 Task: Create a business concept web template.
Action: Mouse moved to (374, 241)
Screenshot: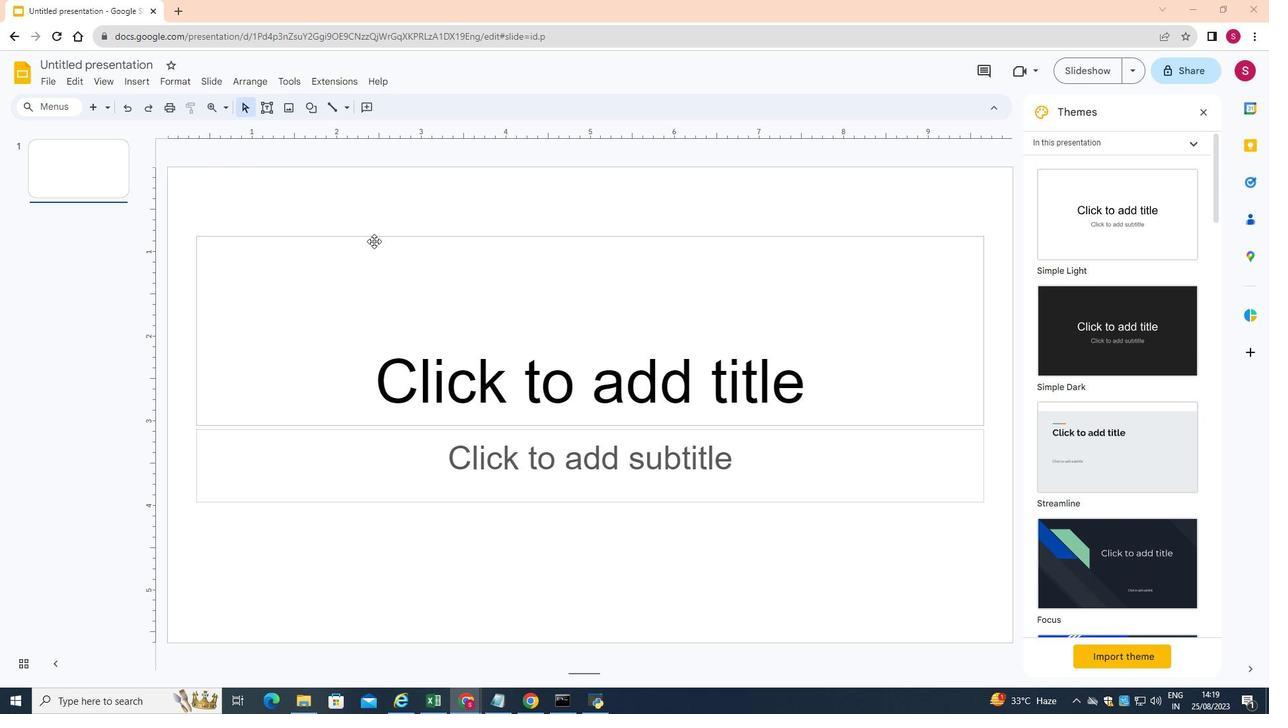 
Action: Mouse pressed left at (374, 241)
Screenshot: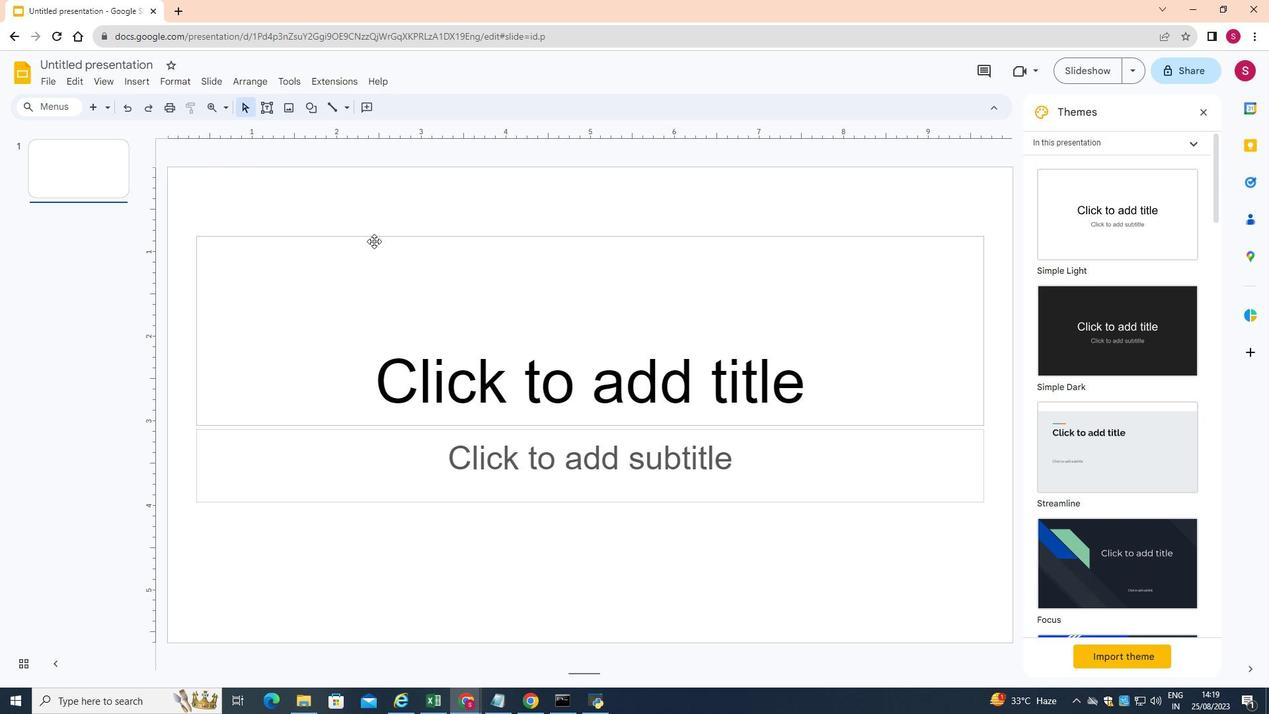 
Action: Mouse moved to (375, 237)
Screenshot: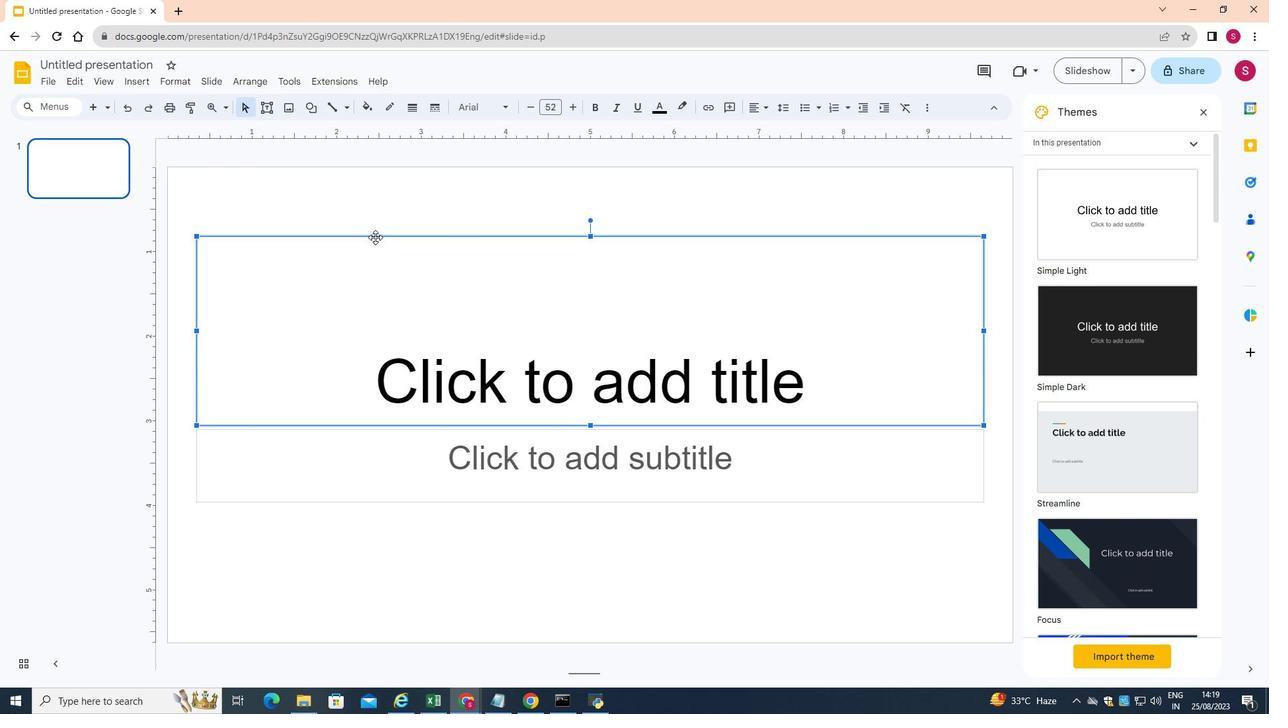 
Action: Key pressed <Key.delete>
Screenshot: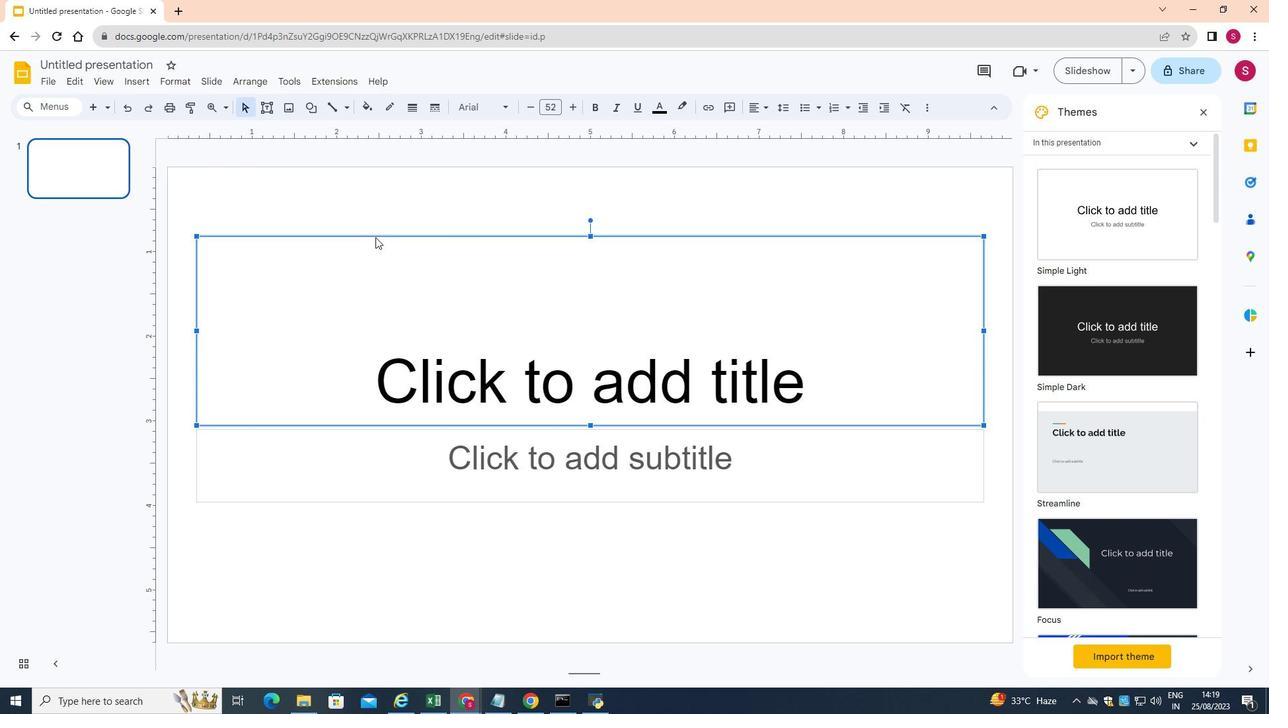 
Action: Mouse moved to (355, 426)
Screenshot: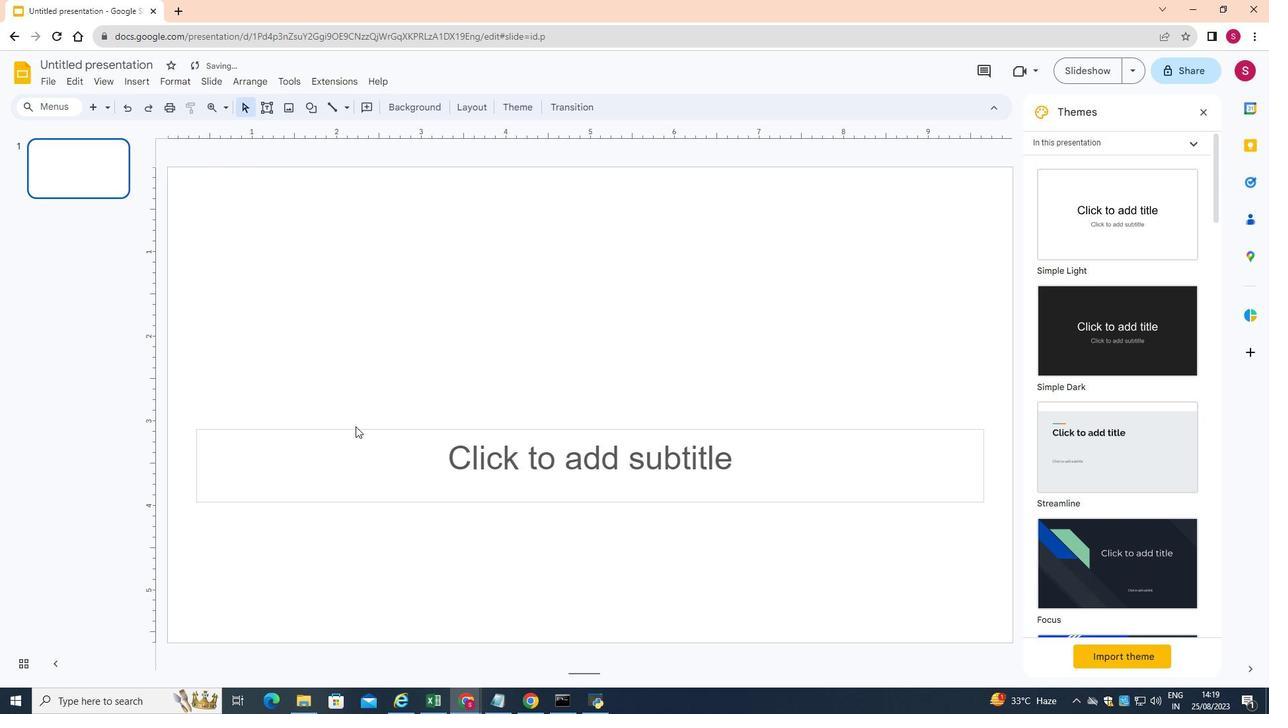 
Action: Mouse pressed left at (355, 426)
Screenshot: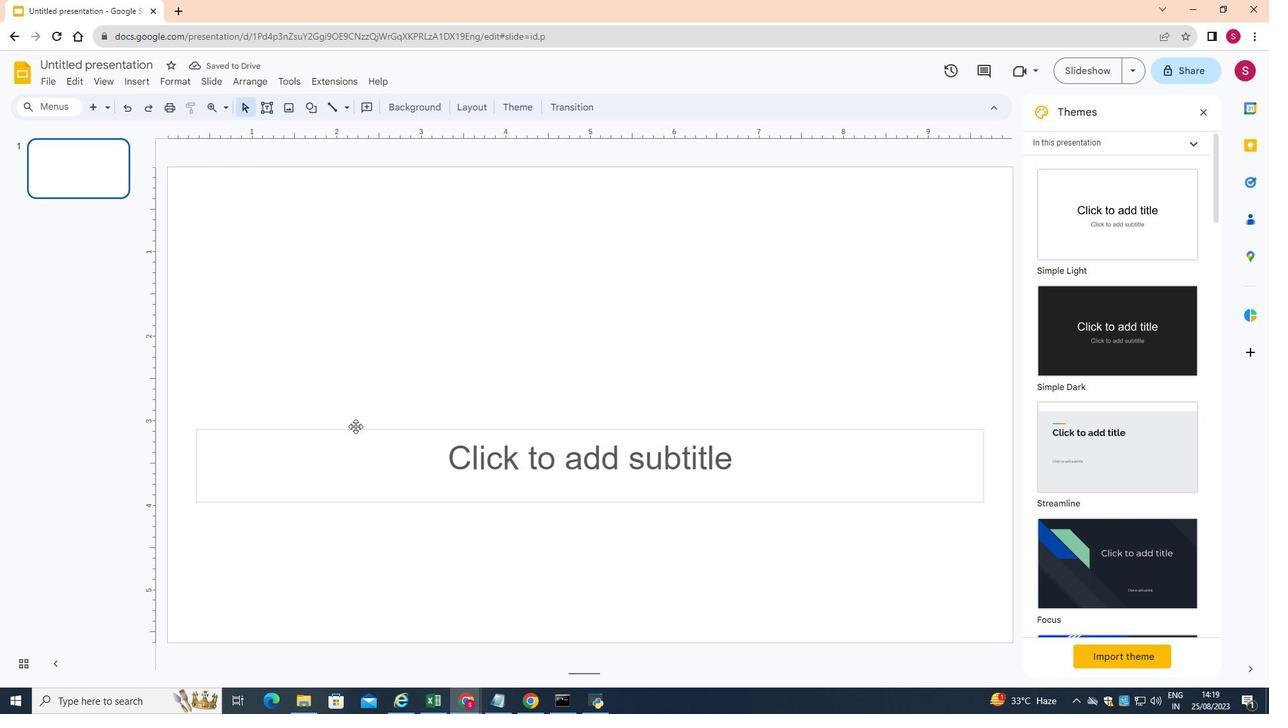
Action: Mouse moved to (359, 419)
Screenshot: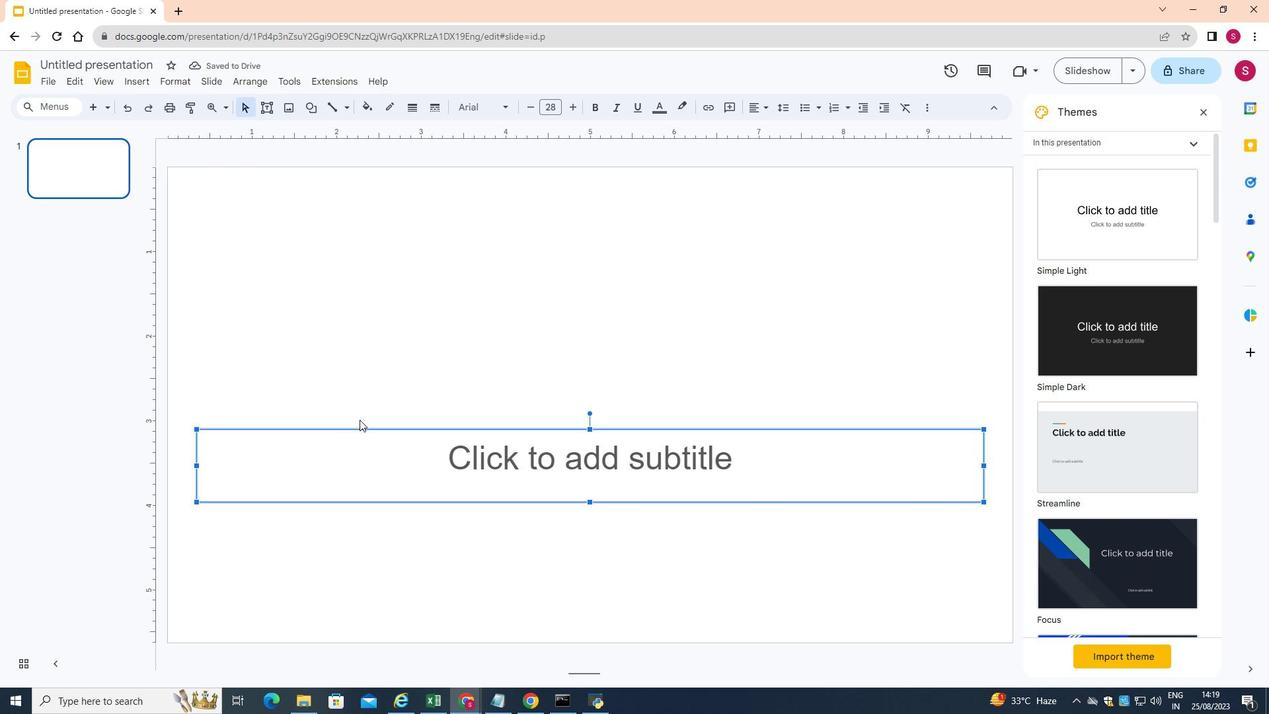 
Action: Key pressed <Key.delete>
Screenshot: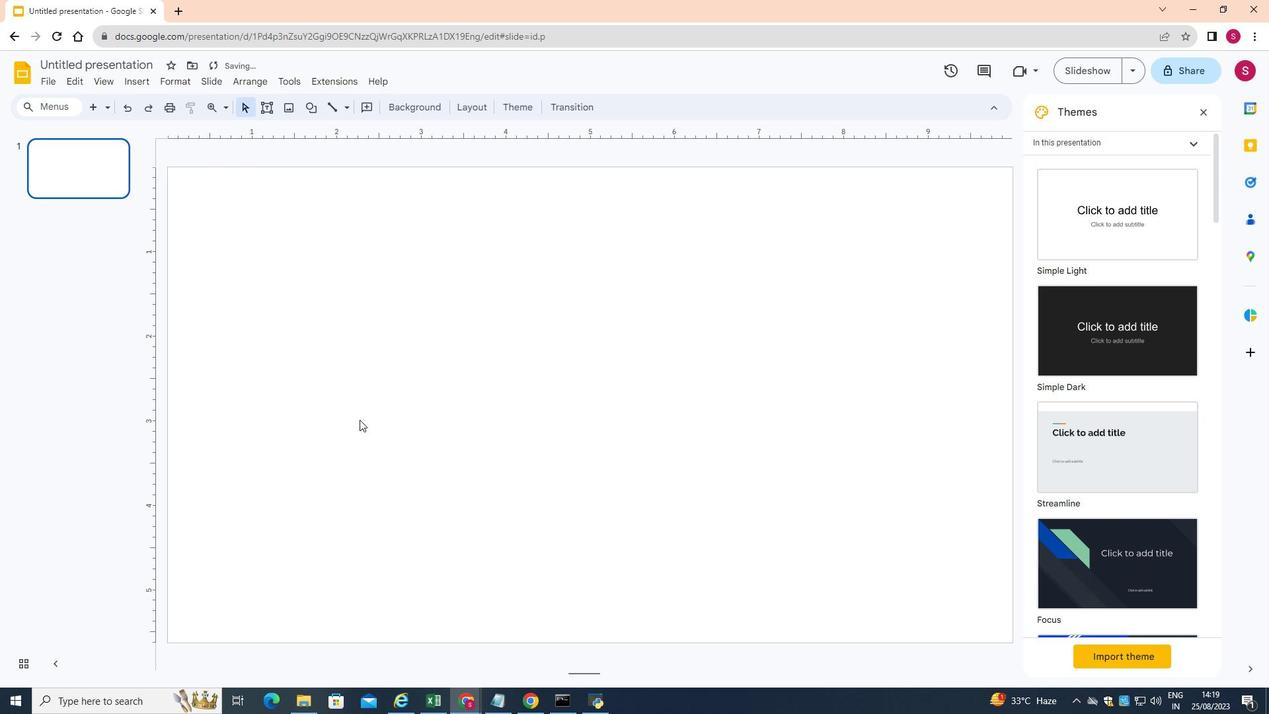
Action: Mouse moved to (235, 245)
Screenshot: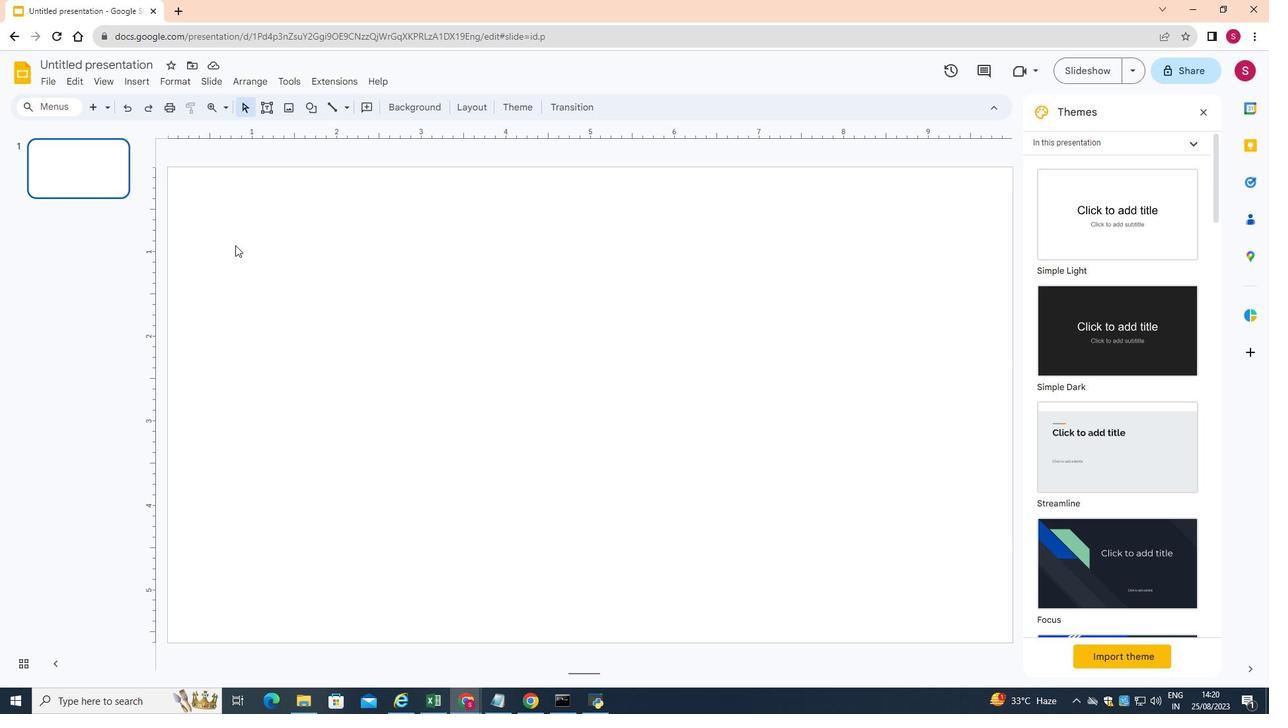 
Action: Mouse pressed left at (235, 245)
Screenshot: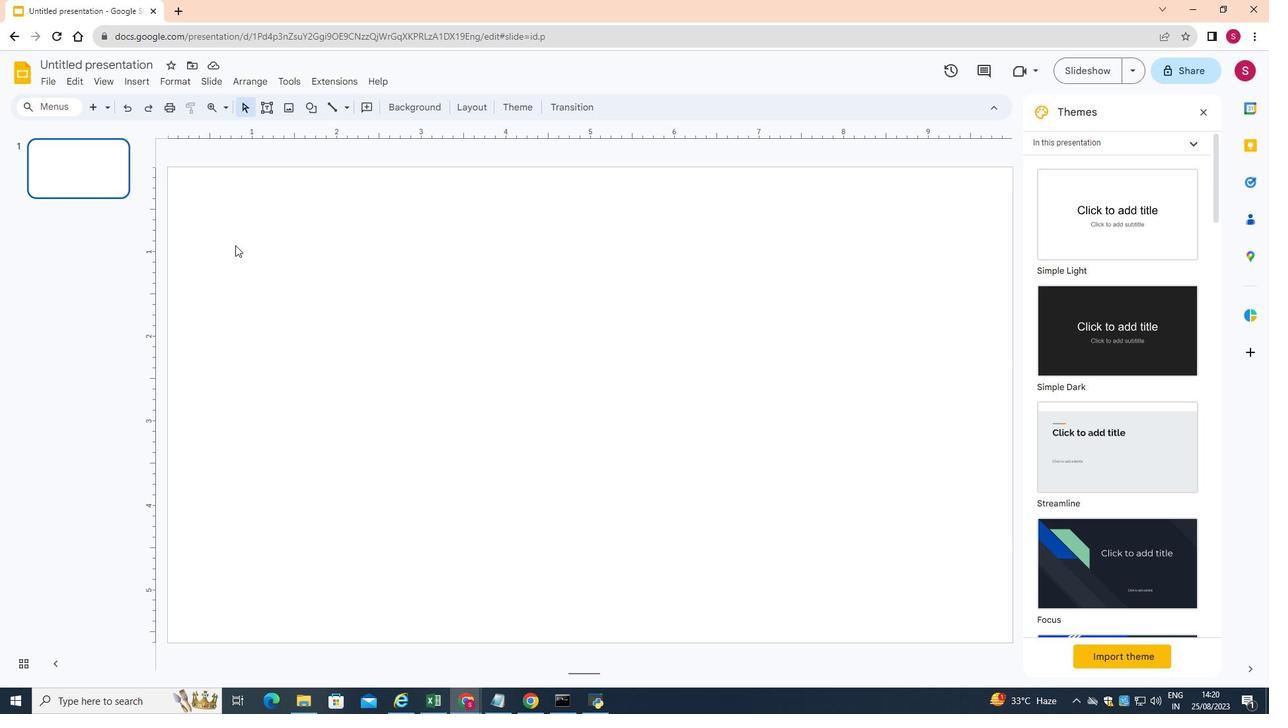 
Action: Mouse moved to (128, 79)
Screenshot: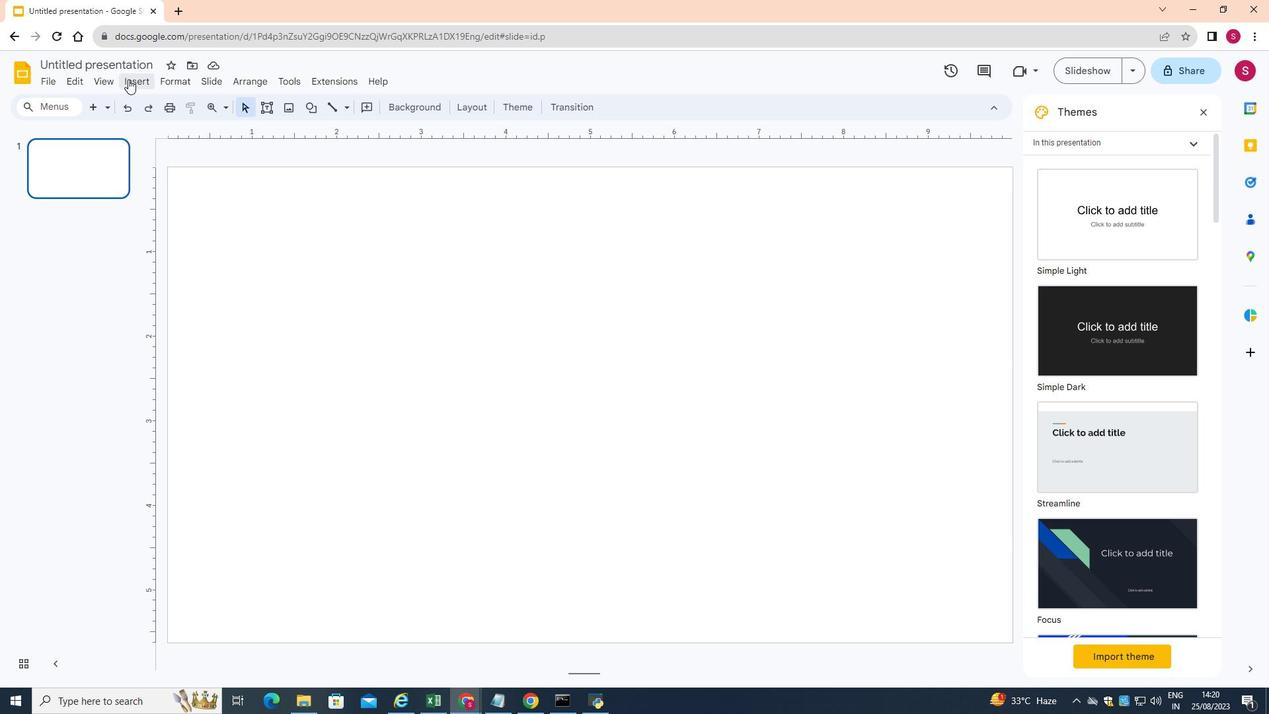 
Action: Mouse pressed left at (128, 79)
Screenshot: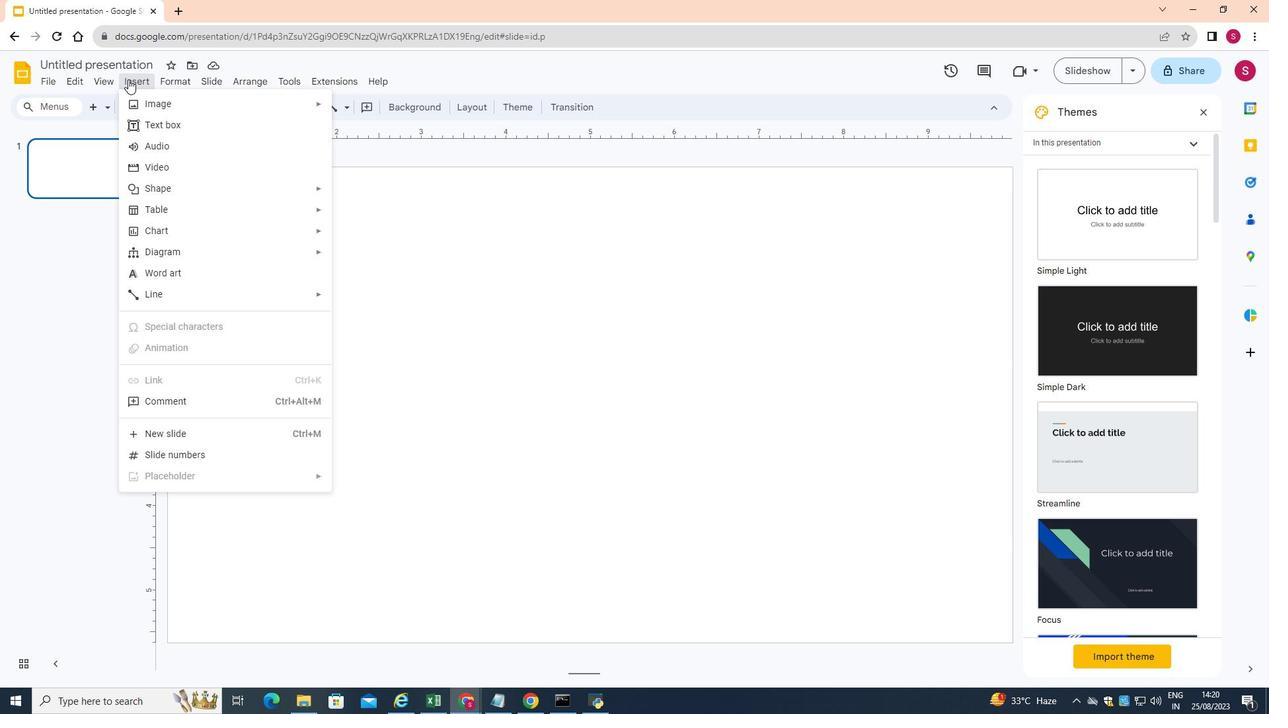 
Action: Mouse moved to (183, 188)
Screenshot: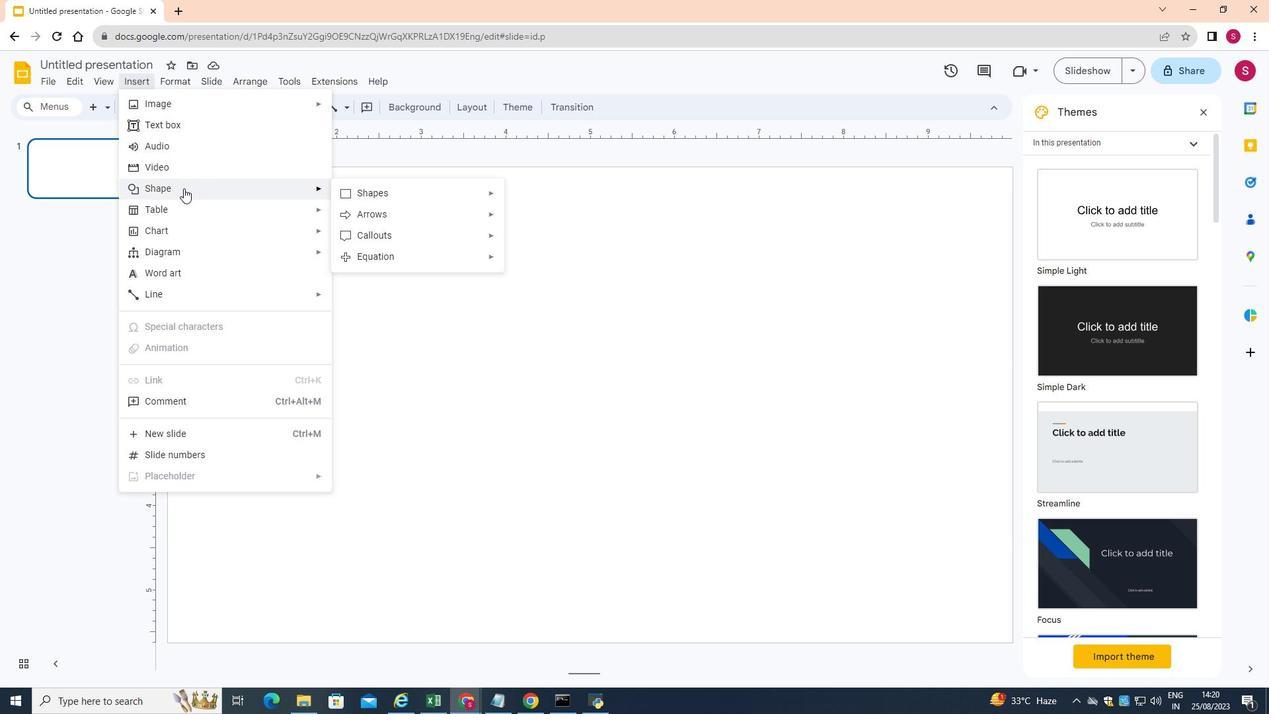 
Action: Mouse pressed left at (183, 188)
Screenshot: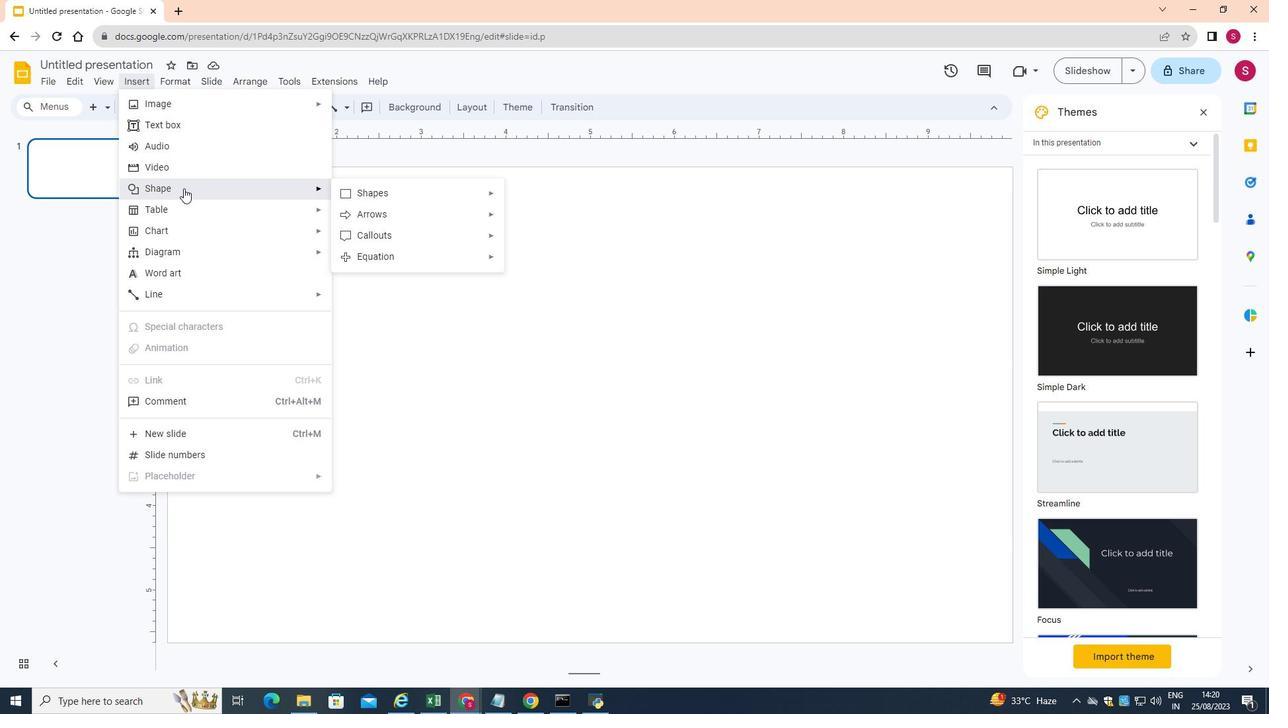 
Action: Mouse moved to (380, 193)
Screenshot: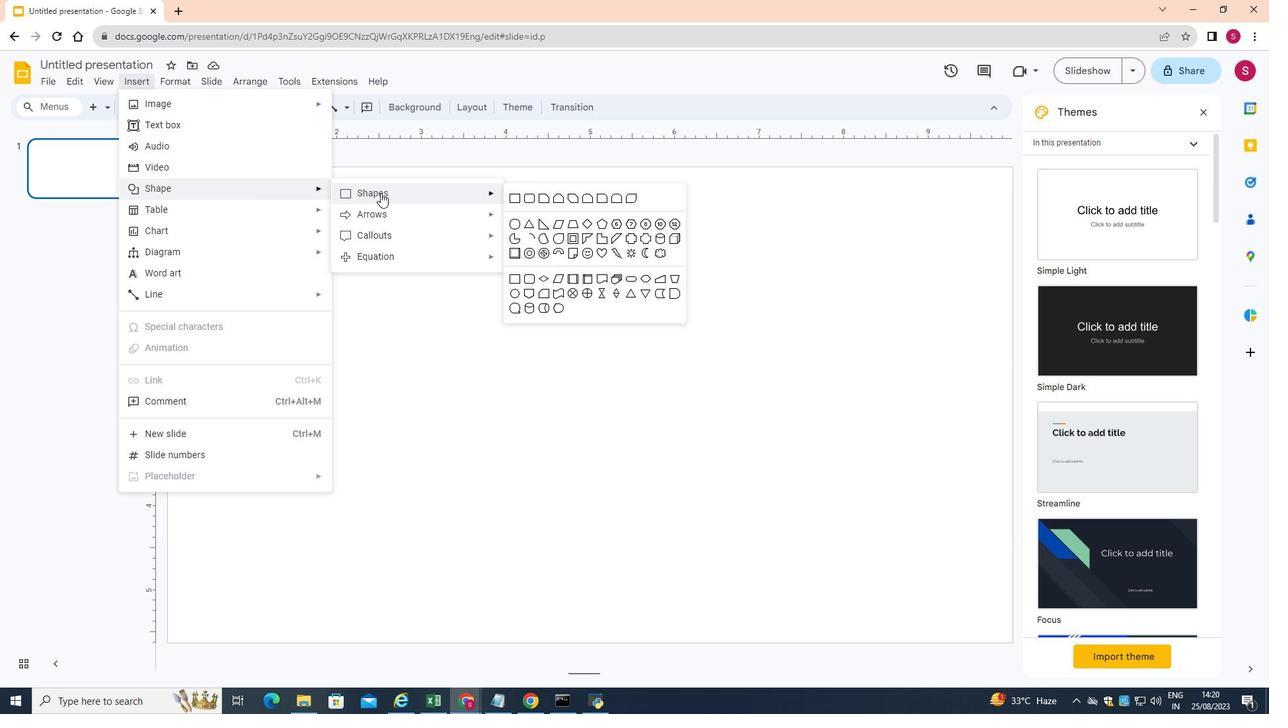 
Action: Mouse pressed left at (380, 193)
Screenshot: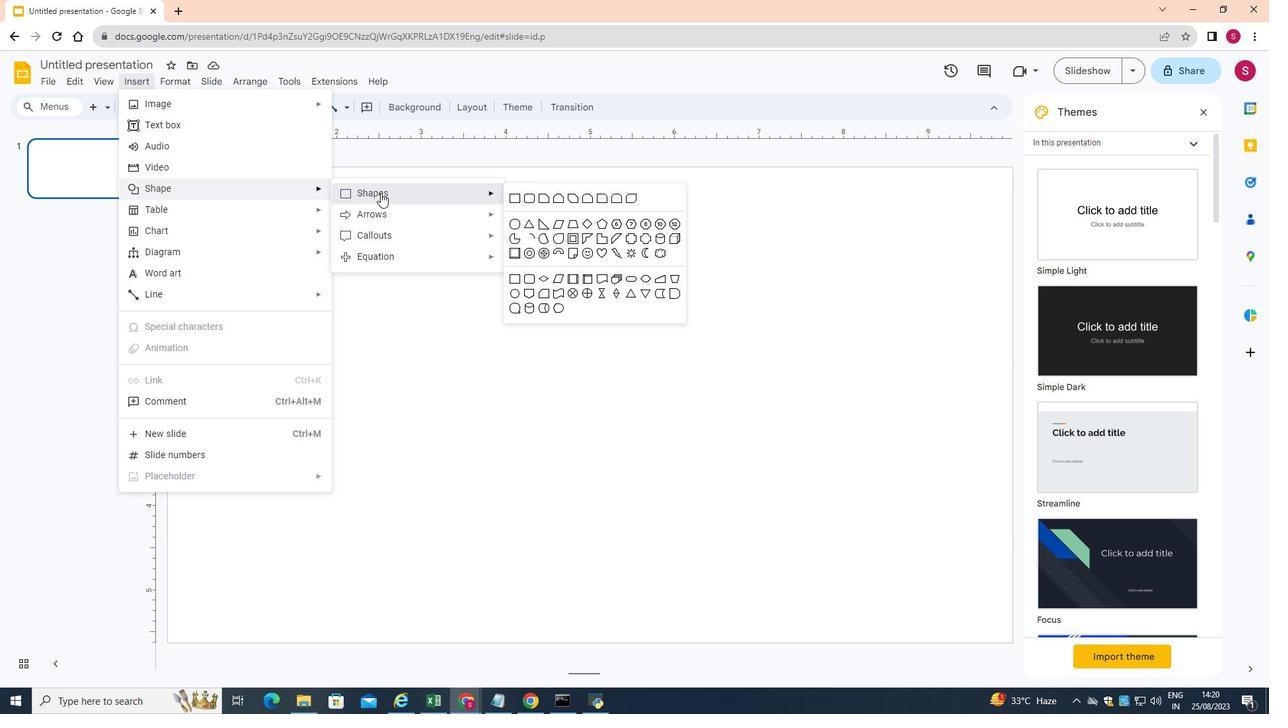 
Action: Mouse moved to (517, 202)
Screenshot: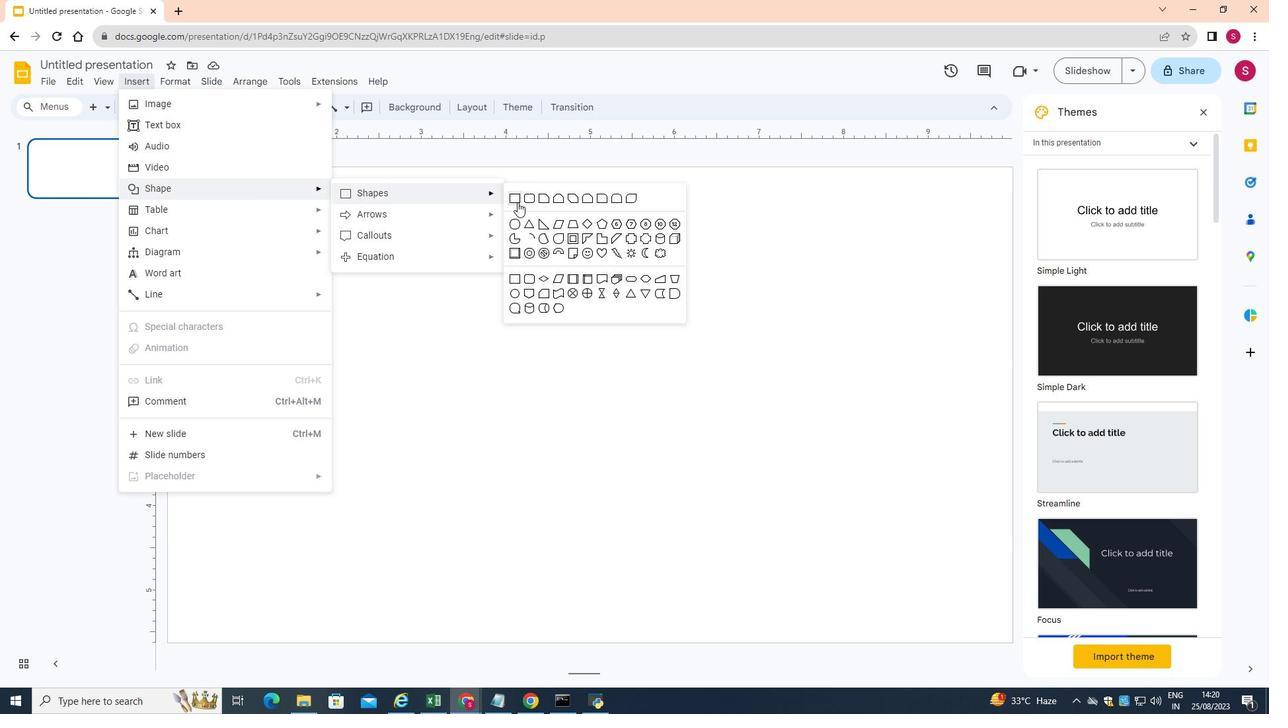 
Action: Mouse pressed left at (517, 202)
Screenshot: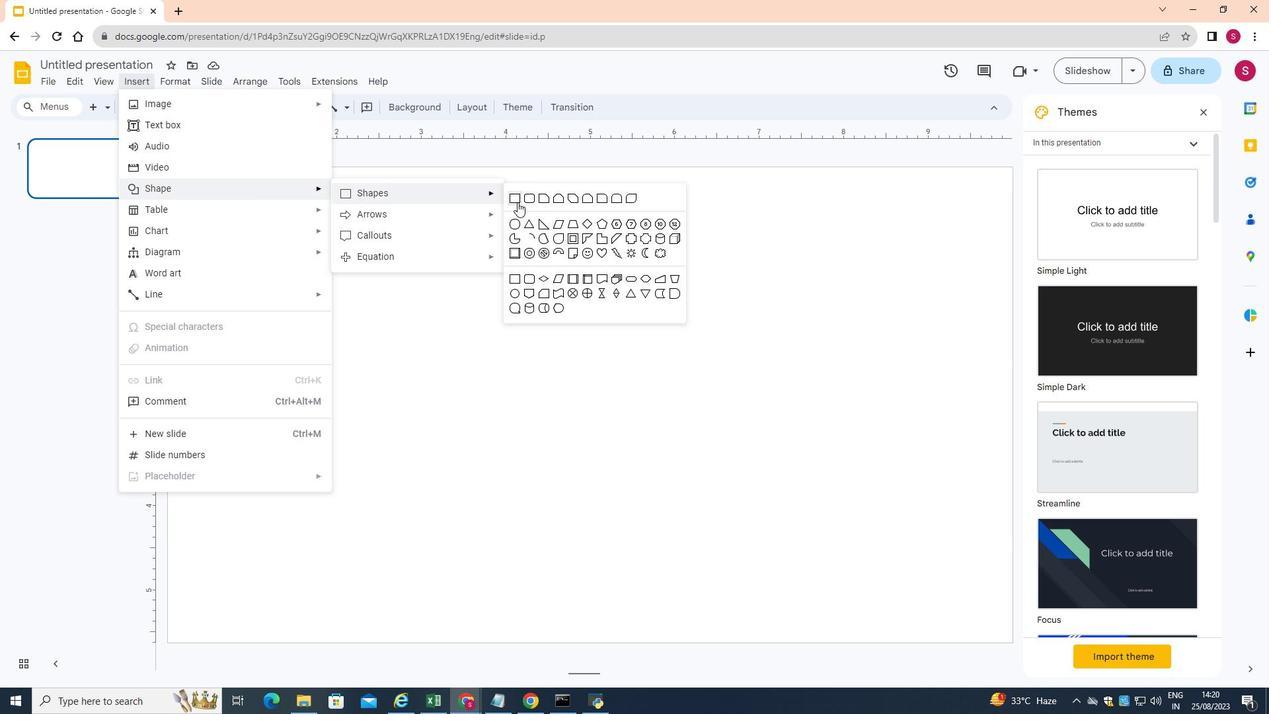 
Action: Mouse moved to (171, 170)
Screenshot: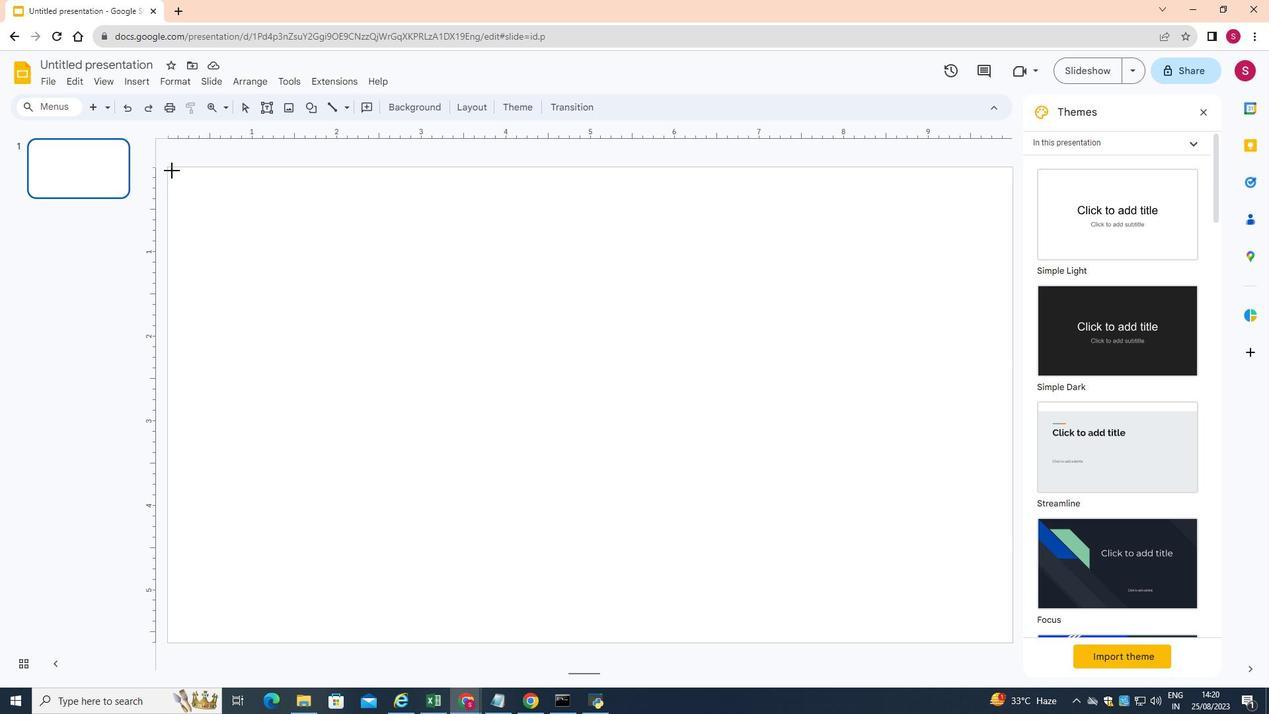 
Action: Mouse pressed left at (171, 170)
Screenshot: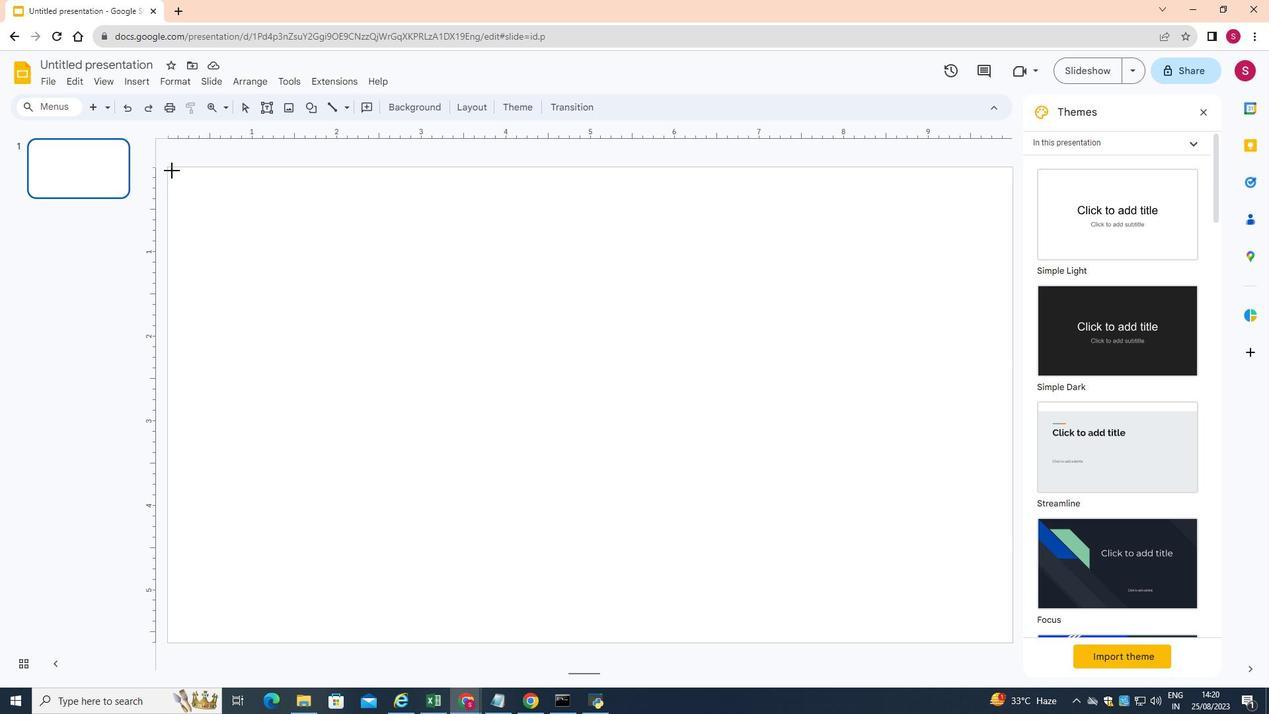 
Action: Mouse moved to (173, 406)
Screenshot: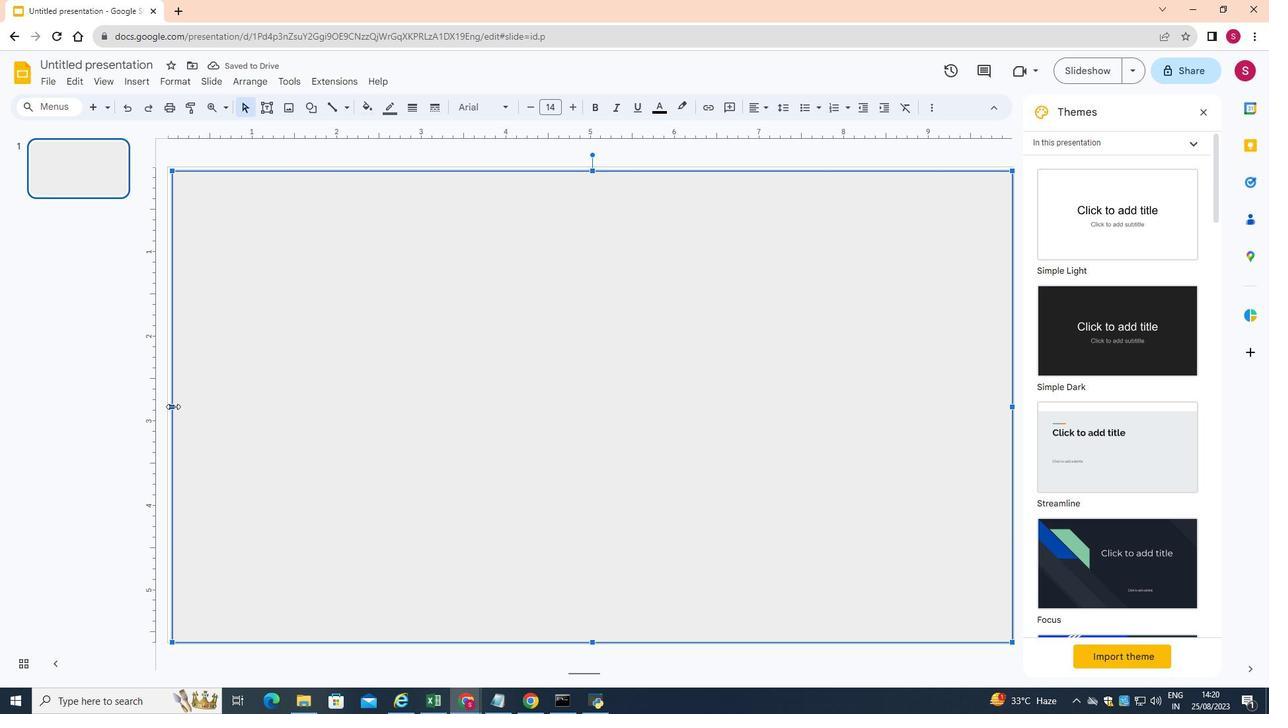 
Action: Mouse pressed left at (173, 406)
Screenshot: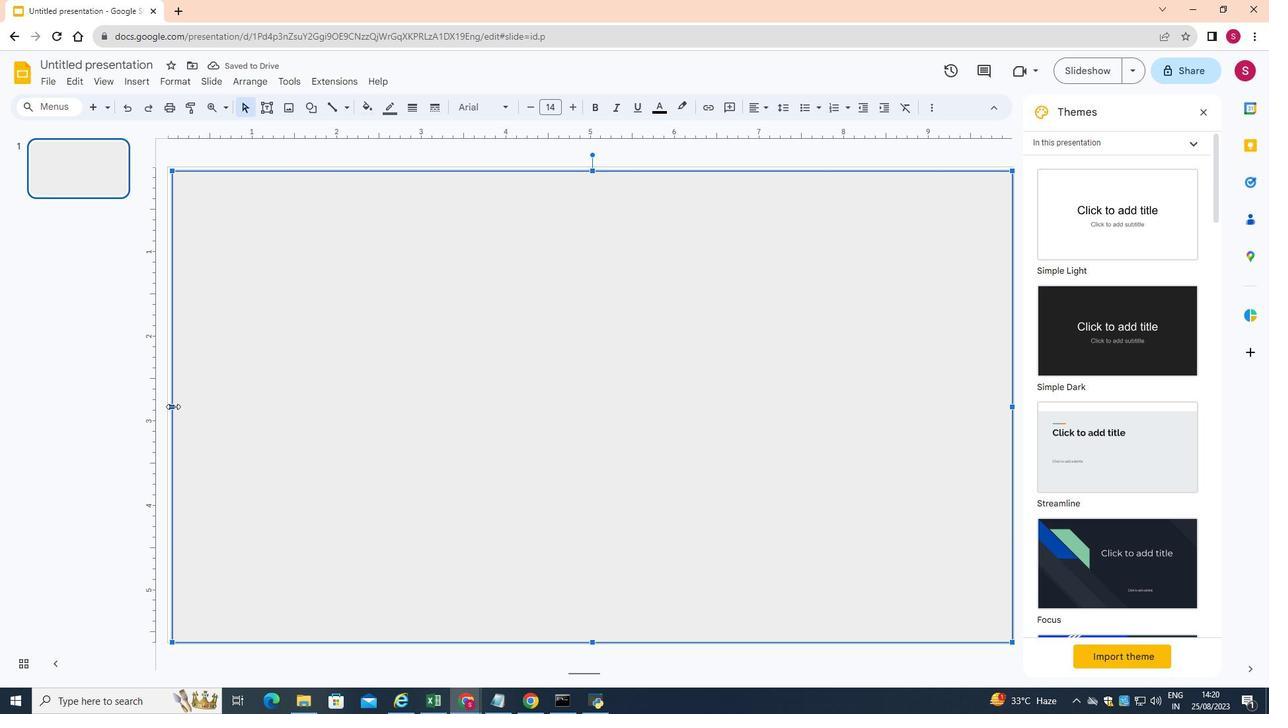
Action: Mouse moved to (589, 169)
Screenshot: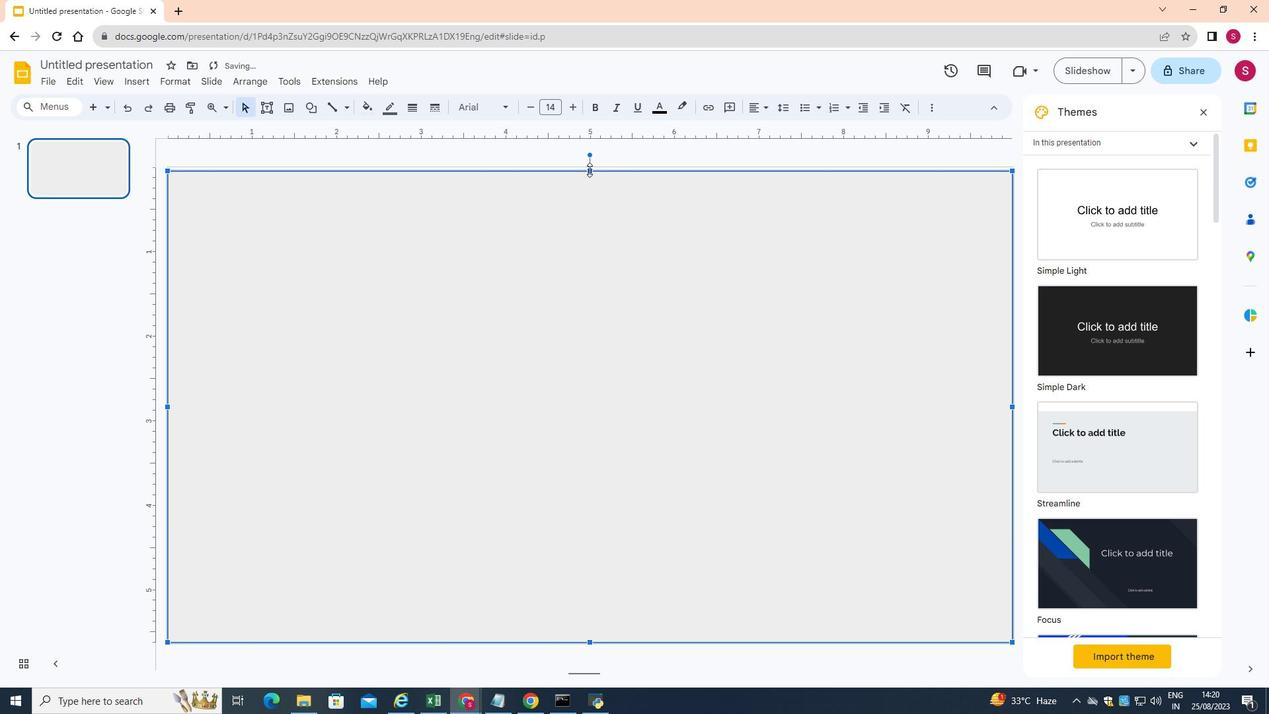 
Action: Mouse pressed left at (589, 169)
Screenshot: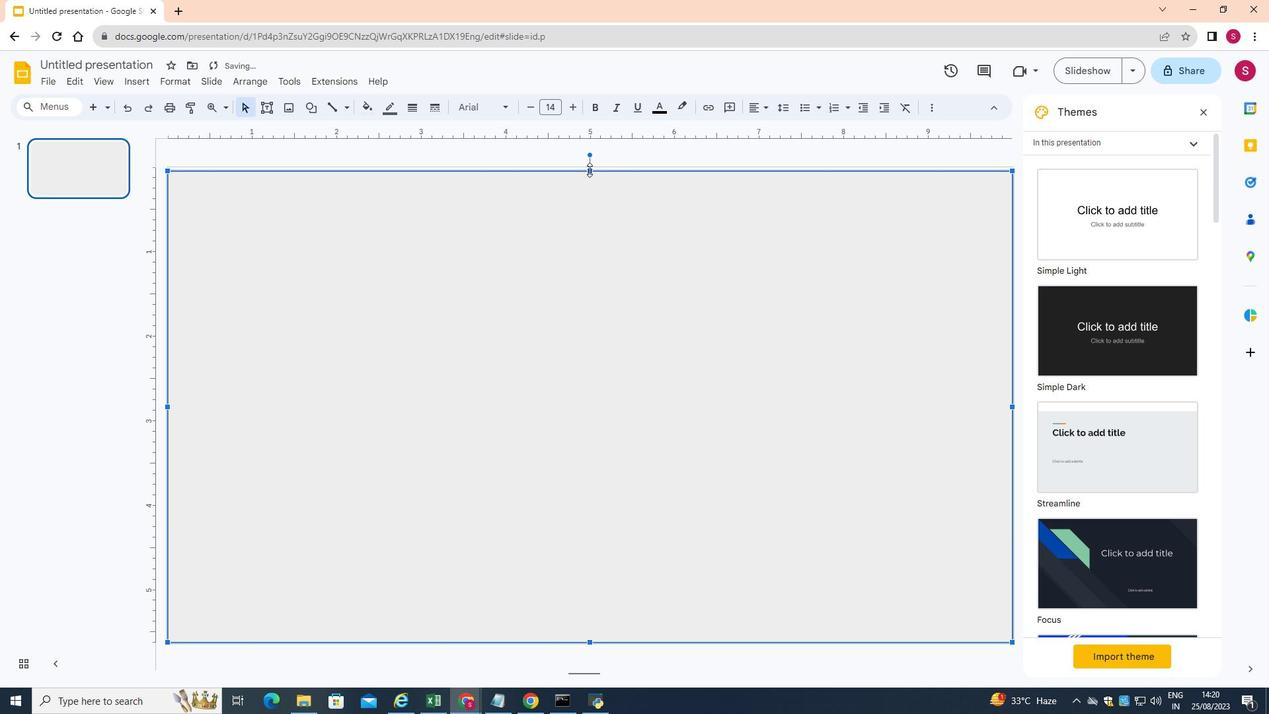 
Action: Mouse moved to (368, 109)
Screenshot: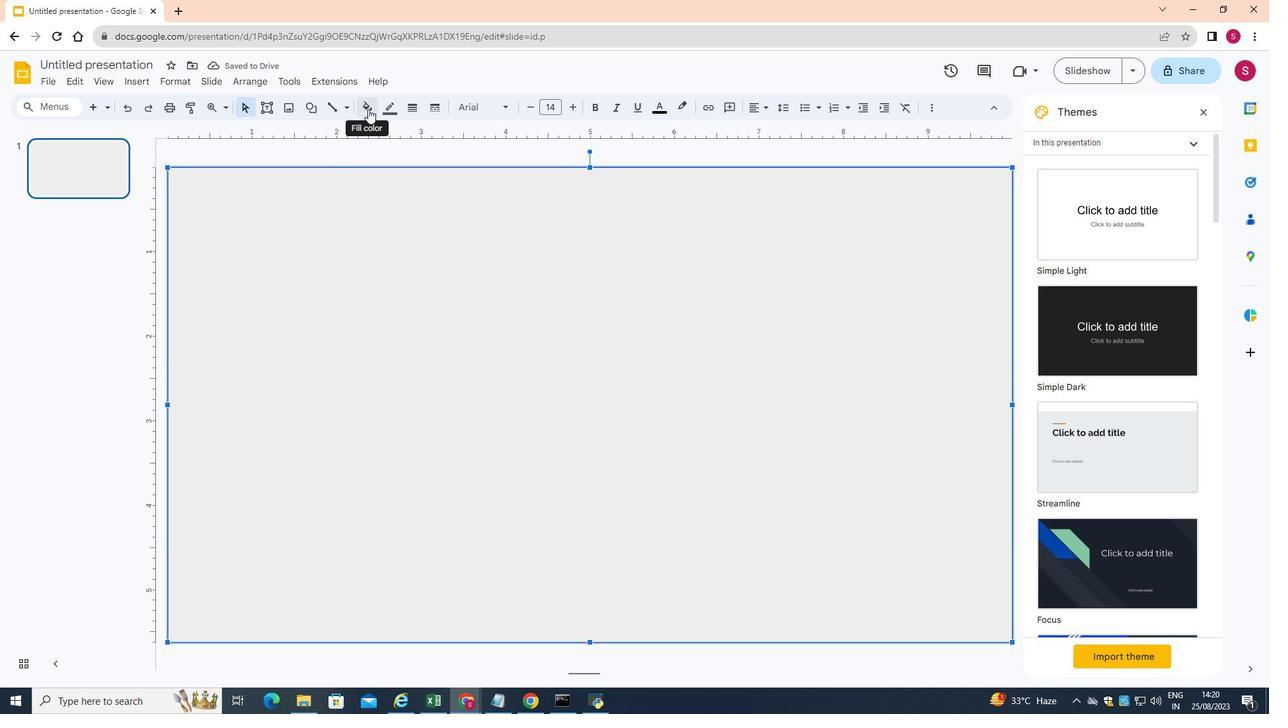 
Action: Mouse pressed left at (368, 109)
Screenshot: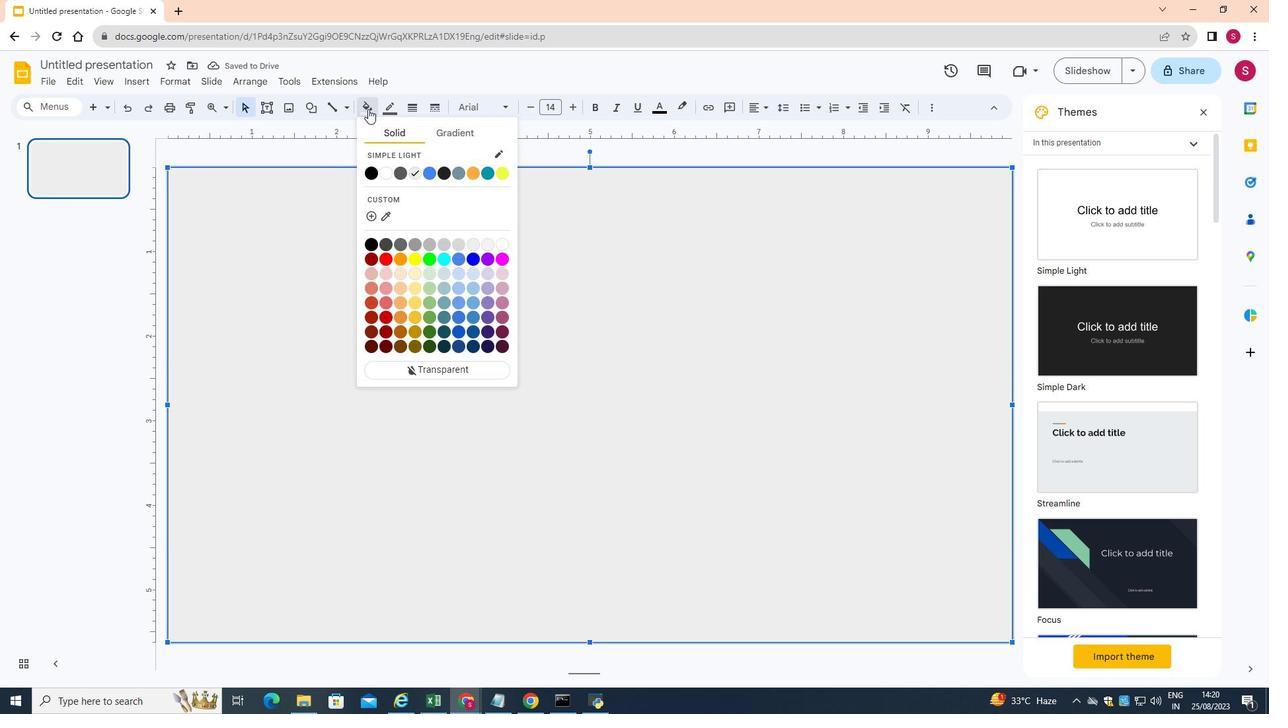 
Action: Mouse moved to (462, 287)
Screenshot: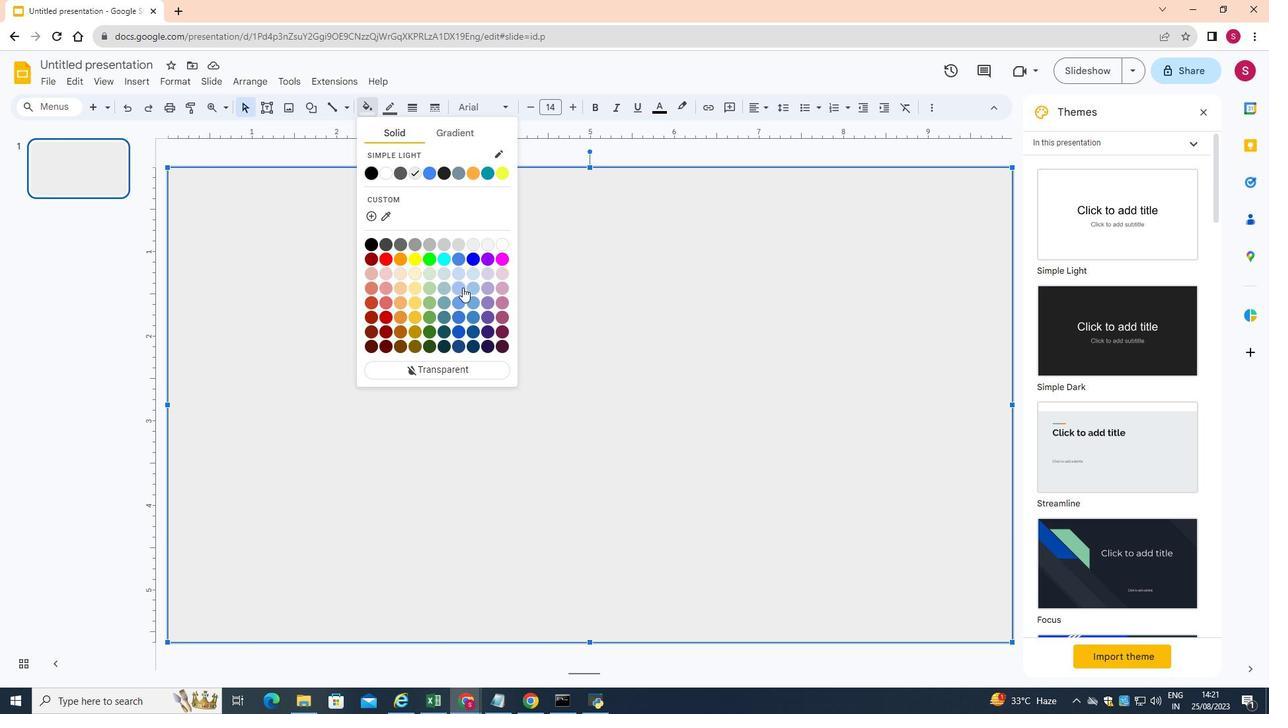 
Action: Mouse pressed left at (462, 287)
Screenshot: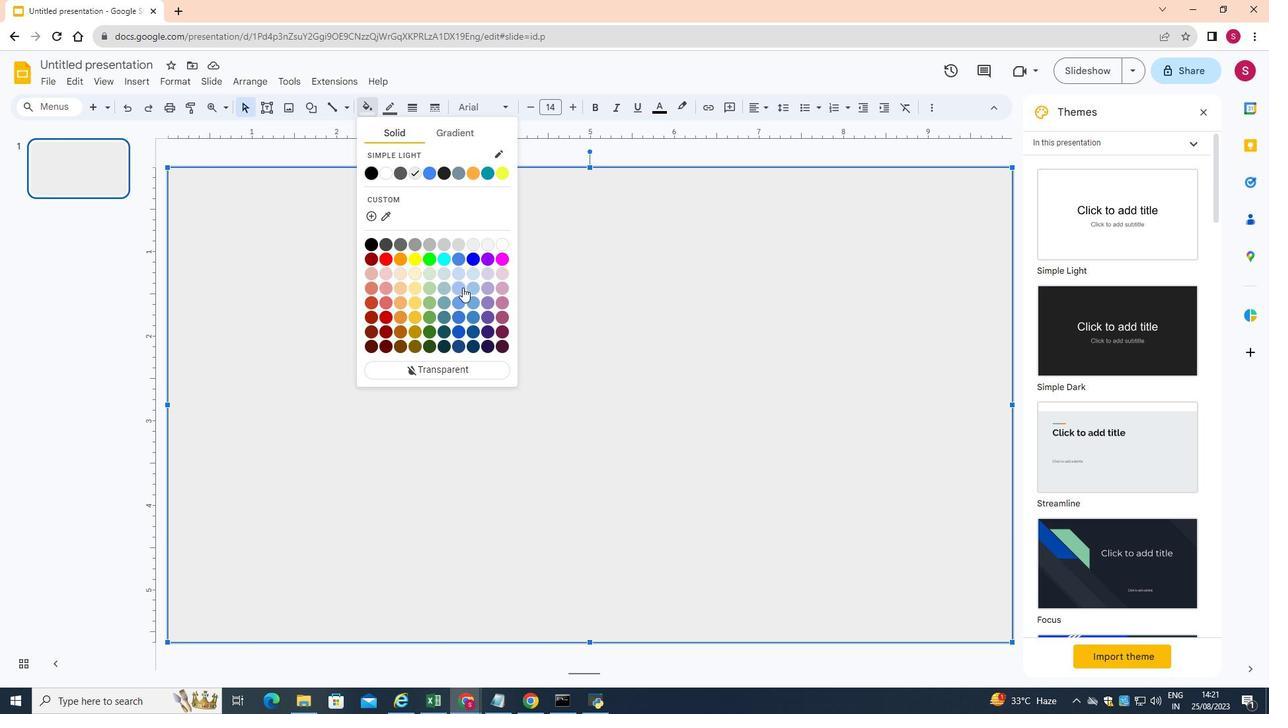 
Action: Mouse moved to (365, 105)
Screenshot: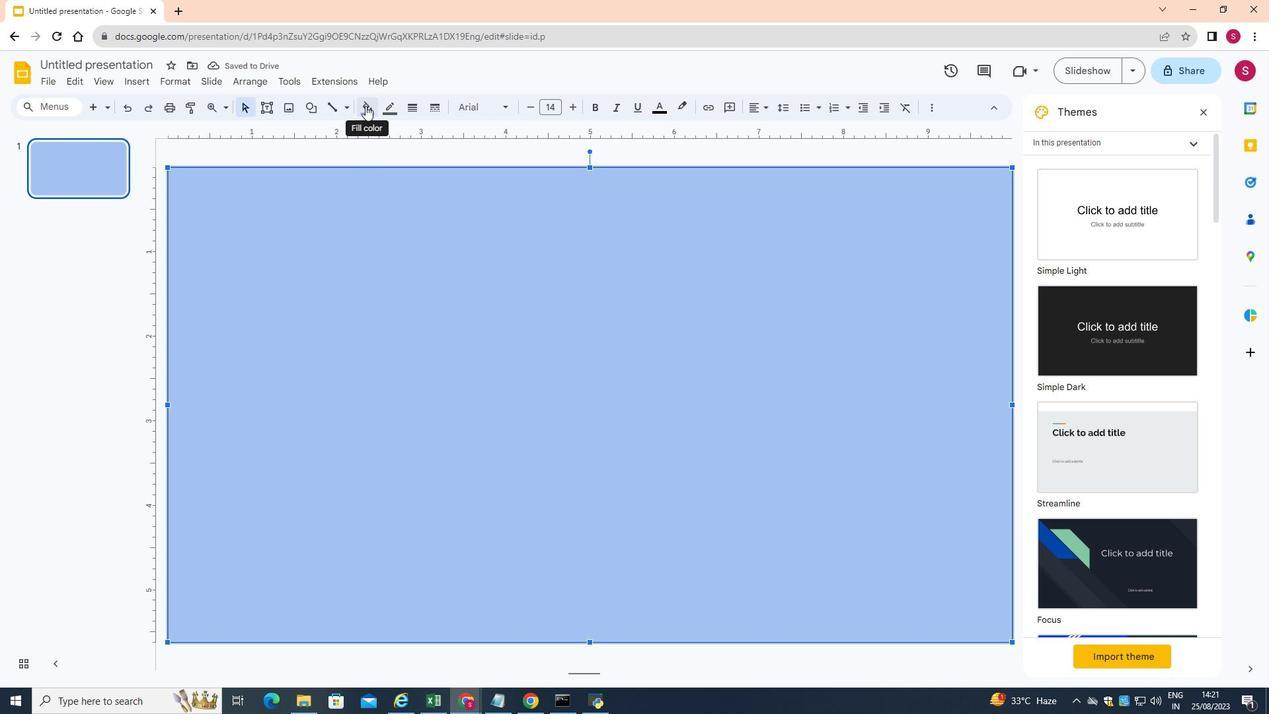 
Action: Mouse pressed left at (365, 105)
Screenshot: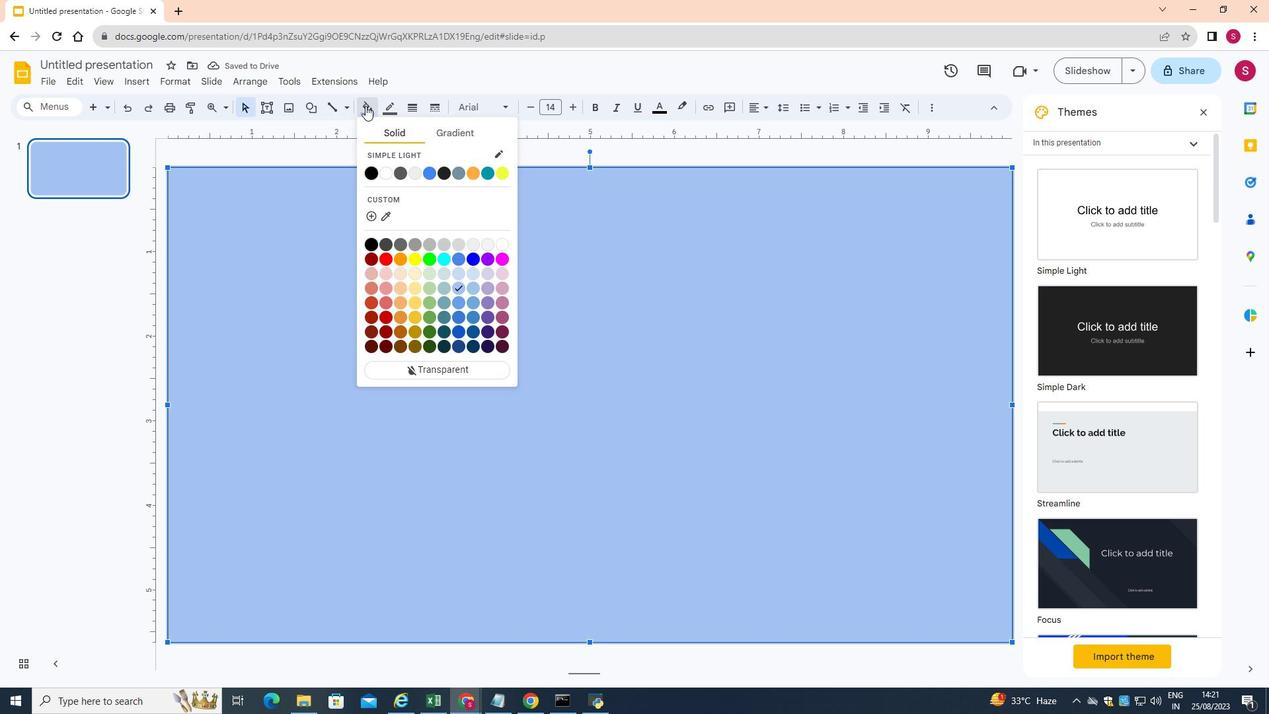 
Action: Mouse moved to (434, 260)
Screenshot: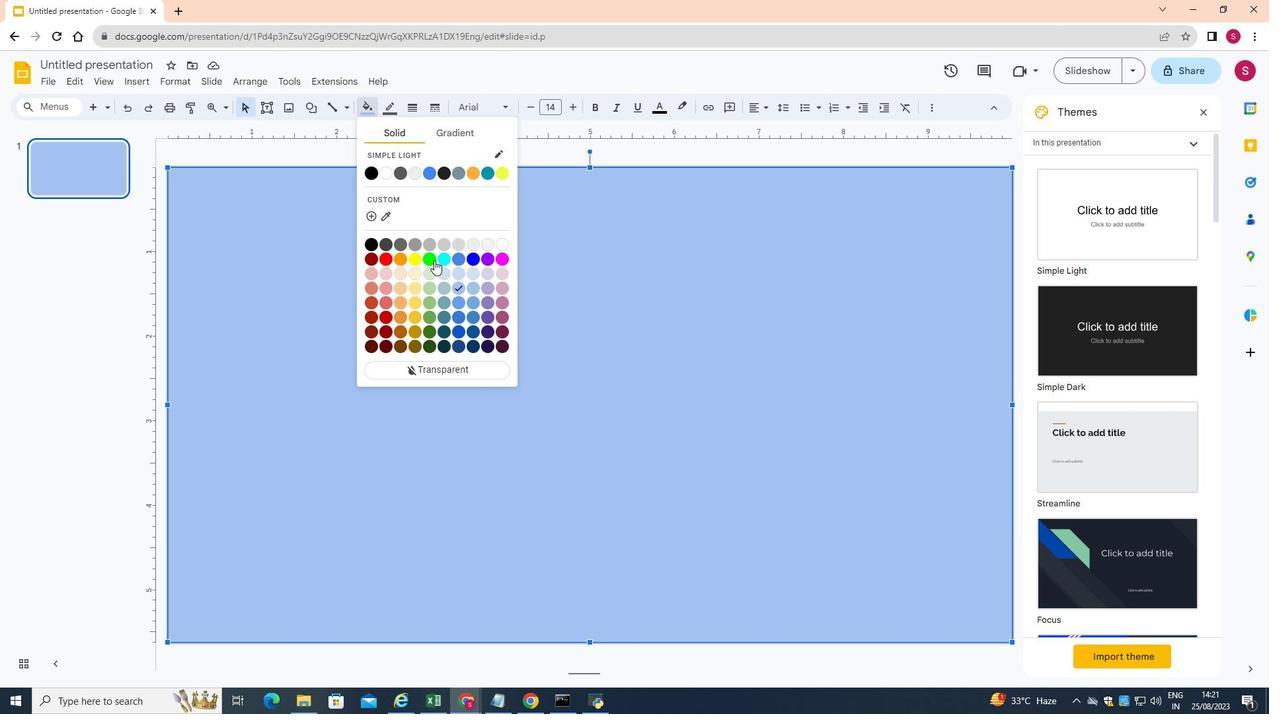 
Action: Mouse pressed left at (434, 260)
Screenshot: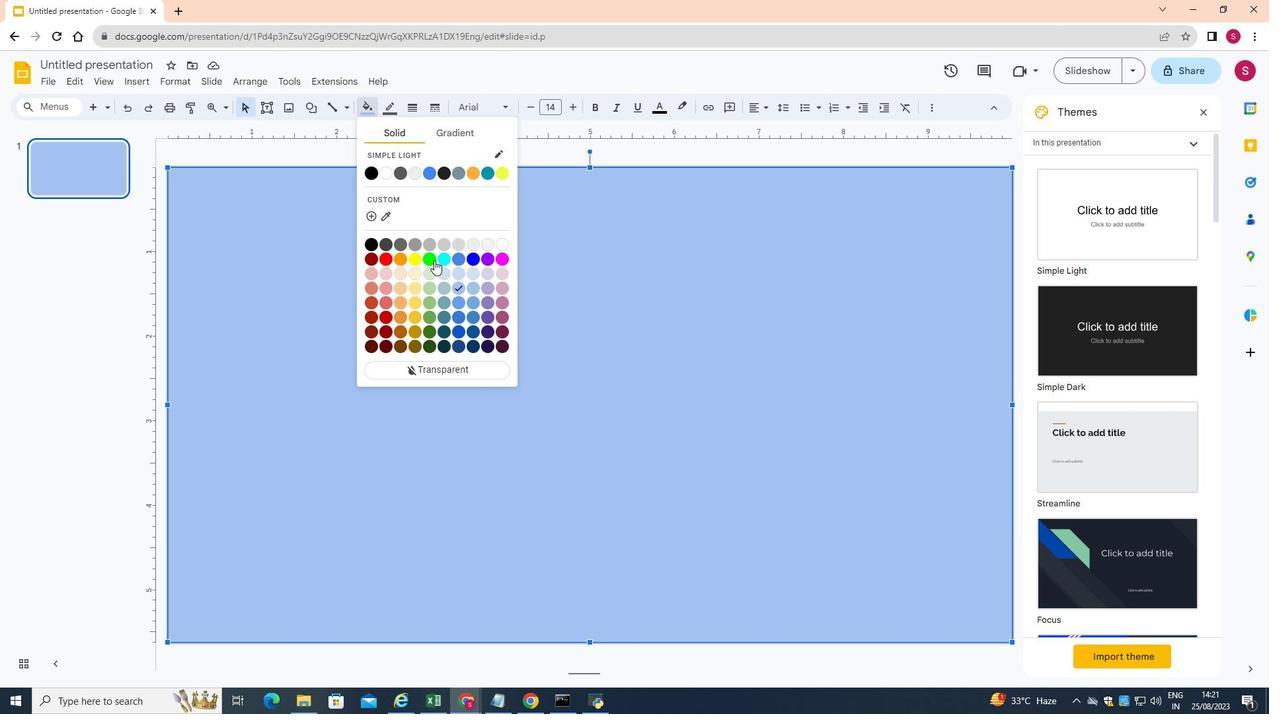 
Action: Mouse moved to (371, 111)
Screenshot: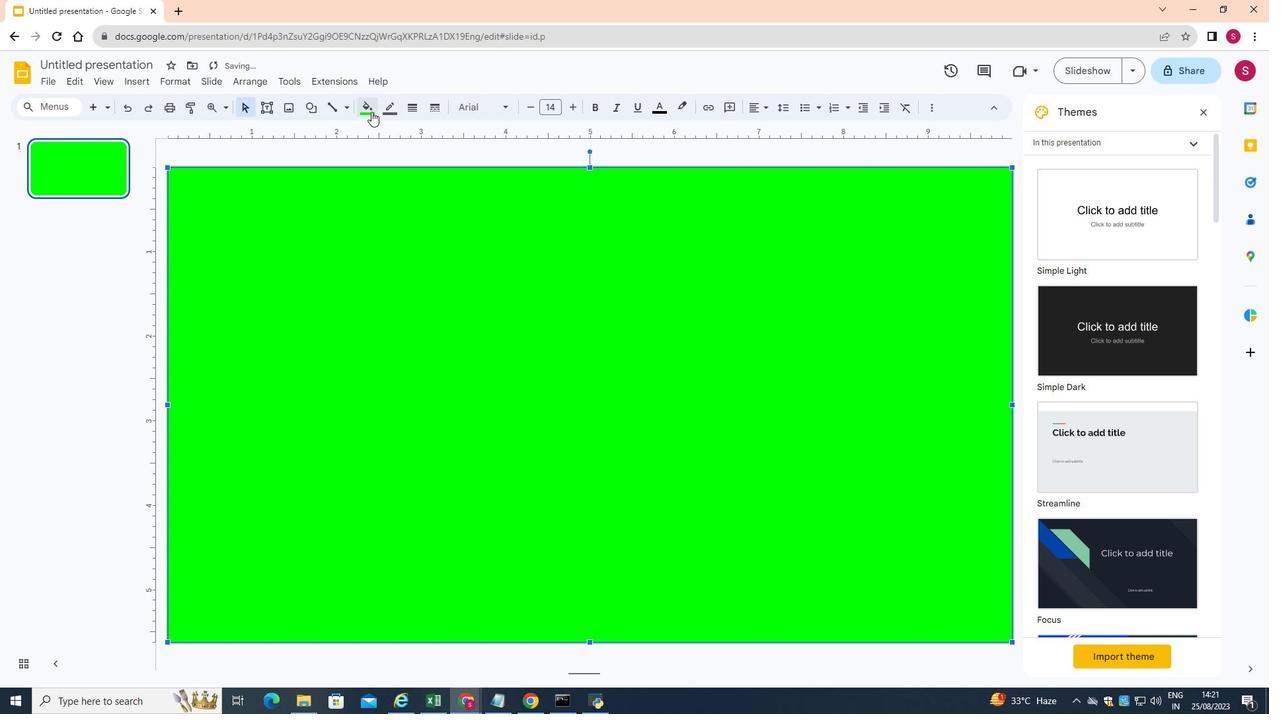 
Action: Mouse pressed left at (371, 111)
Screenshot: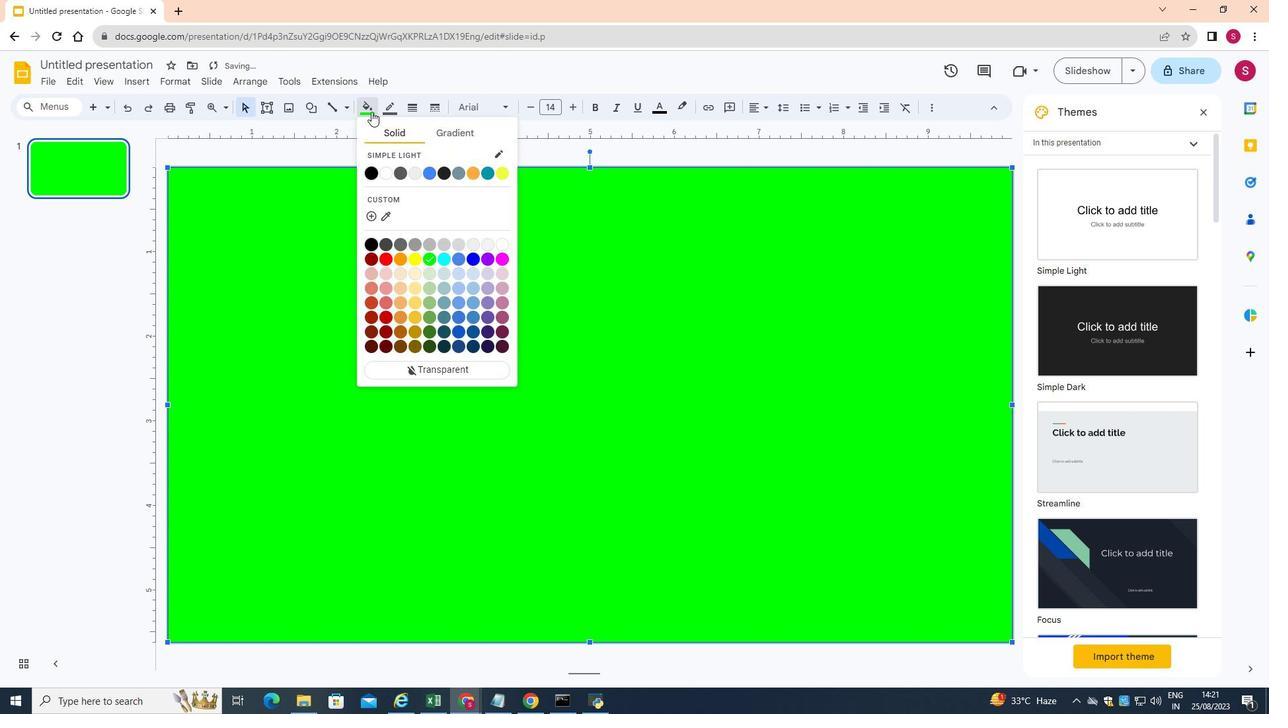 
Action: Mouse moved to (473, 303)
Screenshot: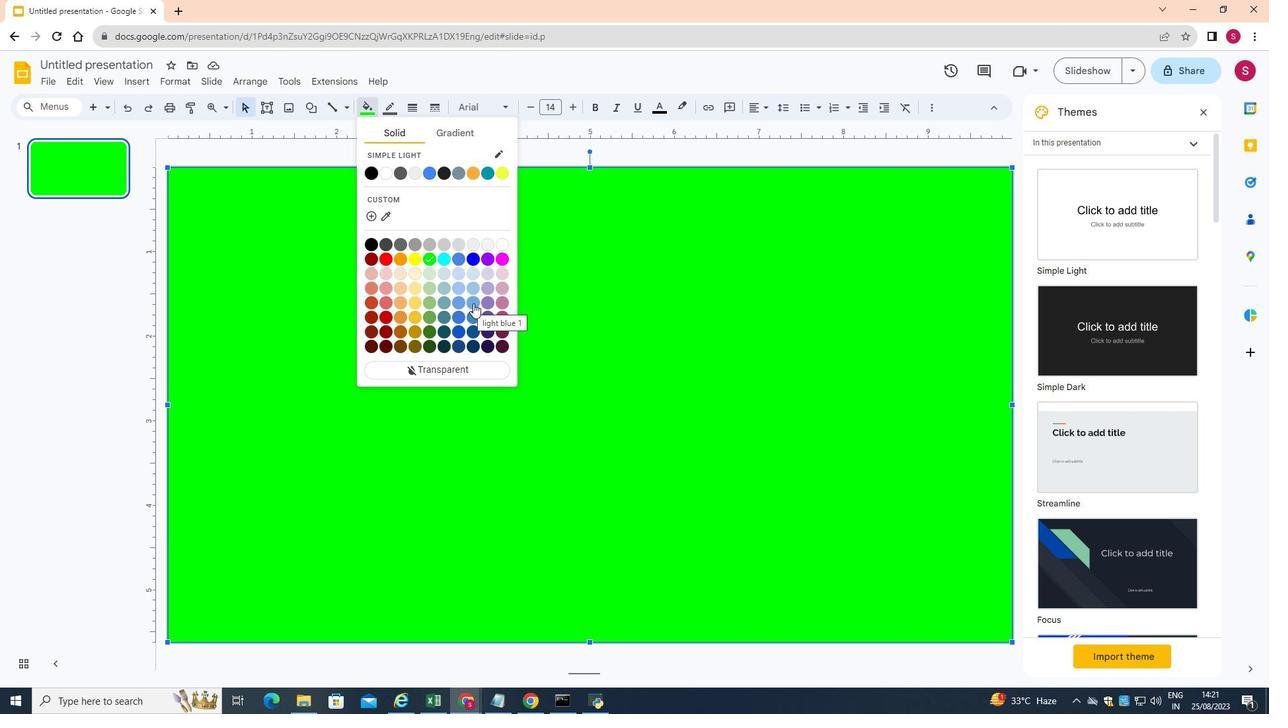 
Action: Mouse pressed left at (473, 303)
Screenshot: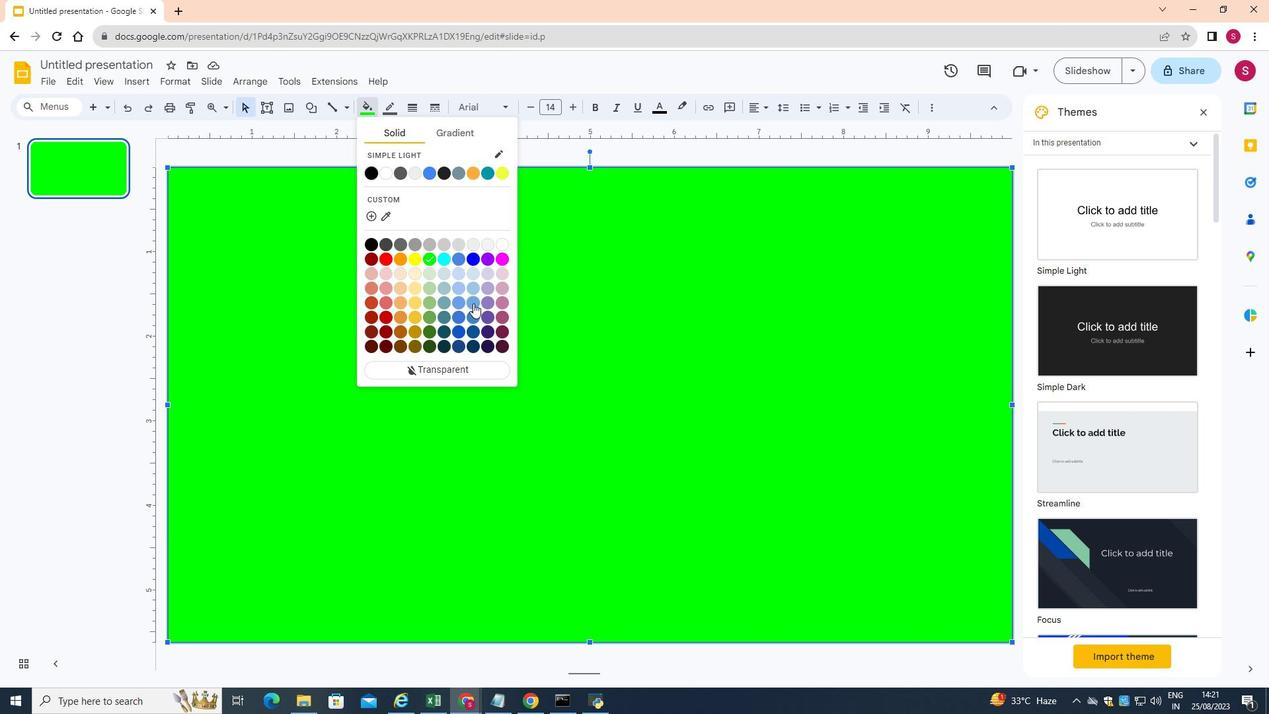 
Action: Mouse moved to (133, 78)
Screenshot: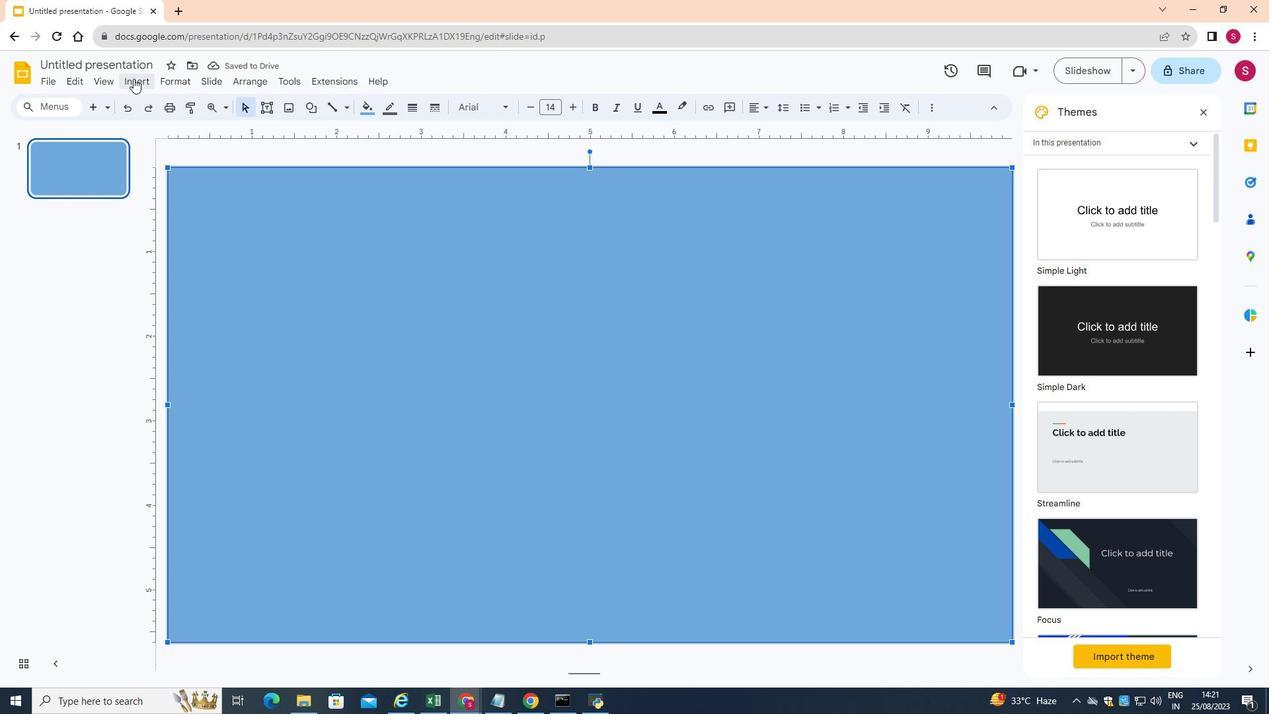 
Action: Mouse pressed left at (133, 78)
Screenshot: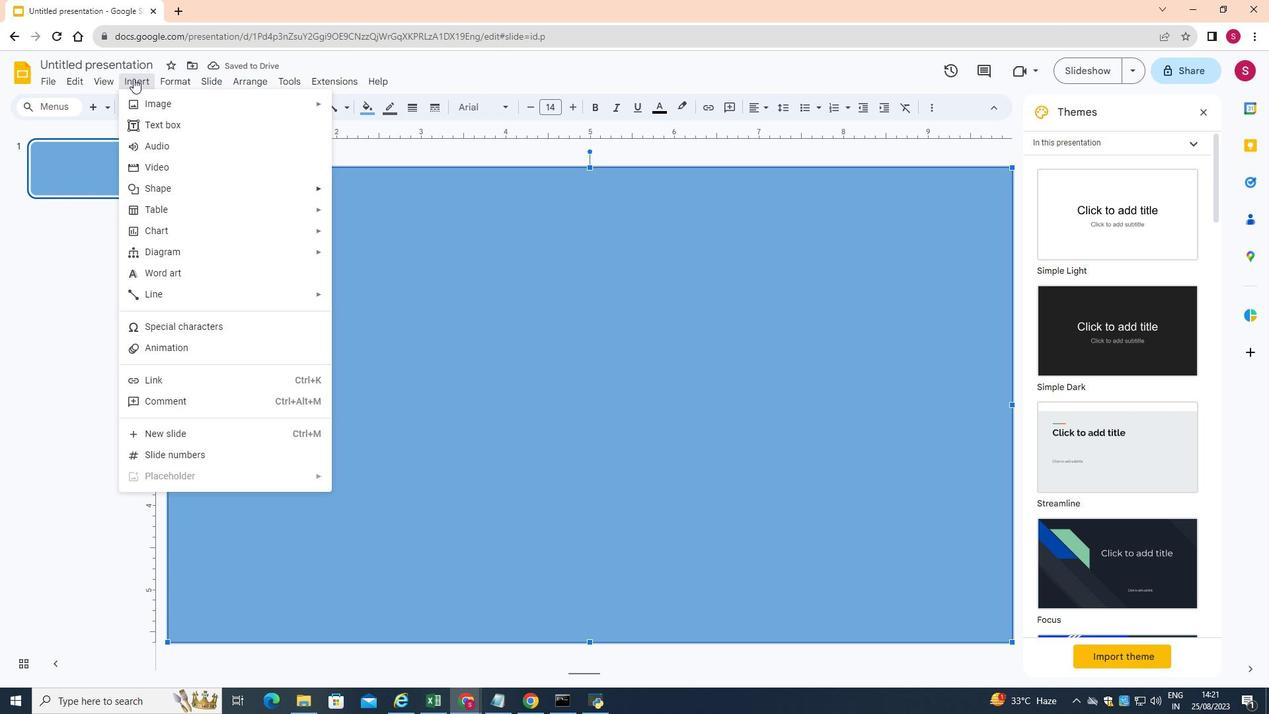 
Action: Mouse moved to (174, 187)
Screenshot: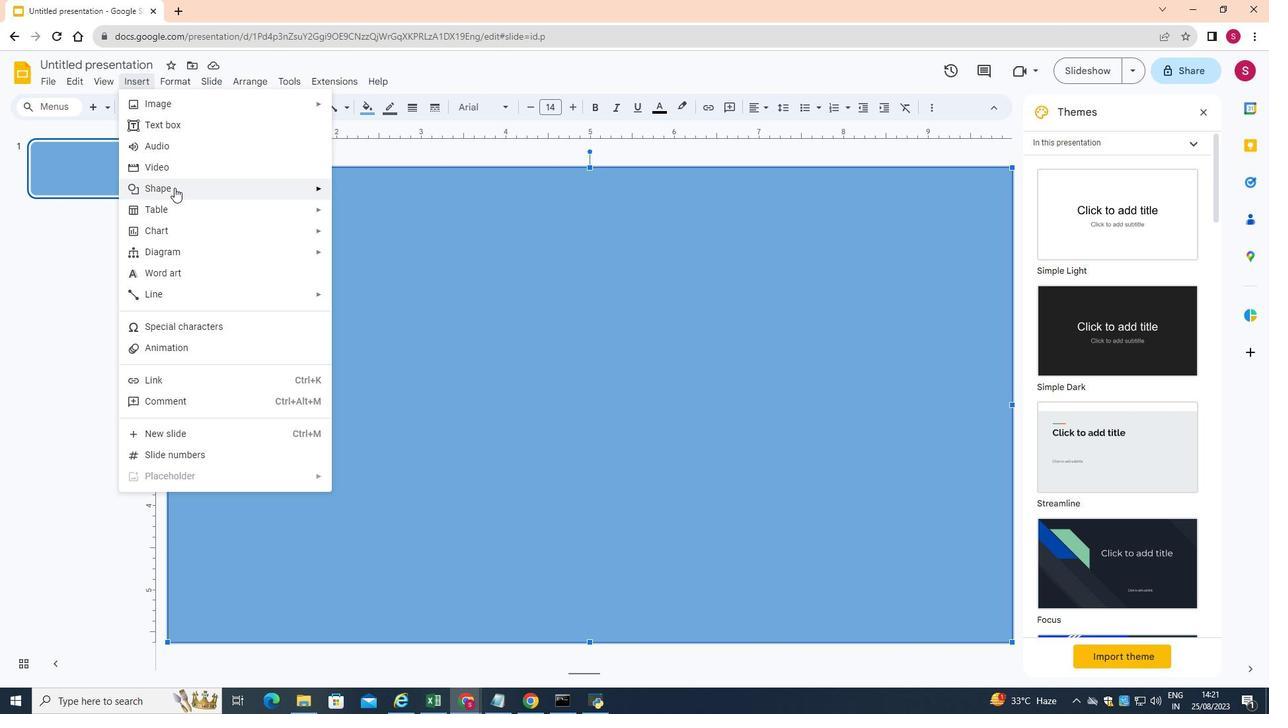 
Action: Mouse pressed left at (174, 187)
Screenshot: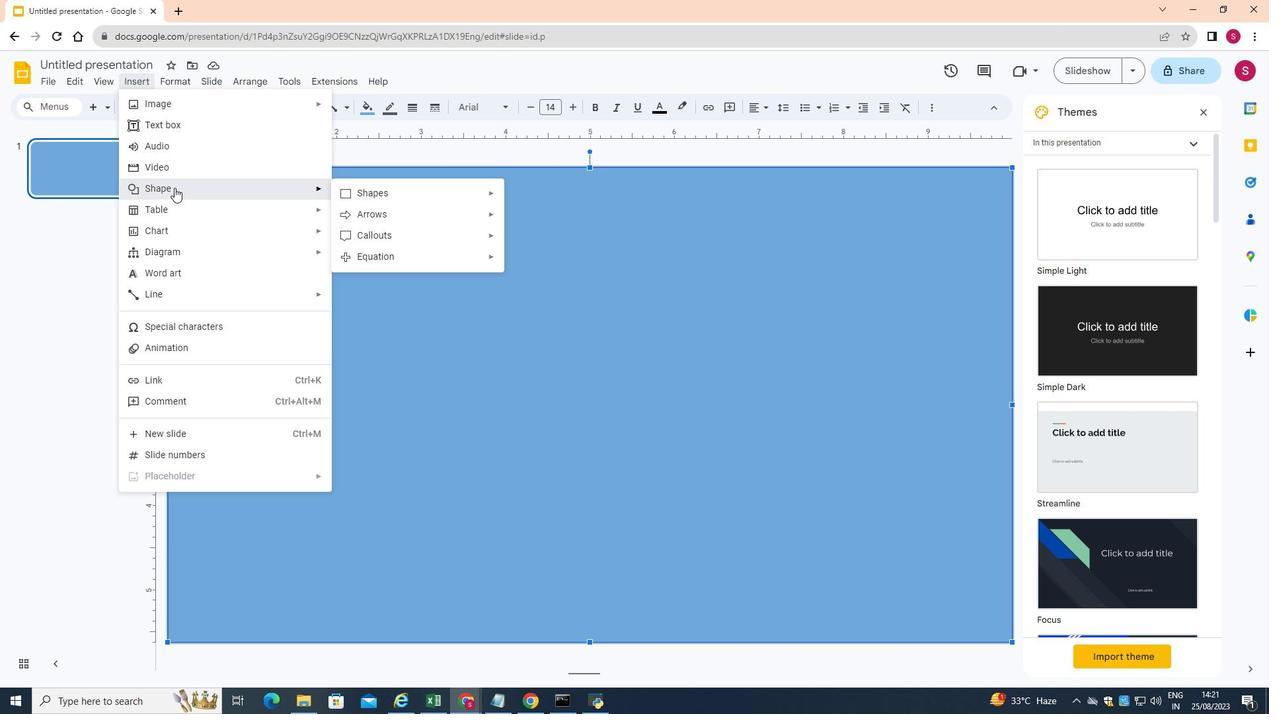 
Action: Mouse moved to (254, 185)
Screenshot: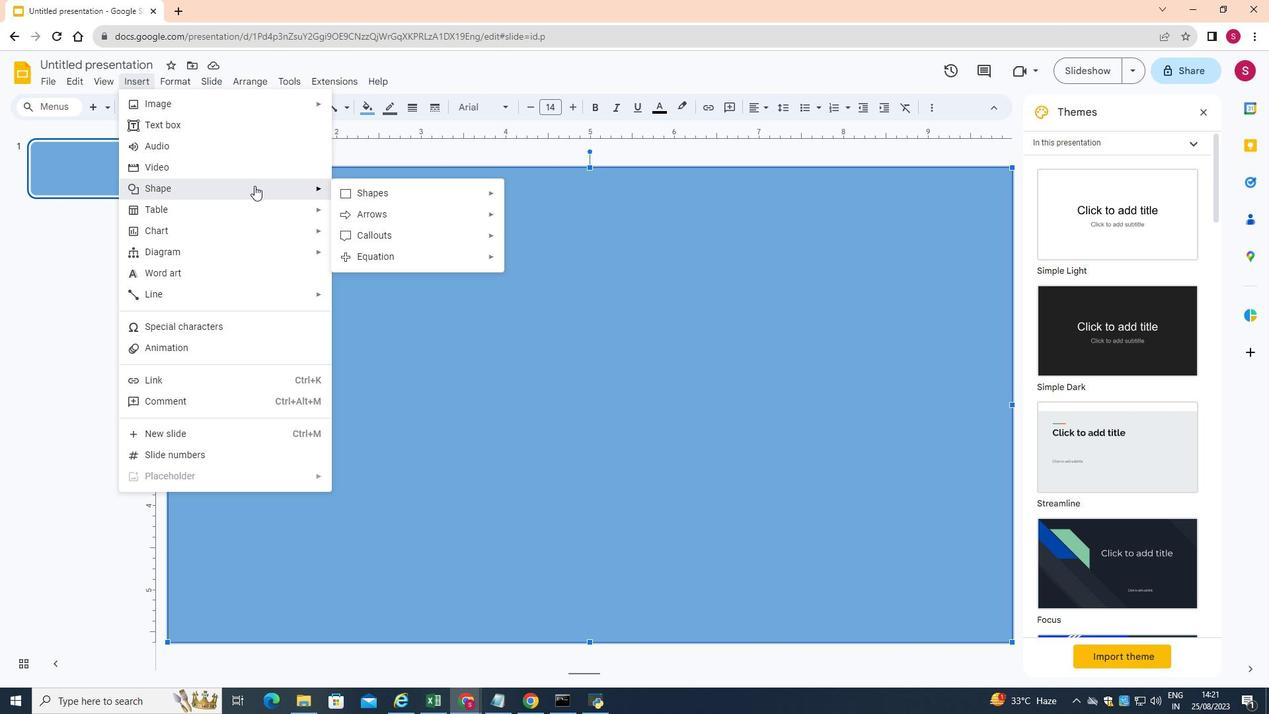 
Action: Mouse pressed left at (254, 185)
Screenshot: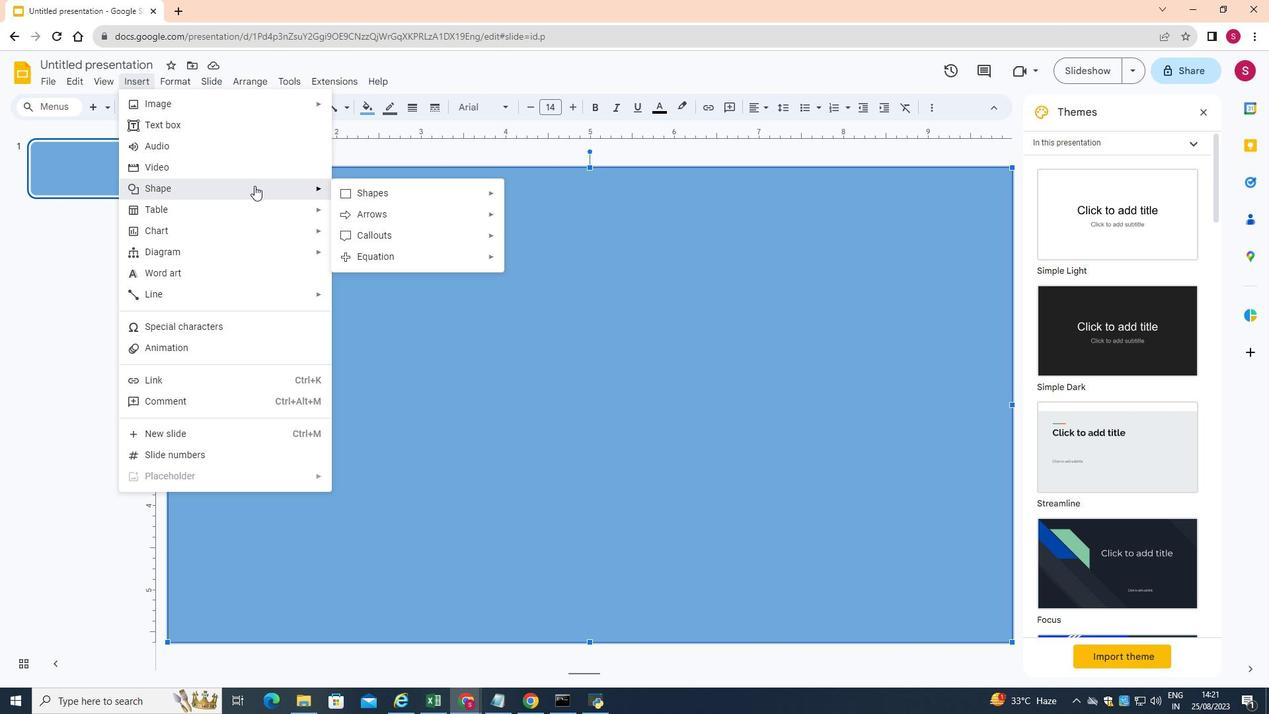 
Action: Mouse moved to (393, 191)
Screenshot: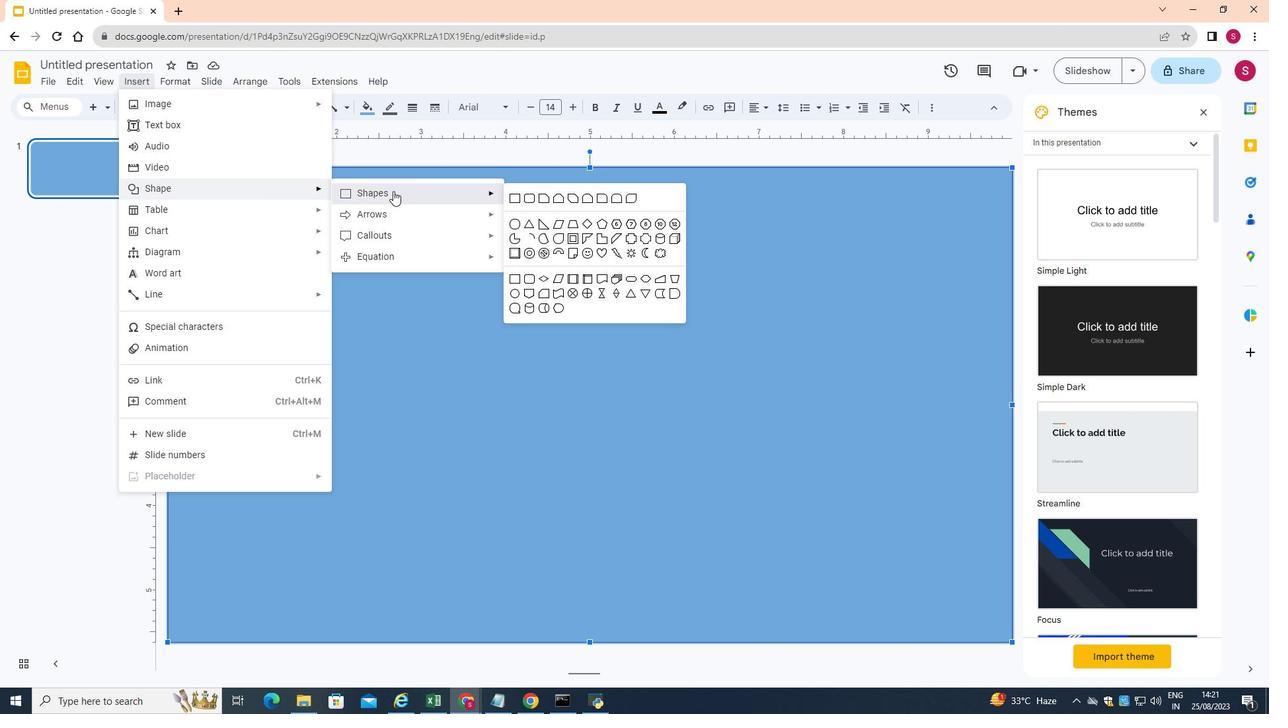 
Action: Mouse pressed left at (393, 191)
Screenshot: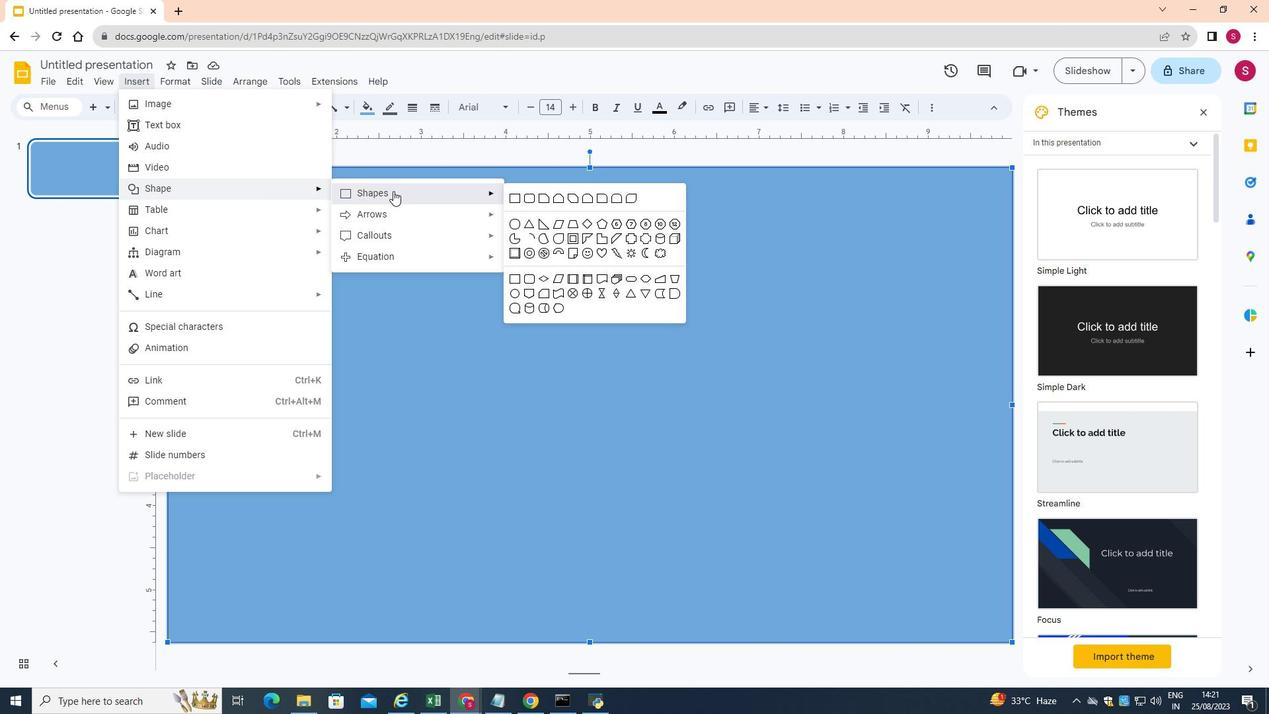 
Action: Mouse moved to (511, 201)
Screenshot: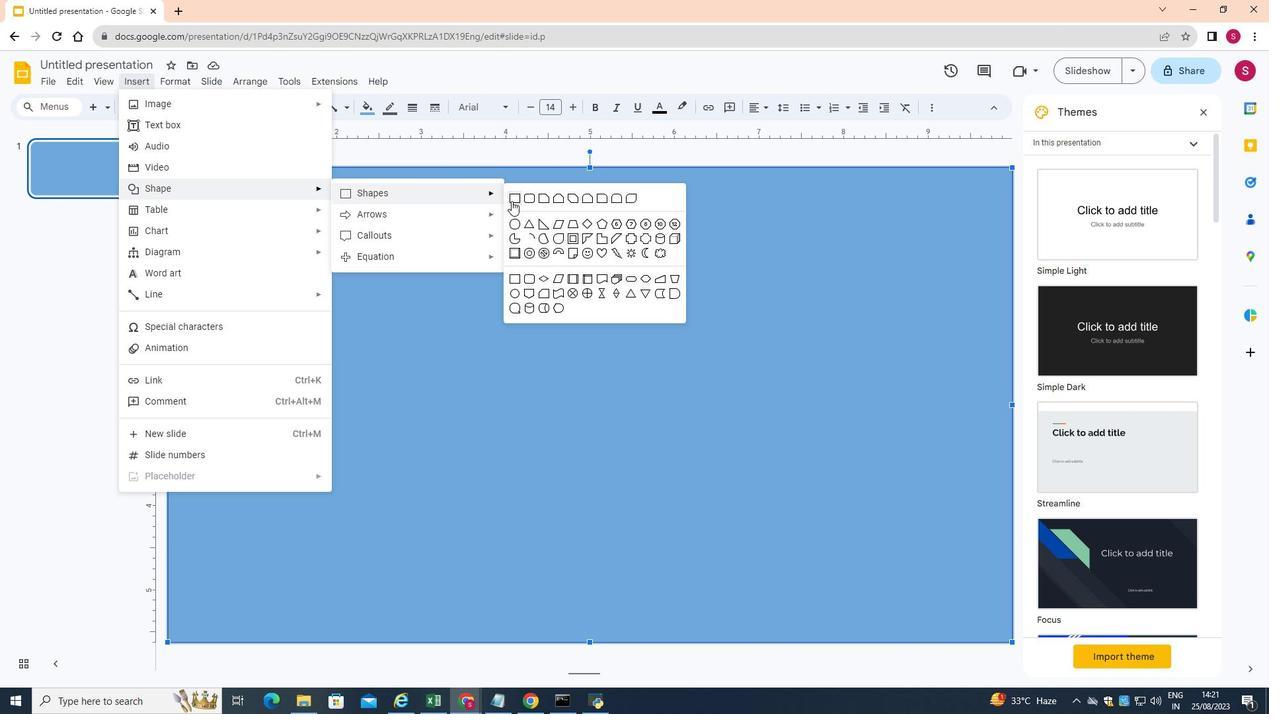 
Action: Mouse pressed left at (511, 201)
Screenshot: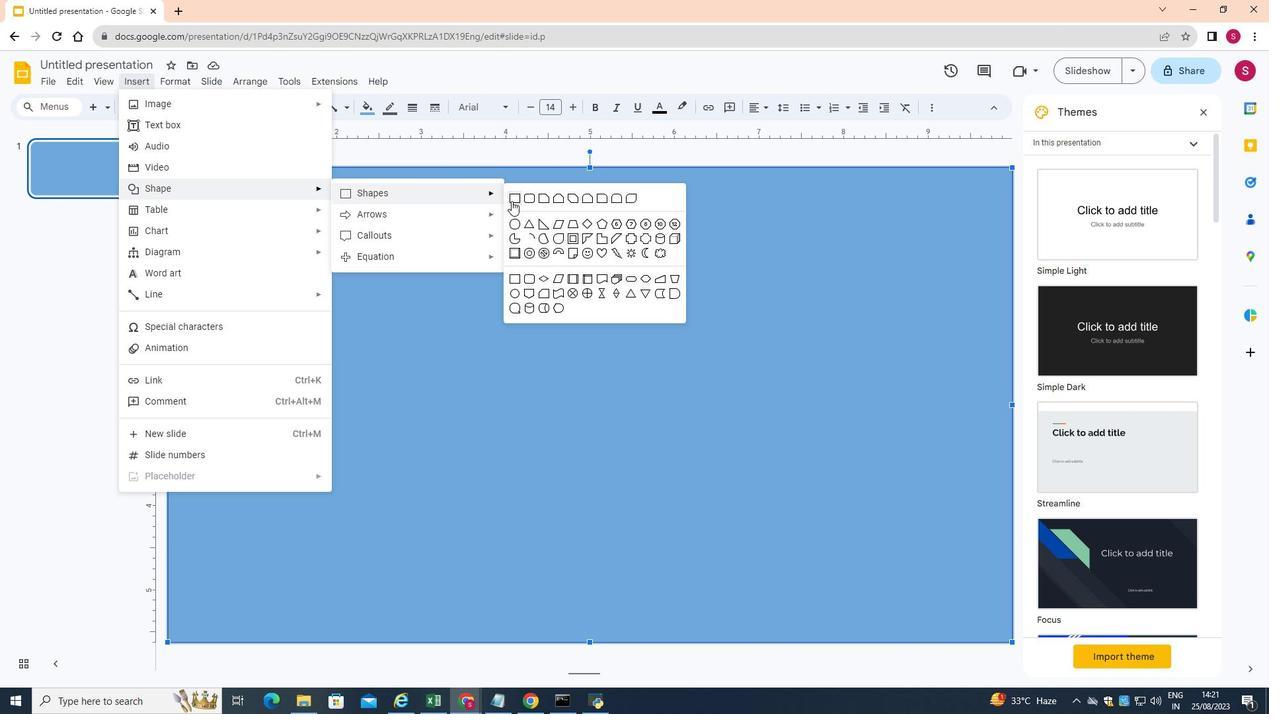 
Action: Mouse moved to (195, 231)
Screenshot: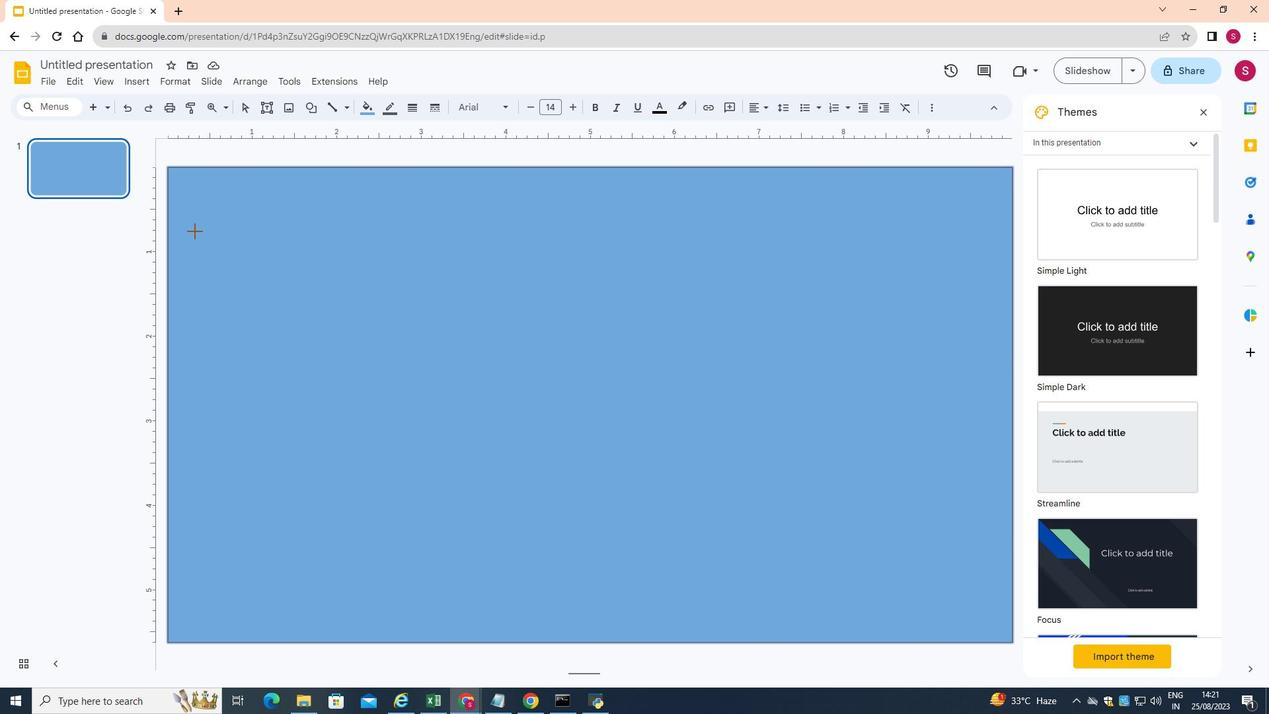 
Action: Mouse pressed left at (195, 231)
Screenshot: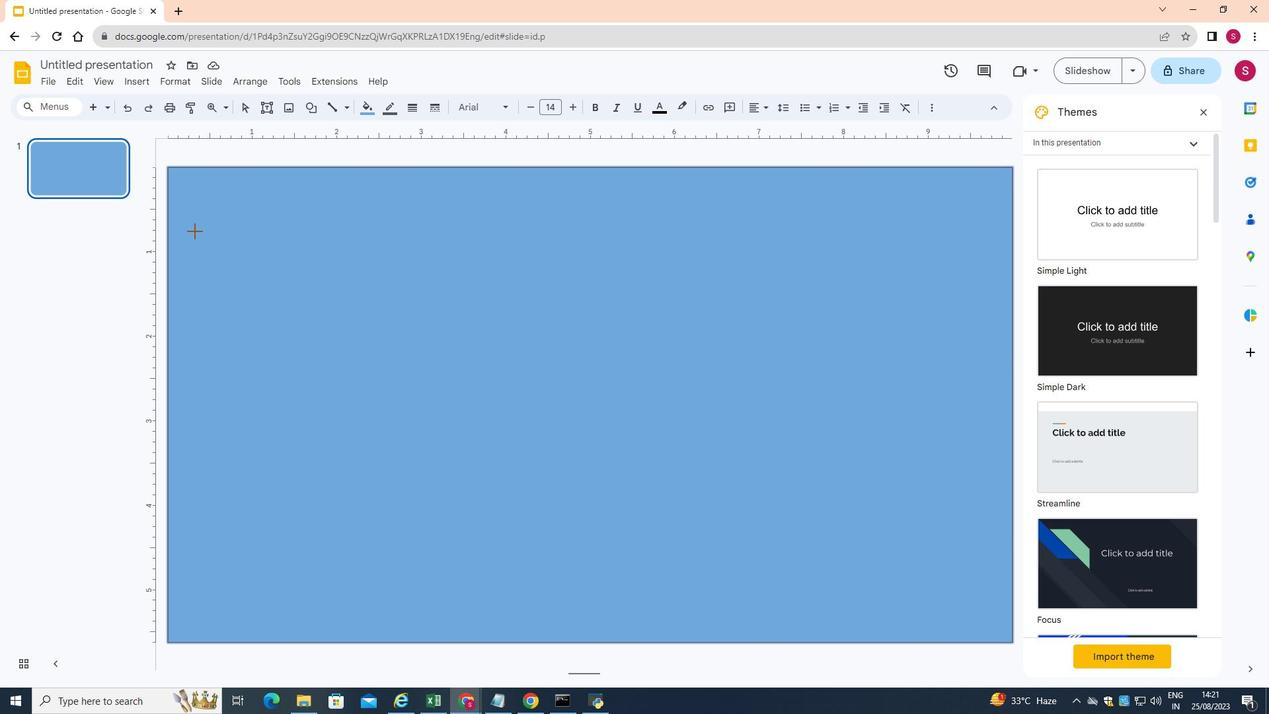 
Action: Mouse moved to (588, 230)
Screenshot: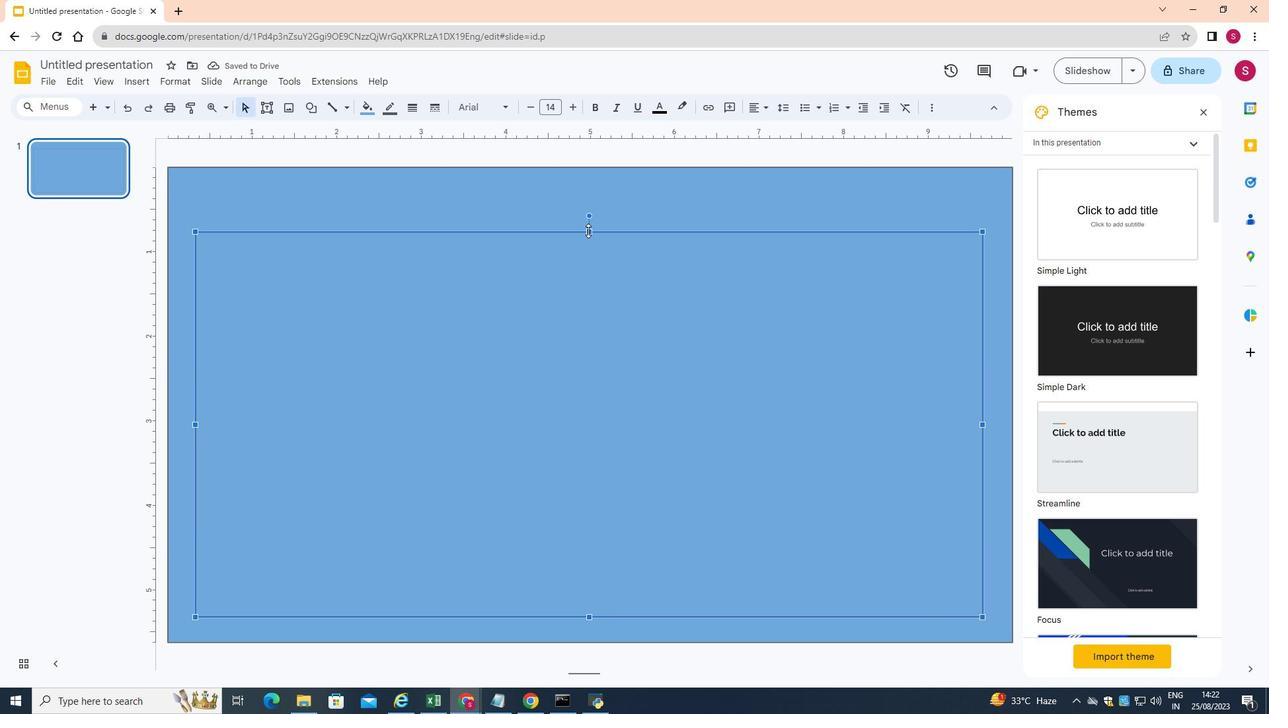
Action: Mouse pressed left at (588, 230)
Screenshot: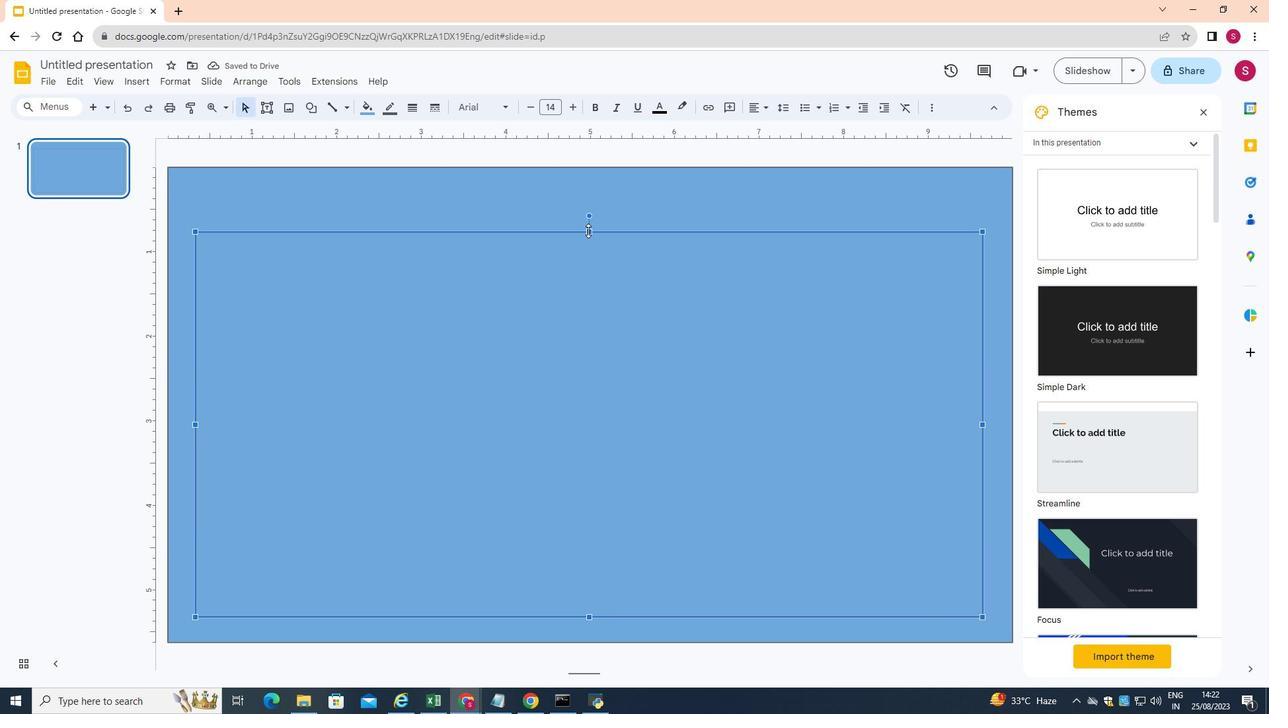 
Action: Mouse moved to (589, 619)
Screenshot: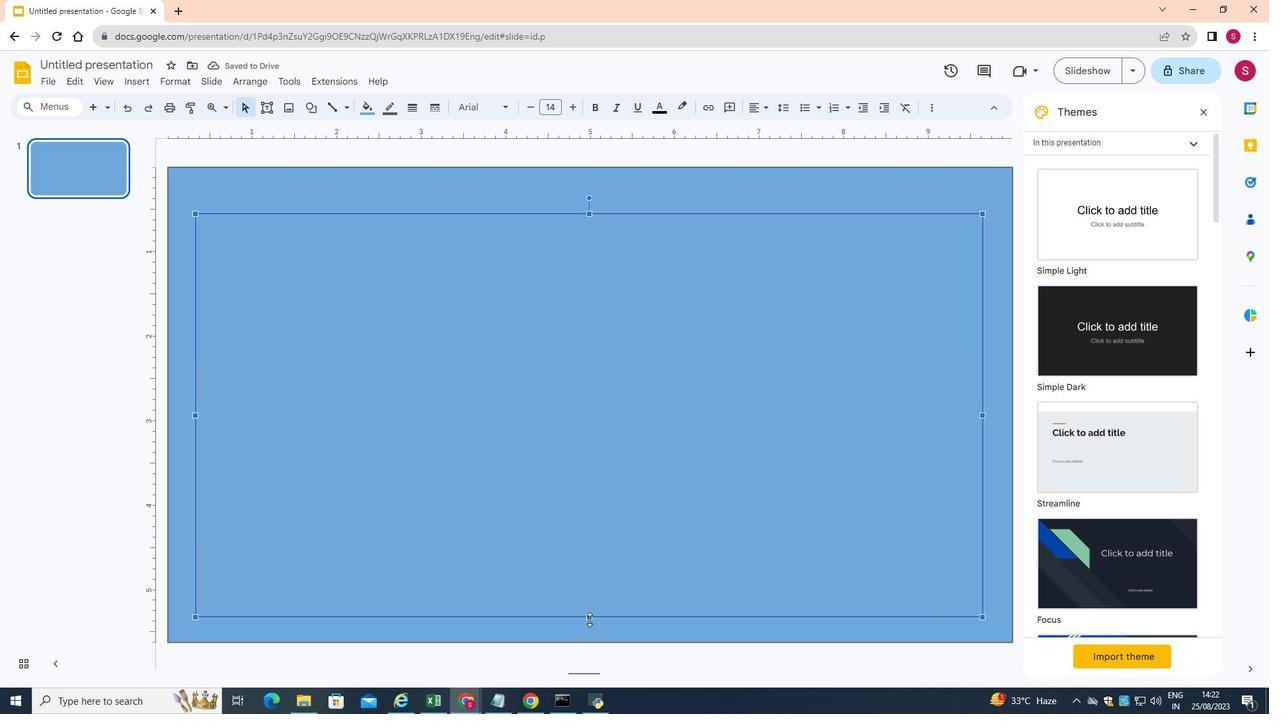 
Action: Mouse pressed left at (589, 619)
Screenshot: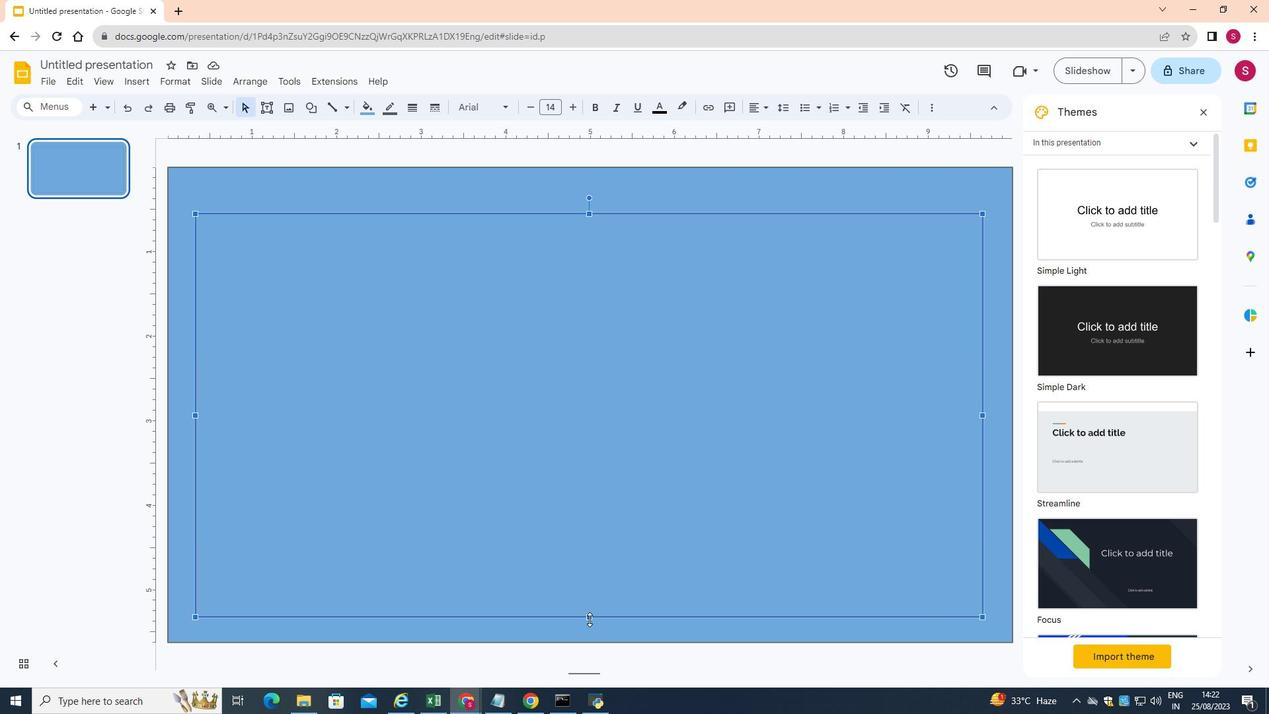 
Action: Mouse moved to (369, 107)
Screenshot: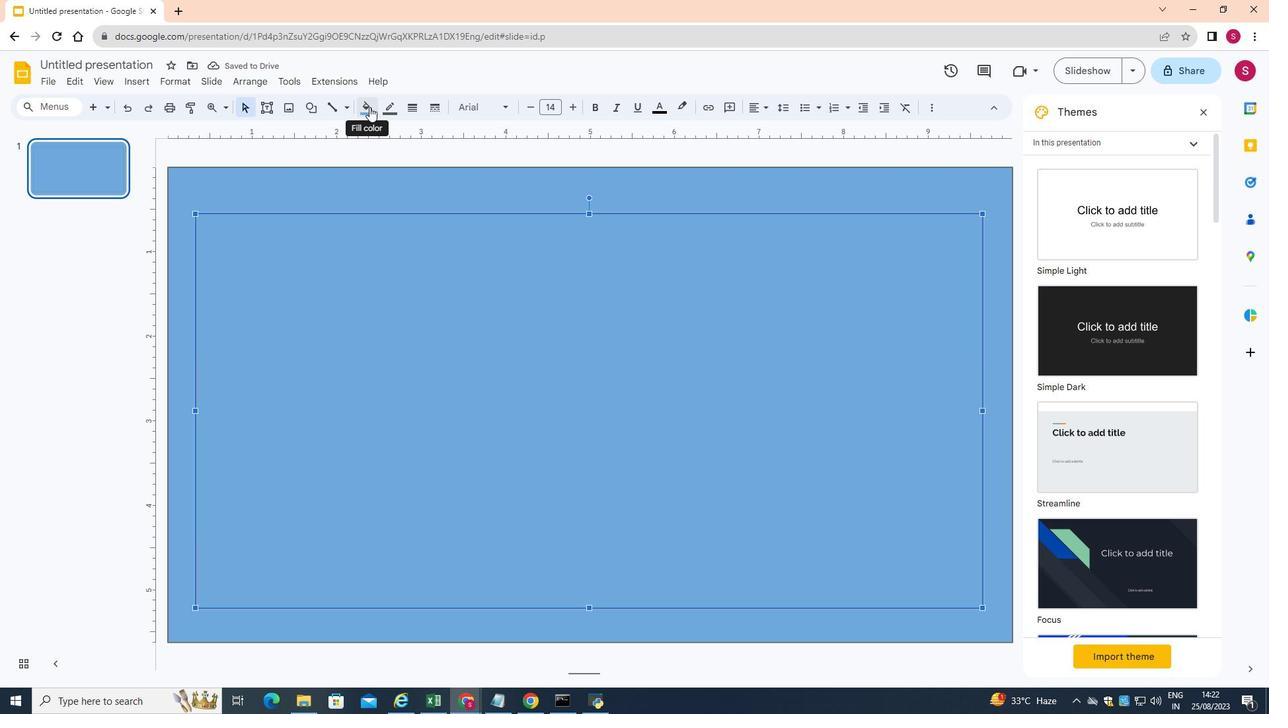 
Action: Mouse pressed left at (369, 107)
Screenshot: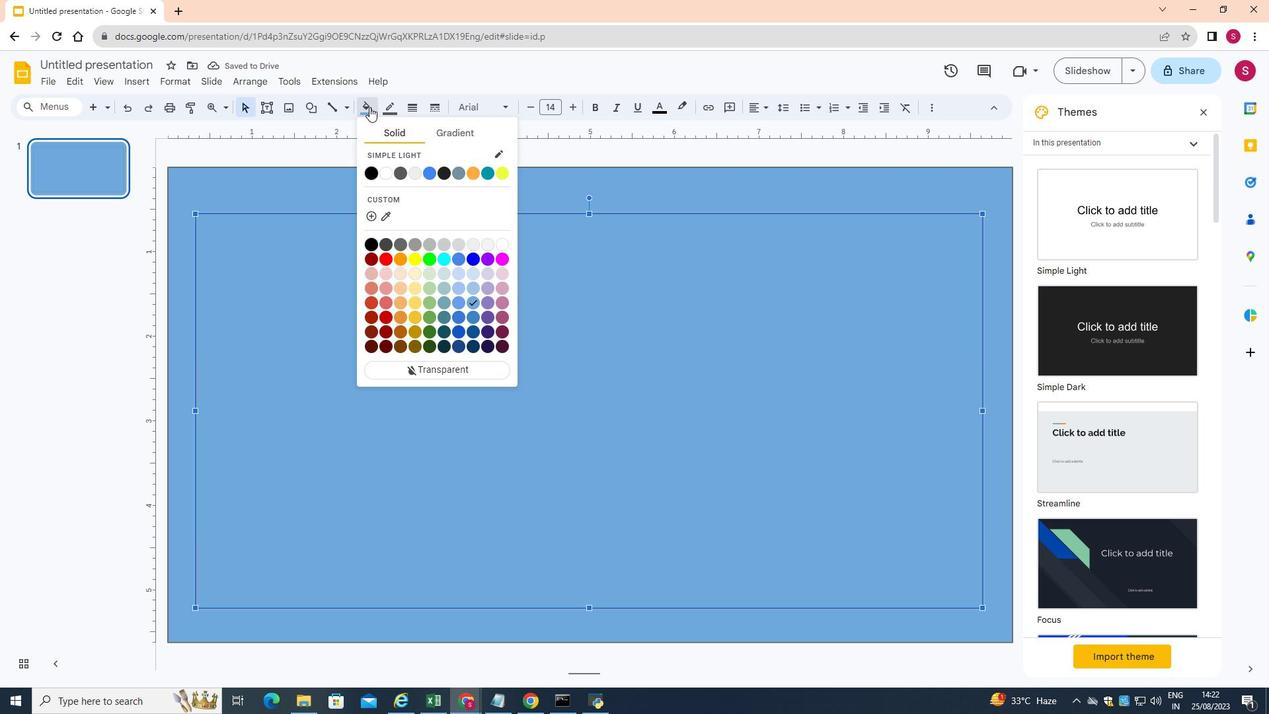 
Action: Mouse moved to (501, 244)
Screenshot: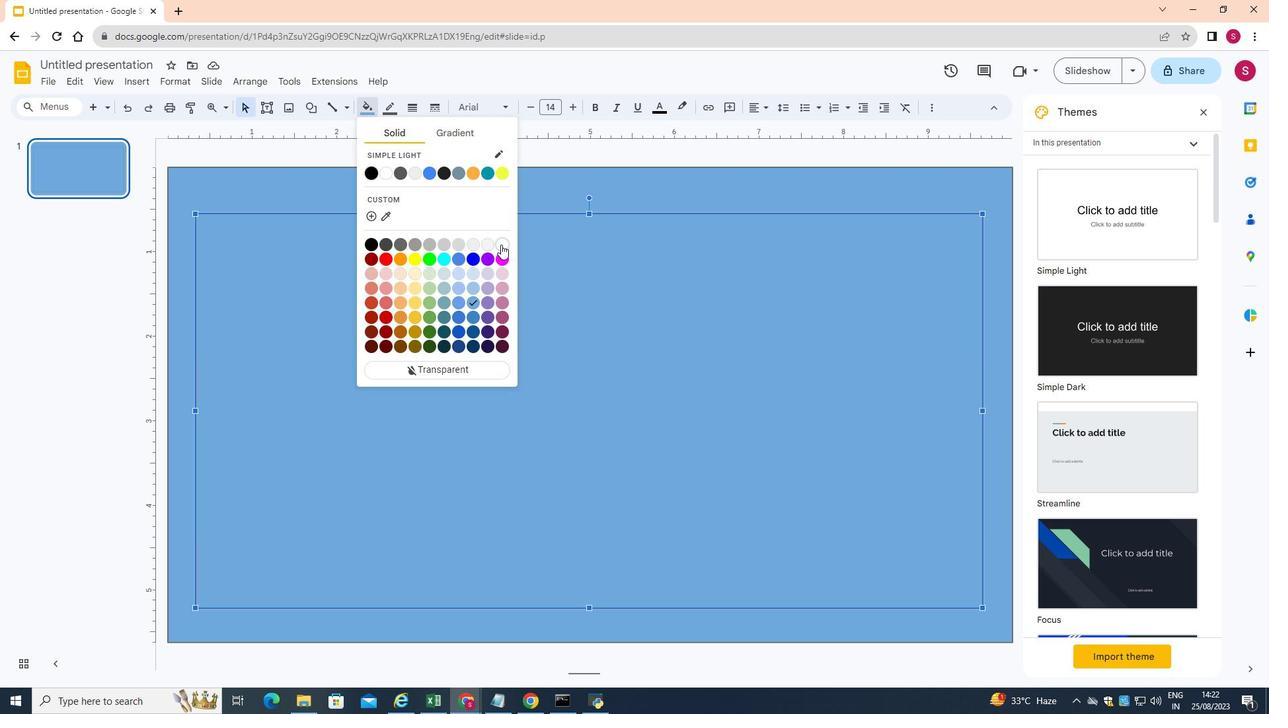 
Action: Mouse pressed left at (501, 244)
Screenshot: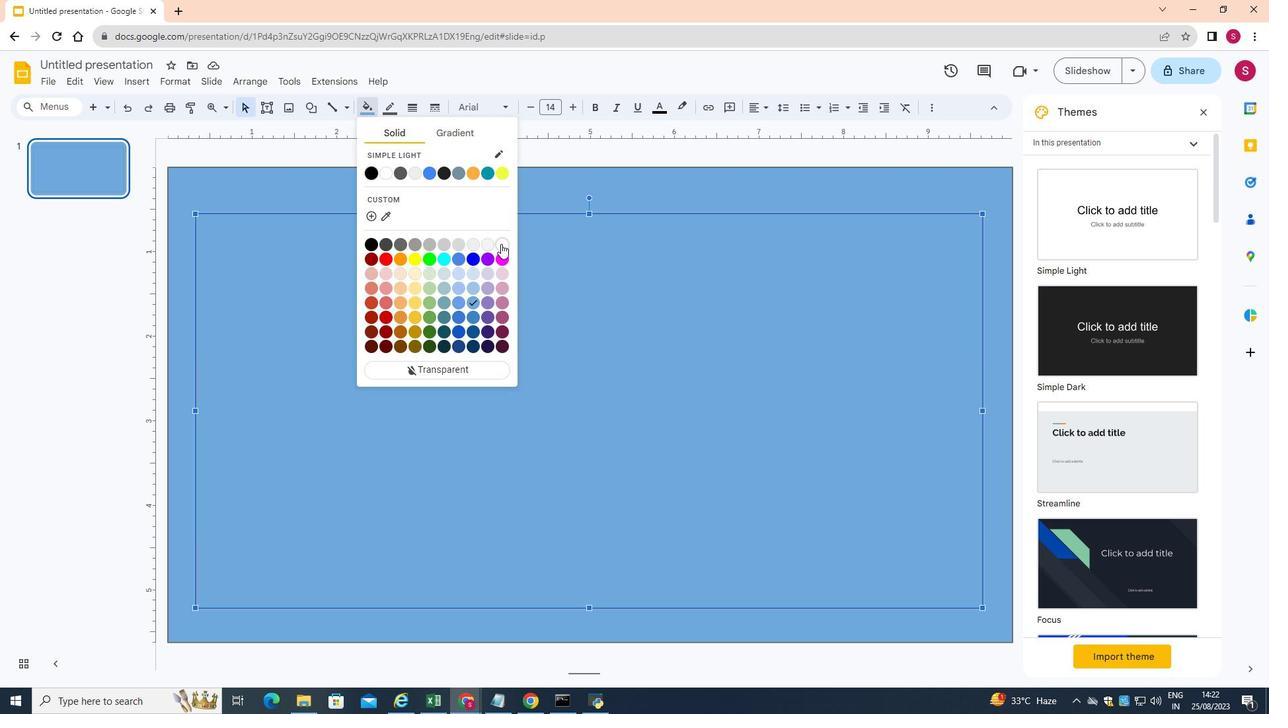 
Action: Mouse moved to (226, 240)
Screenshot: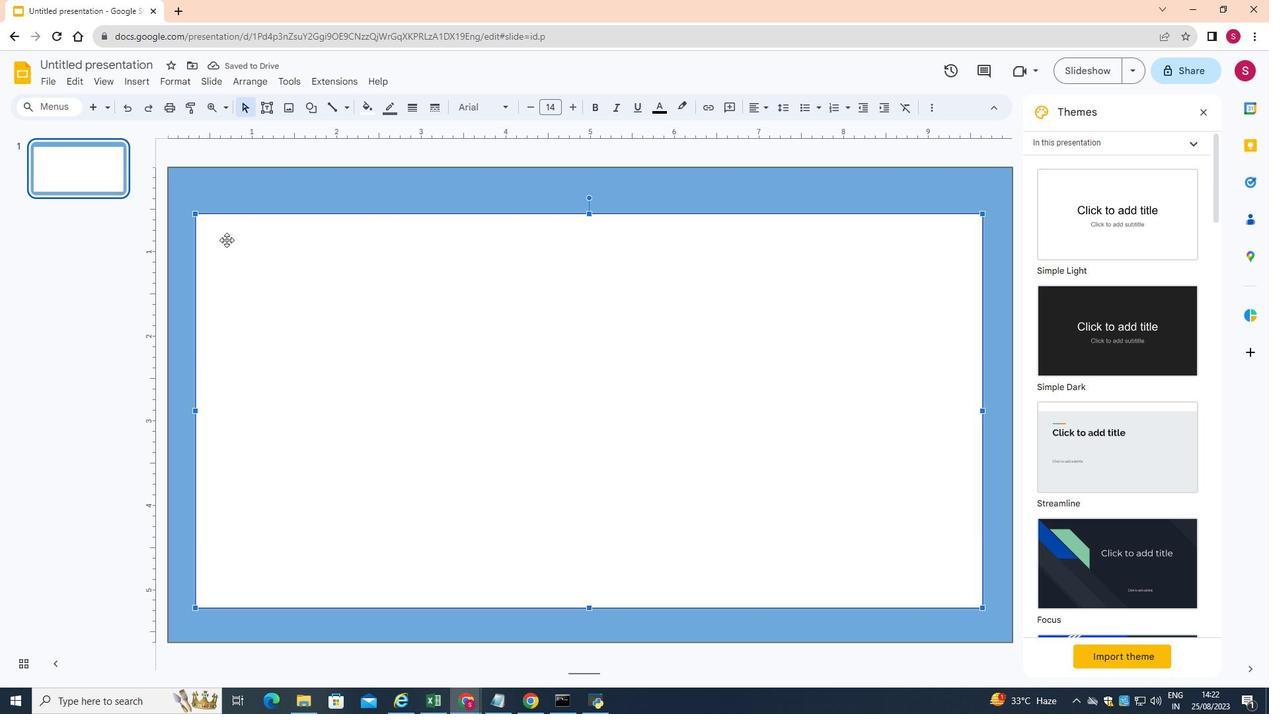 
Action: Mouse pressed left at (226, 240)
Screenshot: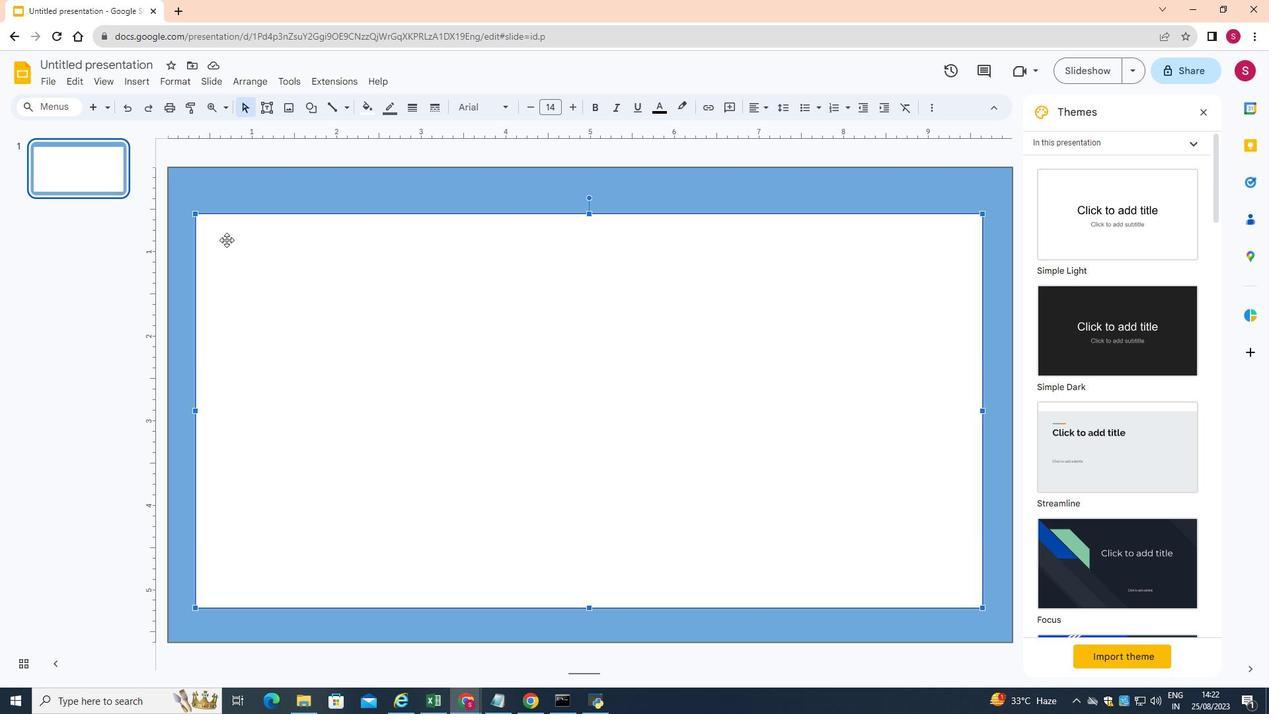 
Action: Mouse moved to (148, 83)
Screenshot: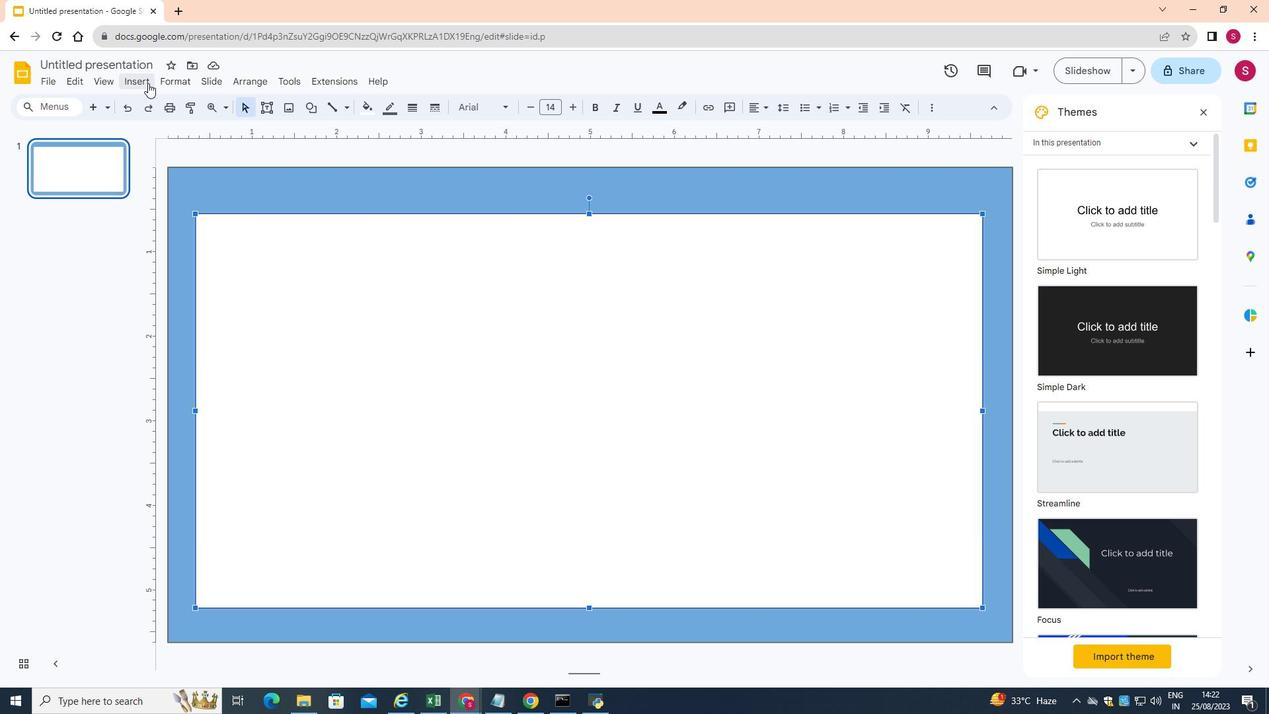 
Action: Mouse pressed left at (148, 83)
Screenshot: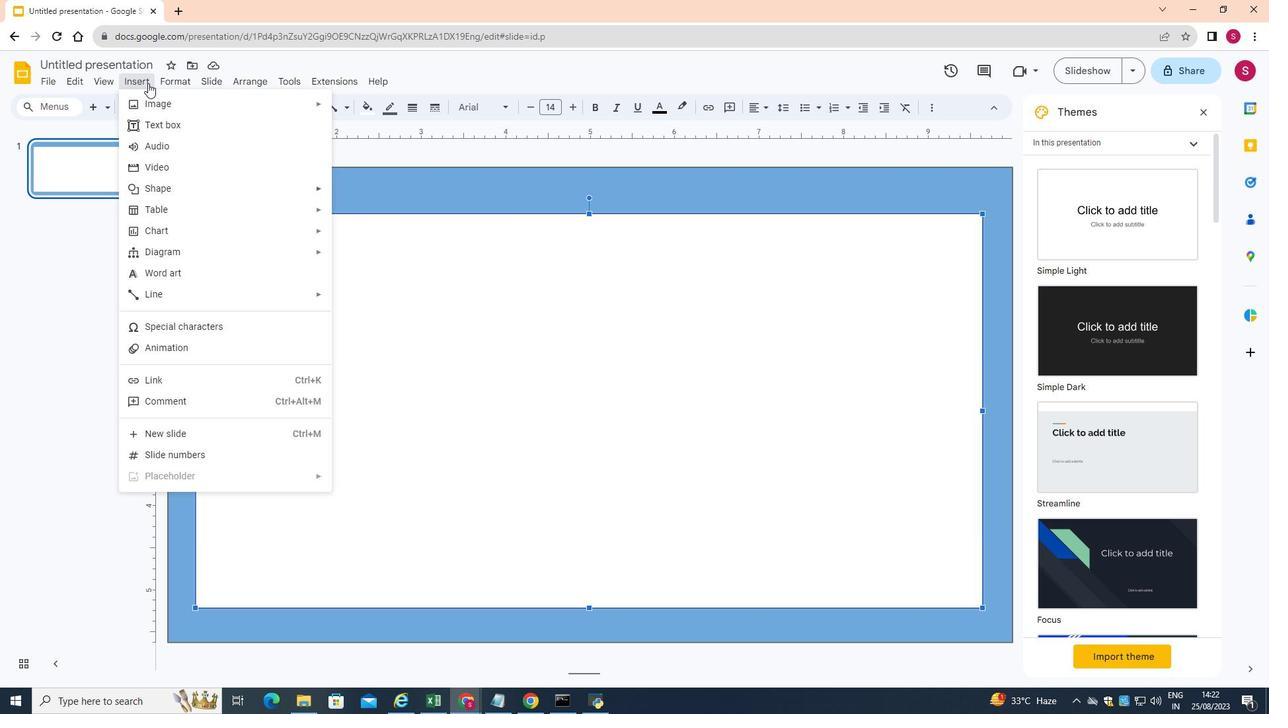 
Action: Mouse moved to (174, 189)
Screenshot: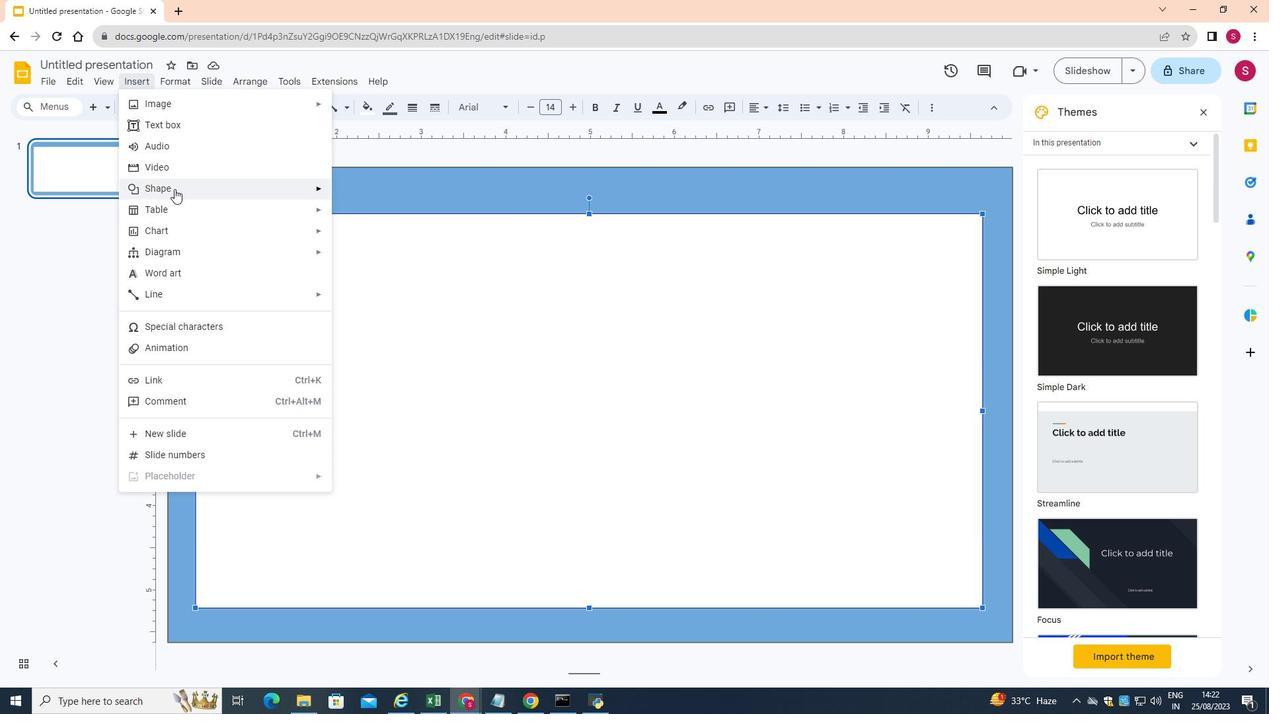 
Action: Mouse pressed left at (174, 189)
Screenshot: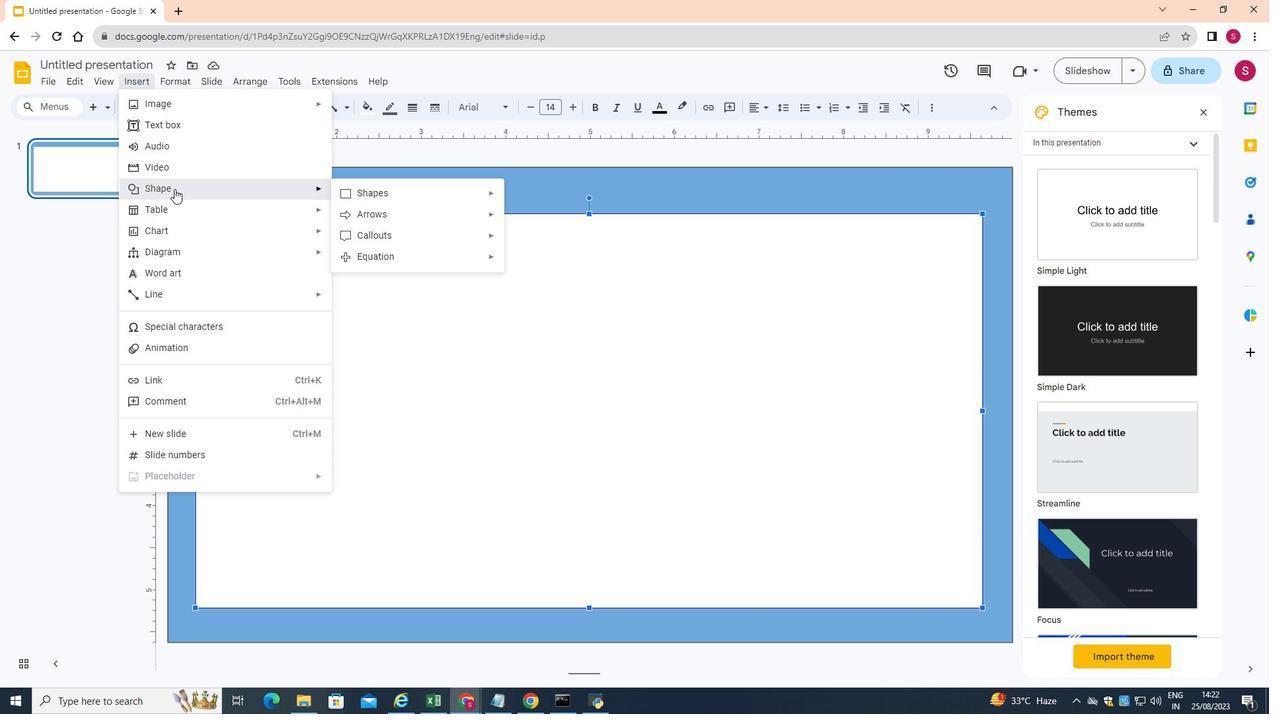 
Action: Mouse moved to (387, 197)
Screenshot: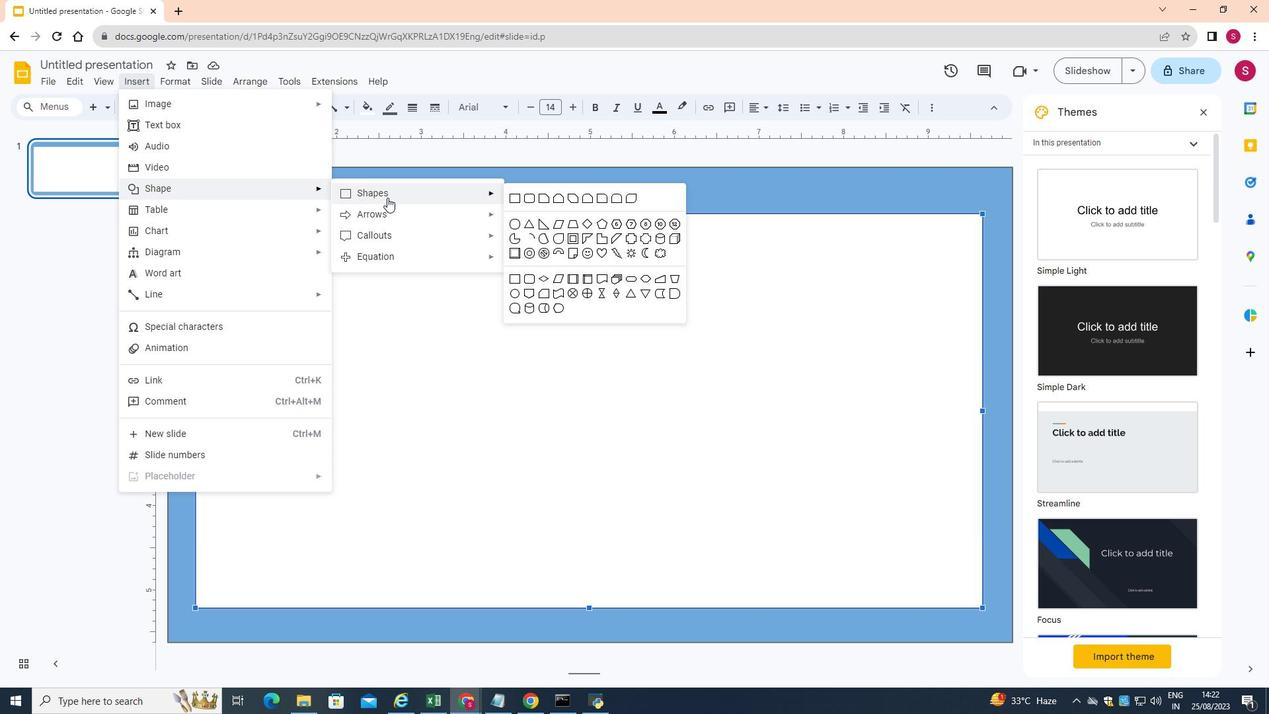 
Action: Mouse pressed left at (387, 197)
Screenshot: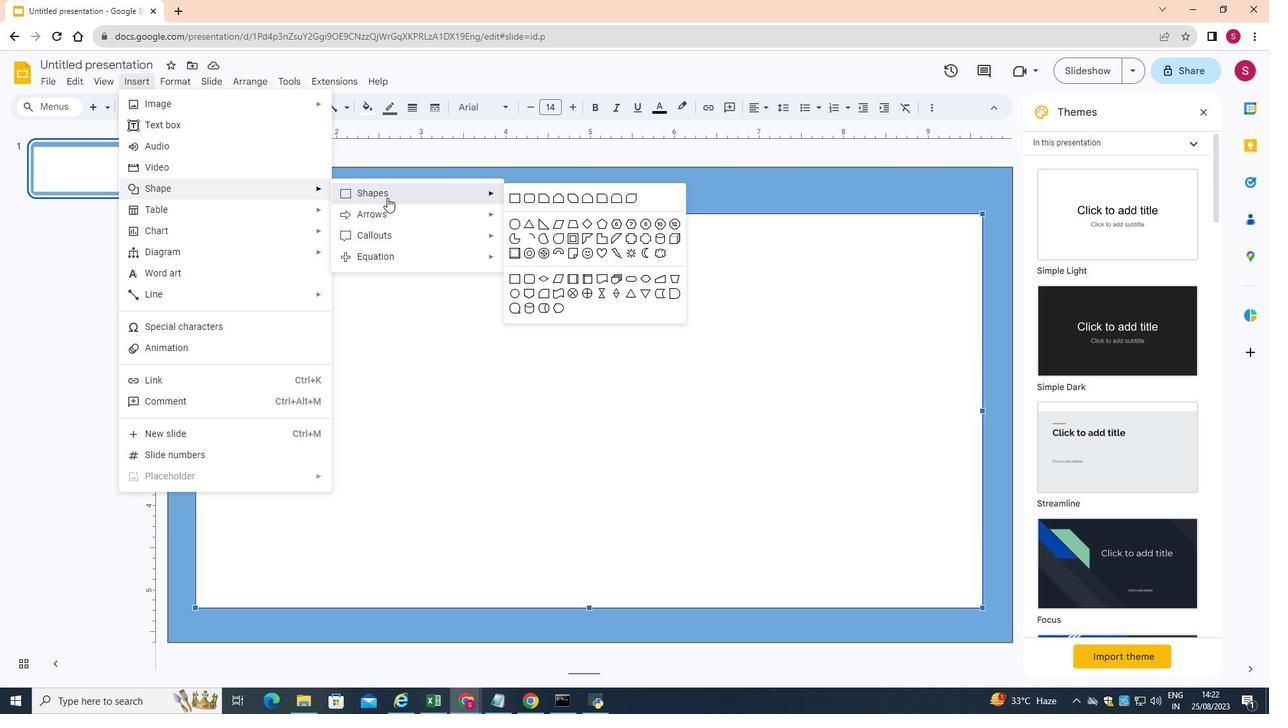
Action: Mouse moved to (433, 188)
Screenshot: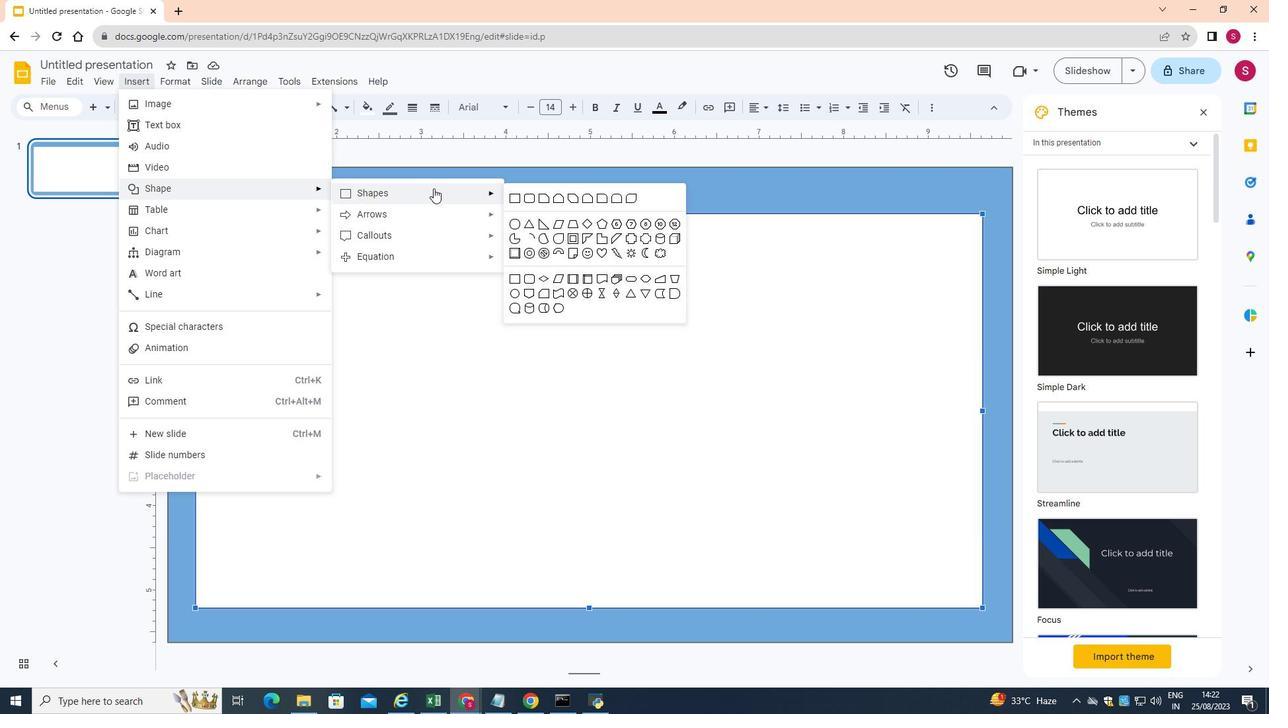 
Action: Mouse pressed left at (433, 188)
Screenshot: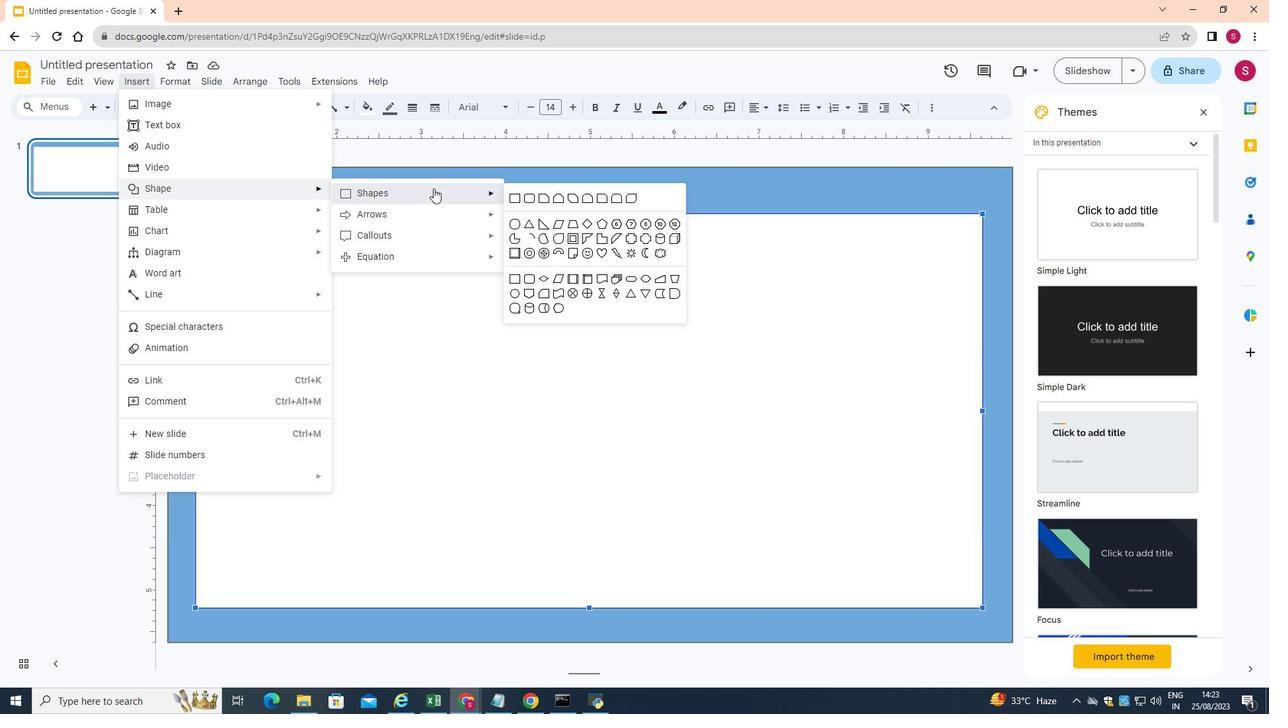 
Action: Mouse moved to (527, 194)
Screenshot: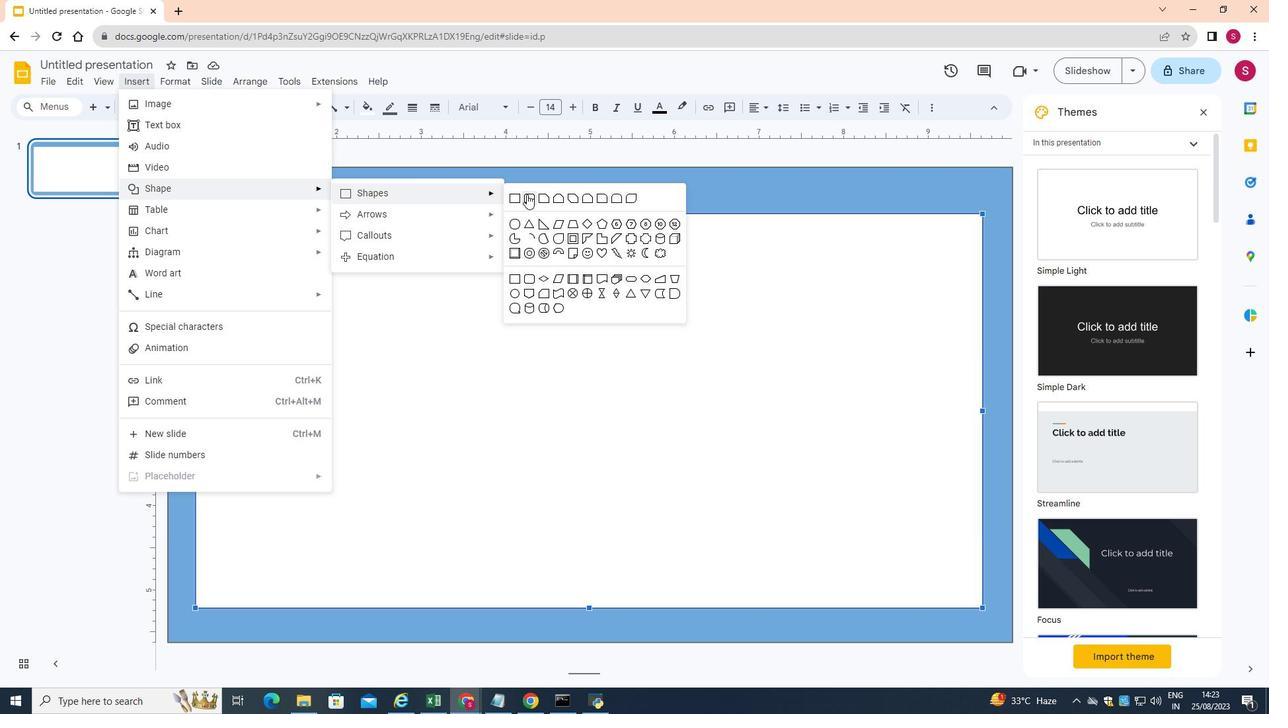
Action: Mouse pressed left at (527, 194)
Screenshot: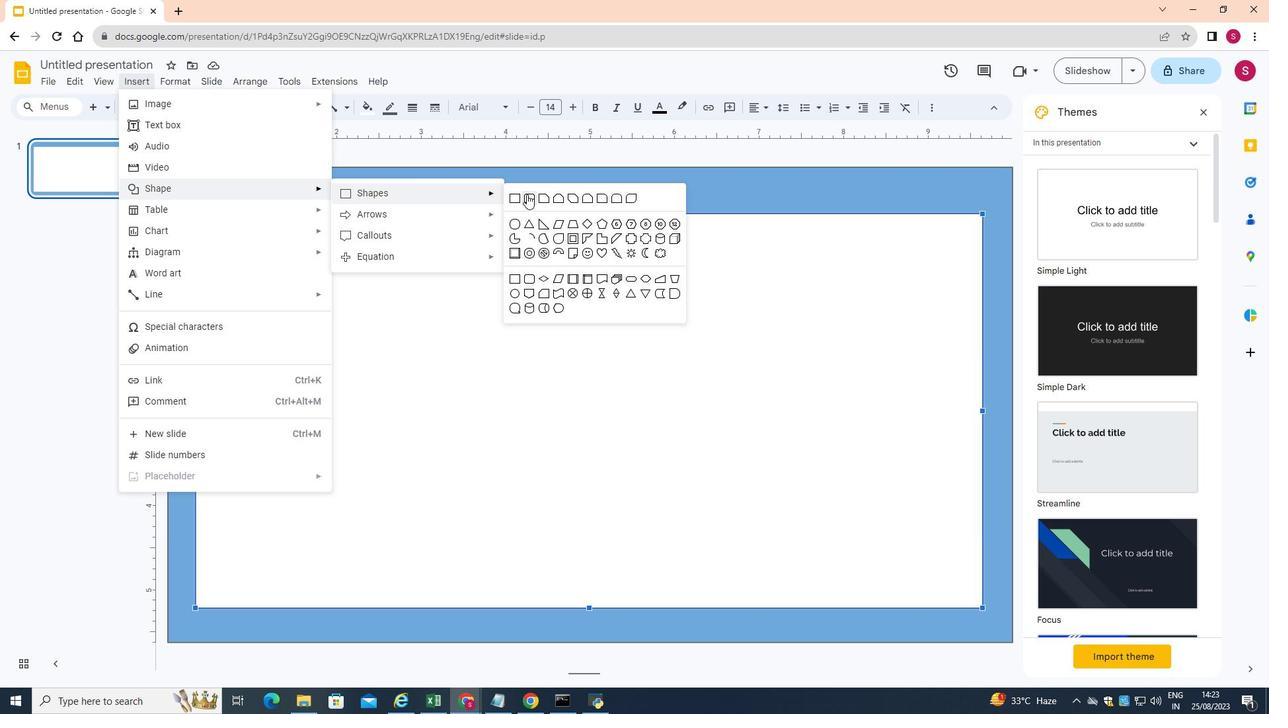 
Action: Mouse moved to (217, 238)
Screenshot: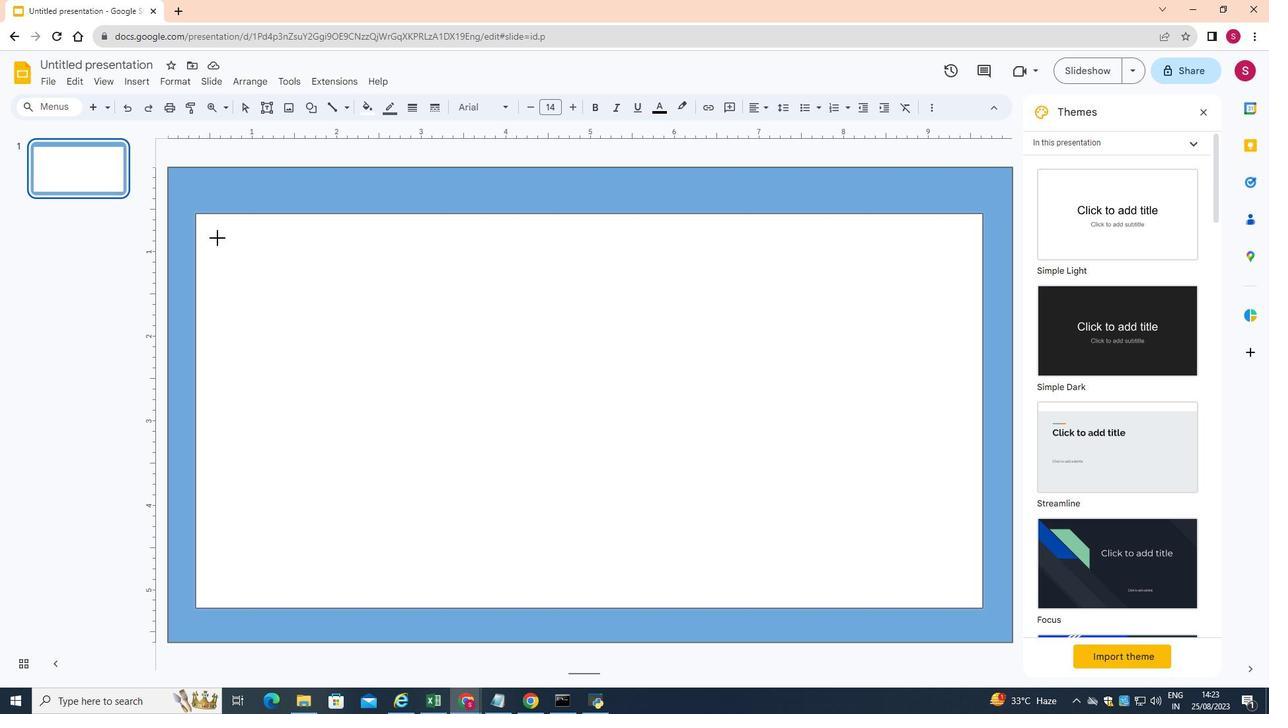 
Action: Mouse pressed left at (217, 238)
Screenshot: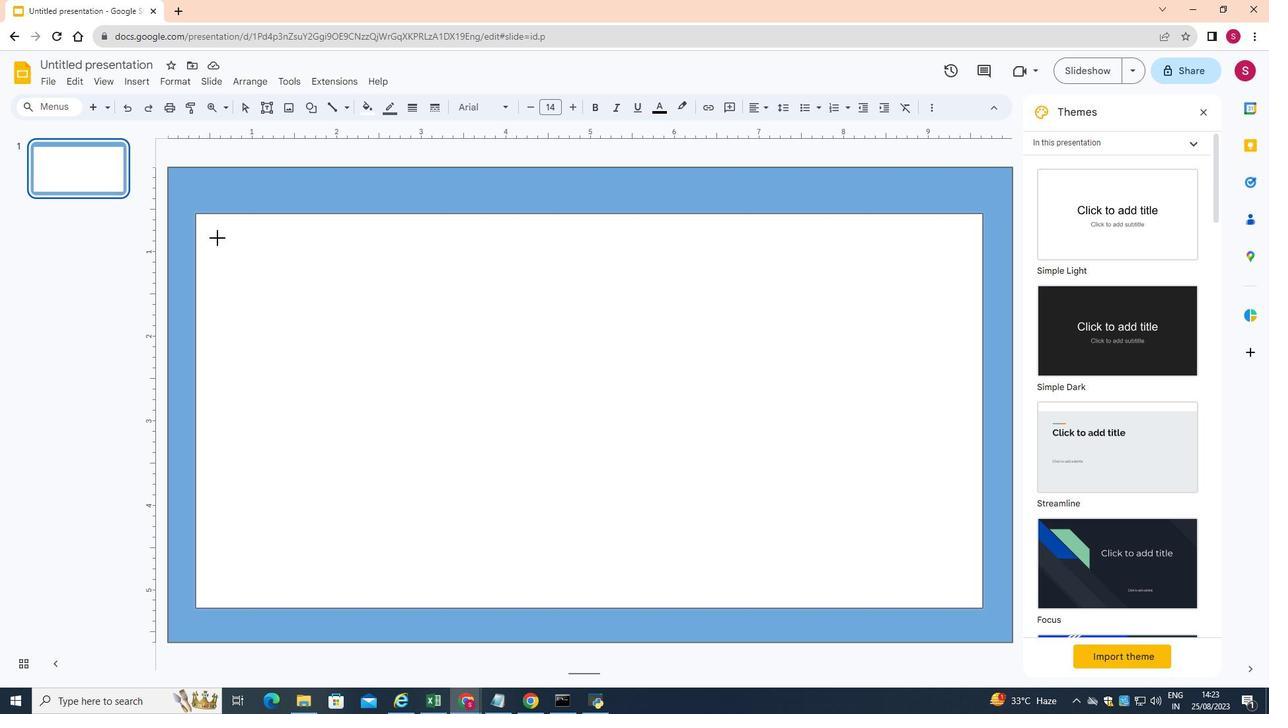 
Action: Mouse moved to (368, 109)
Screenshot: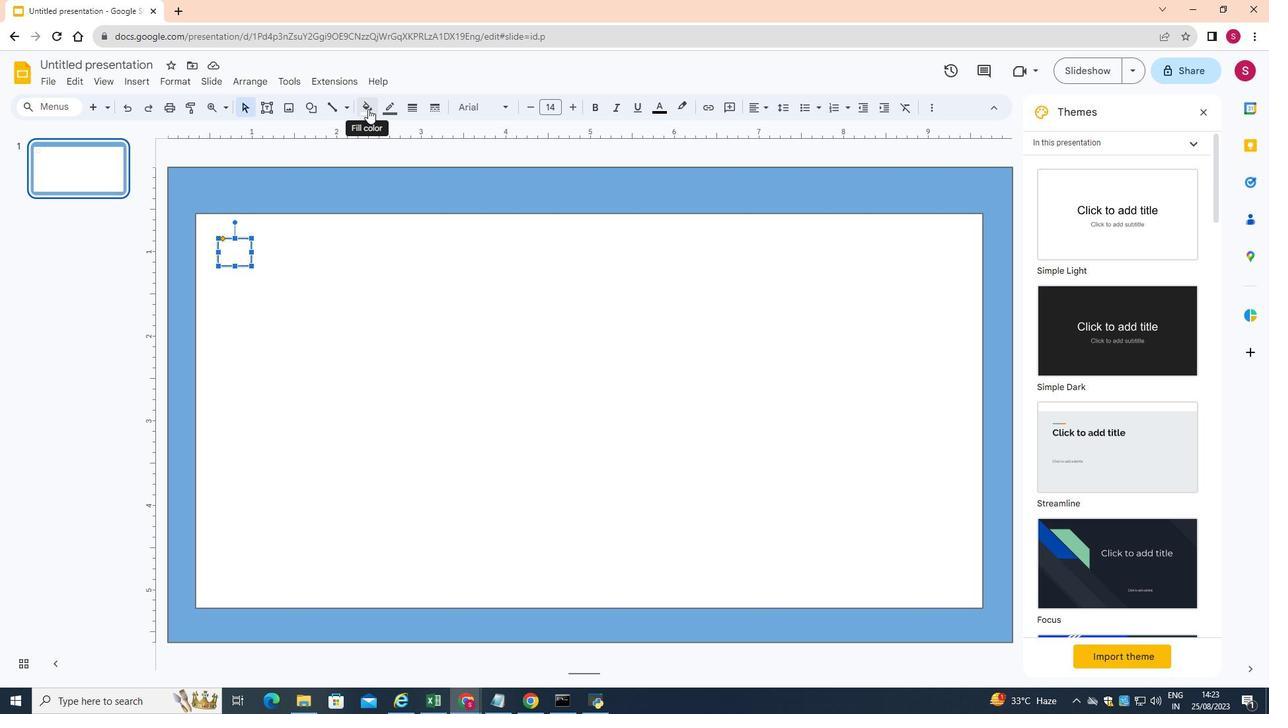 
Action: Mouse pressed left at (368, 109)
Screenshot: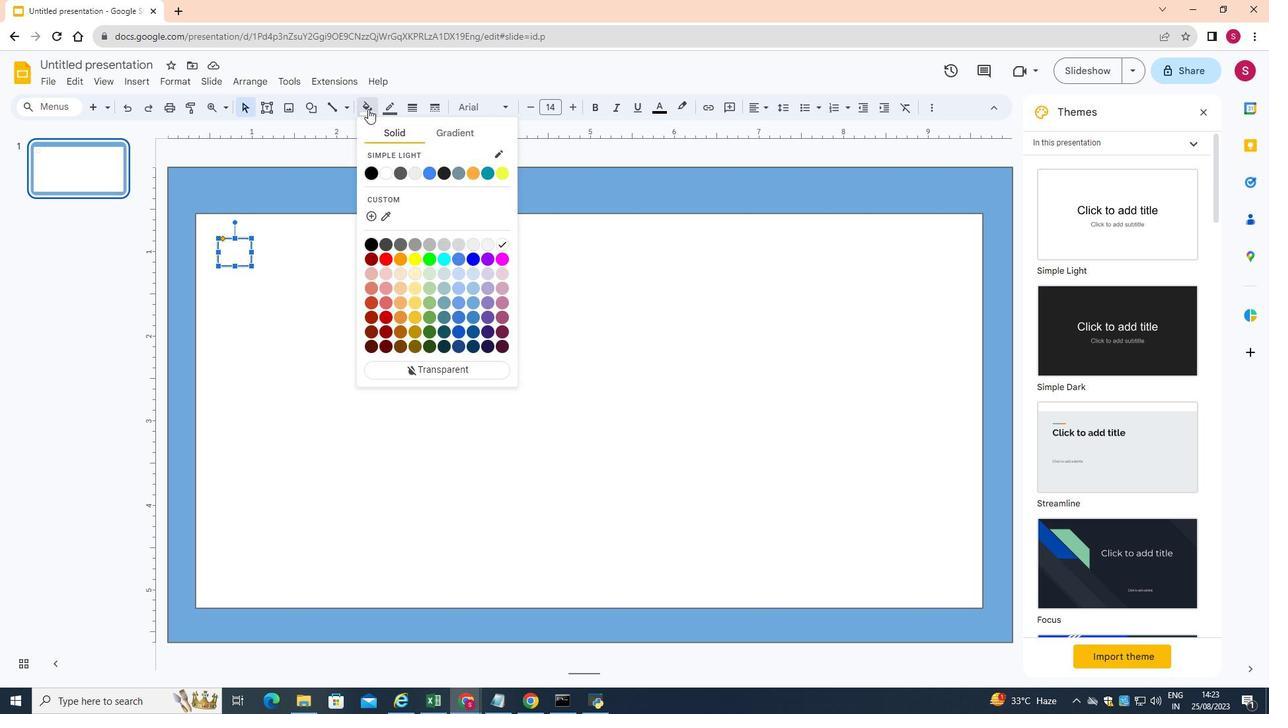 
Action: Mouse moved to (475, 316)
Screenshot: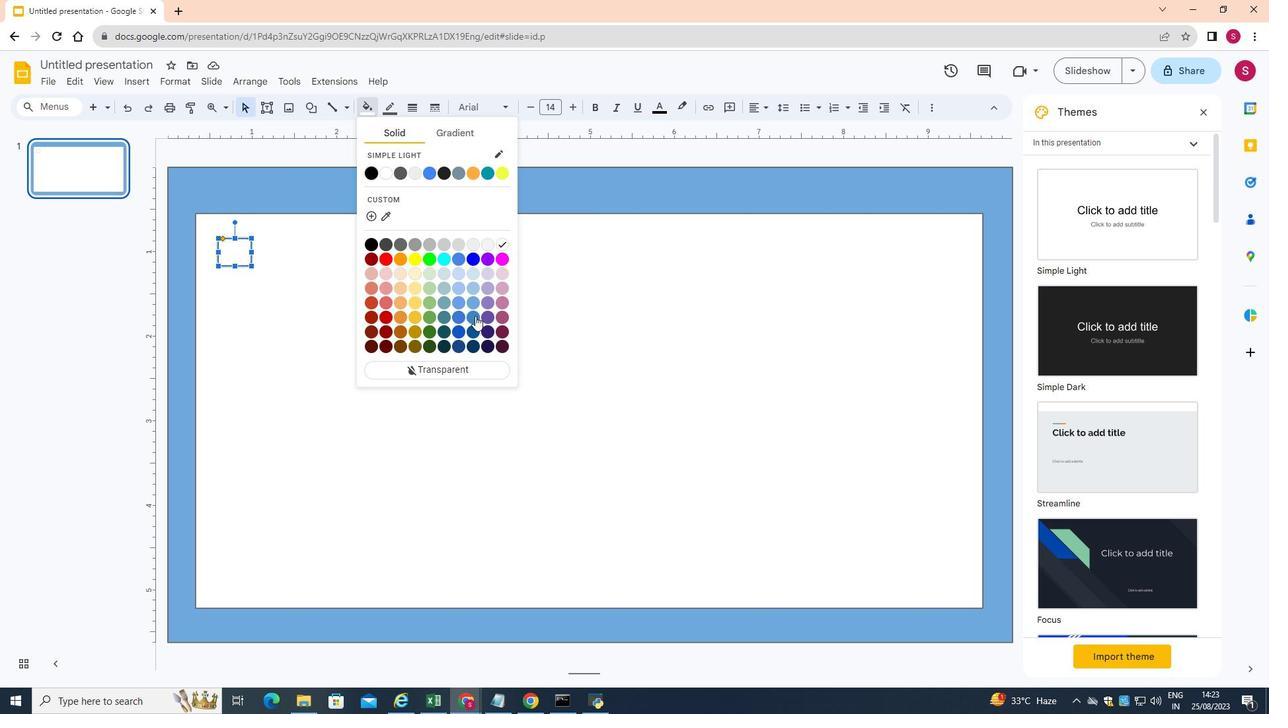 
Action: Mouse pressed left at (475, 316)
Screenshot: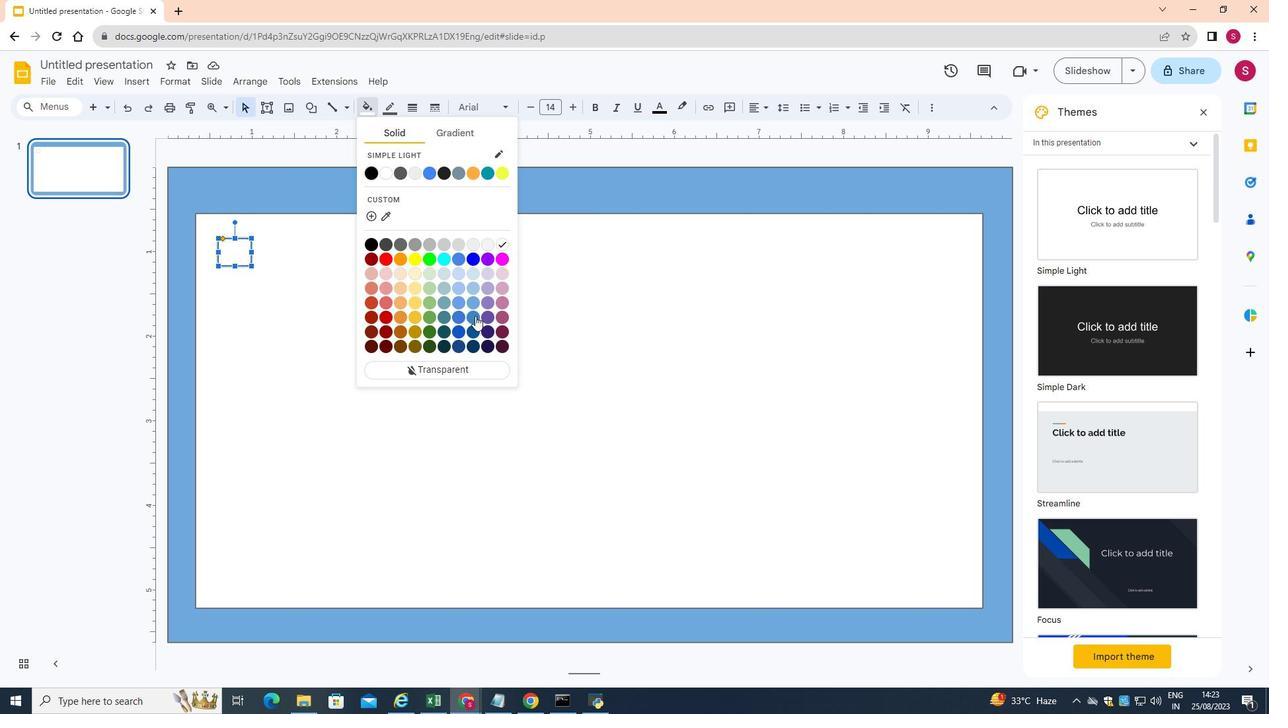 
Action: Mouse moved to (138, 83)
Screenshot: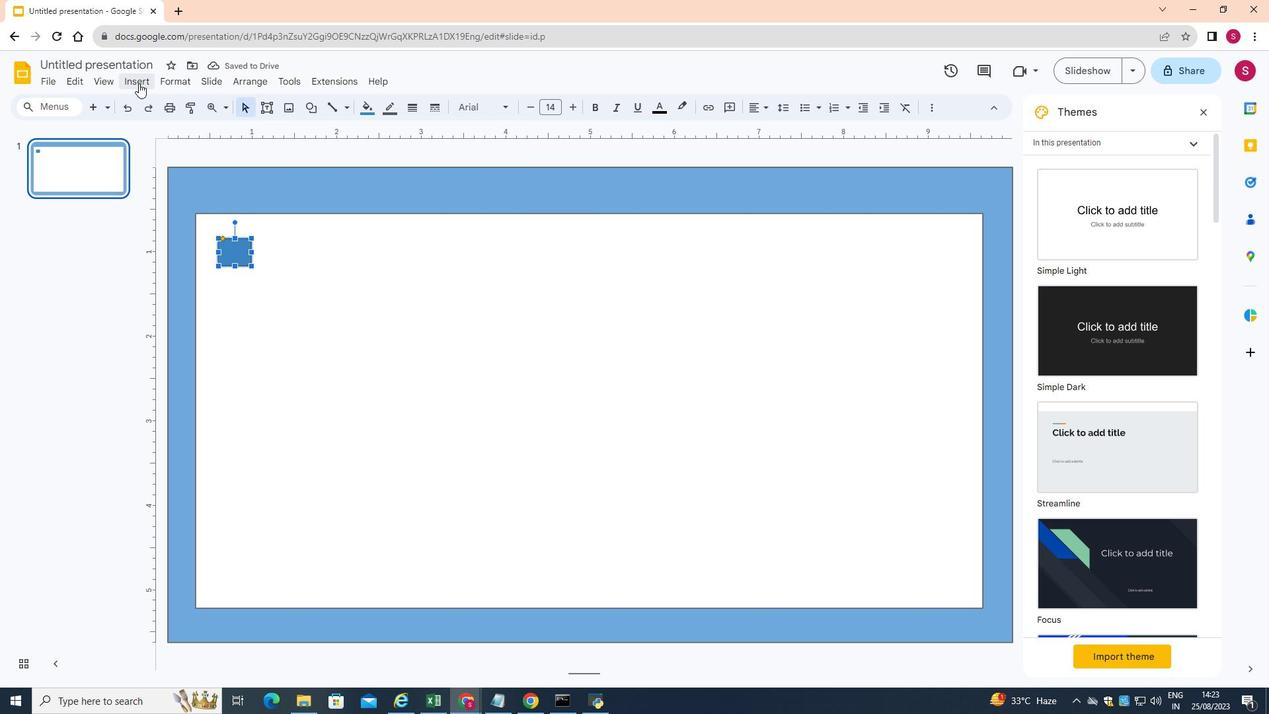 
Action: Mouse pressed left at (138, 83)
Screenshot: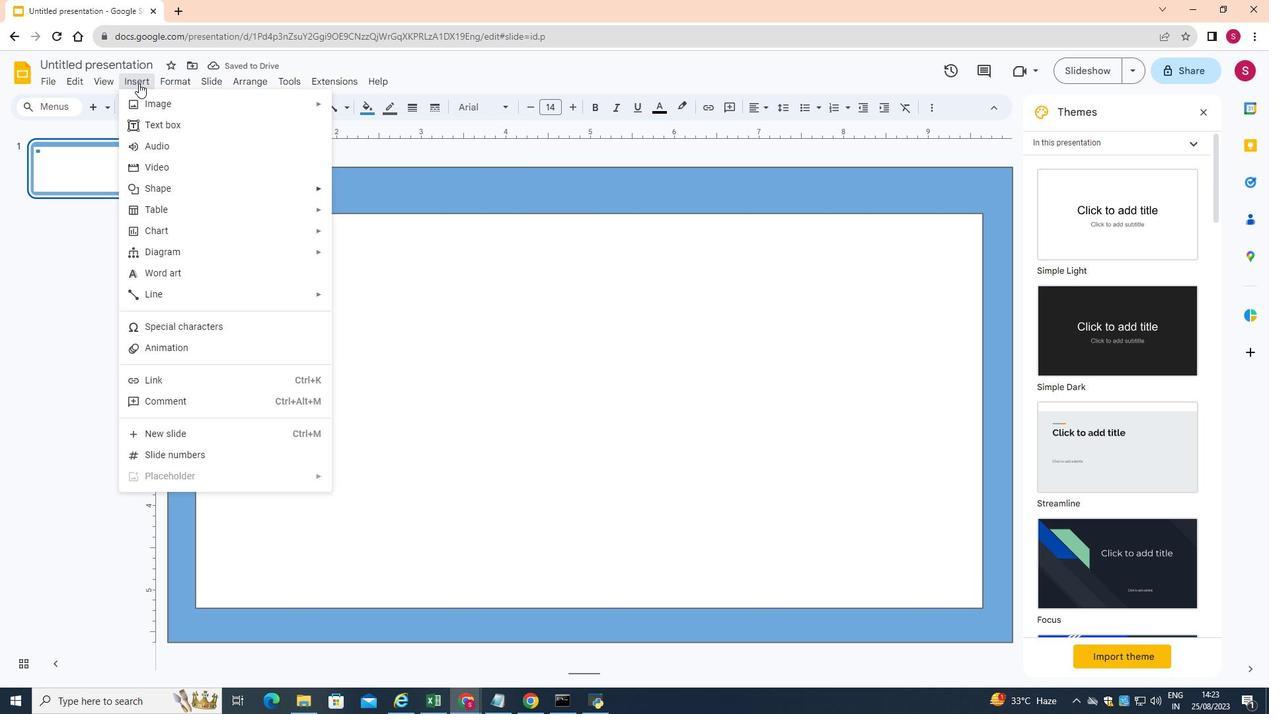 
Action: Mouse moved to (174, 185)
Screenshot: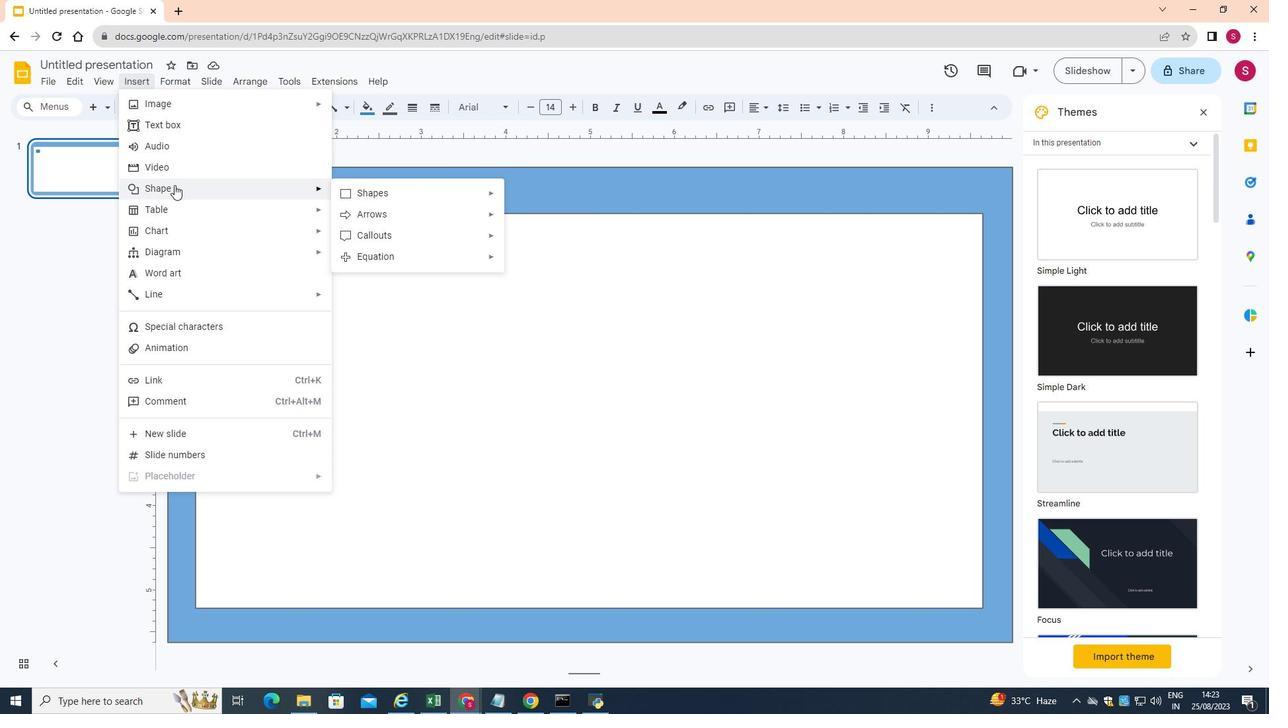 
Action: Mouse pressed left at (174, 185)
Screenshot: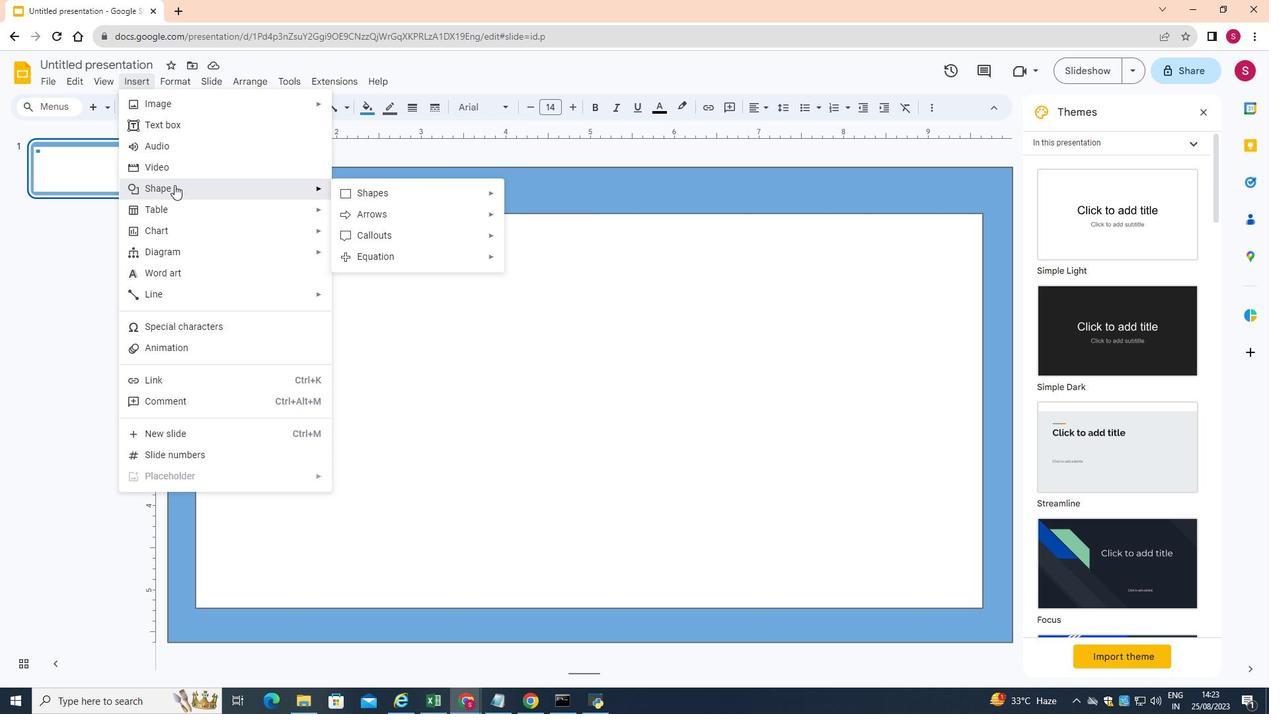 
Action: Mouse moved to (393, 192)
Screenshot: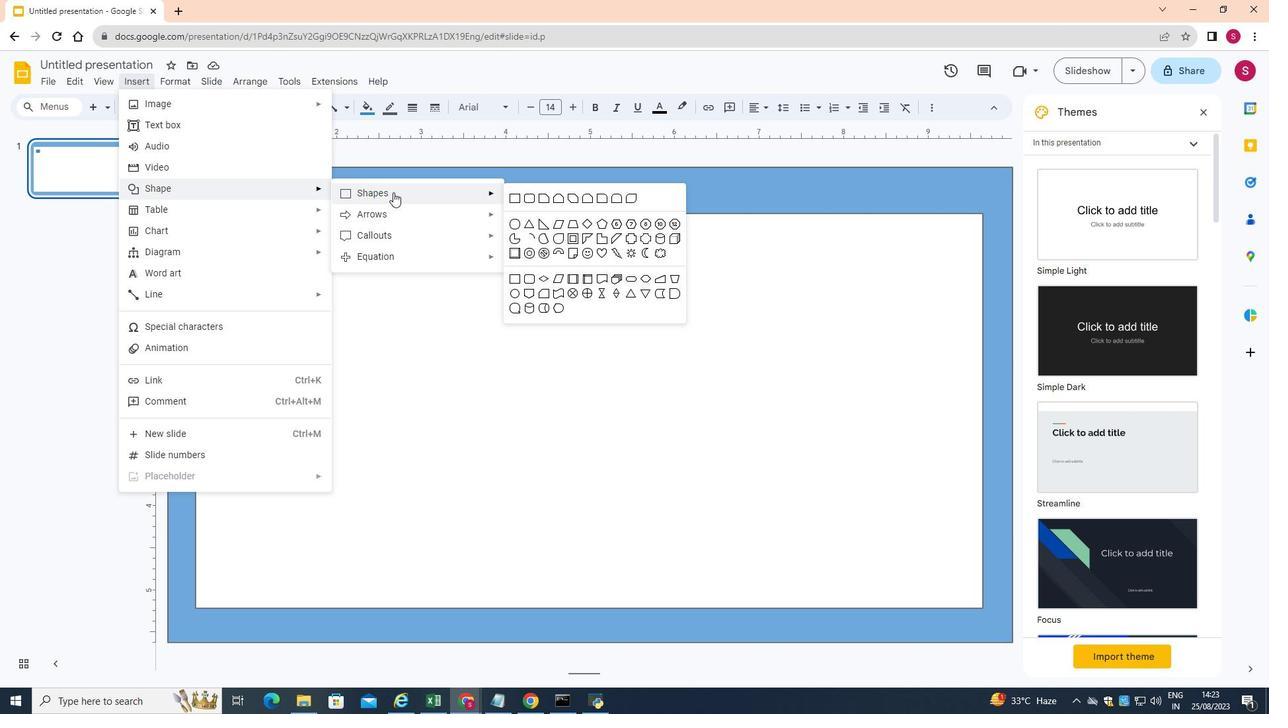 
Action: Mouse pressed left at (393, 192)
Screenshot: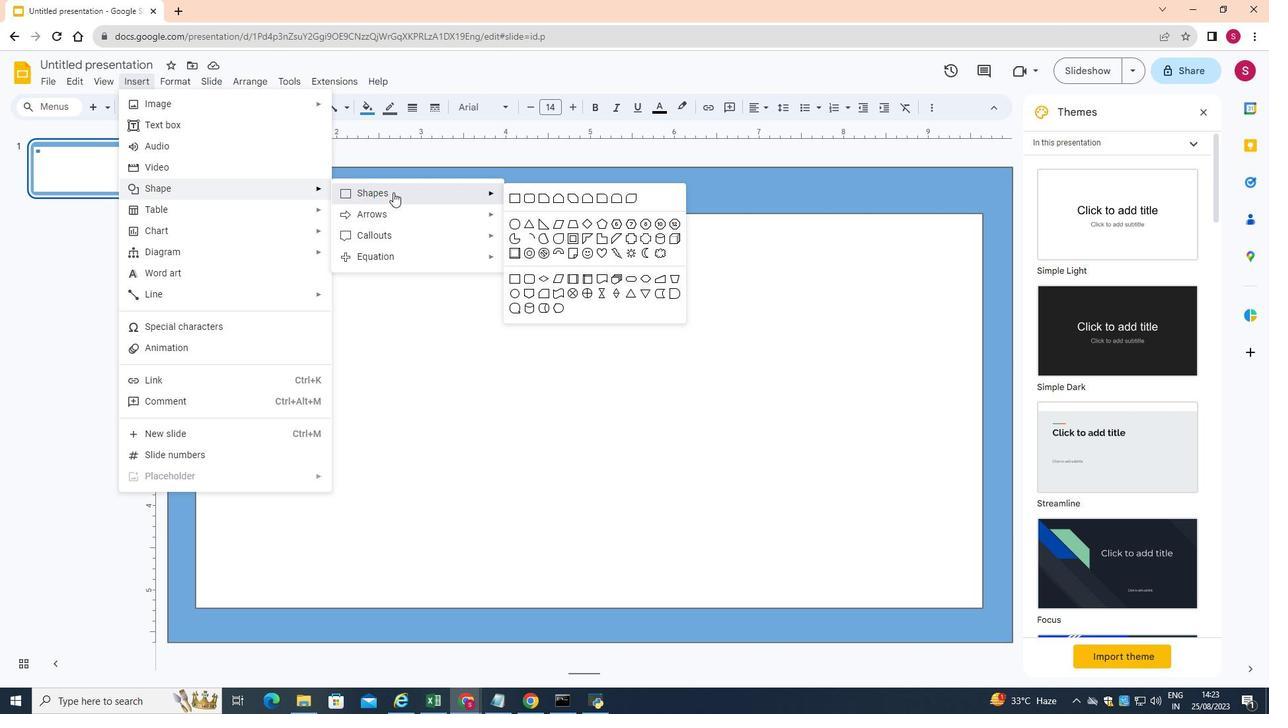 
Action: Mouse moved to (588, 222)
Screenshot: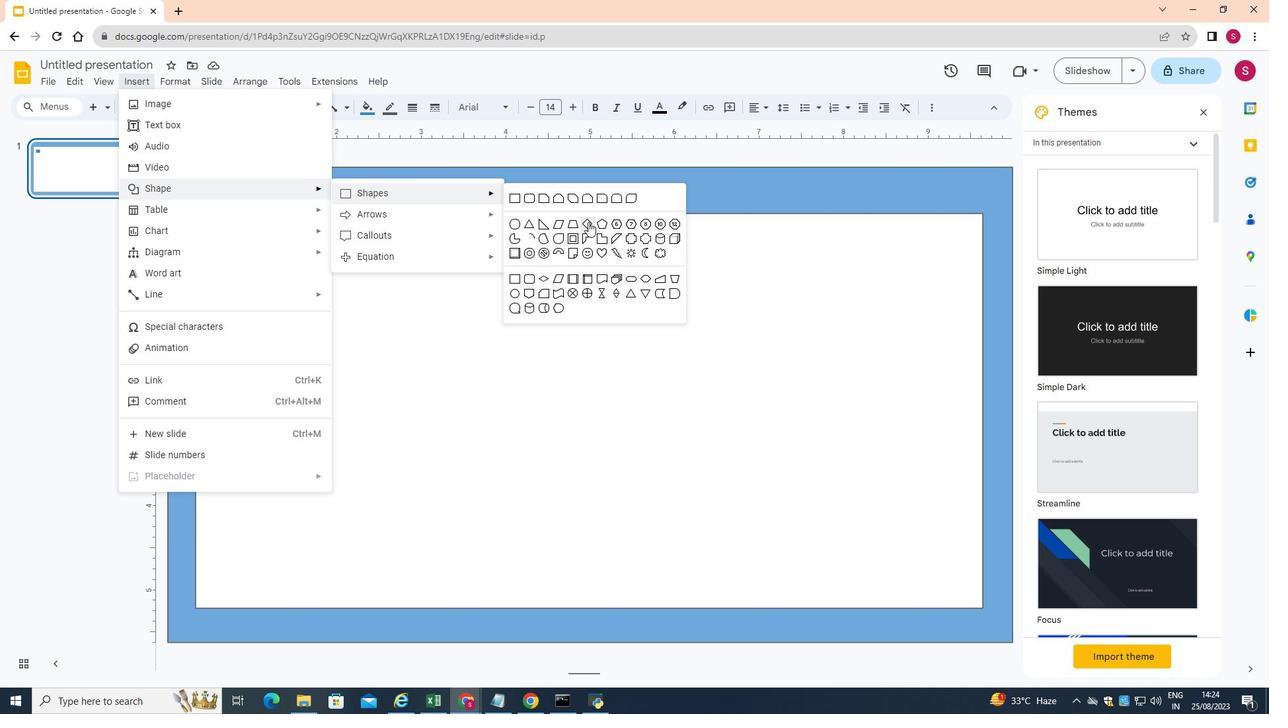 
Action: Mouse pressed left at (588, 222)
Screenshot: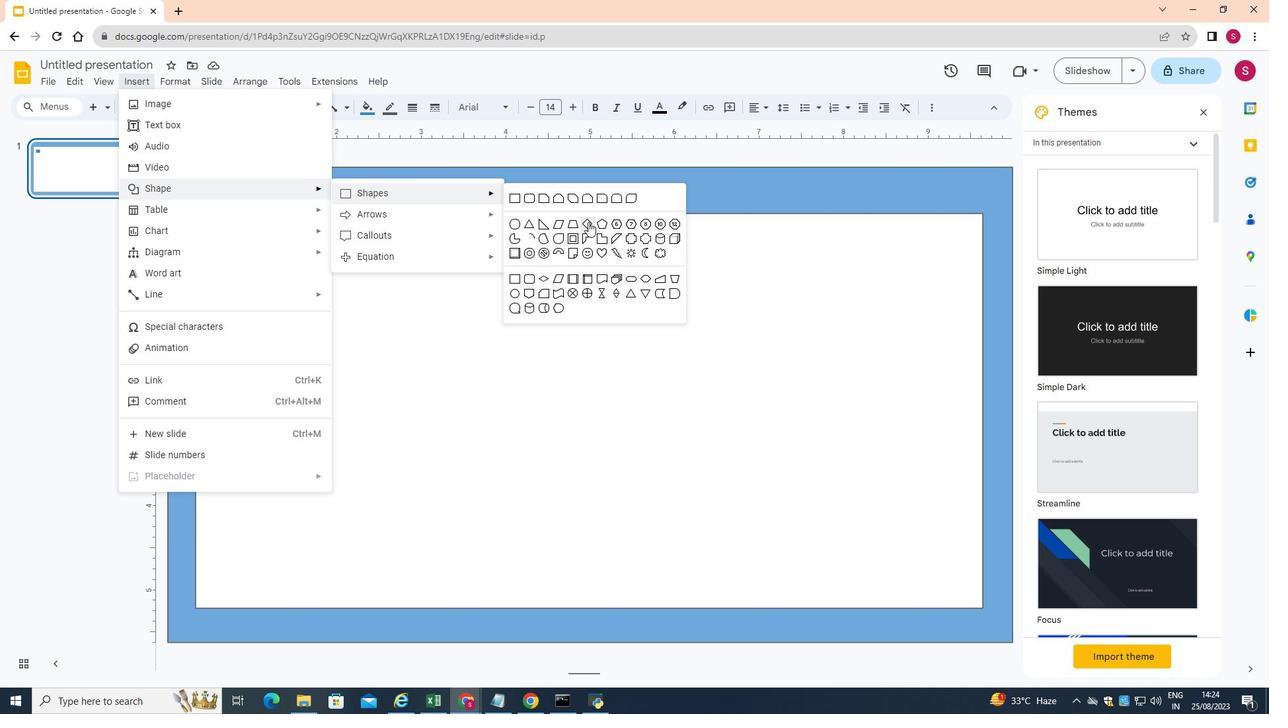 
Action: Mouse moved to (233, 247)
Screenshot: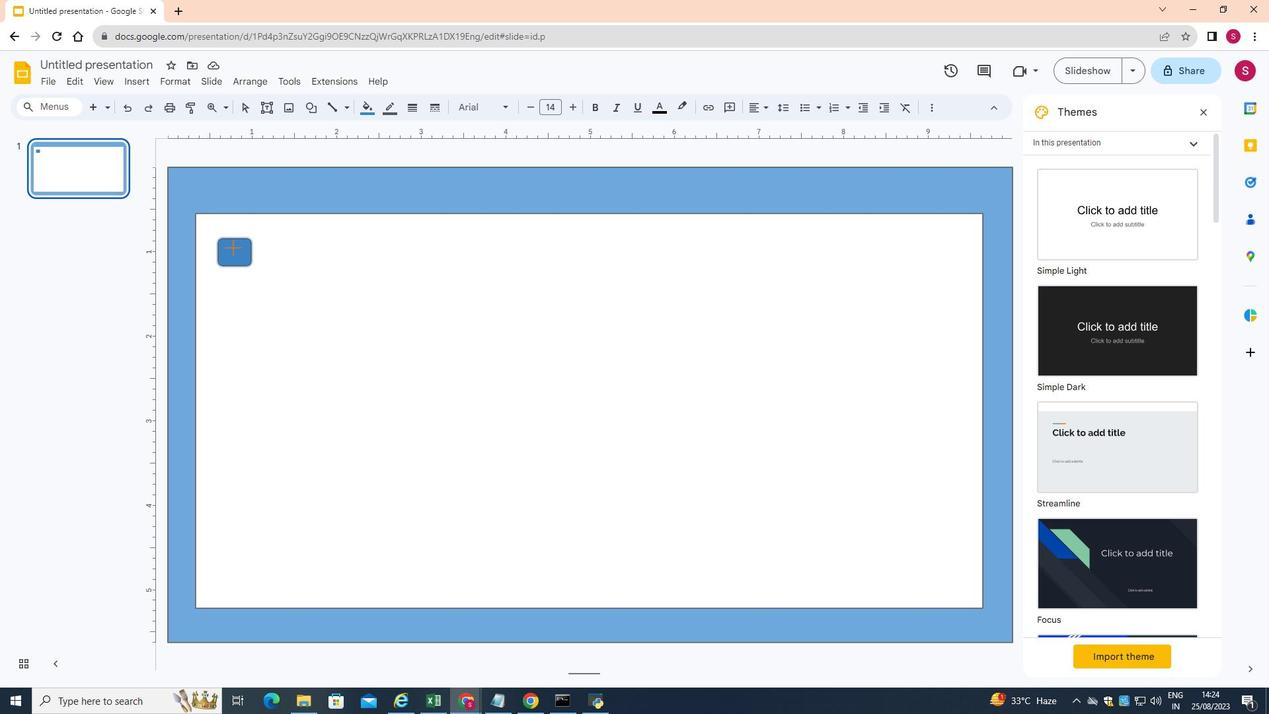 
Action: Mouse pressed left at (233, 247)
Screenshot: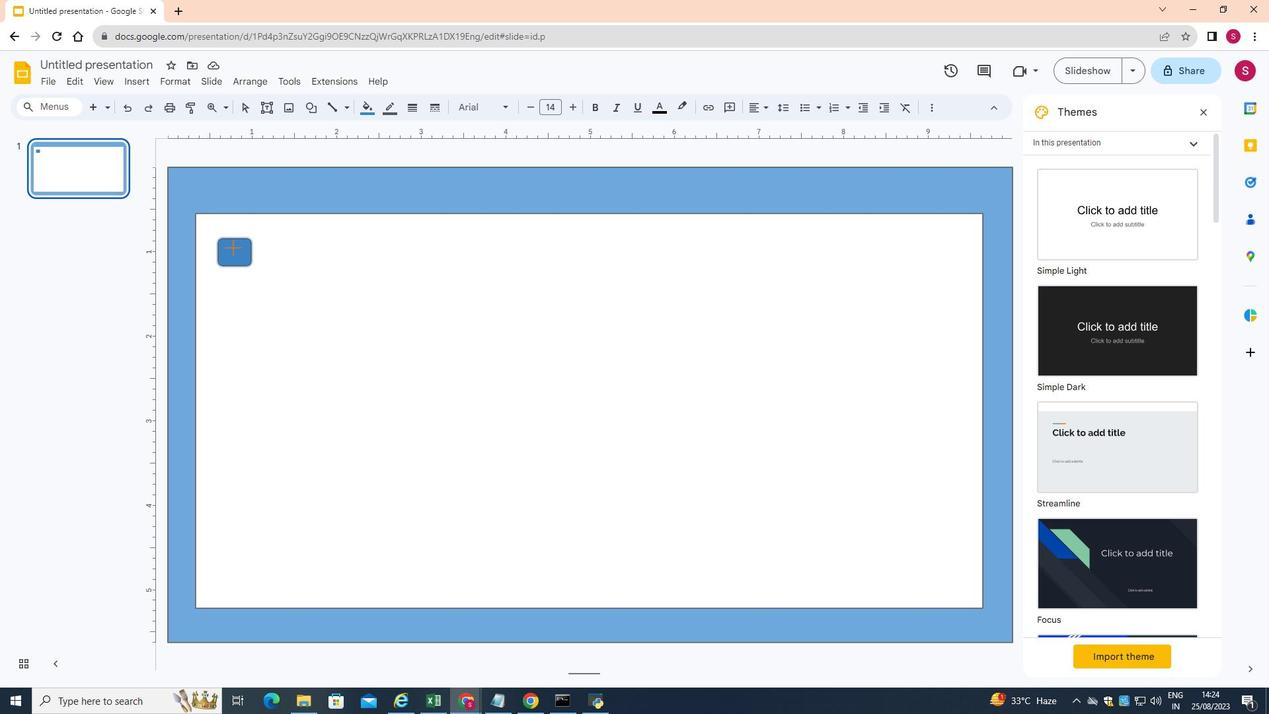 
Action: Mouse moved to (240, 247)
Screenshot: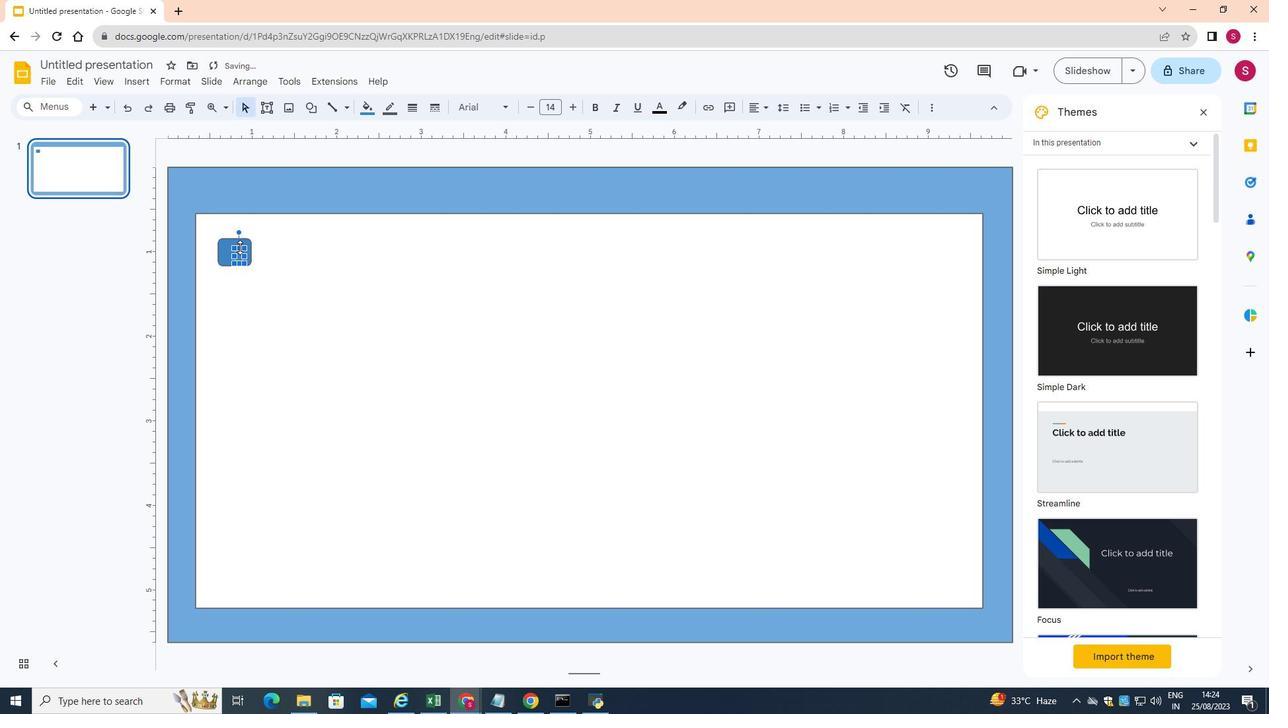 
Action: Mouse pressed left at (240, 247)
Screenshot: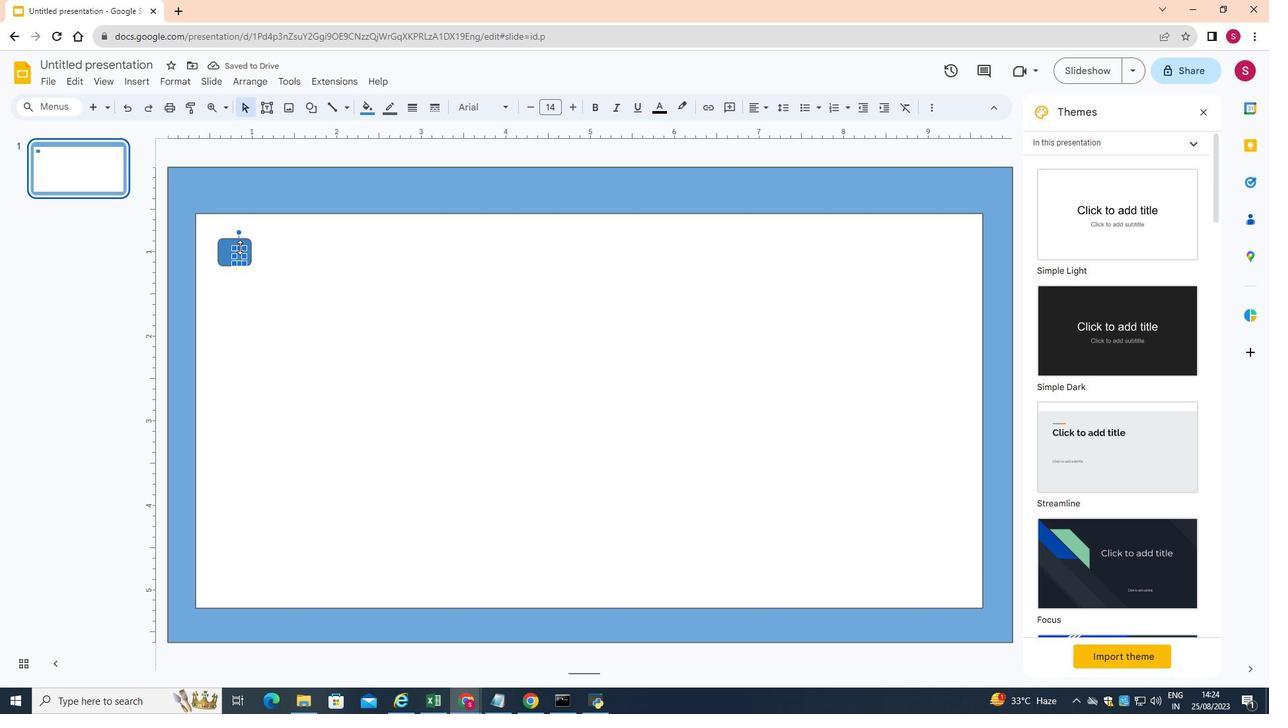 
Action: Mouse moved to (235, 251)
Screenshot: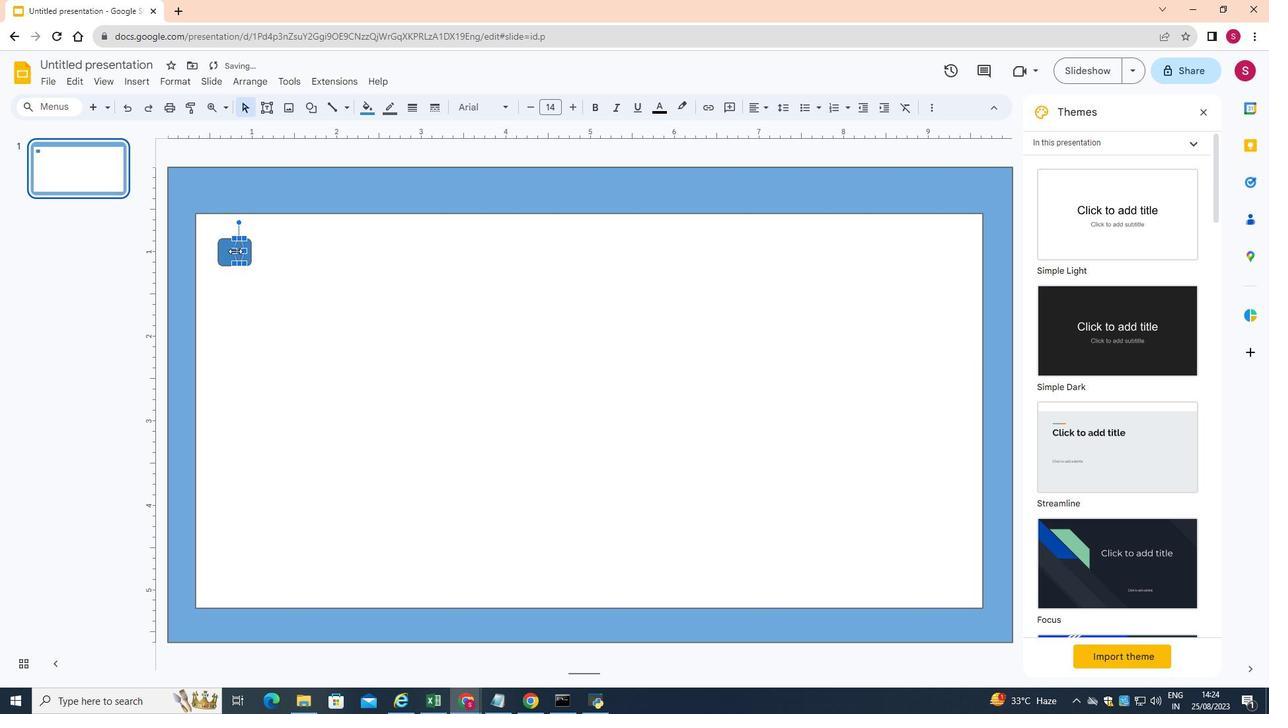 
Action: Mouse pressed left at (235, 251)
Screenshot: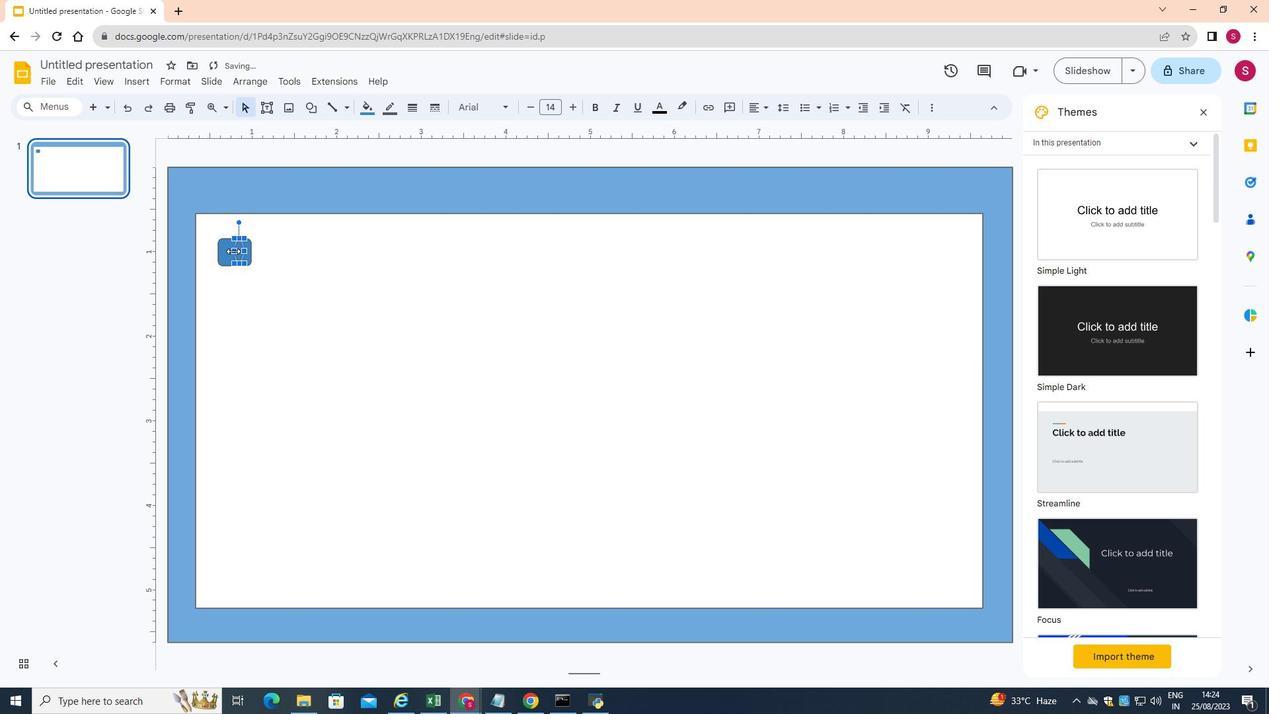 
Action: Mouse moved to (245, 251)
Screenshot: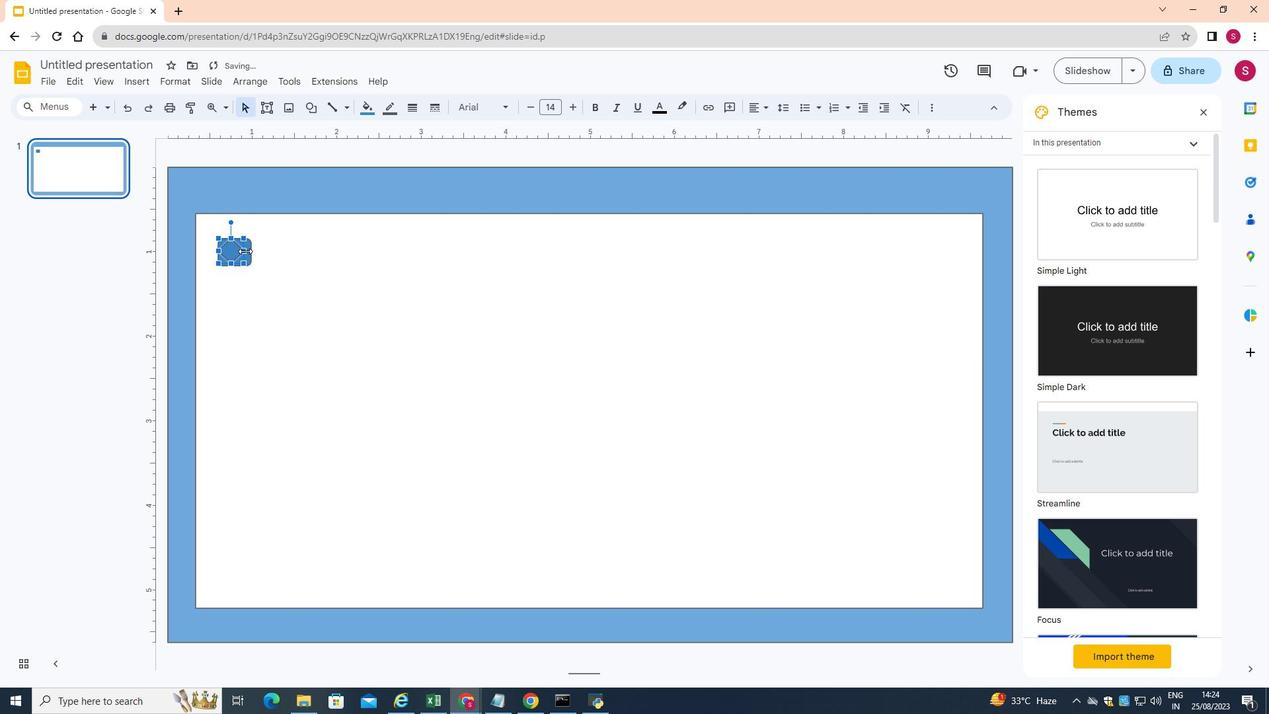 
Action: Mouse pressed left at (245, 251)
Screenshot: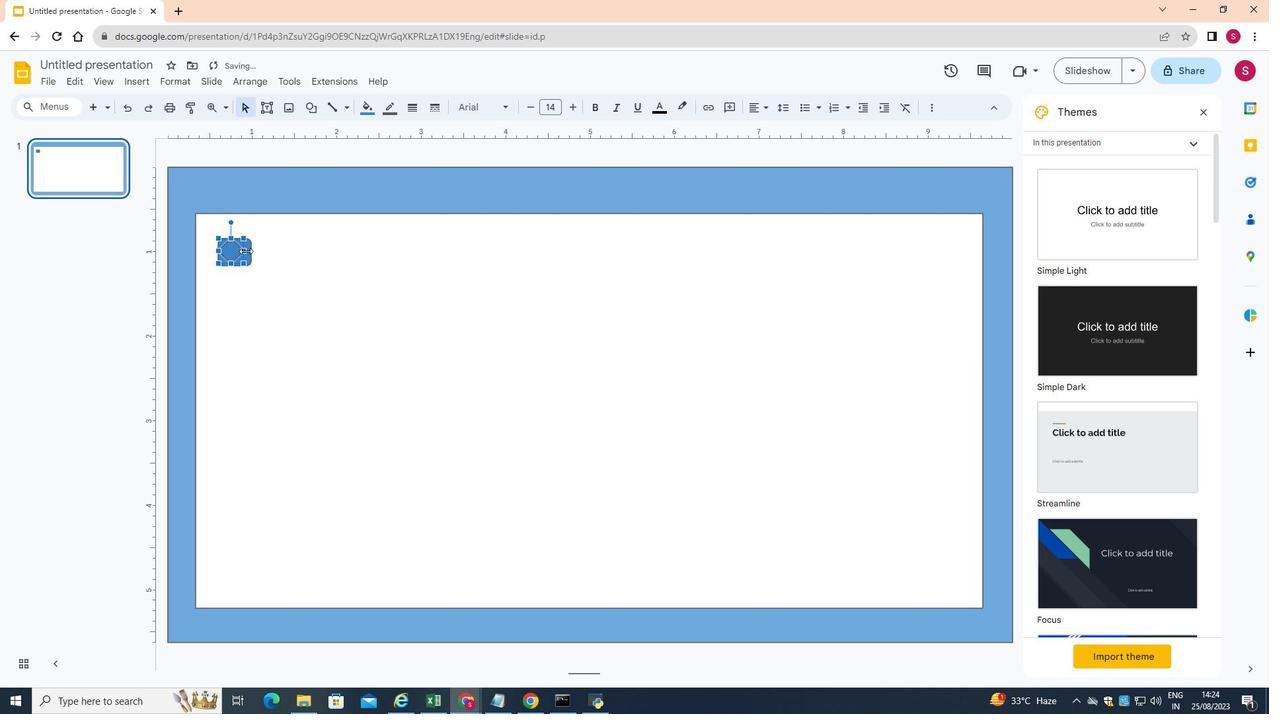 
Action: Mouse moved to (324, 275)
Screenshot: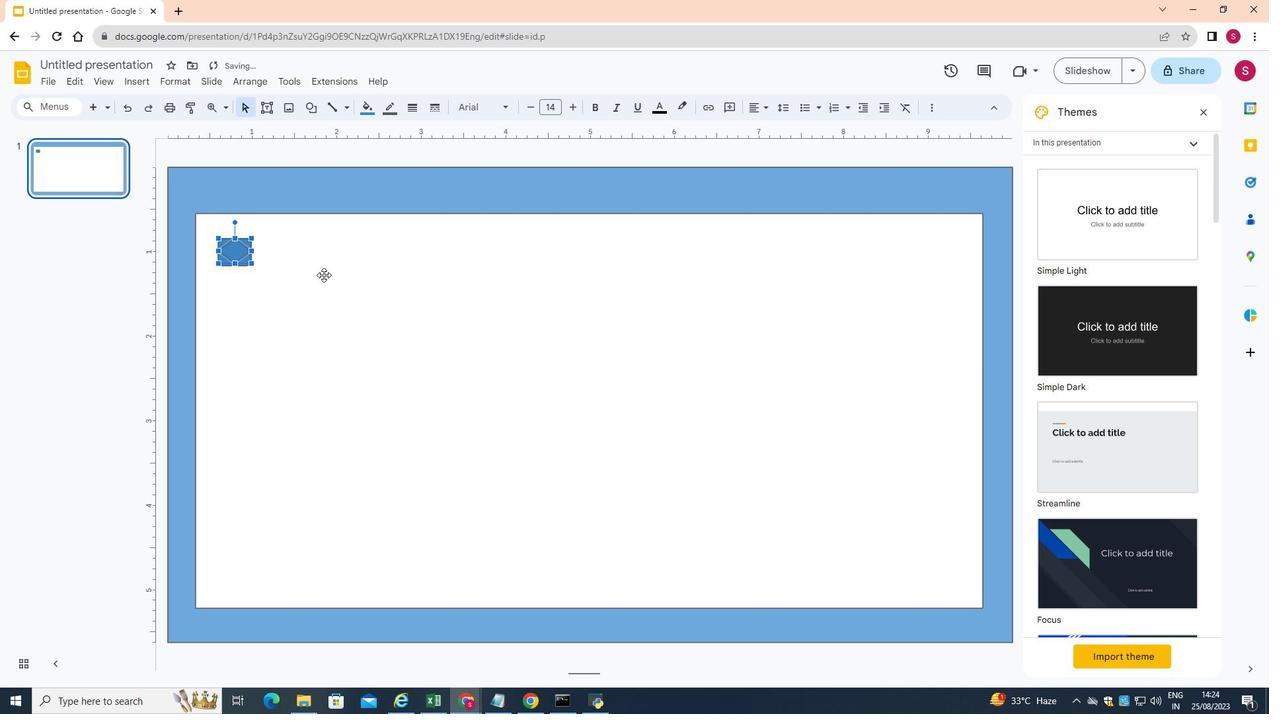 
Action: Mouse pressed left at (324, 275)
Screenshot: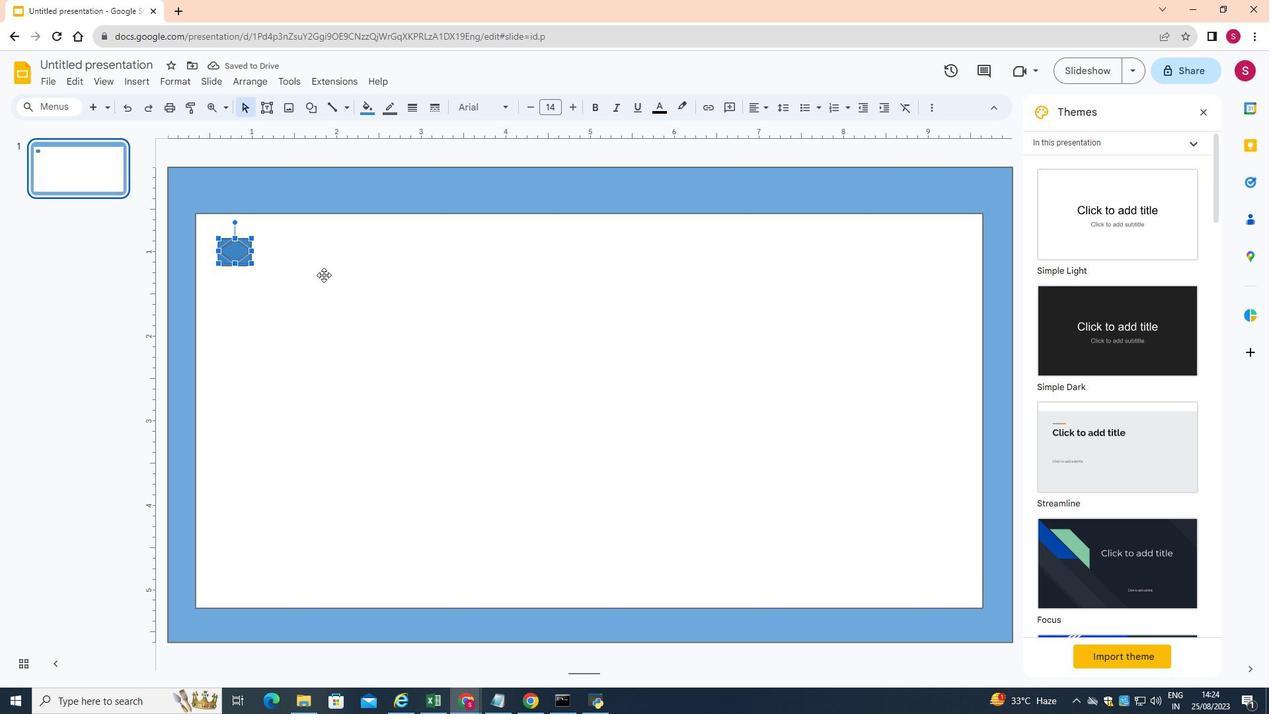 
Action: Mouse moved to (238, 250)
Screenshot: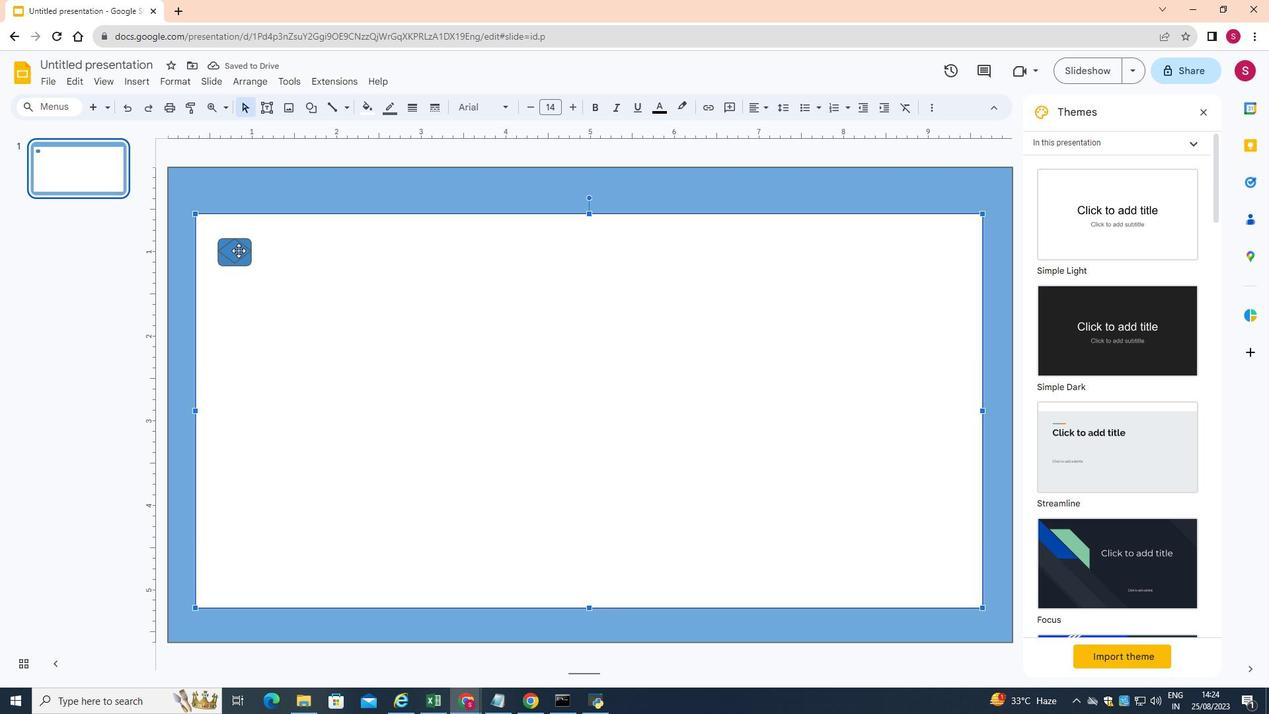
Action: Mouse pressed left at (238, 250)
Screenshot: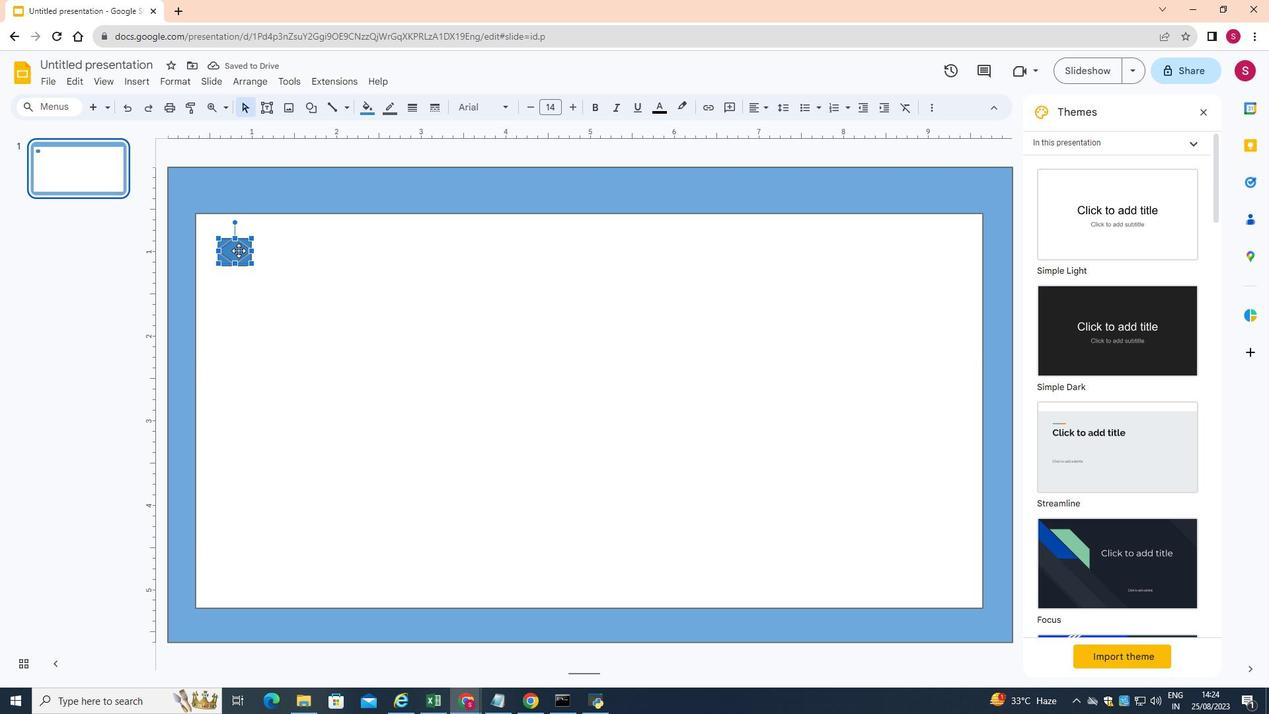 
Action: Mouse moved to (371, 111)
Screenshot: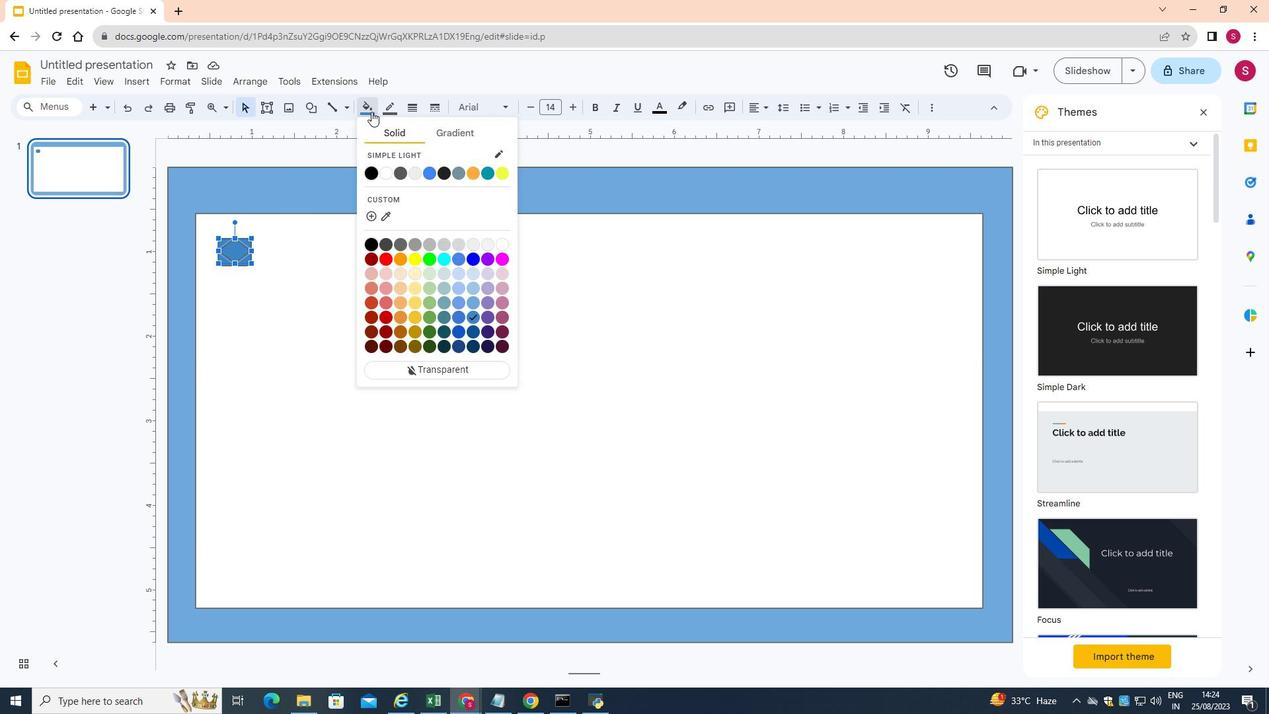 
Action: Mouse pressed left at (371, 111)
Screenshot: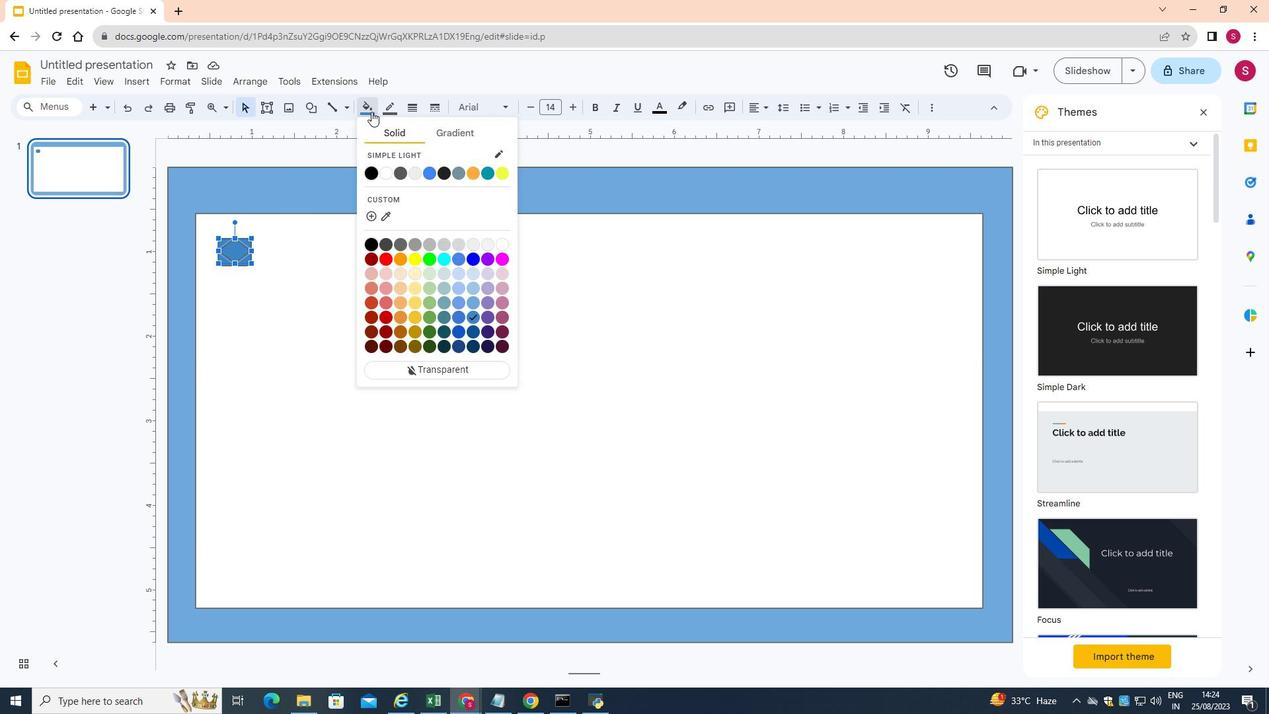 
Action: Mouse moved to (413, 261)
Screenshot: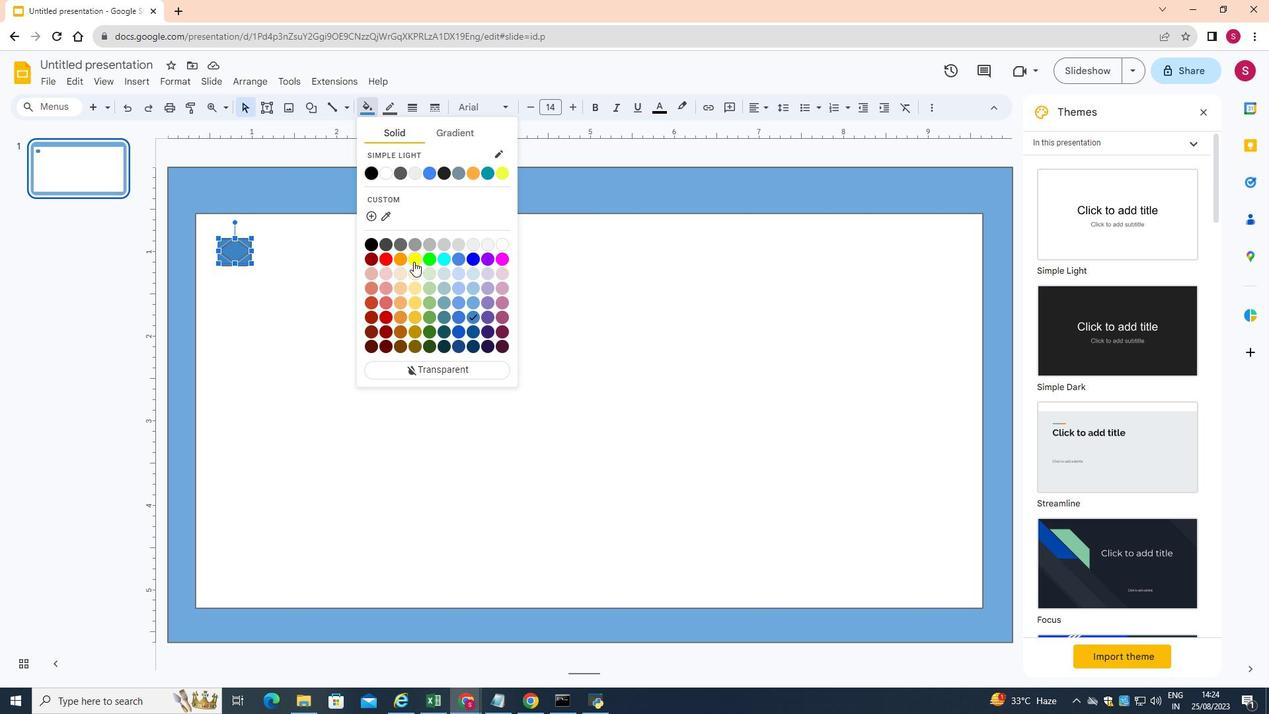 
Action: Mouse pressed left at (413, 261)
Screenshot: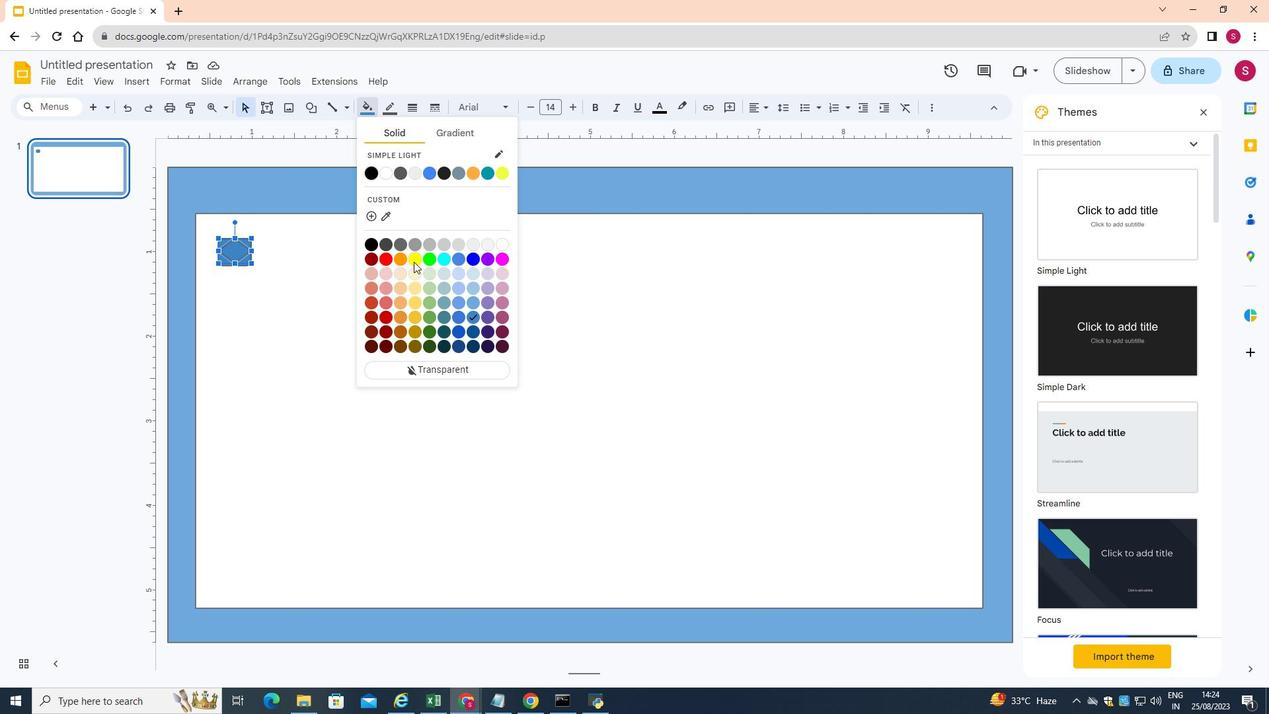 
Action: Mouse moved to (238, 249)
Screenshot: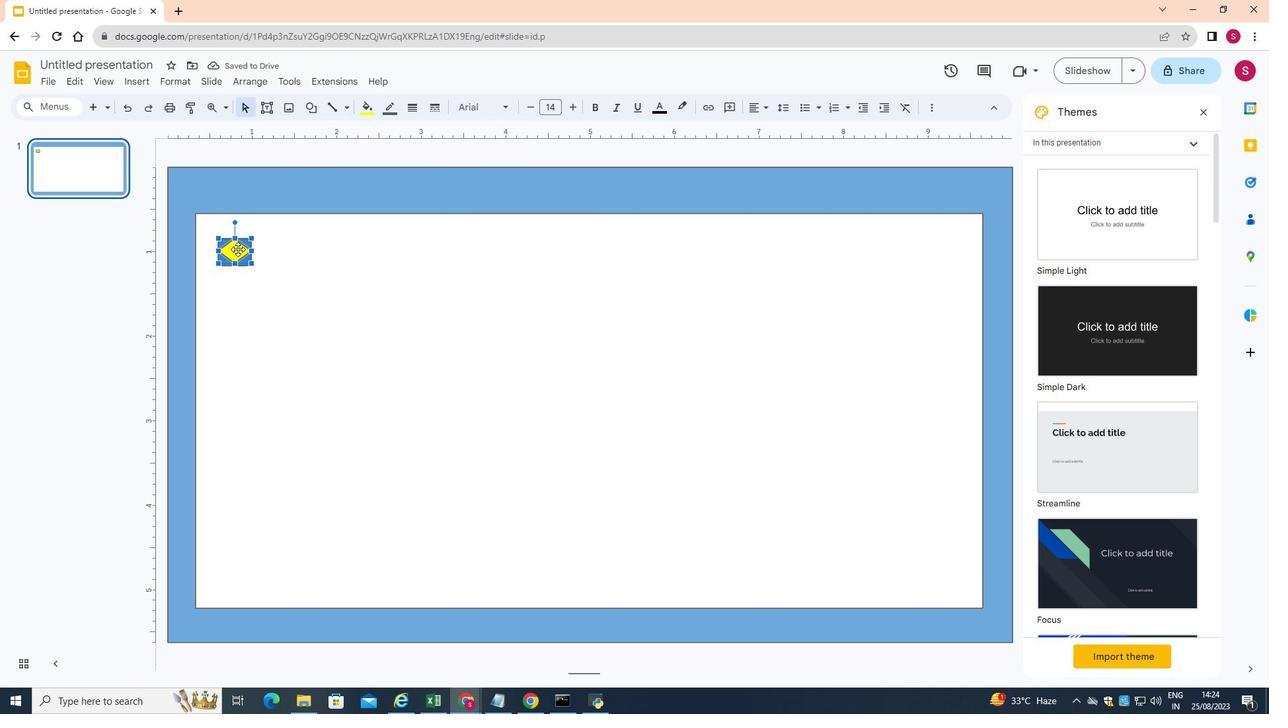 
Action: Mouse pressed left at (238, 249)
Screenshot: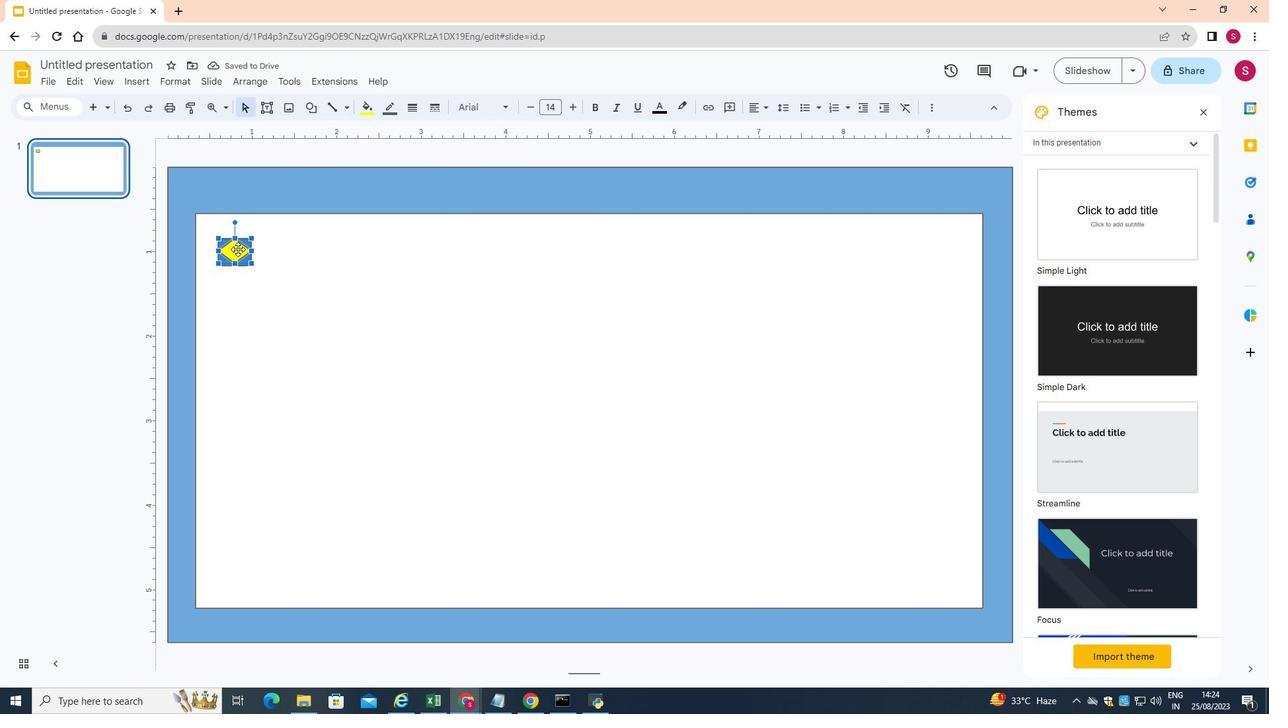 
Action: Mouse moved to (139, 80)
Screenshot: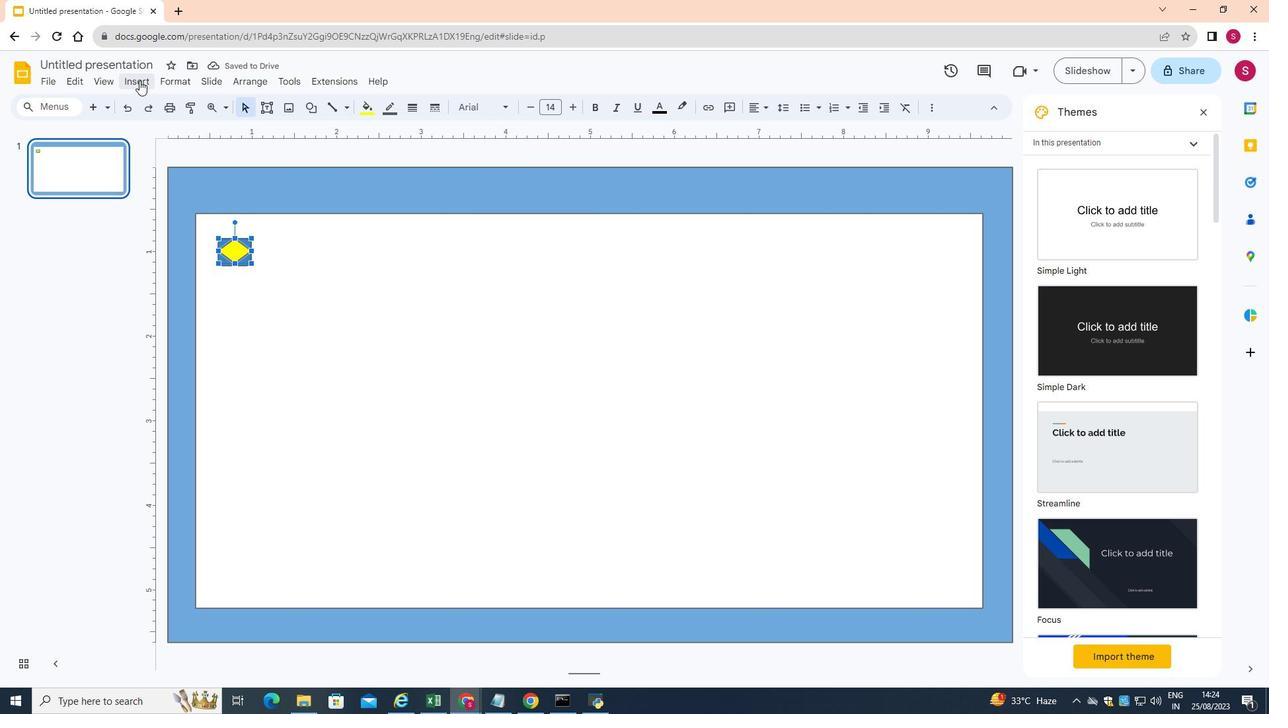 
Action: Mouse pressed left at (139, 80)
Screenshot: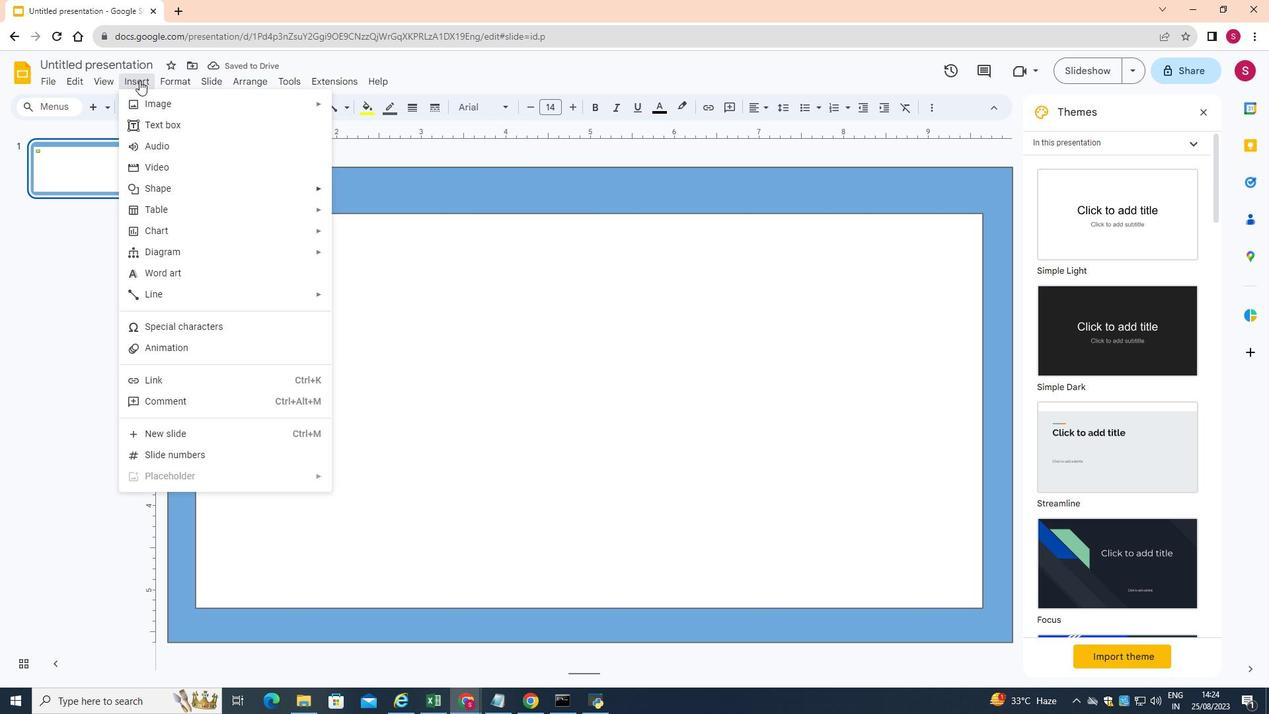 
Action: Mouse moved to (173, 187)
Screenshot: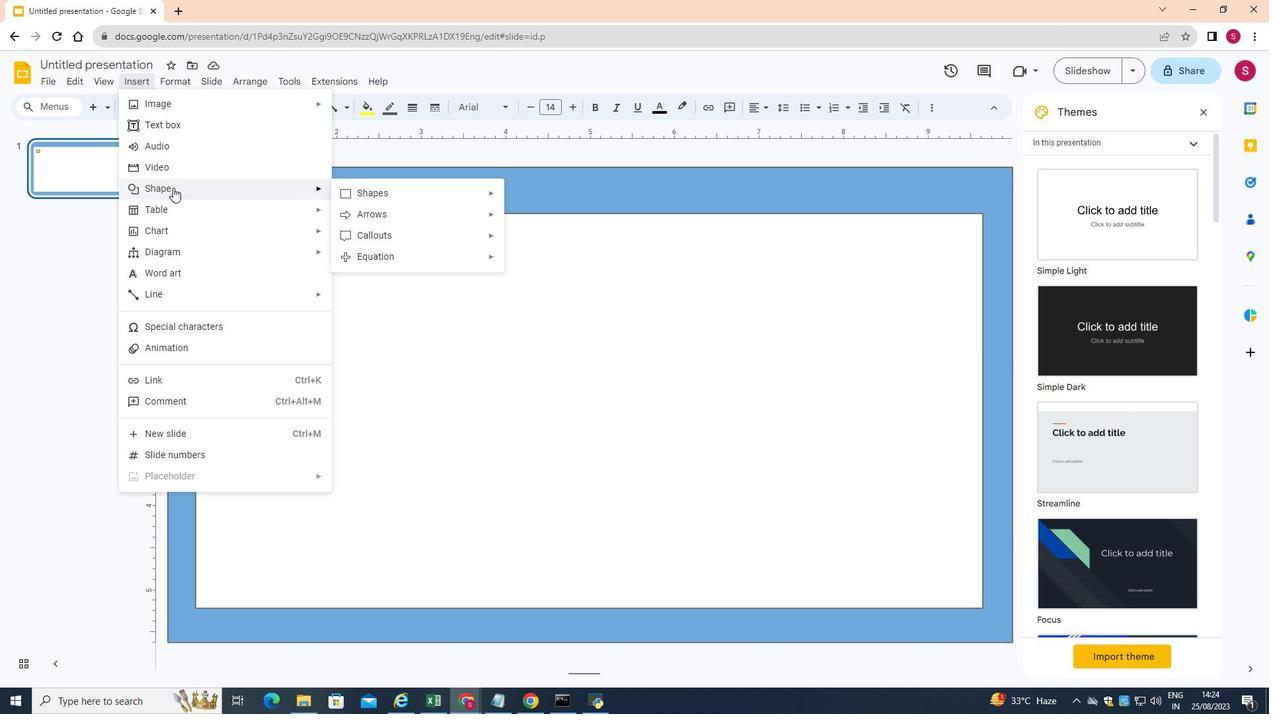 
Action: Mouse pressed left at (173, 187)
Screenshot: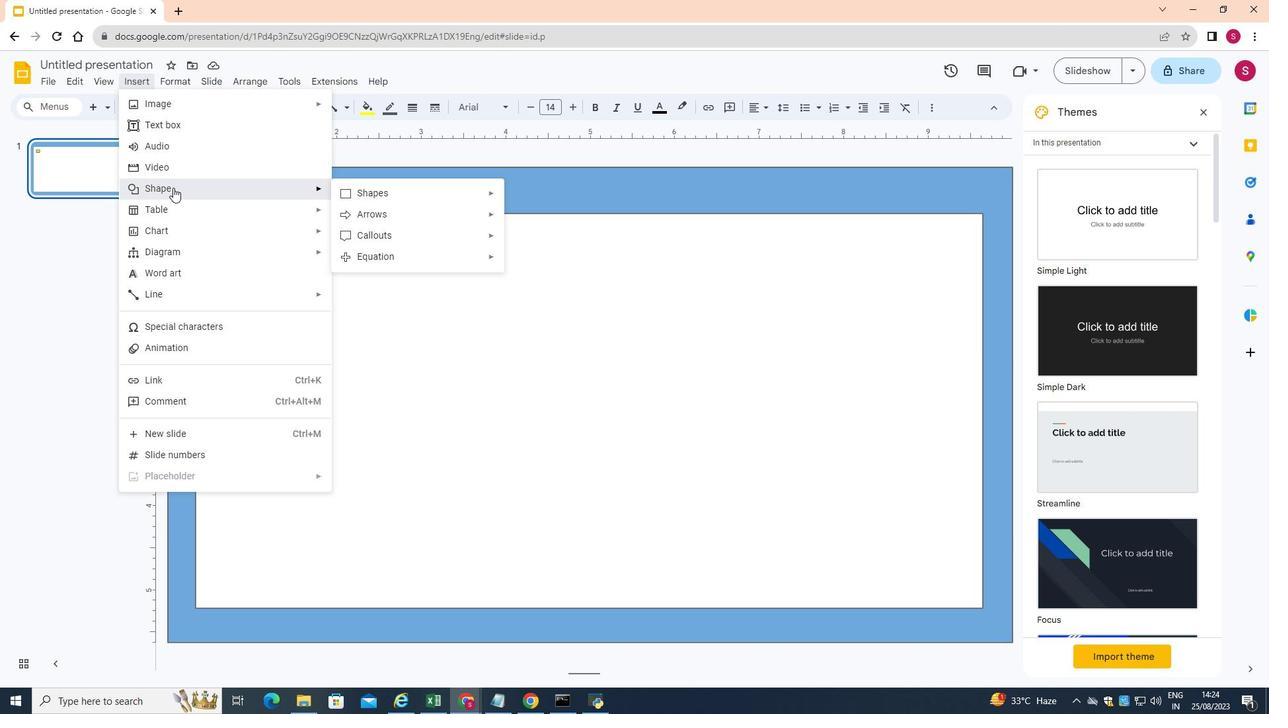 
Action: Mouse moved to (359, 189)
Screenshot: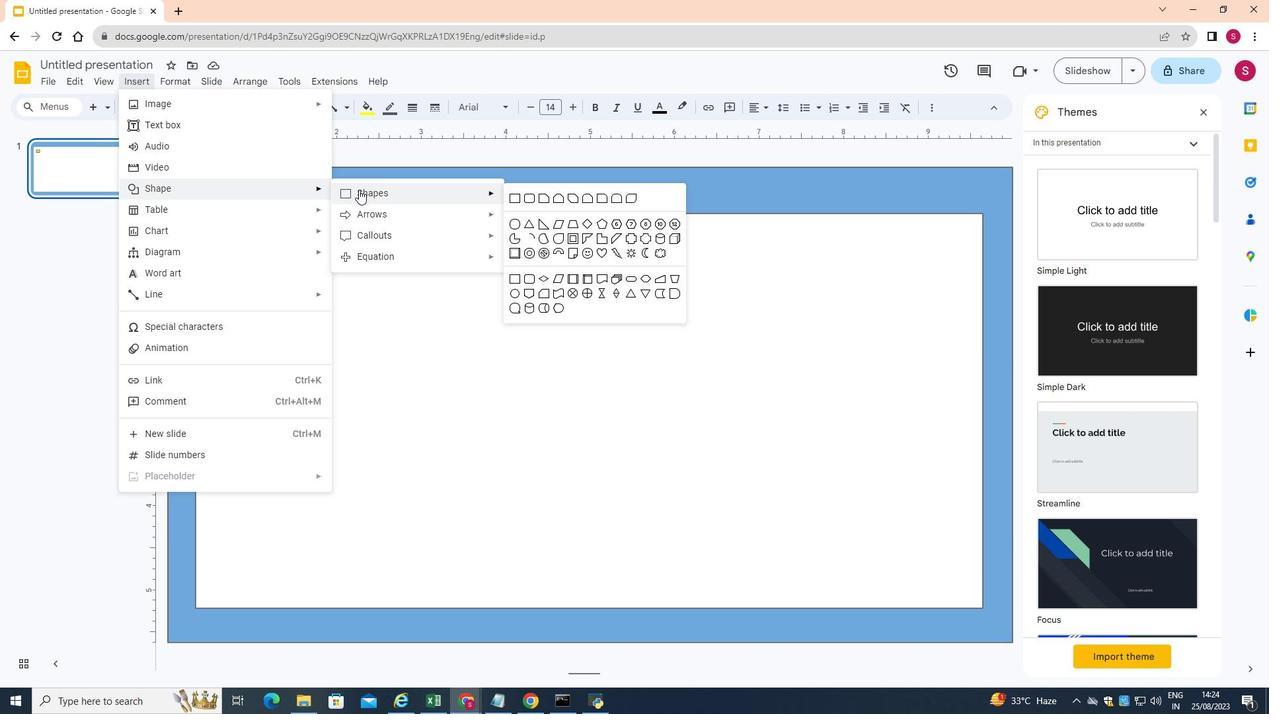 
Action: Mouse pressed left at (359, 189)
Screenshot: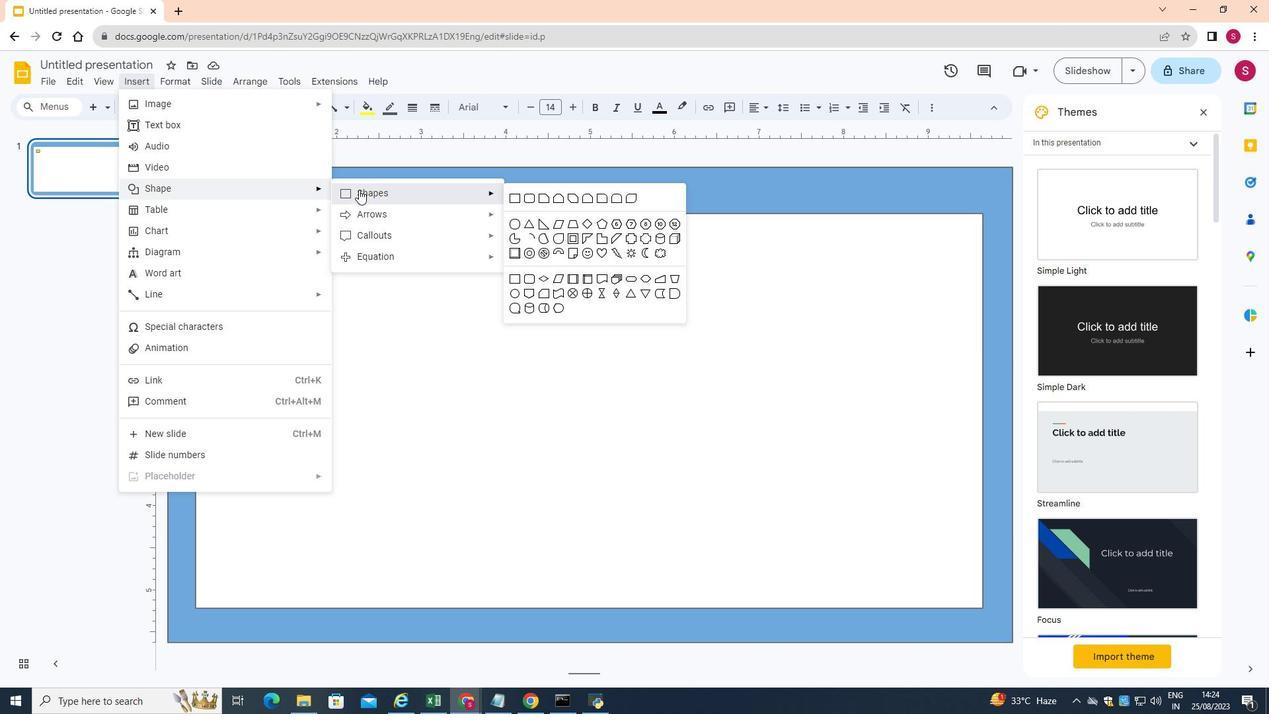 
Action: Mouse moved to (431, 186)
Screenshot: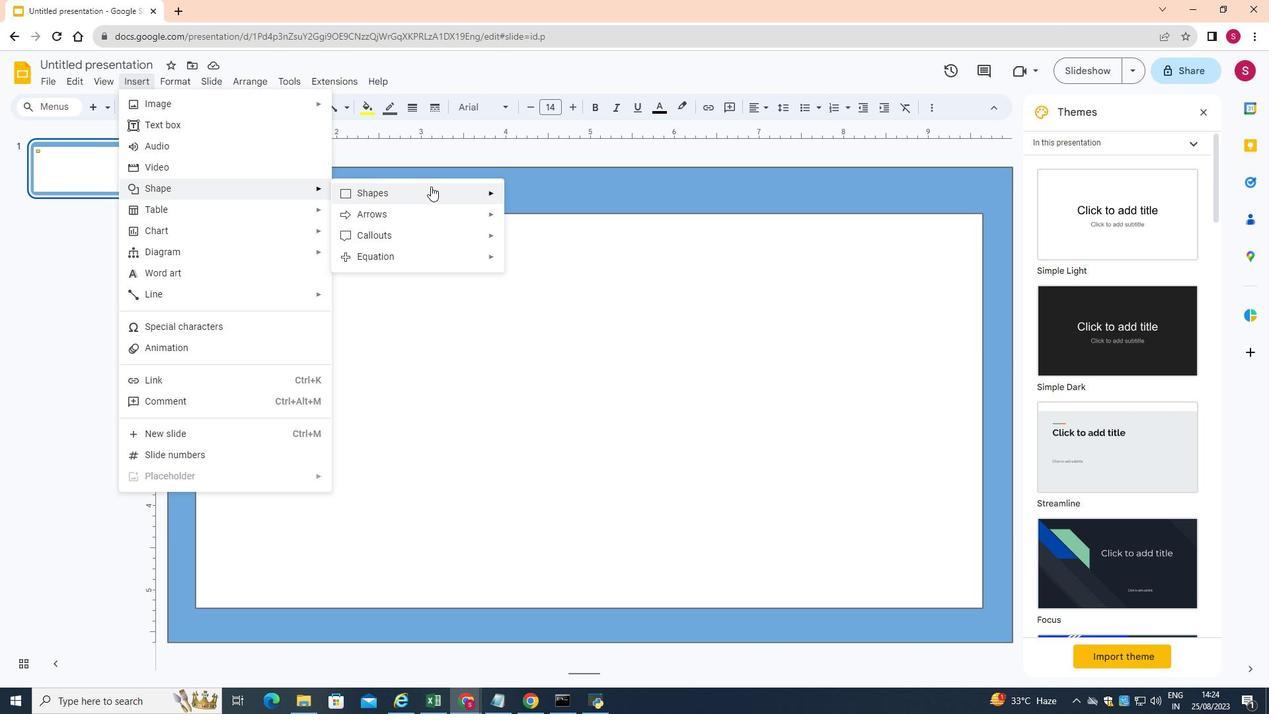 
Action: Mouse pressed left at (431, 186)
Screenshot: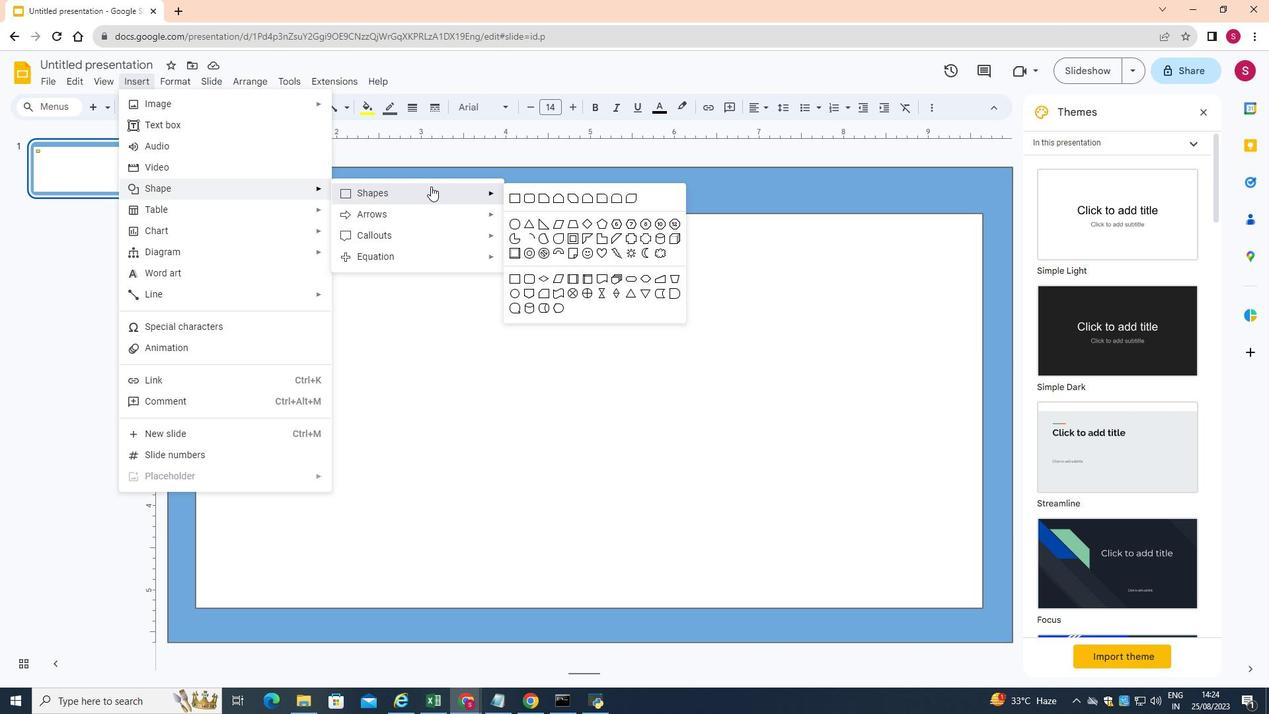 
Action: Mouse moved to (427, 191)
Screenshot: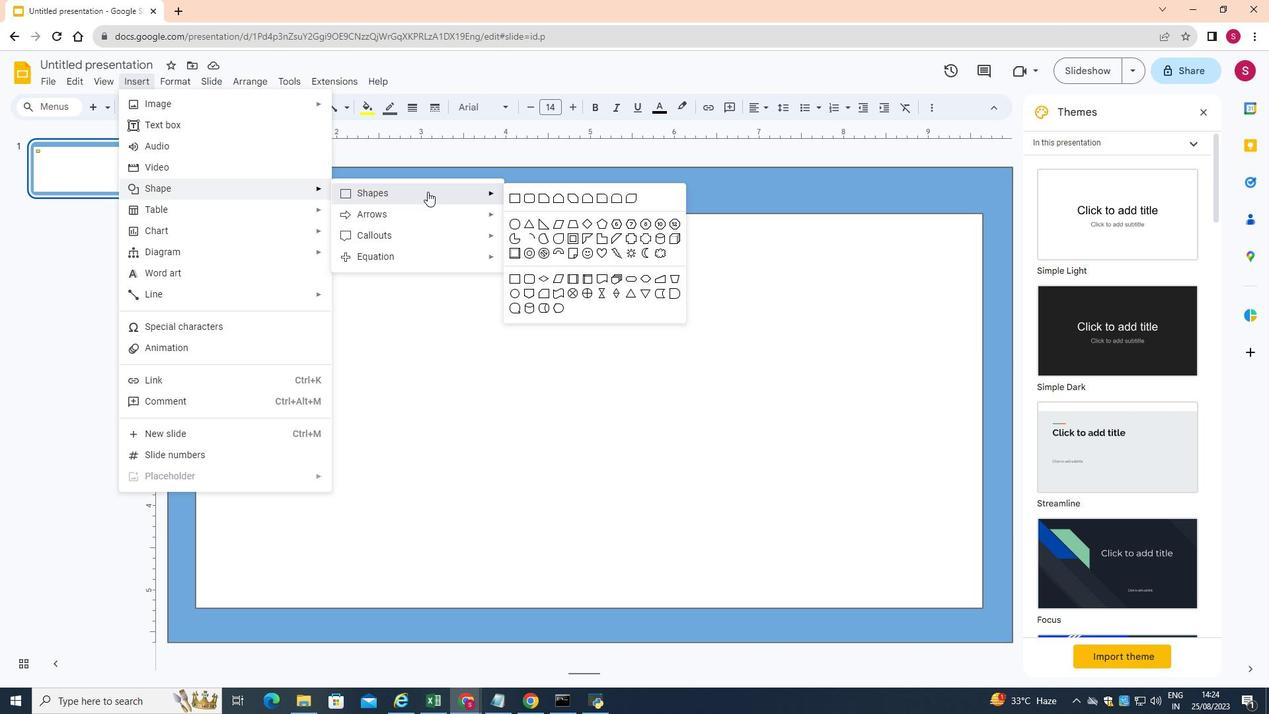 
Action: Mouse pressed left at (427, 191)
Screenshot: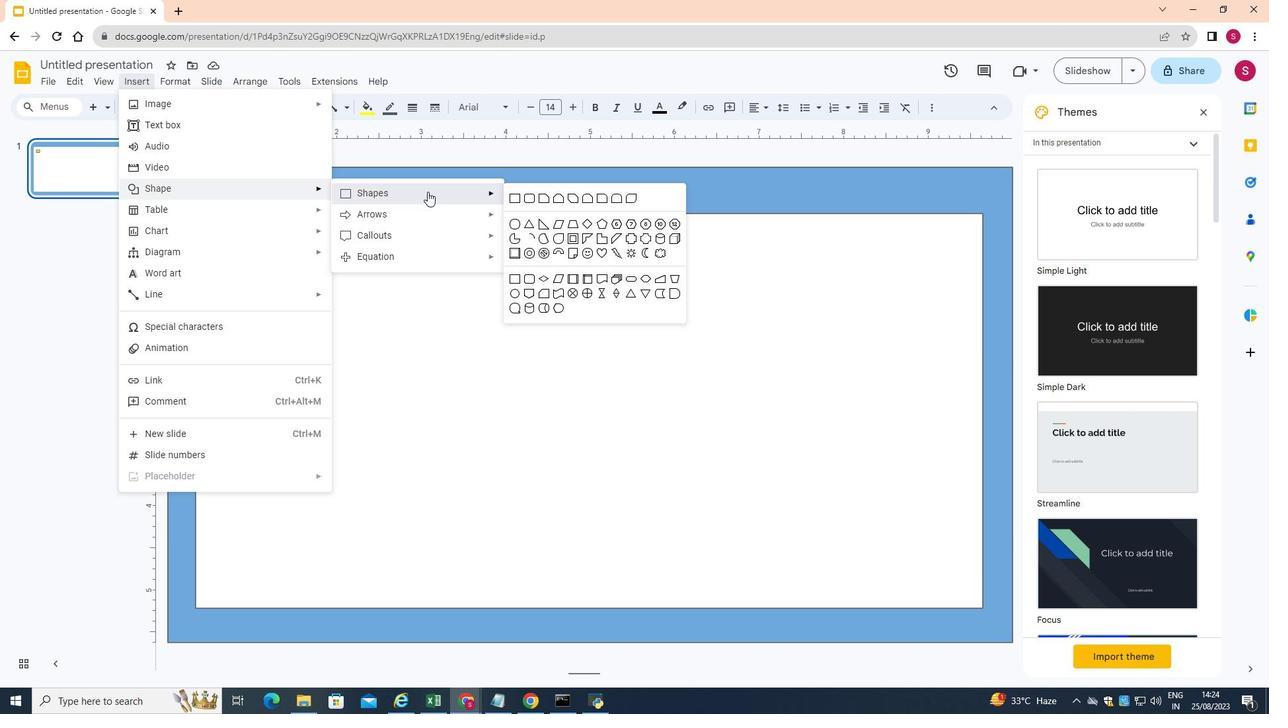
Action: Mouse moved to (443, 189)
Screenshot: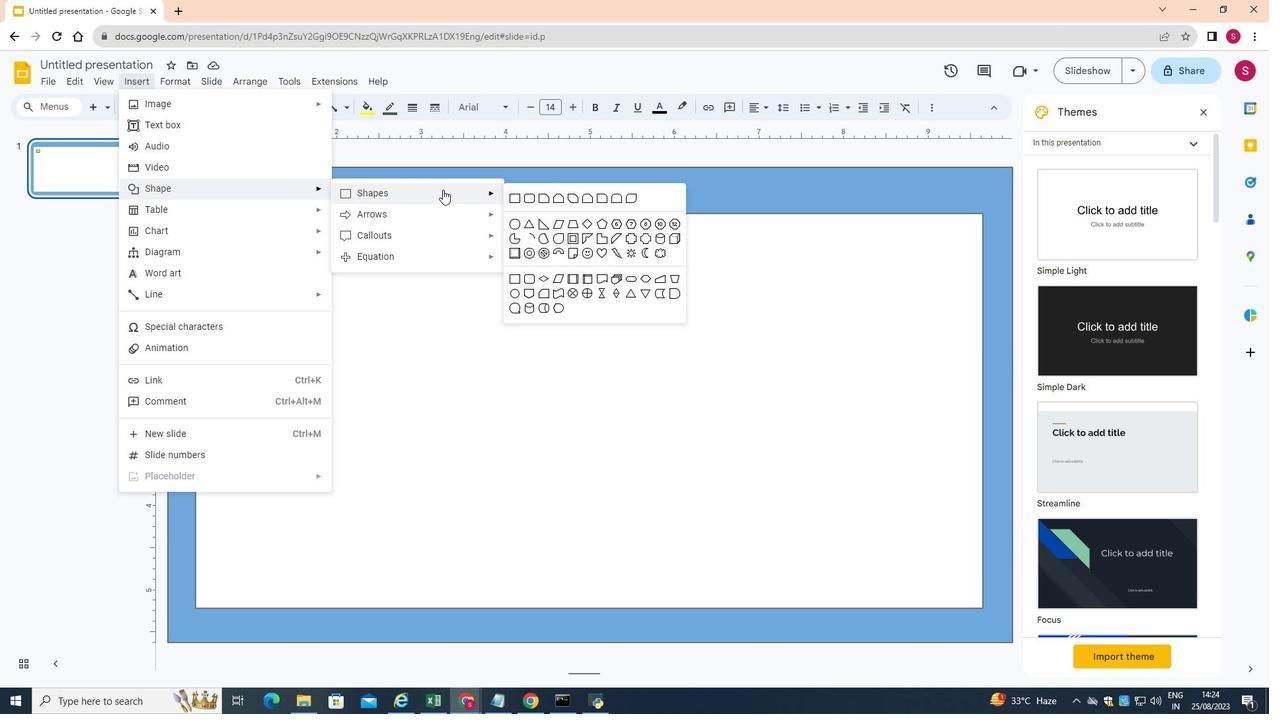 
Action: Mouse pressed left at (443, 189)
Screenshot: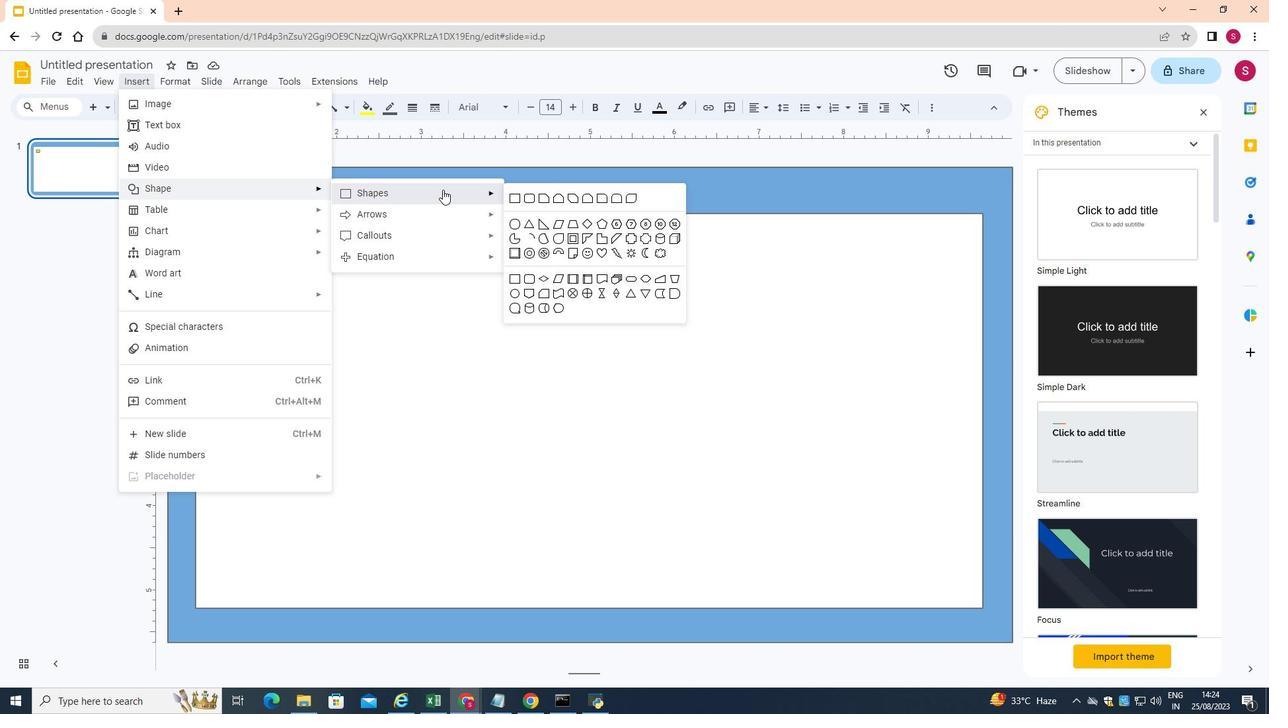 
Action: Mouse moved to (442, 190)
Screenshot: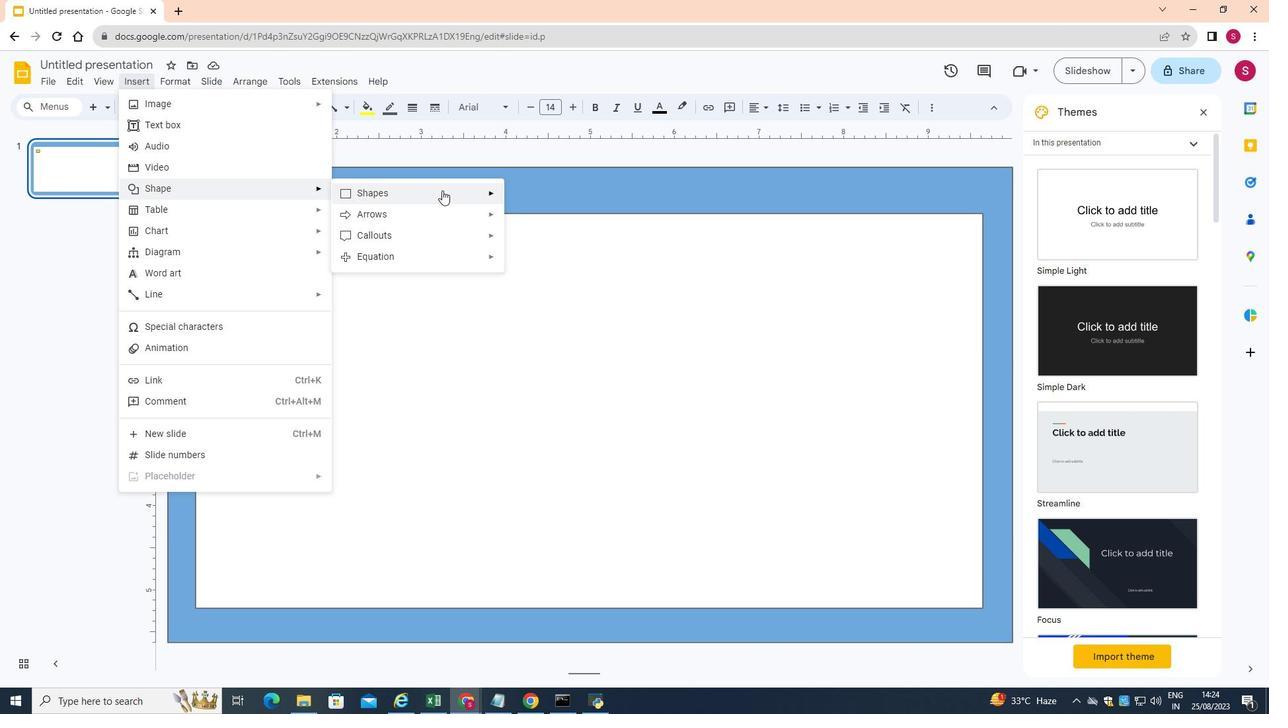 
Action: Mouse pressed left at (442, 190)
Screenshot: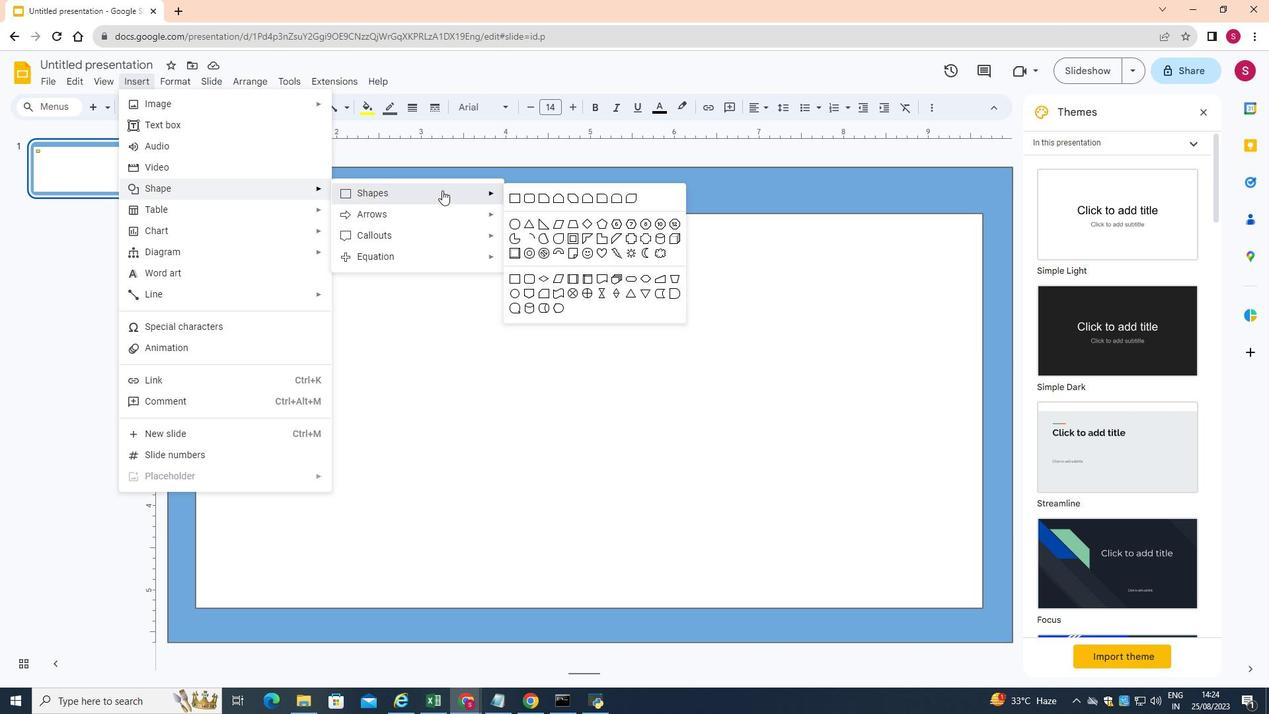 
Action: Mouse moved to (417, 195)
Screenshot: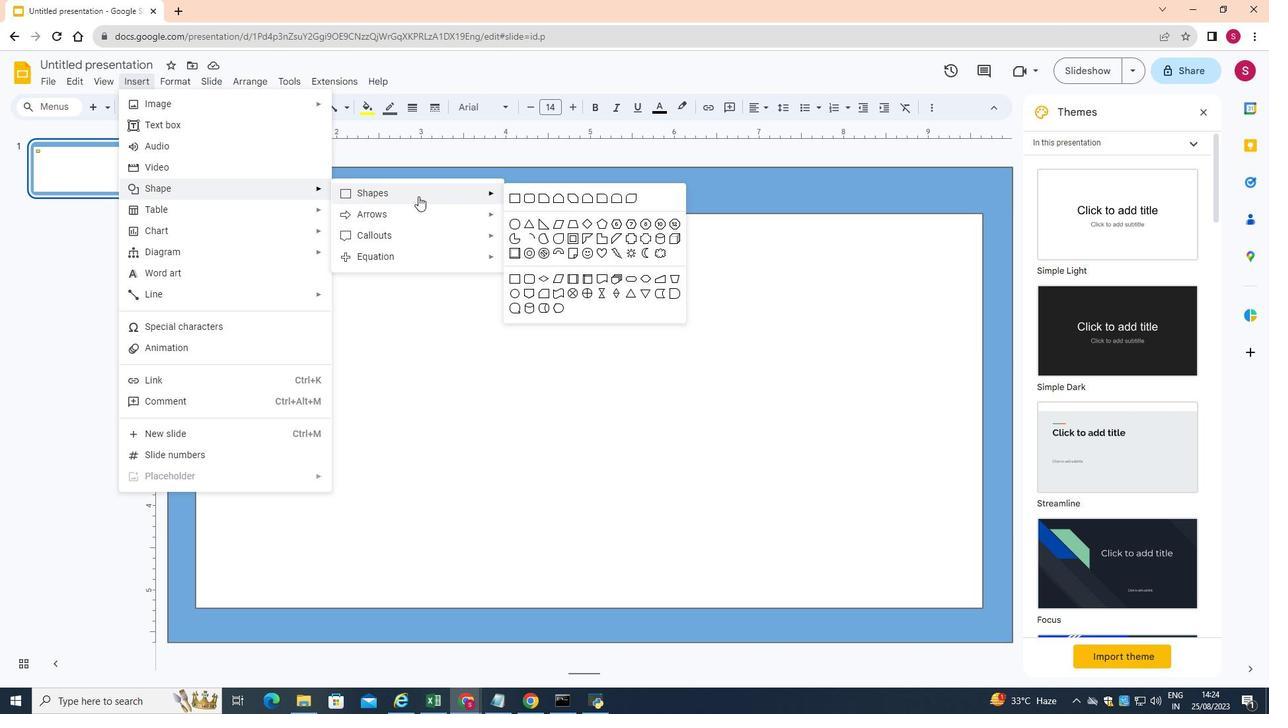 
Action: Mouse pressed left at (417, 195)
Screenshot: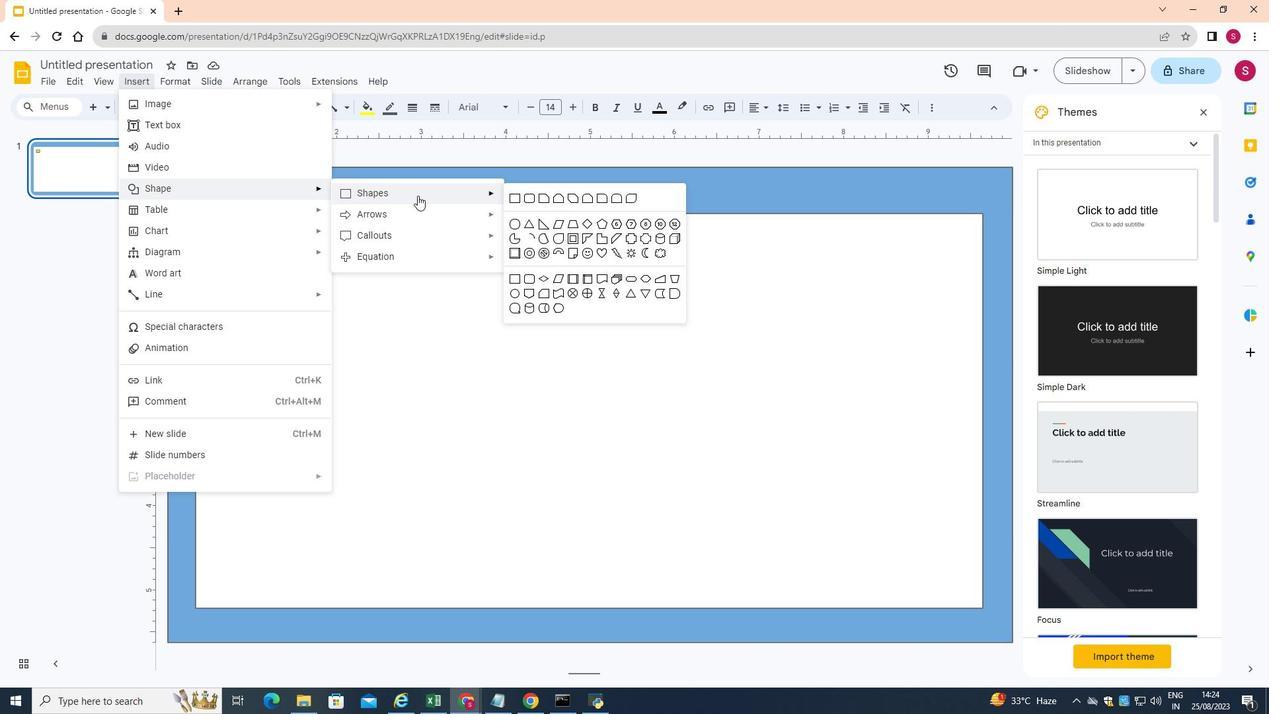 
Action: Mouse moved to (518, 226)
Screenshot: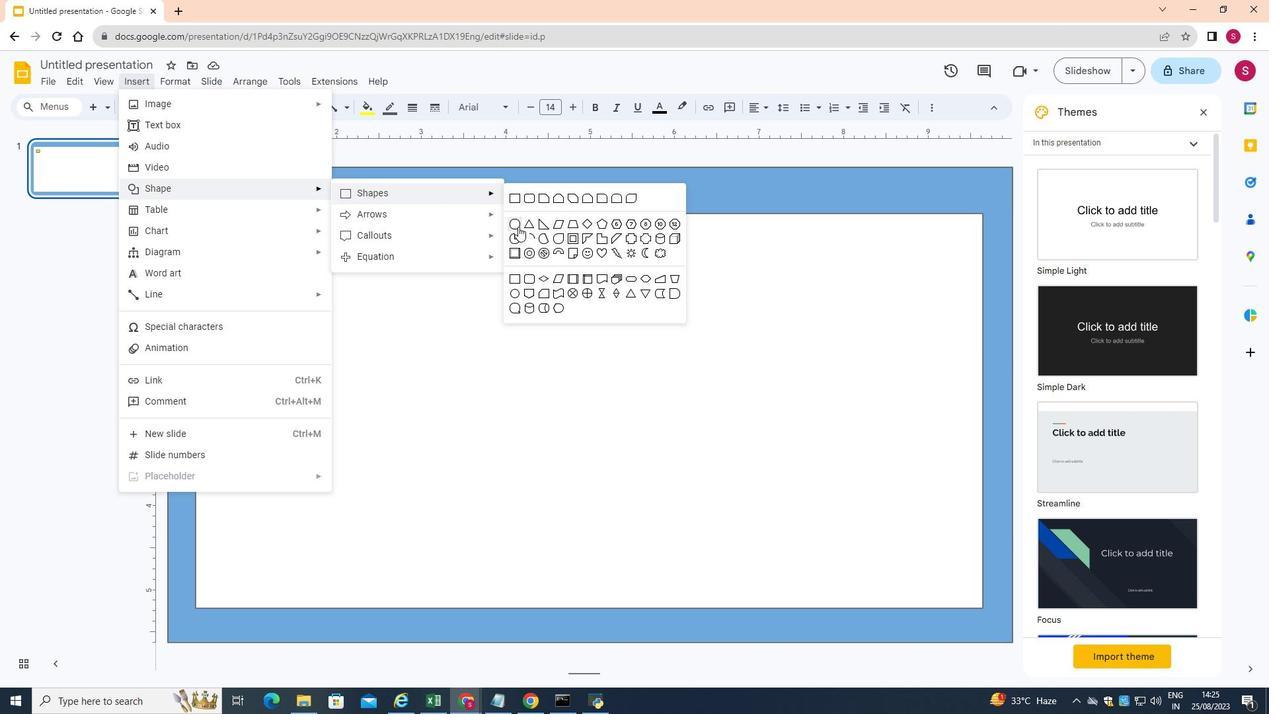 
Action: Mouse pressed left at (518, 226)
Screenshot: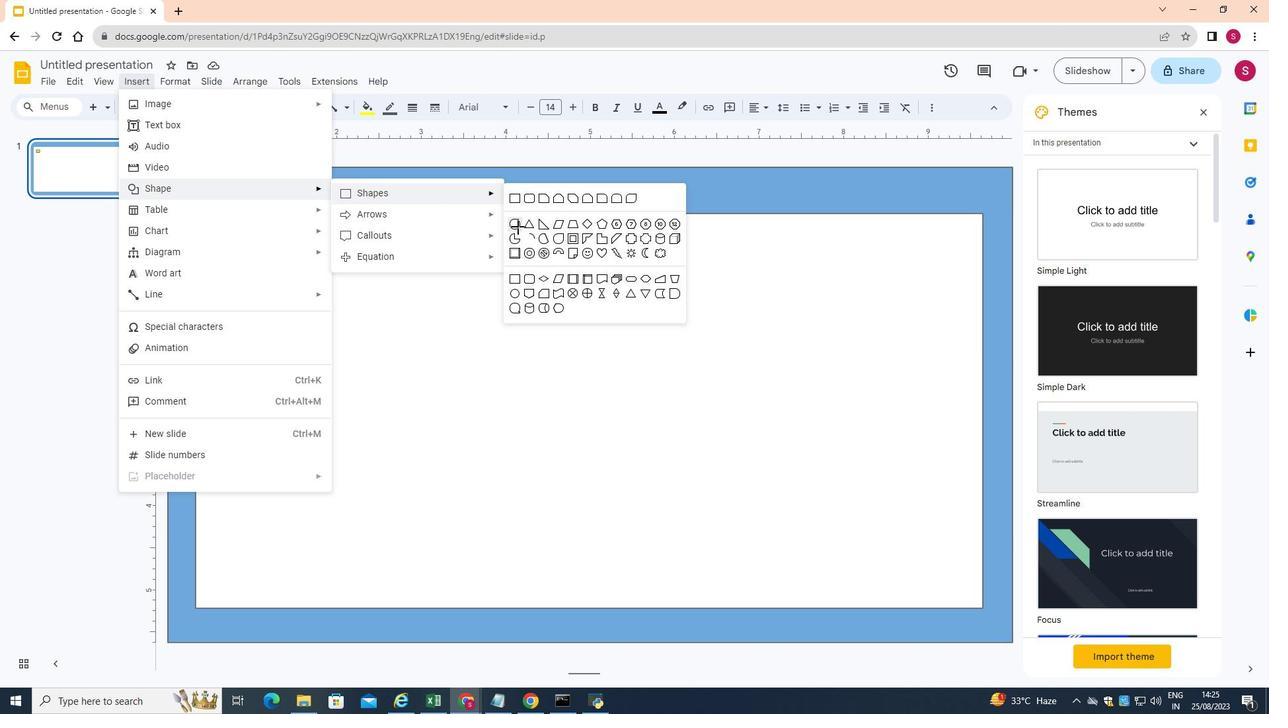 
Action: Mouse moved to (234, 247)
Screenshot: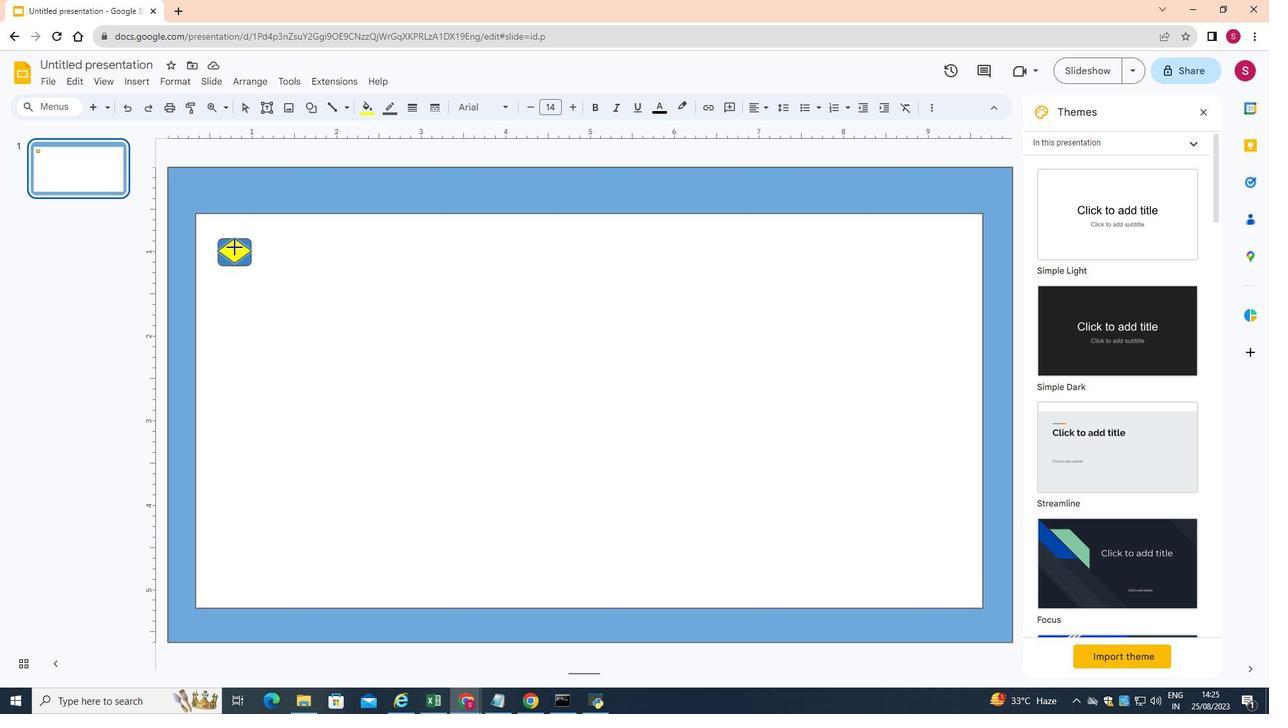 
Action: Mouse pressed left at (234, 247)
Screenshot: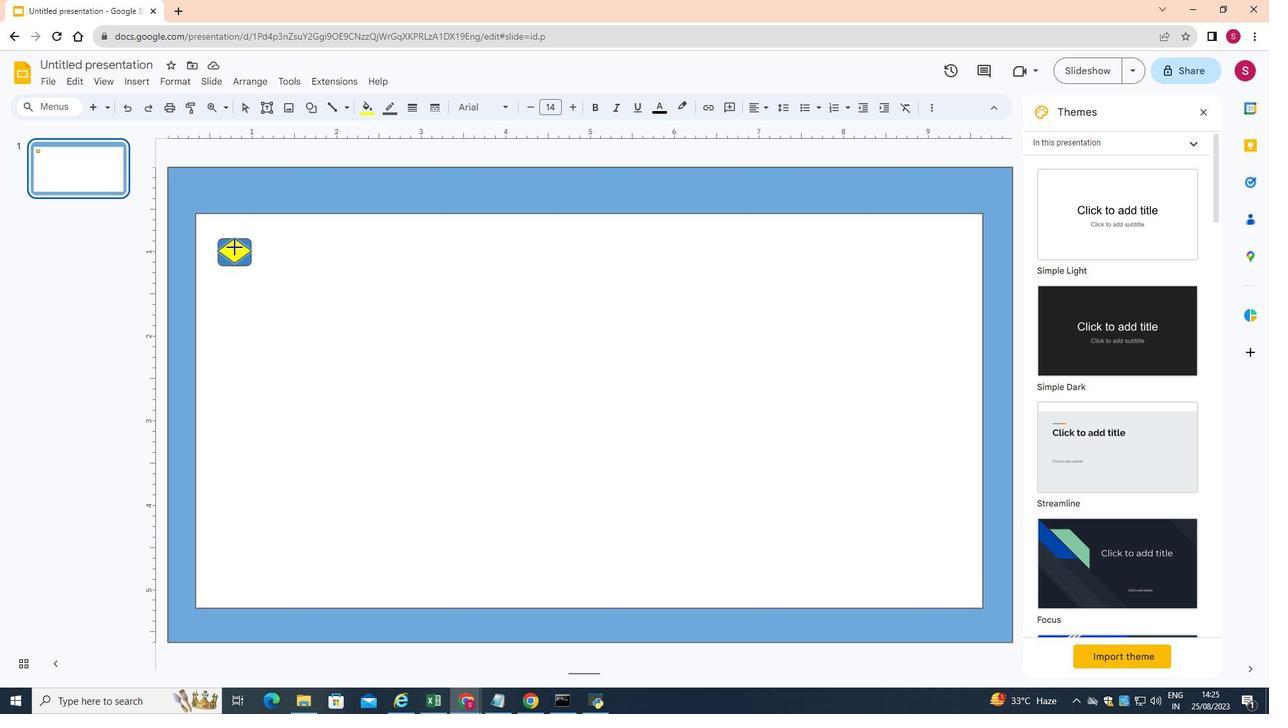 
Action: Mouse moved to (234, 251)
Screenshot: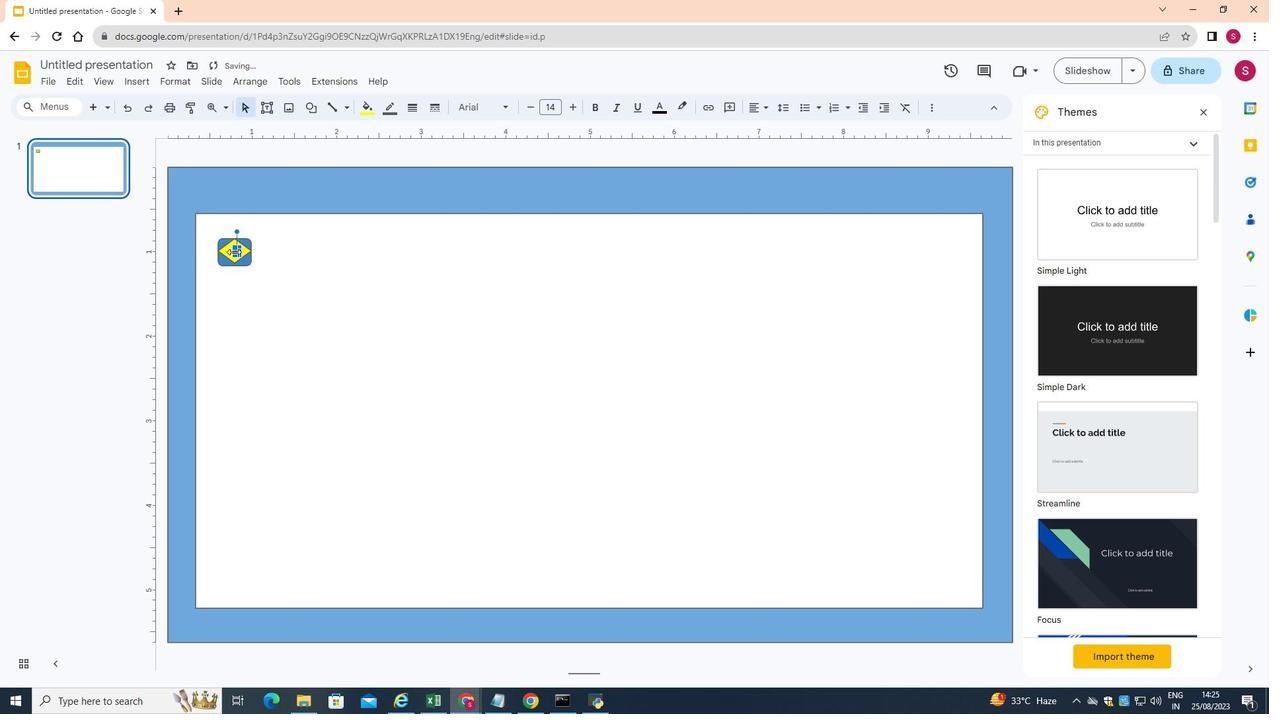 
Action: Mouse pressed left at (234, 251)
Screenshot: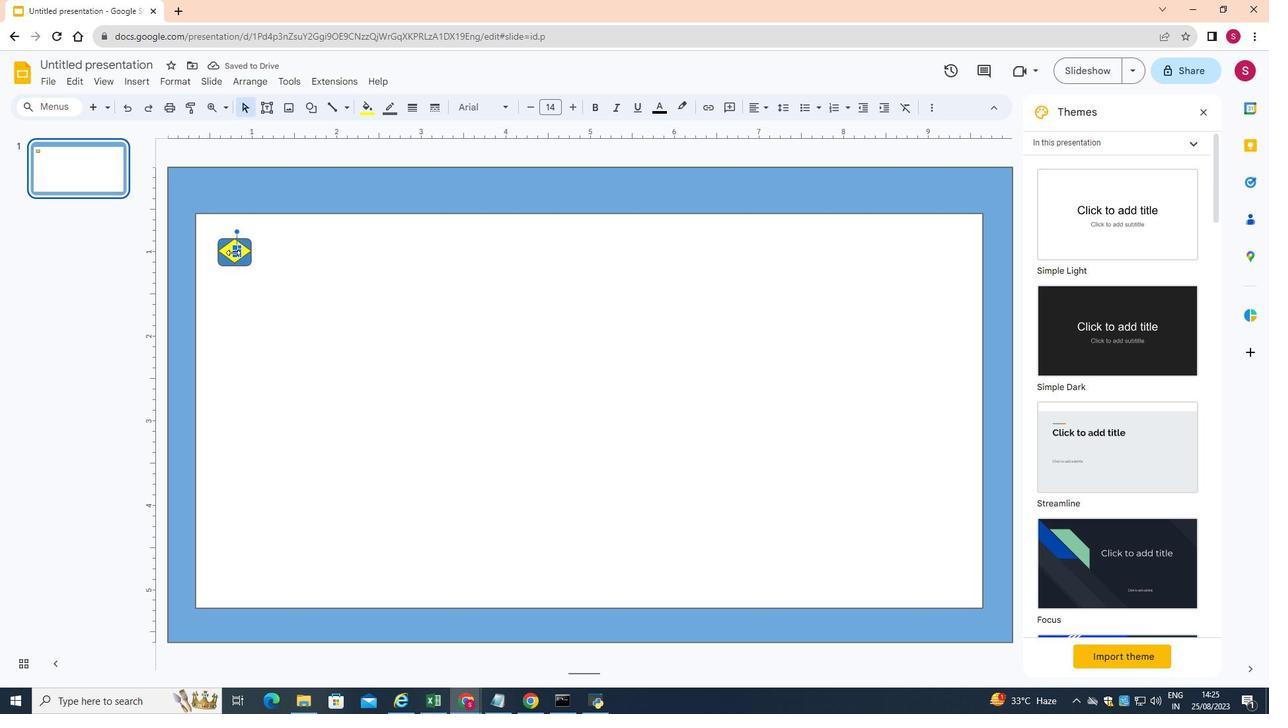 
Action: Mouse moved to (235, 245)
Screenshot: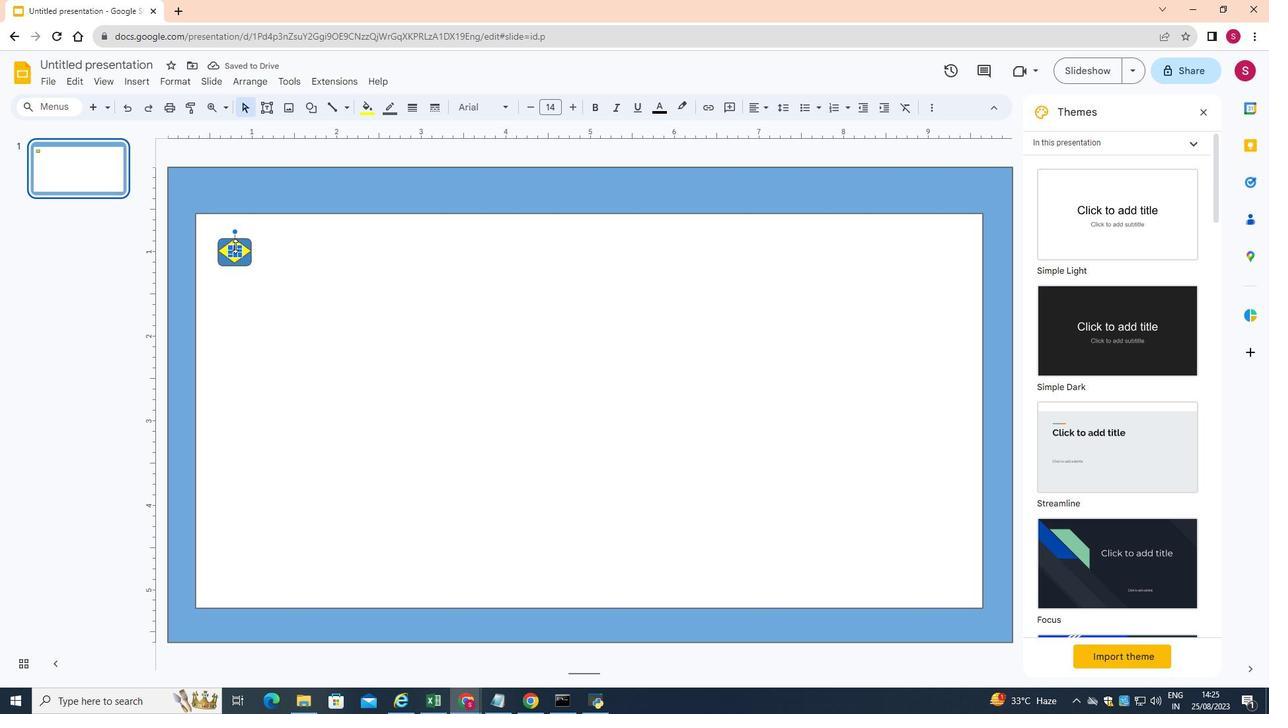 
Action: Mouse pressed left at (235, 245)
Screenshot: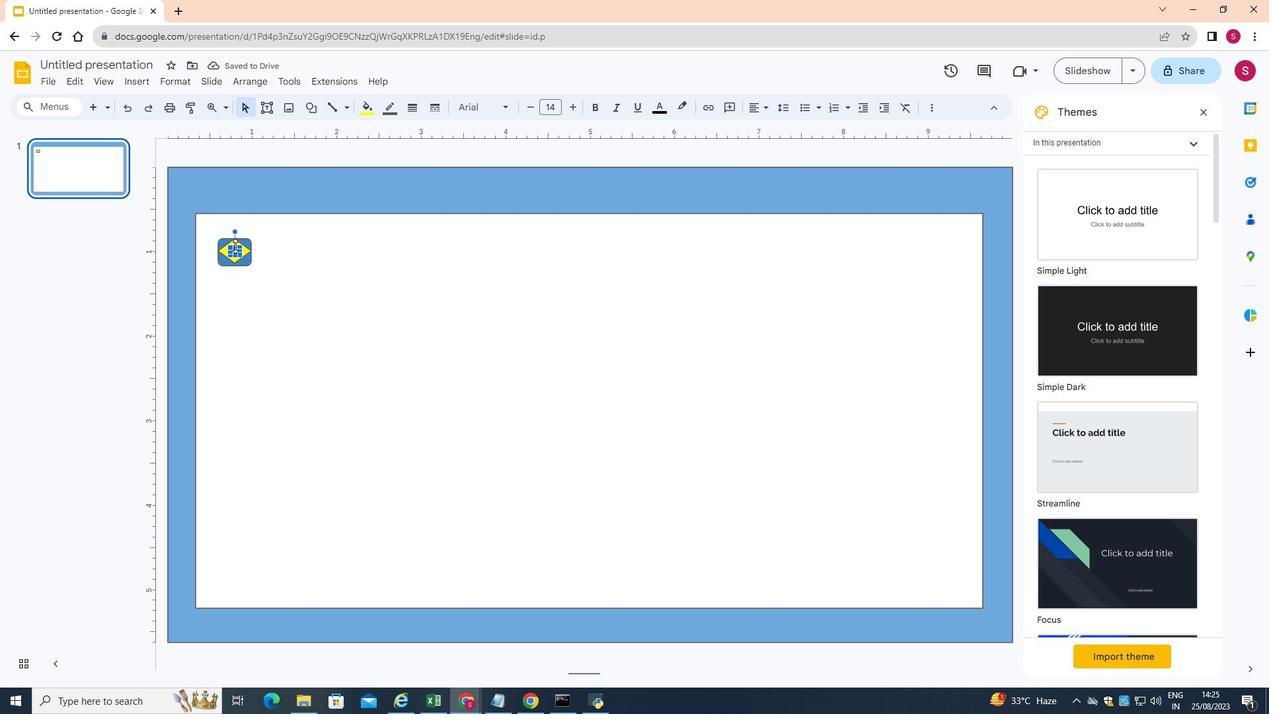 
Action: Mouse moved to (234, 247)
Screenshot: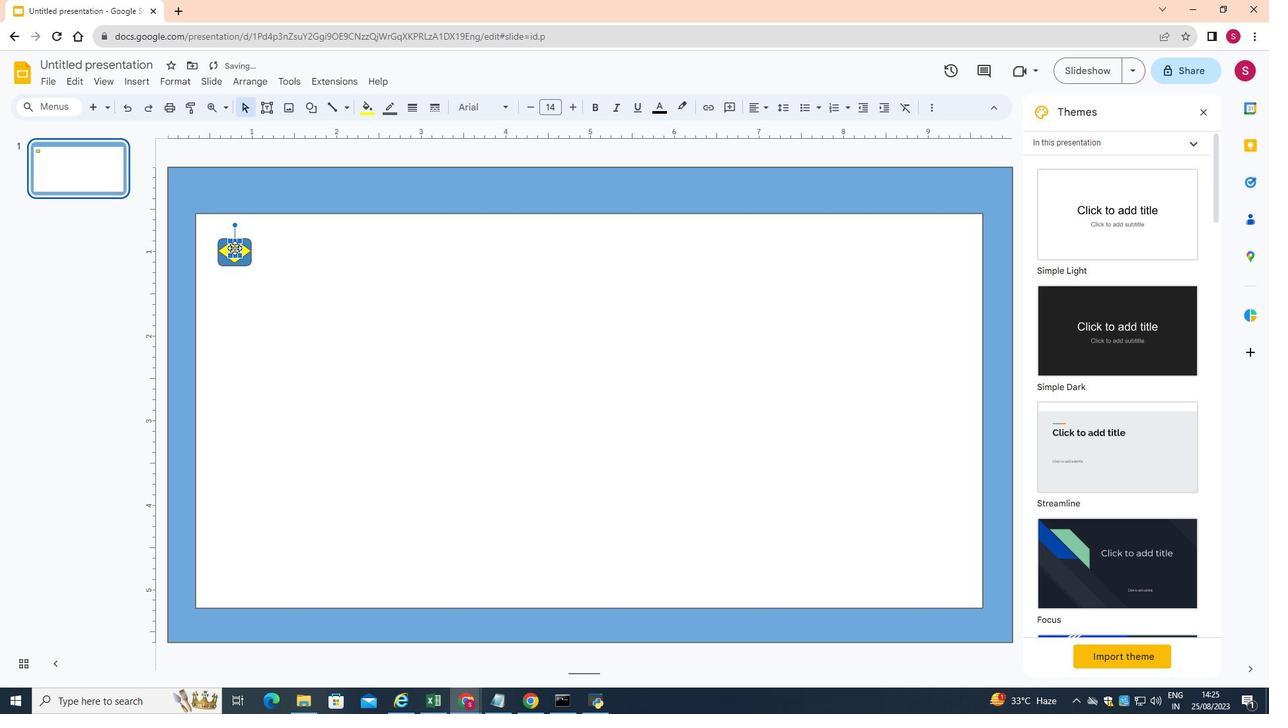 
Action: Mouse pressed left at (234, 247)
Screenshot: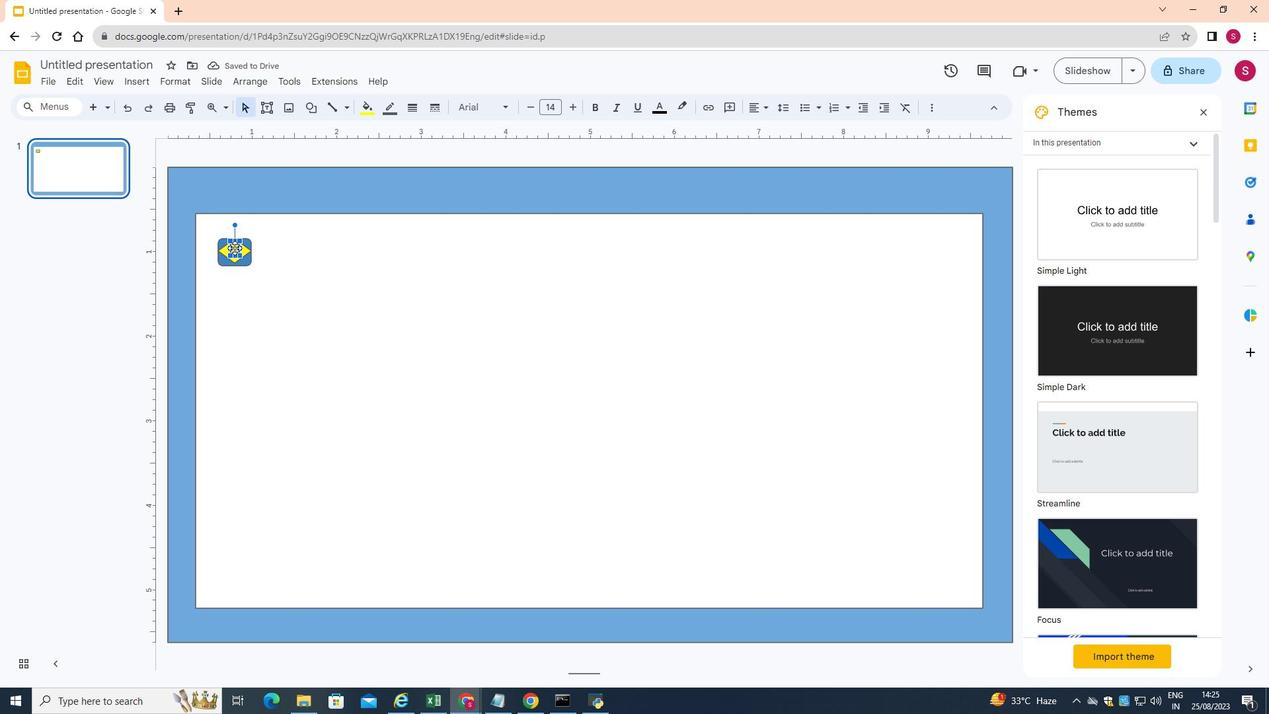 
Action: Mouse moved to (305, 267)
Screenshot: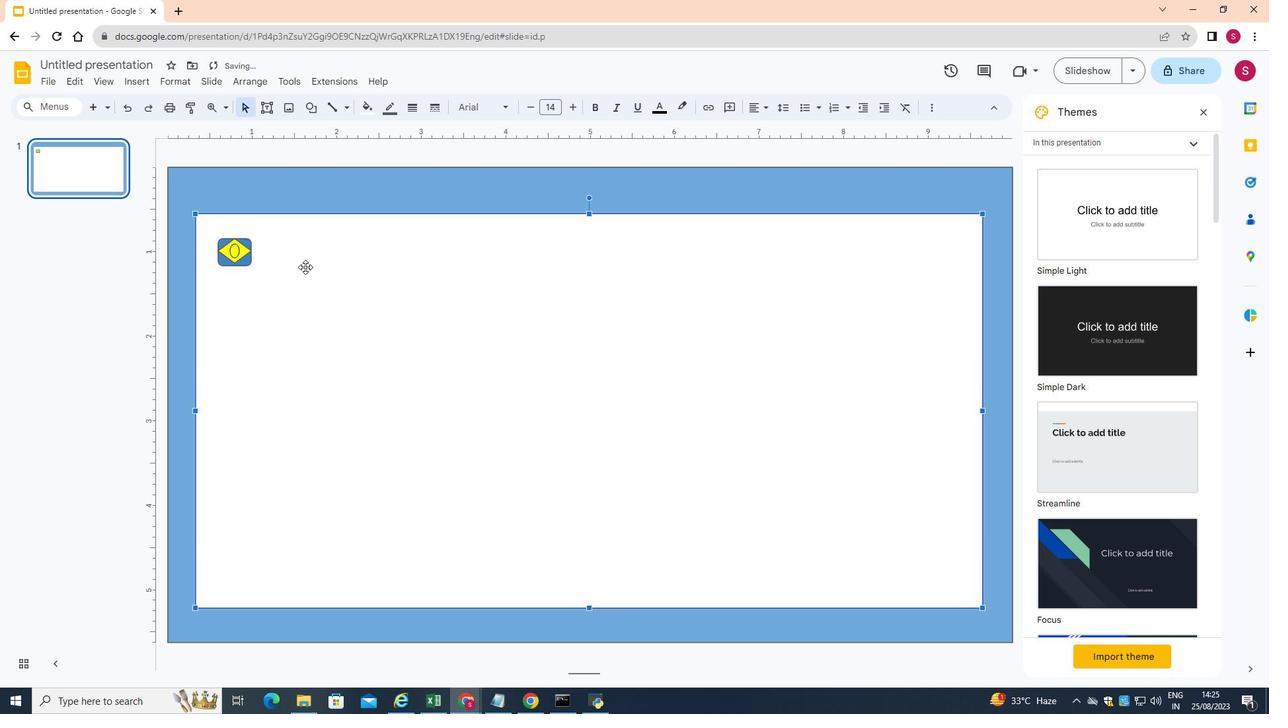 
Action: Mouse pressed left at (305, 267)
Screenshot: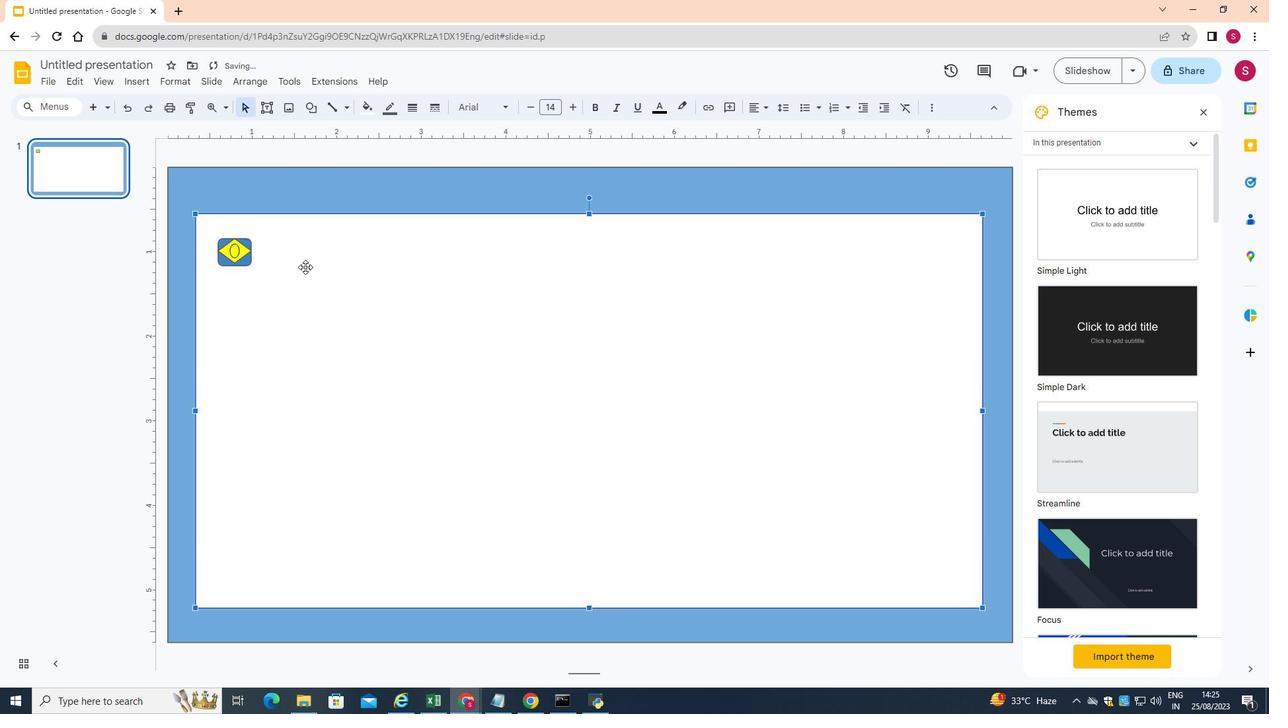 
Action: Mouse moved to (236, 251)
Screenshot: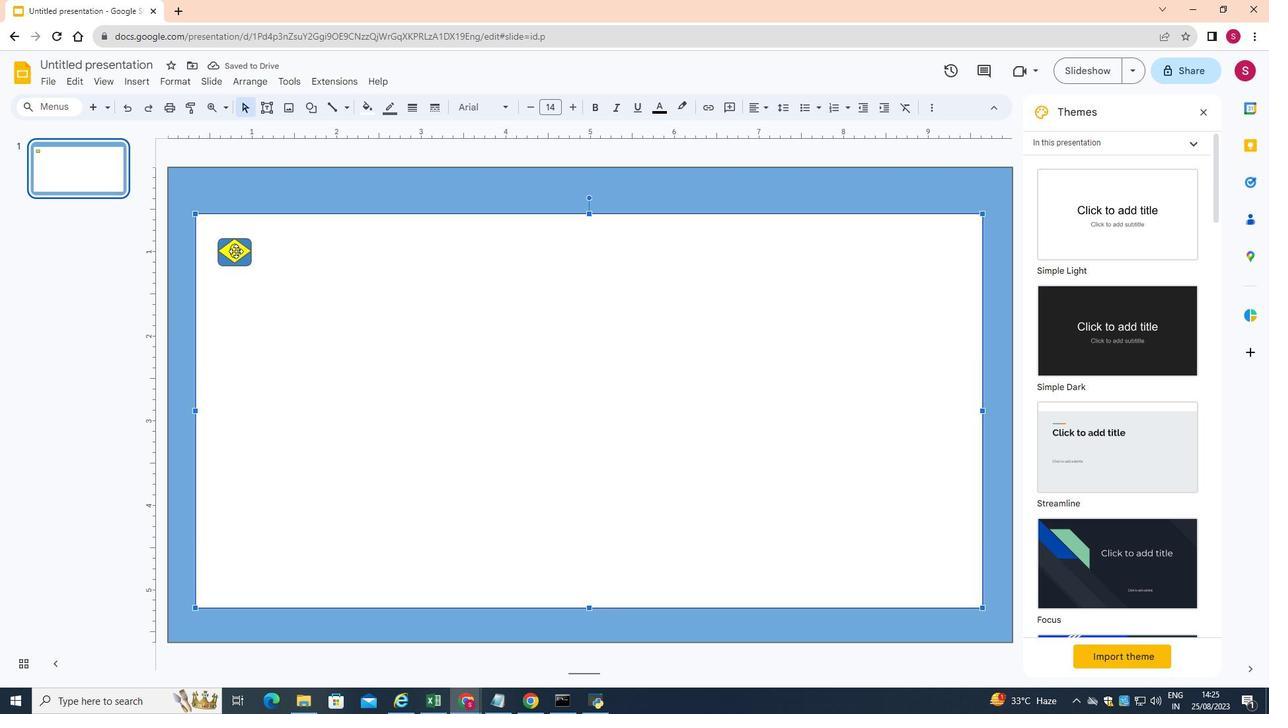 
Action: Mouse pressed left at (236, 251)
Screenshot: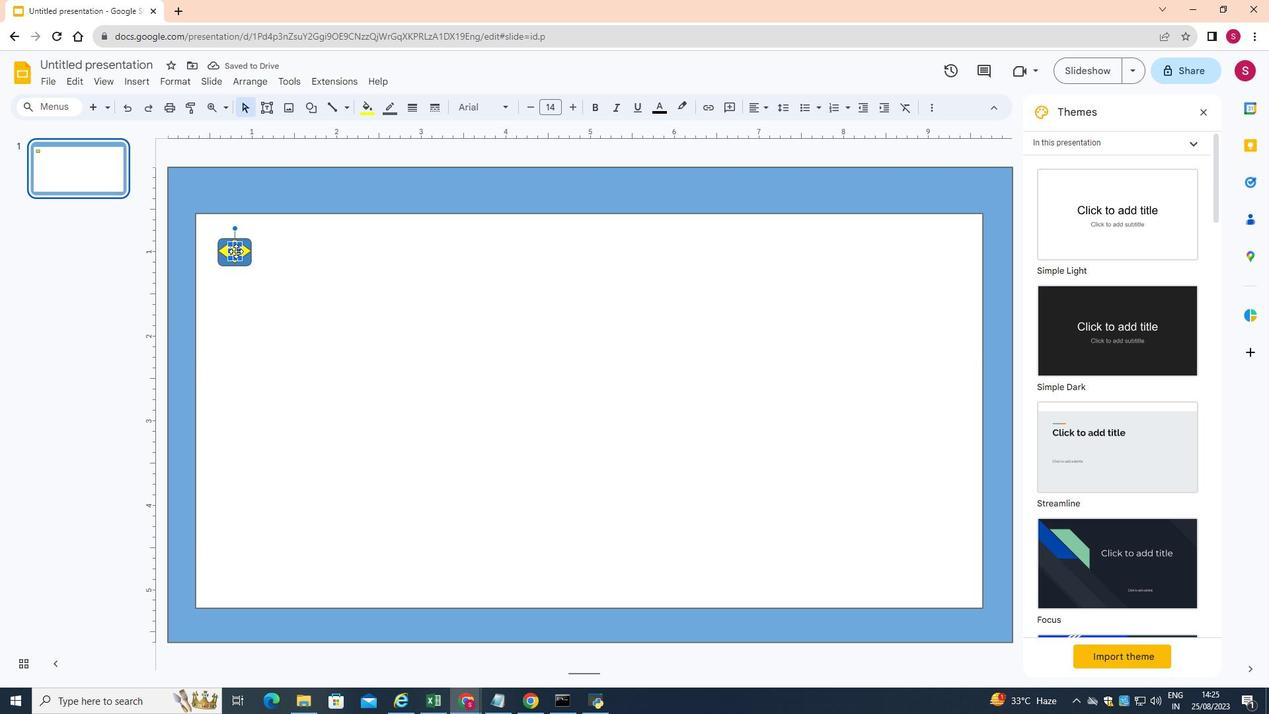 
Action: Mouse moved to (234, 242)
Screenshot: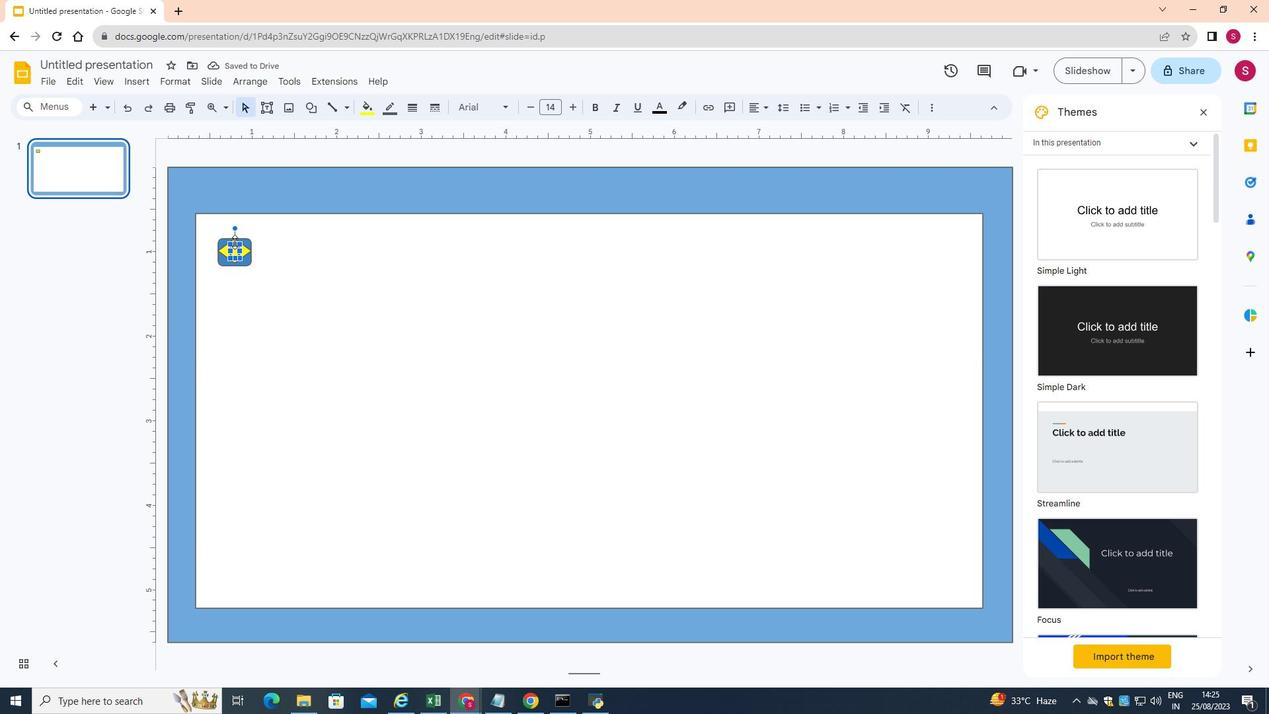 
Action: Mouse pressed left at (234, 242)
Screenshot: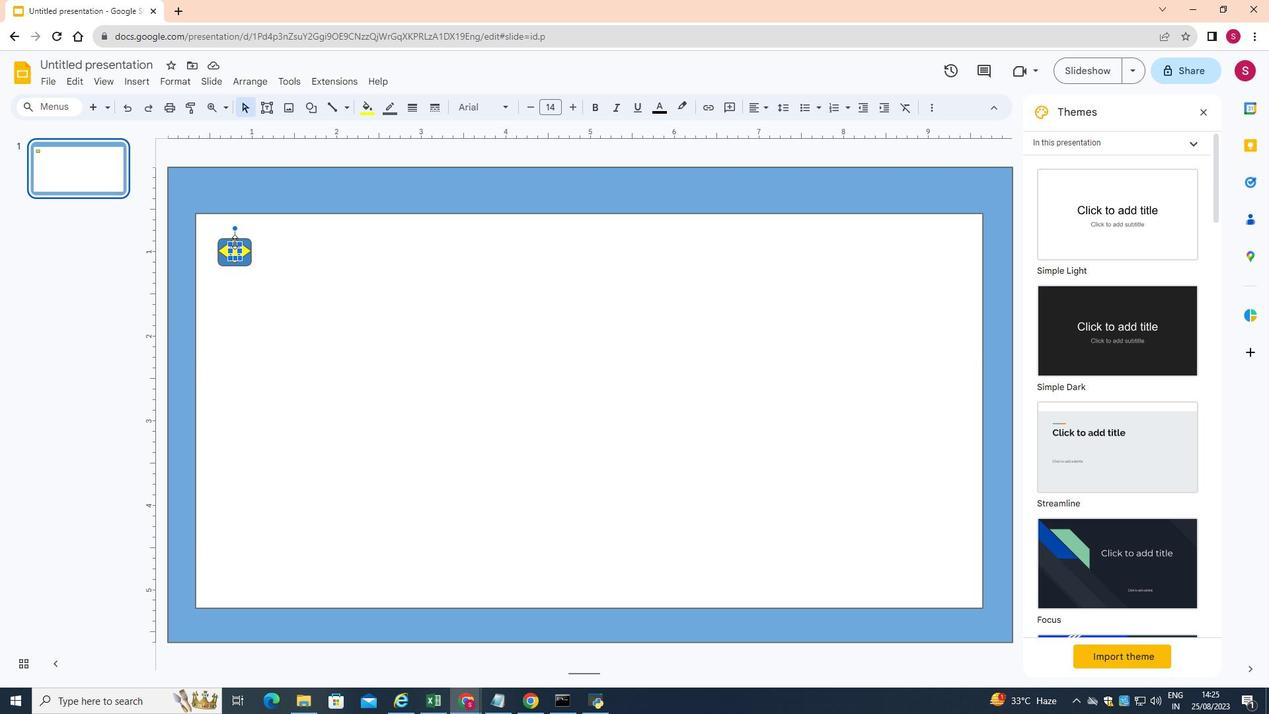 
Action: Mouse moved to (327, 267)
Screenshot: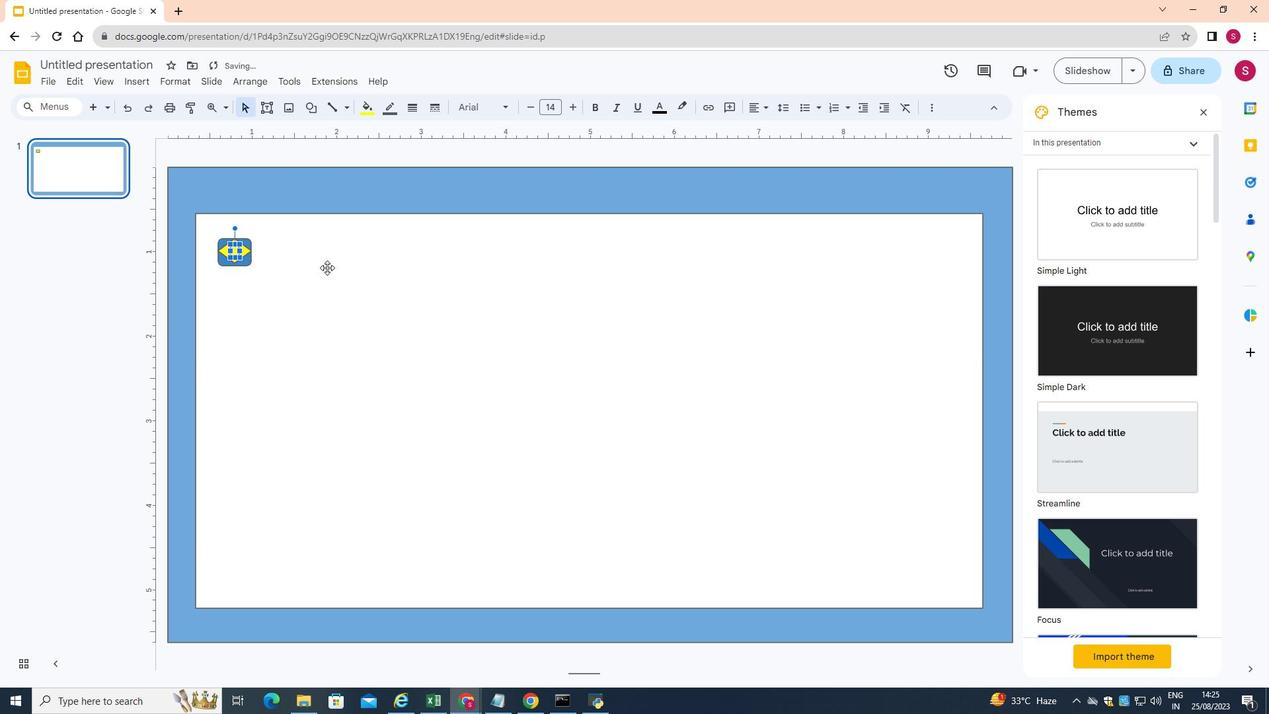 
Action: Mouse pressed left at (327, 267)
Screenshot: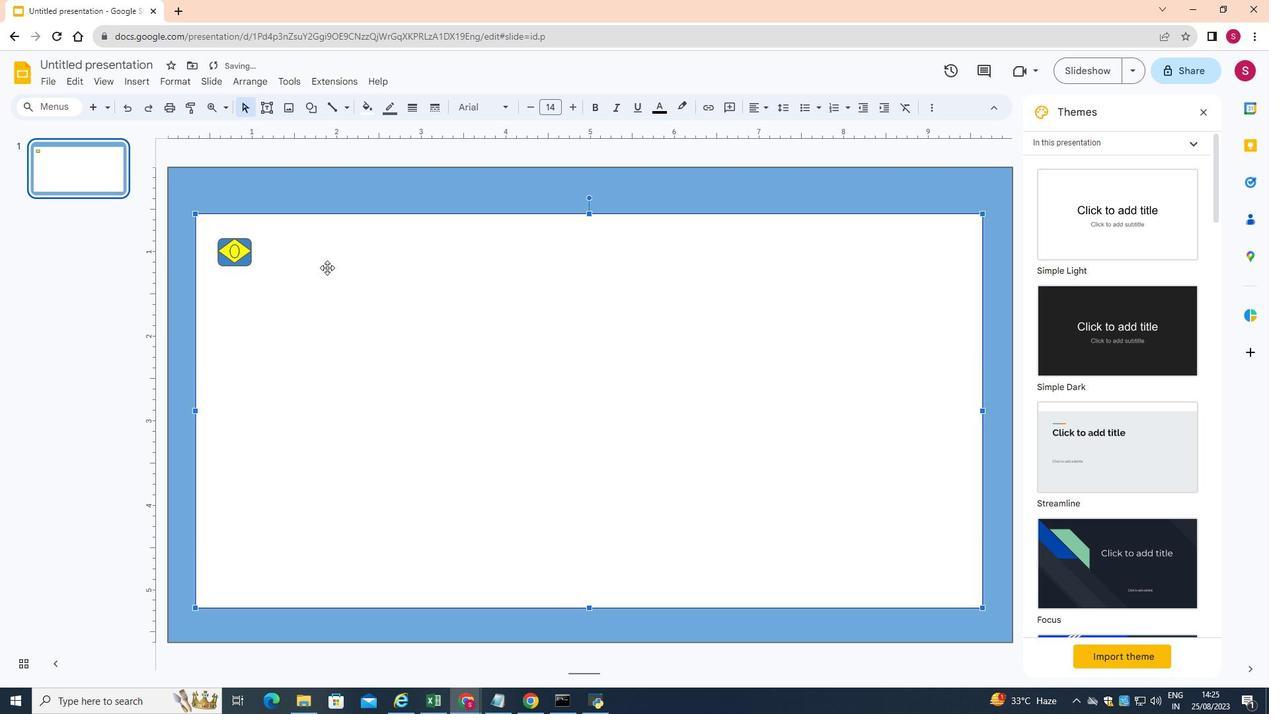 
Action: Mouse moved to (233, 248)
Screenshot: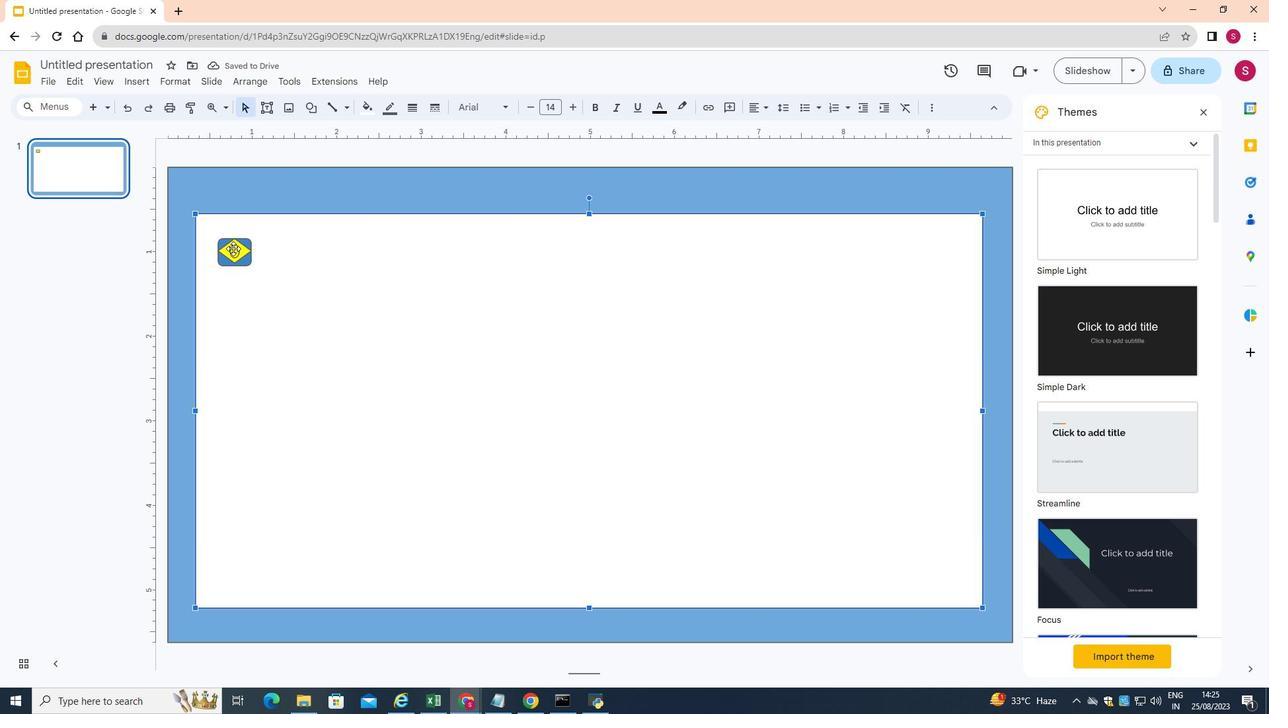 
Action: Mouse pressed left at (233, 248)
Screenshot: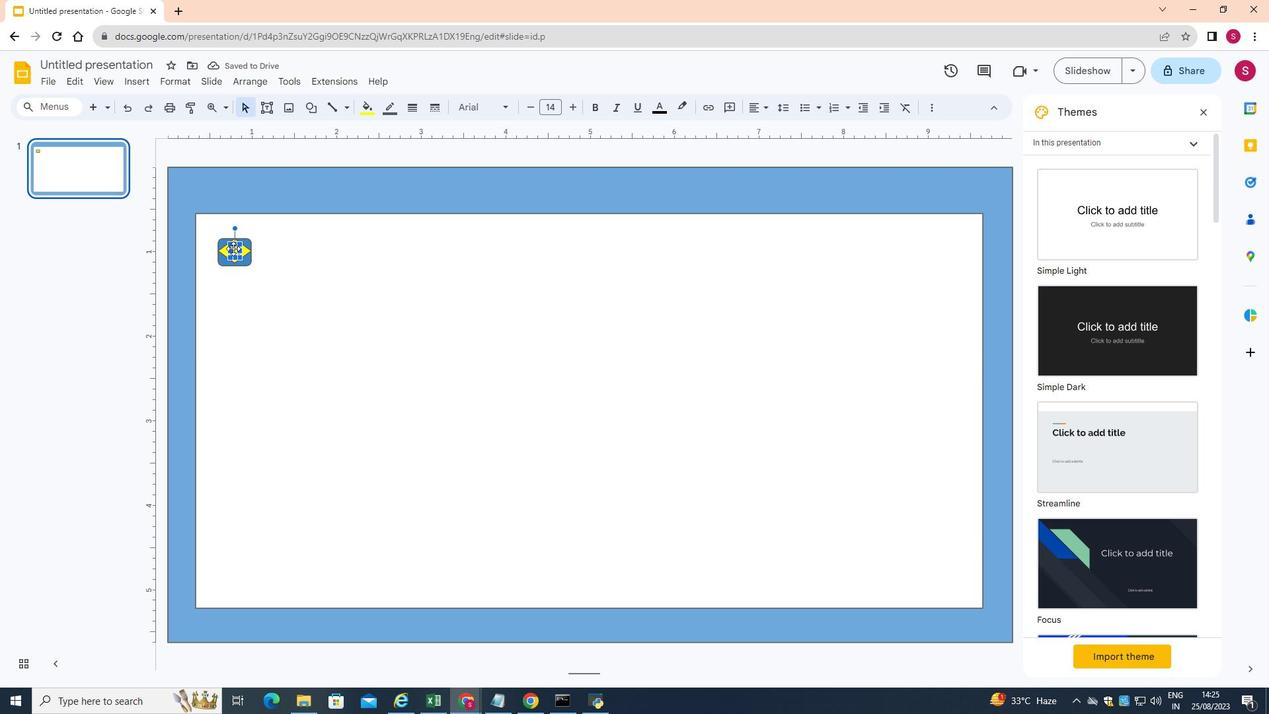 
Action: Mouse moved to (235, 242)
Screenshot: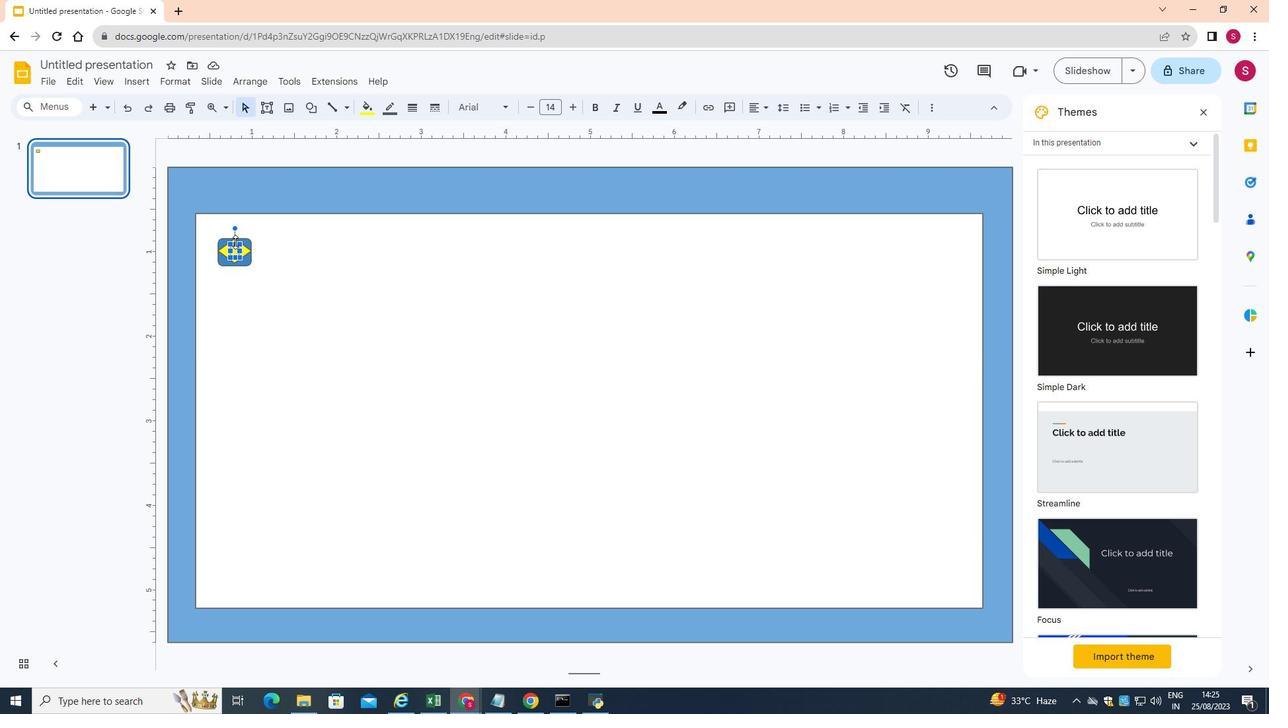 
Action: Mouse pressed left at (235, 242)
Screenshot: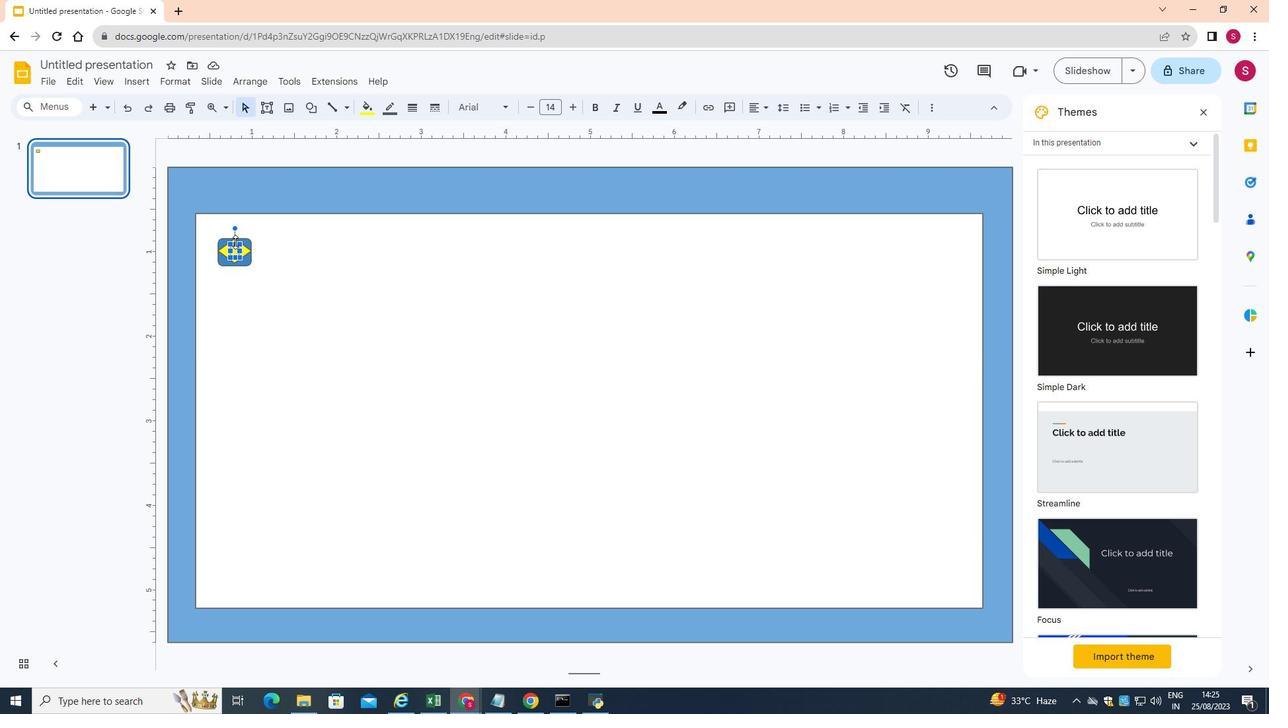 
Action: Mouse moved to (324, 273)
Screenshot: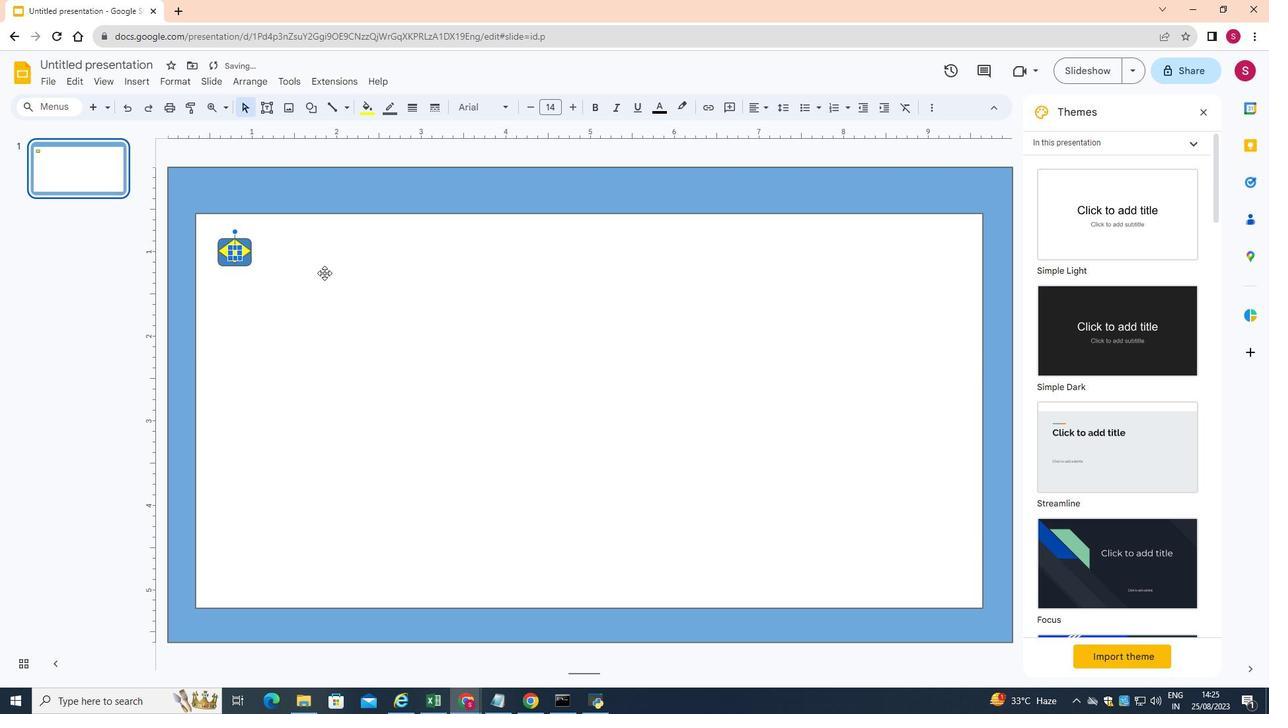 
Action: Mouse pressed left at (324, 273)
Screenshot: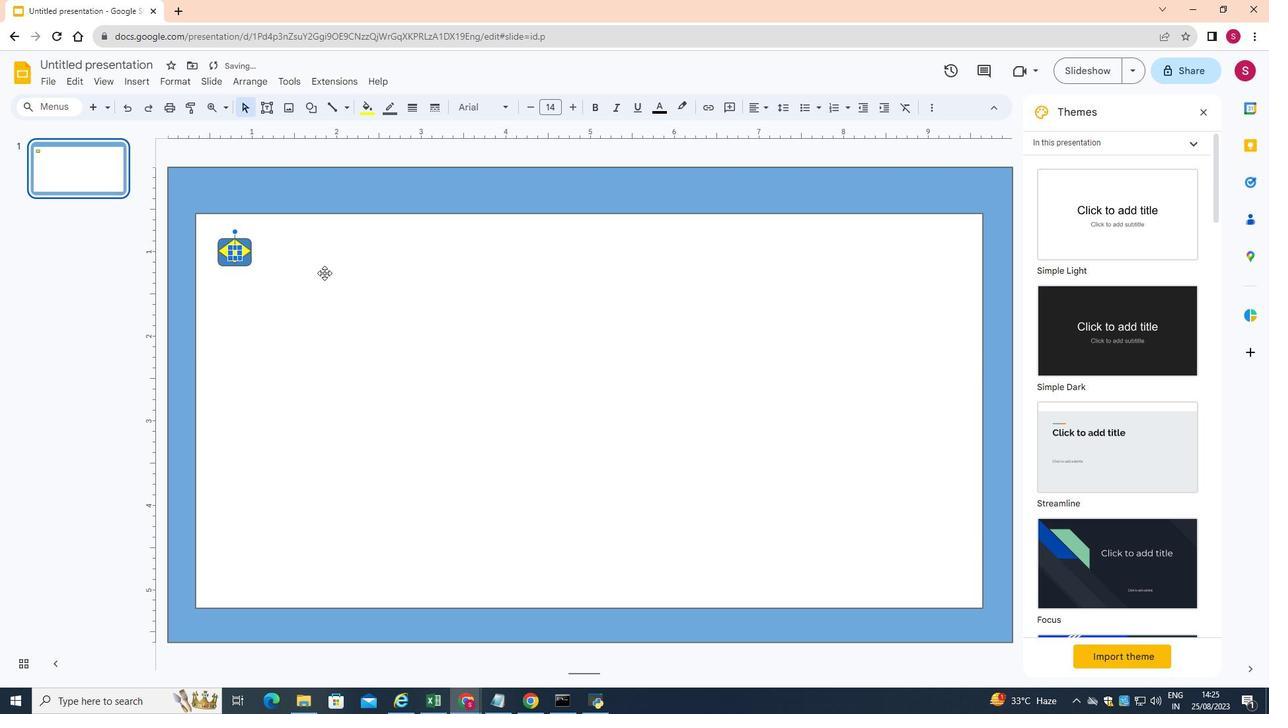 
Action: Mouse moved to (236, 252)
Screenshot: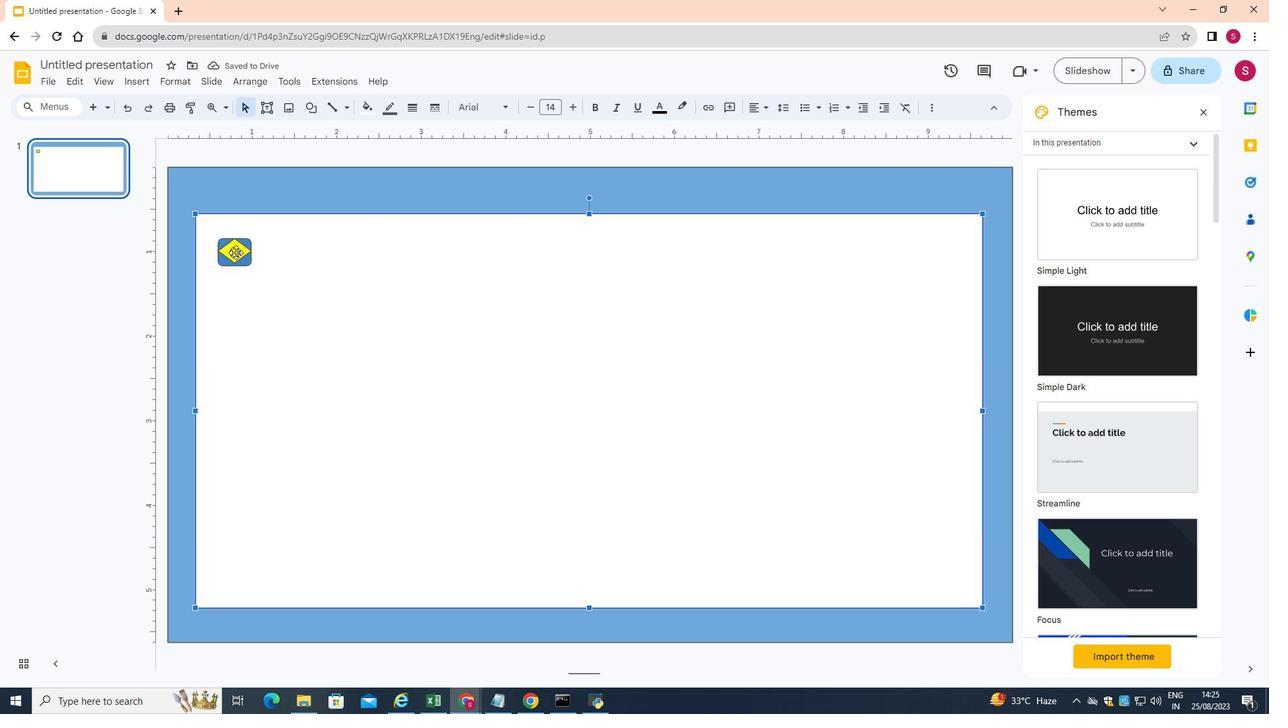 
Action: Mouse pressed left at (236, 252)
Screenshot: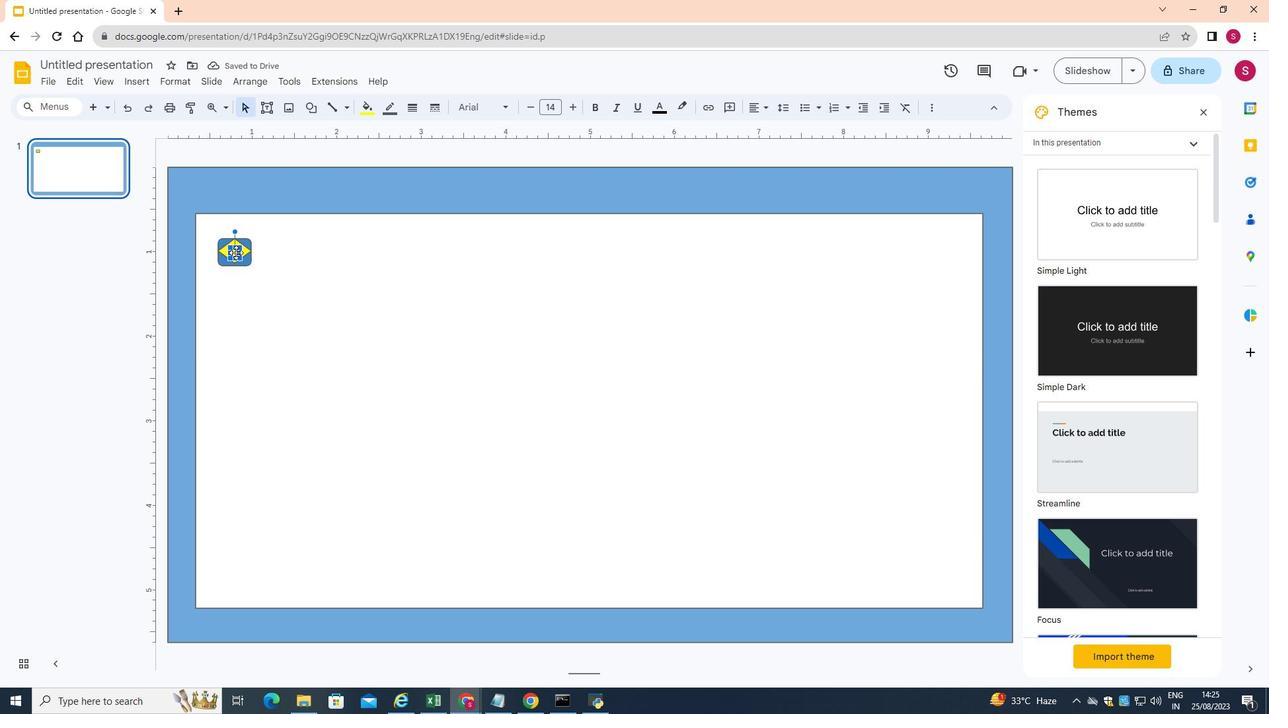 
Action: Mouse moved to (361, 104)
Screenshot: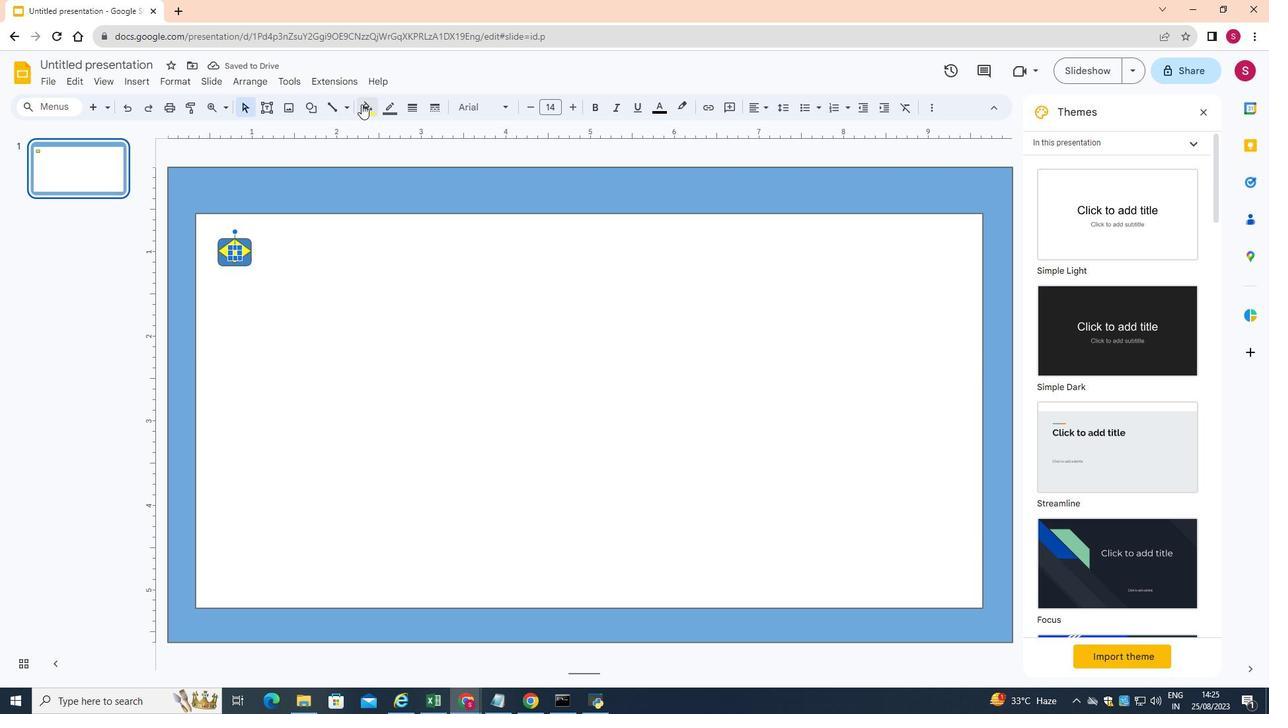 
Action: Mouse pressed left at (361, 104)
Screenshot: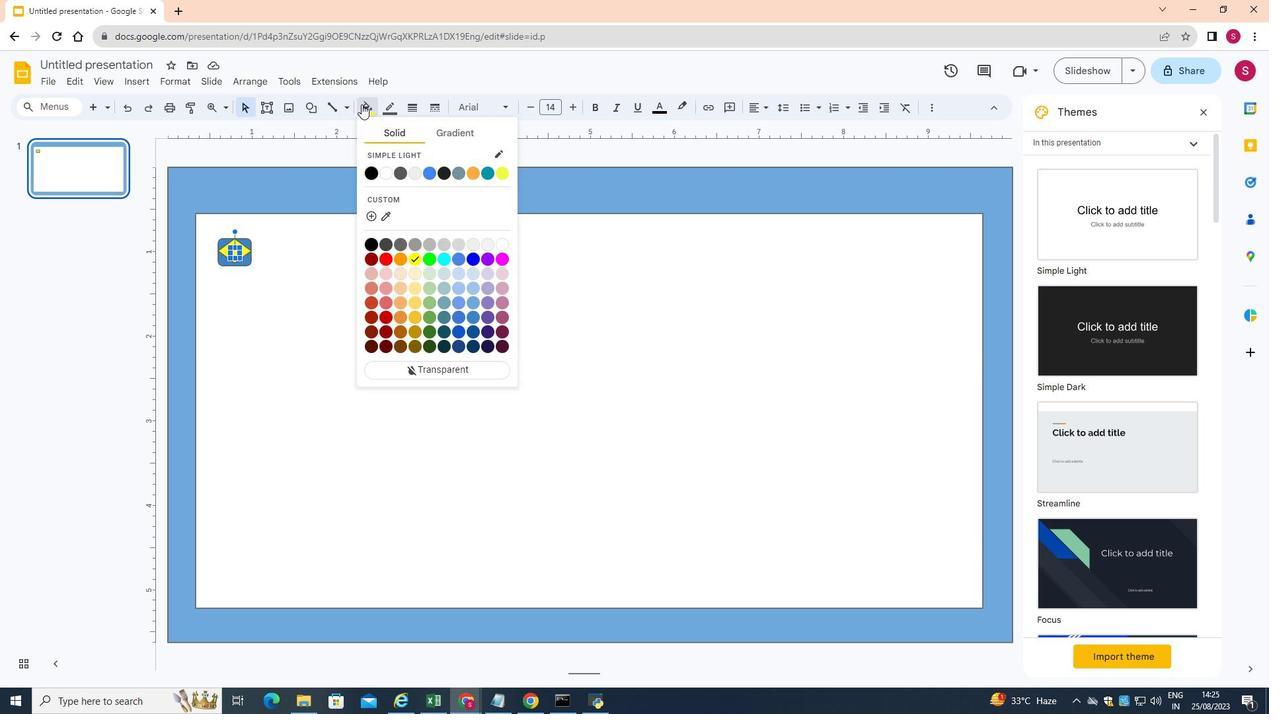 
Action: Mouse moved to (486, 243)
Screenshot: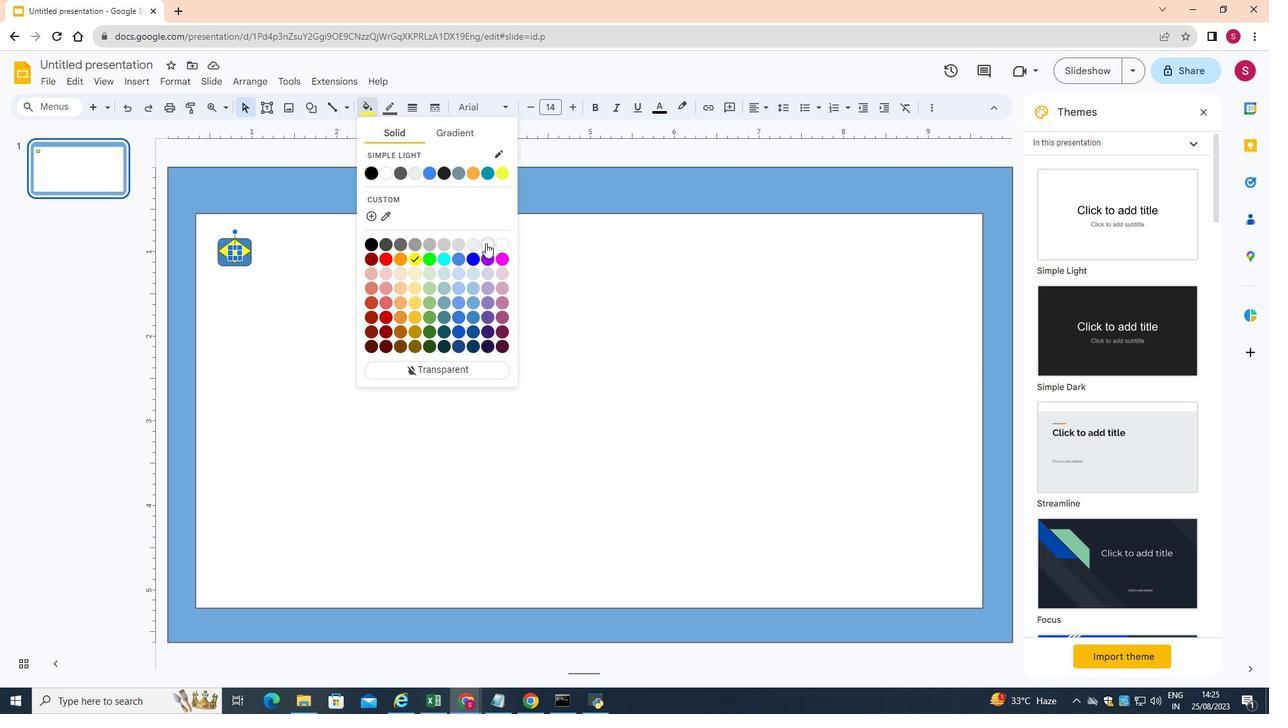 
Action: Mouse pressed left at (486, 243)
Screenshot: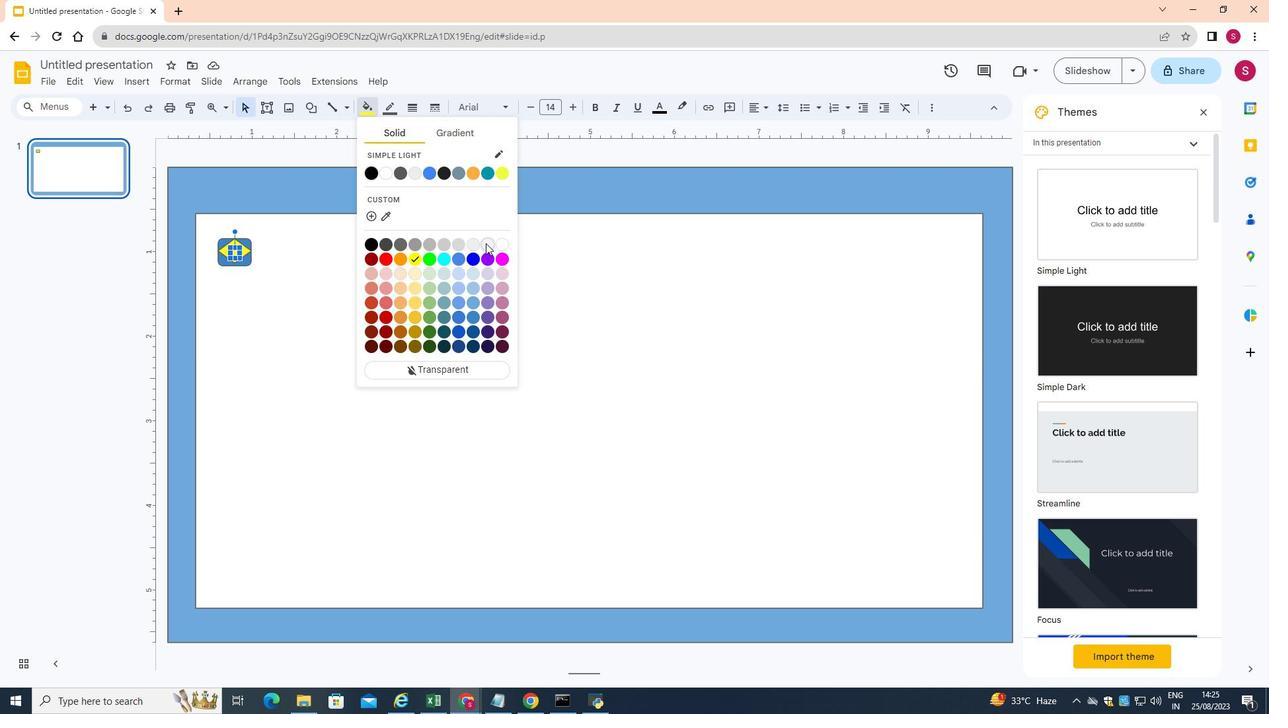 
Action: Mouse moved to (482, 260)
Screenshot: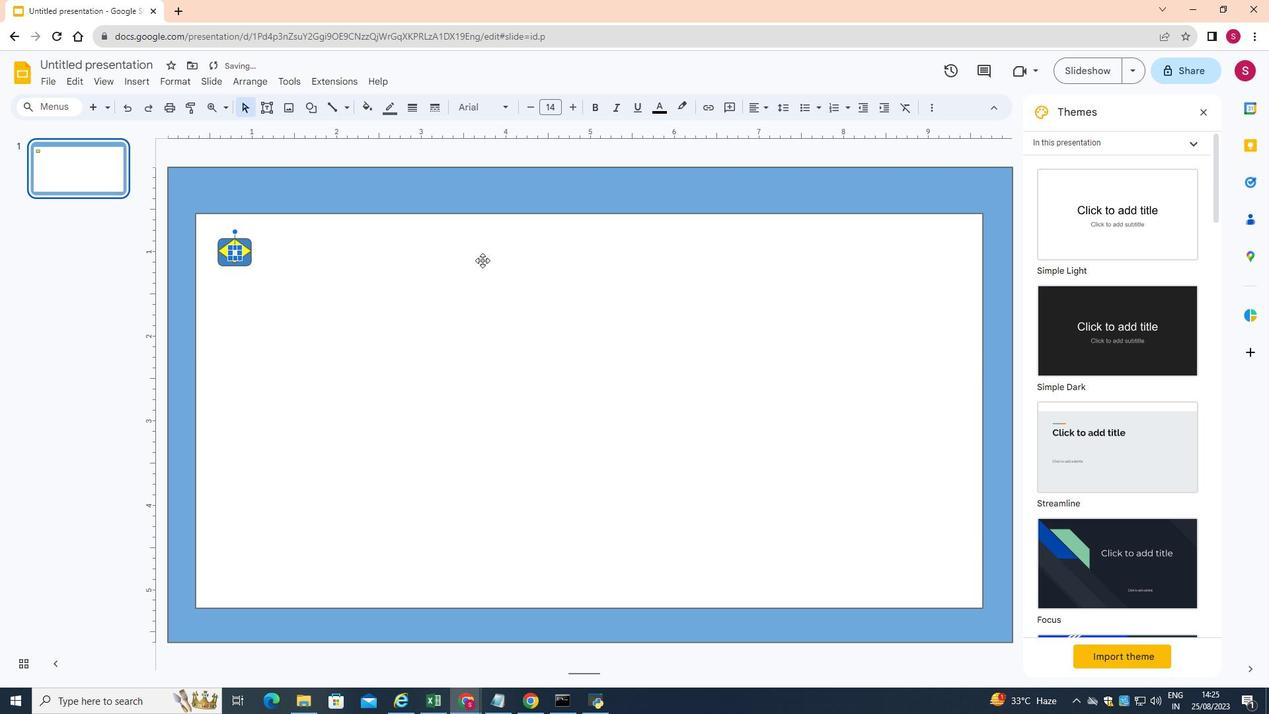 
Action: Mouse pressed left at (482, 260)
Screenshot: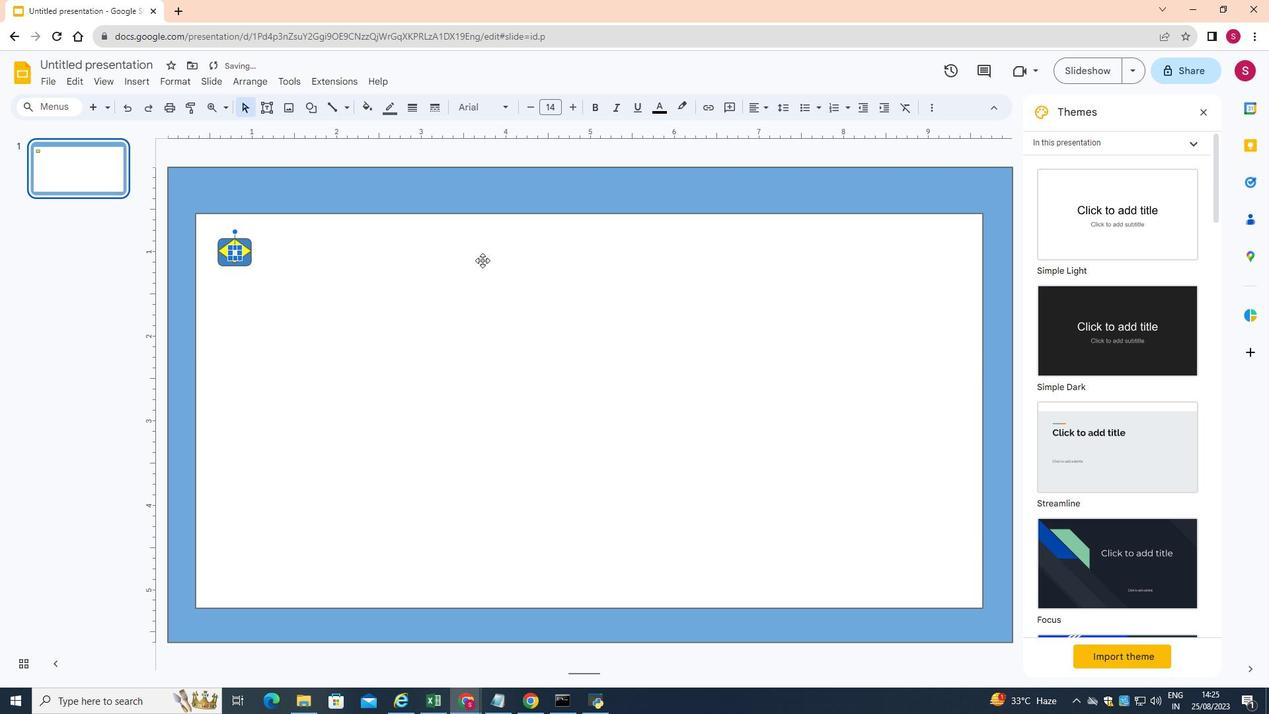 
Action: Mouse moved to (267, 254)
Screenshot: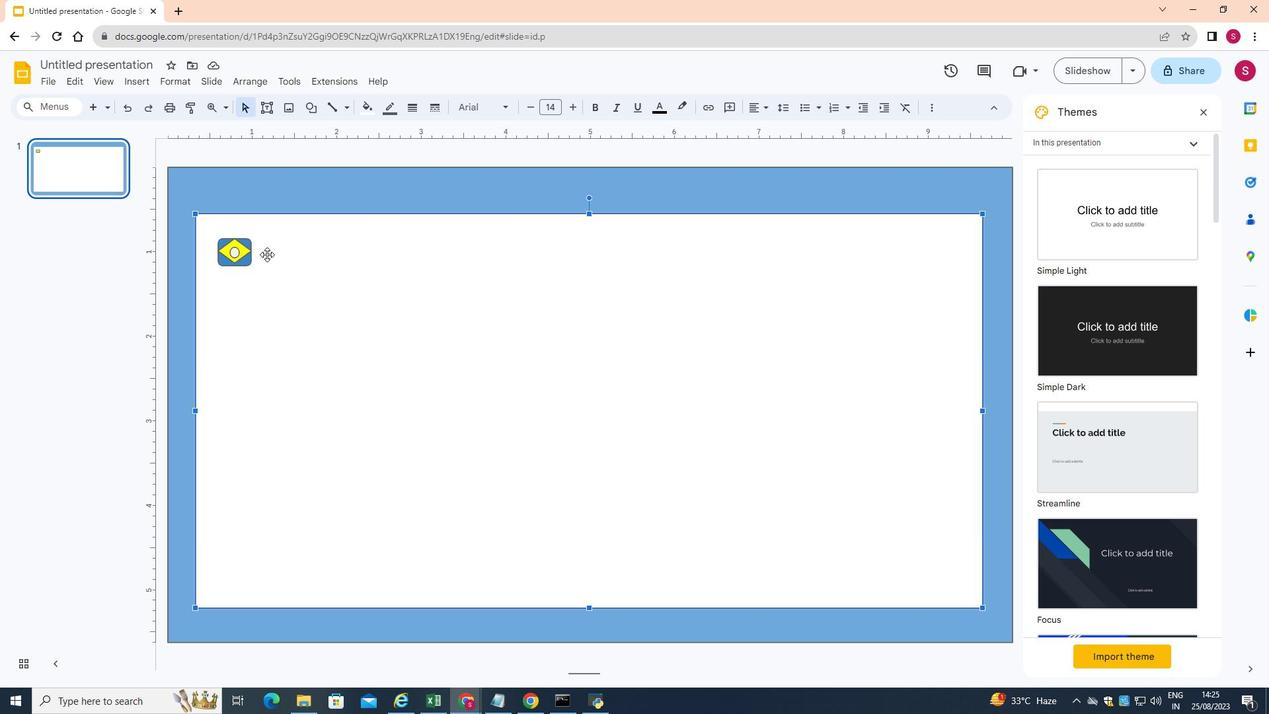 
Action: Mouse pressed left at (267, 254)
Screenshot: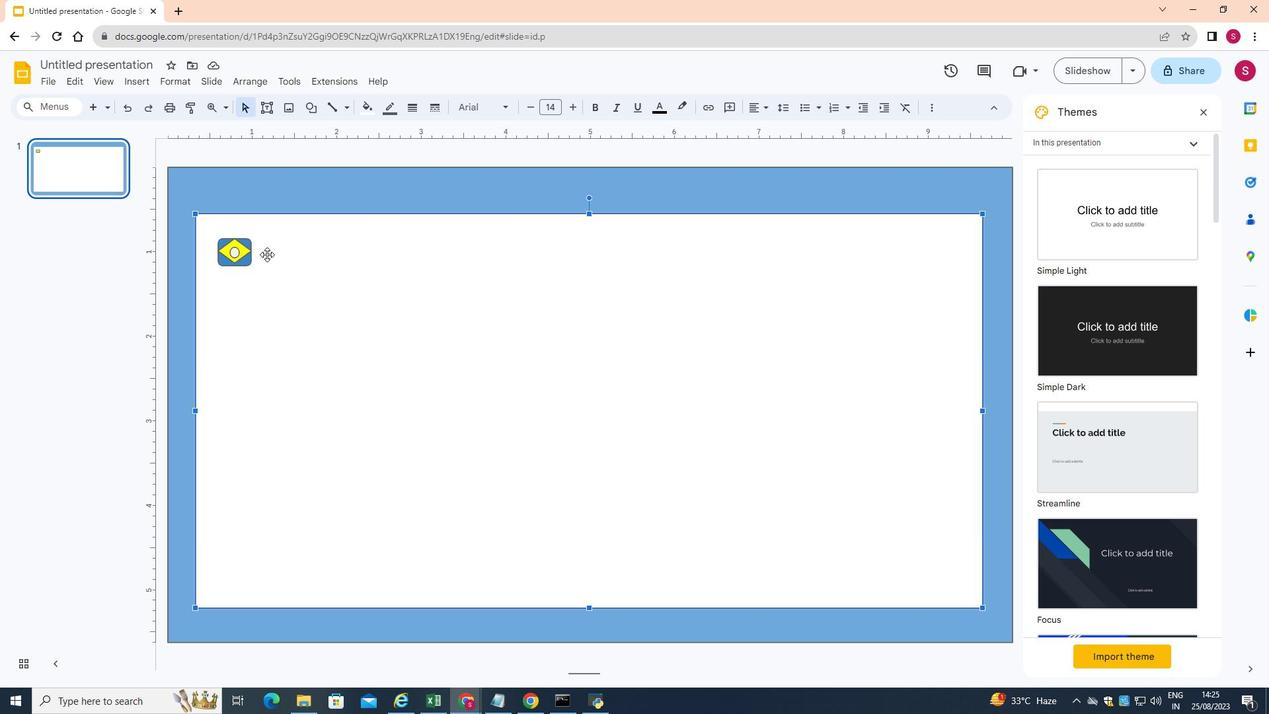 
Action: Mouse moved to (124, 78)
Screenshot: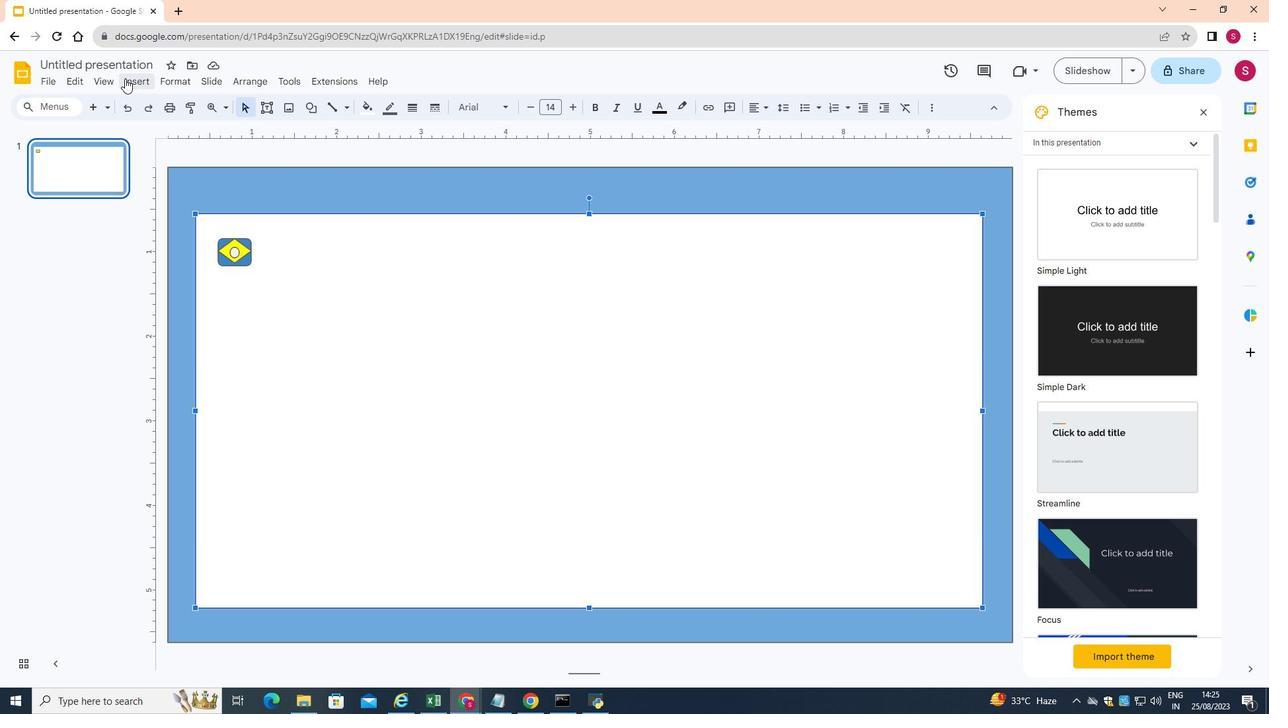 
Action: Mouse pressed left at (124, 78)
Screenshot: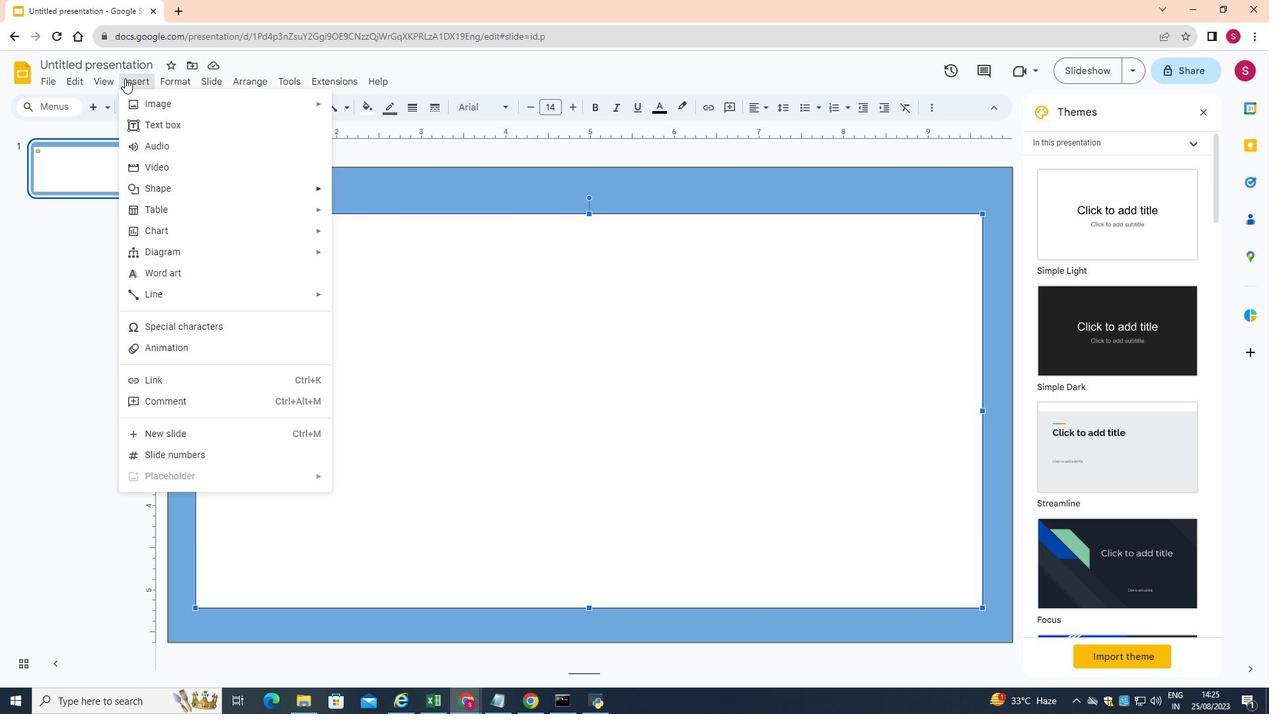 
Action: Mouse moved to (154, 119)
Screenshot: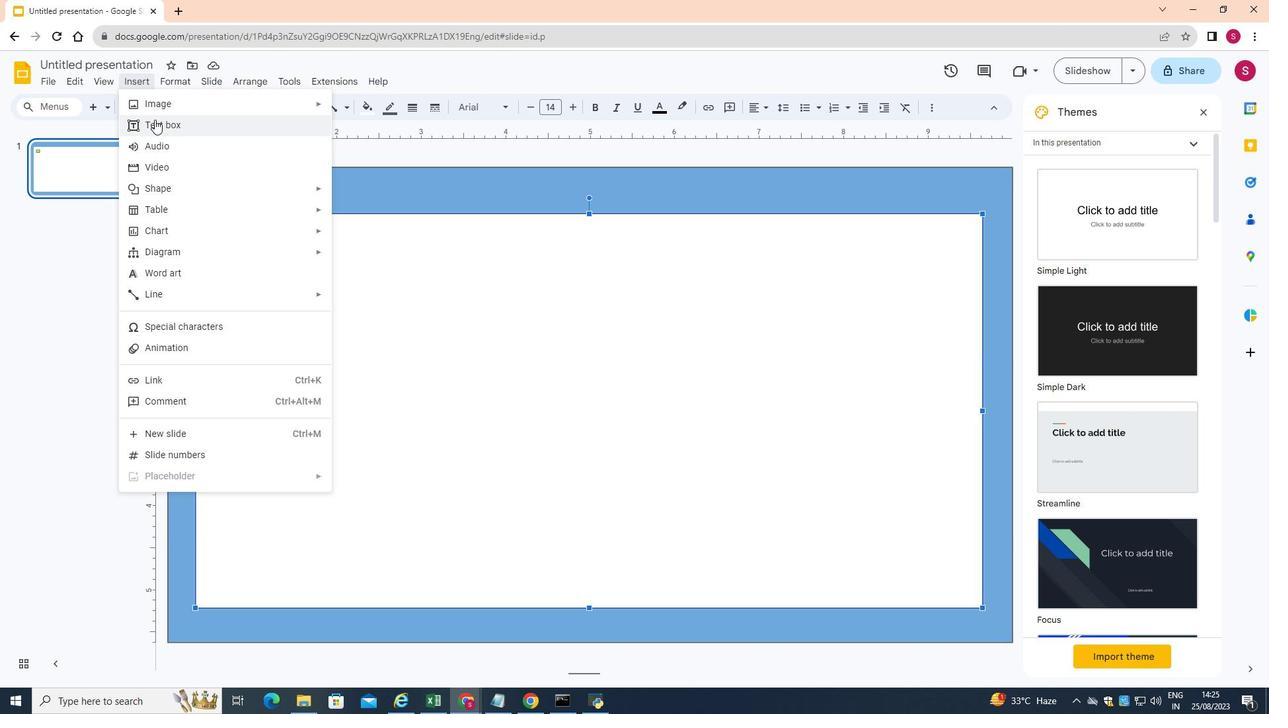 
Action: Mouse pressed left at (154, 119)
Screenshot: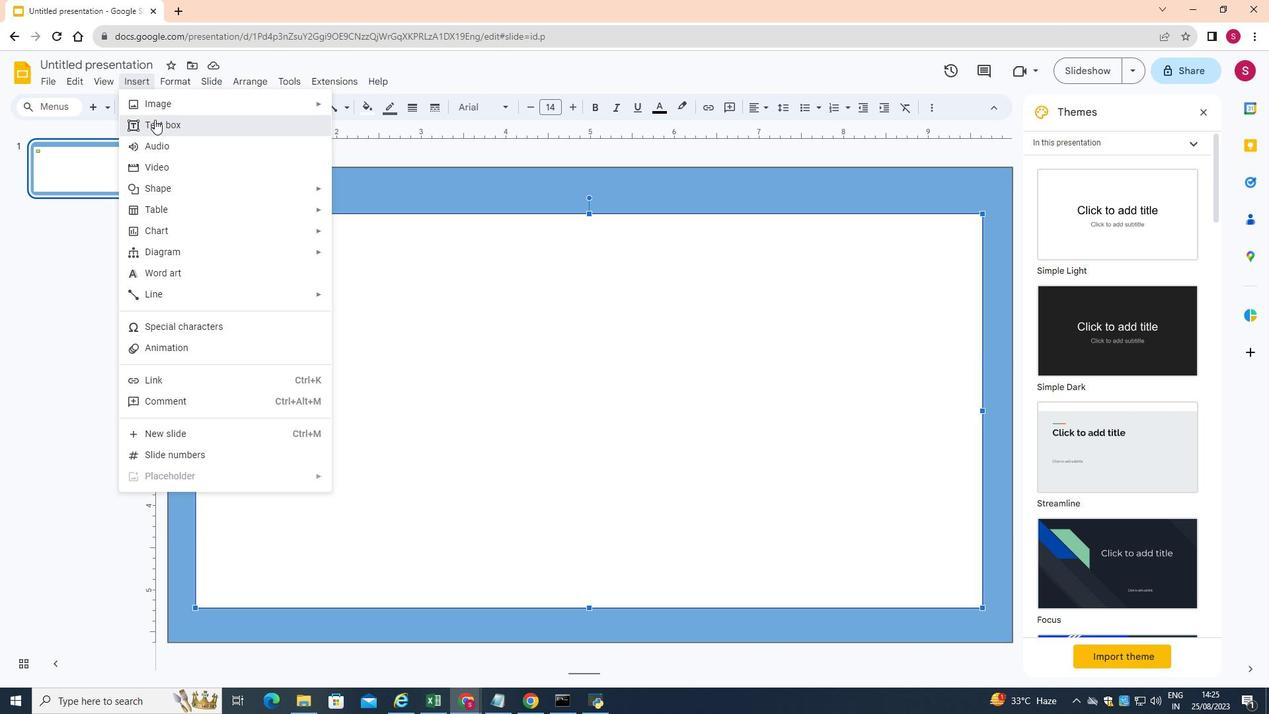 
Action: Mouse moved to (258, 249)
Screenshot: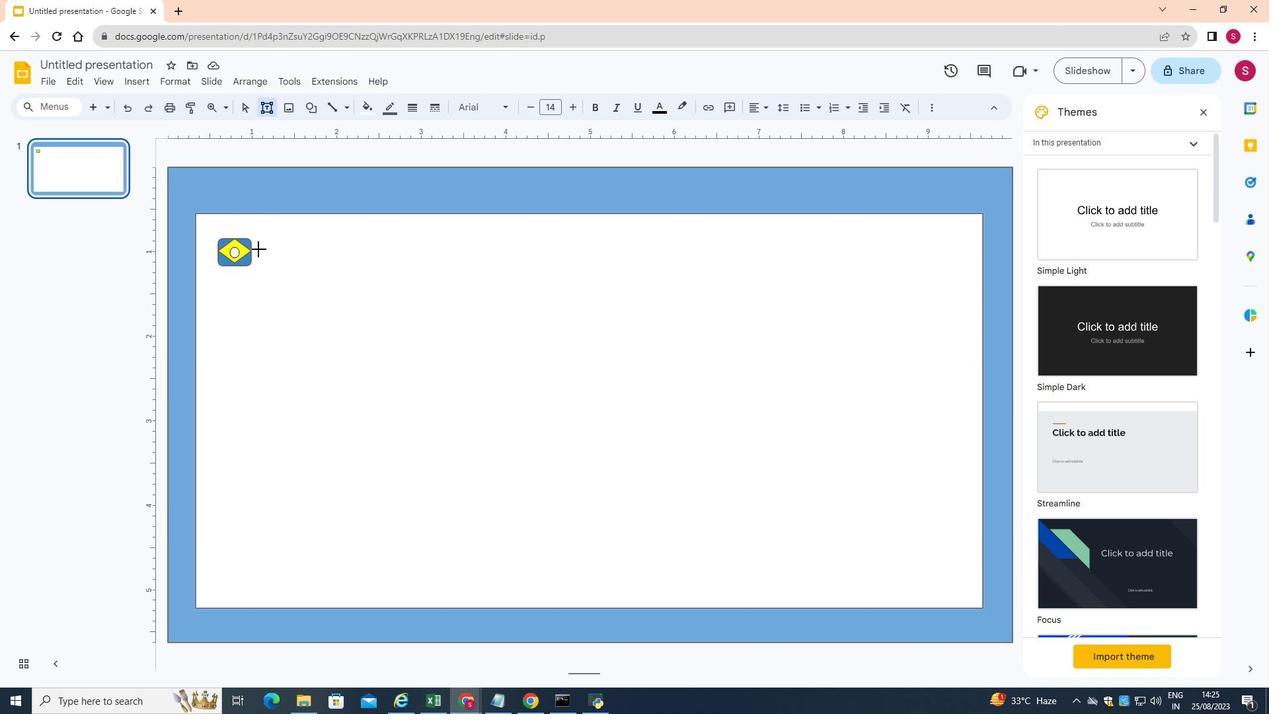 
Action: Mouse pressed left at (258, 249)
Screenshot: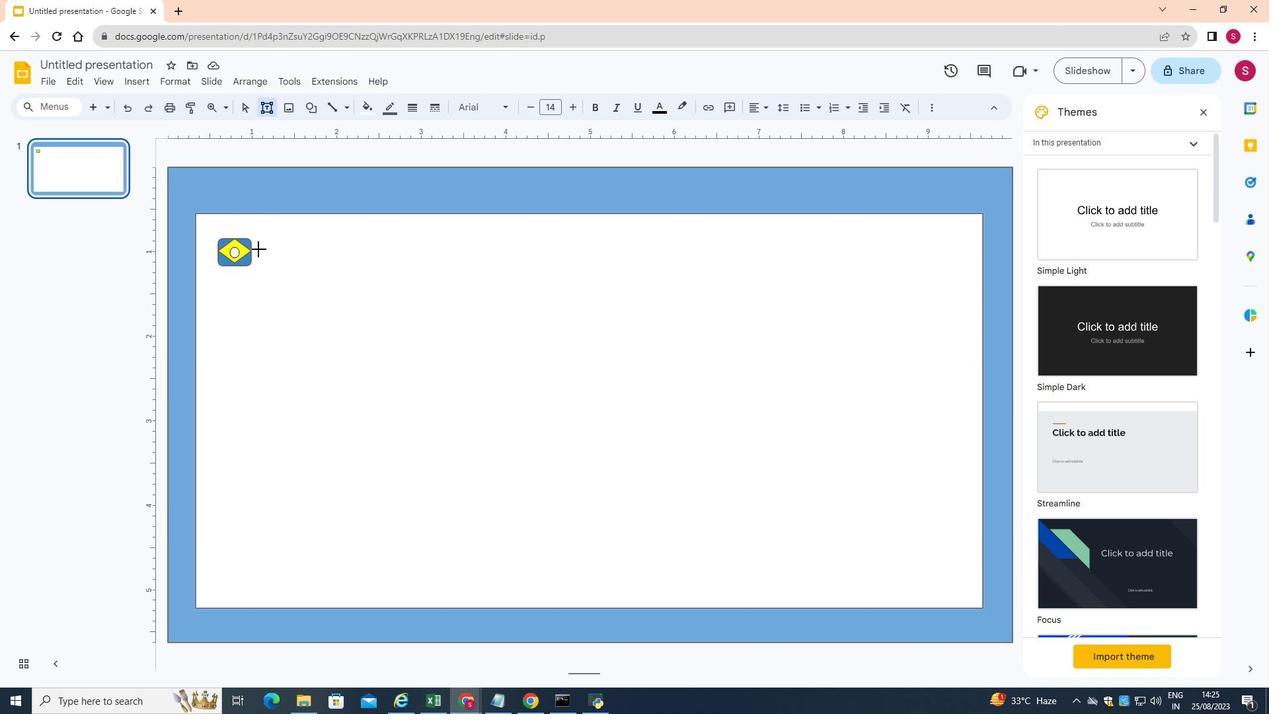 
Action: Mouse moved to (527, 104)
Screenshot: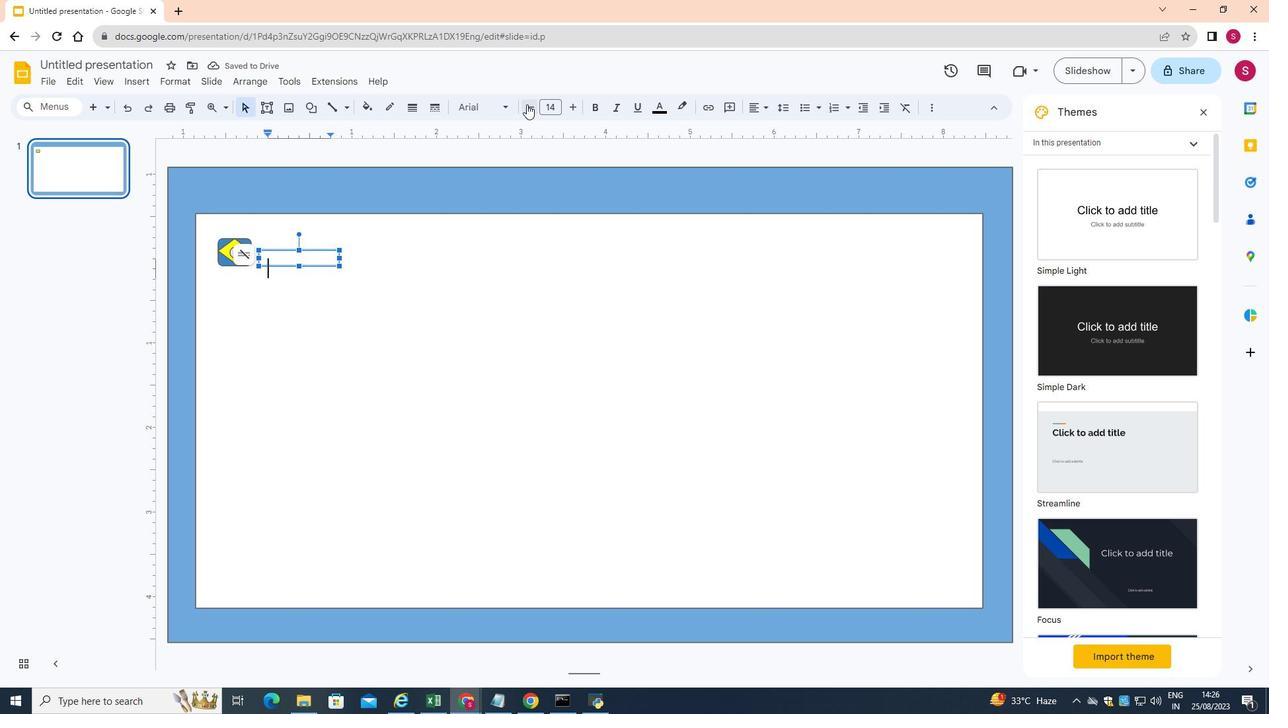 
Action: Mouse pressed left at (527, 104)
Screenshot: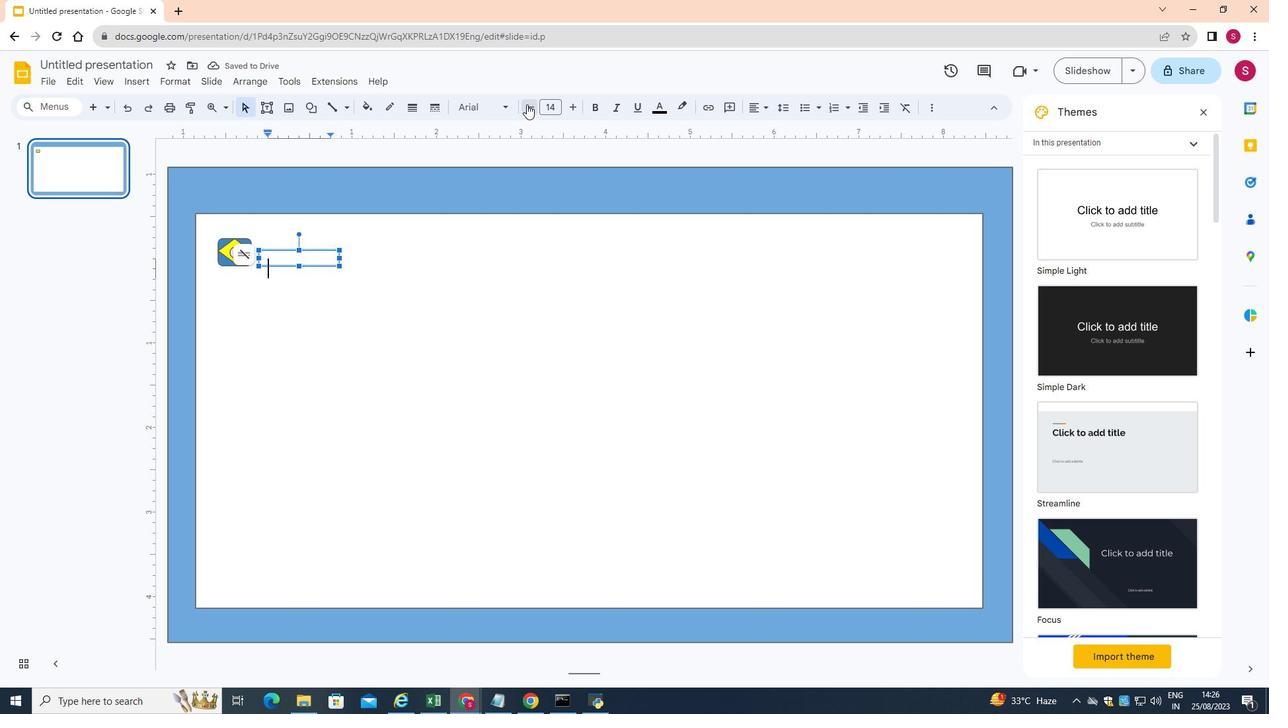 
Action: Mouse pressed left at (527, 104)
Screenshot: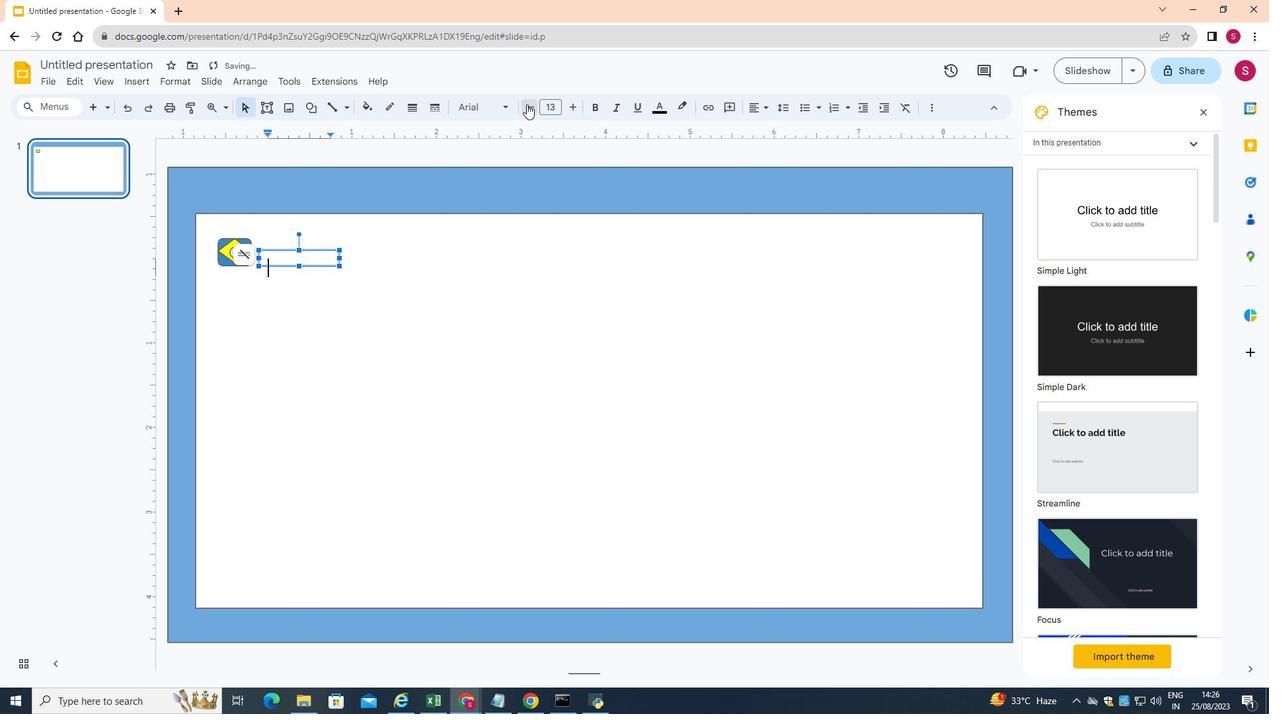 
Action: Mouse pressed left at (527, 104)
Screenshot: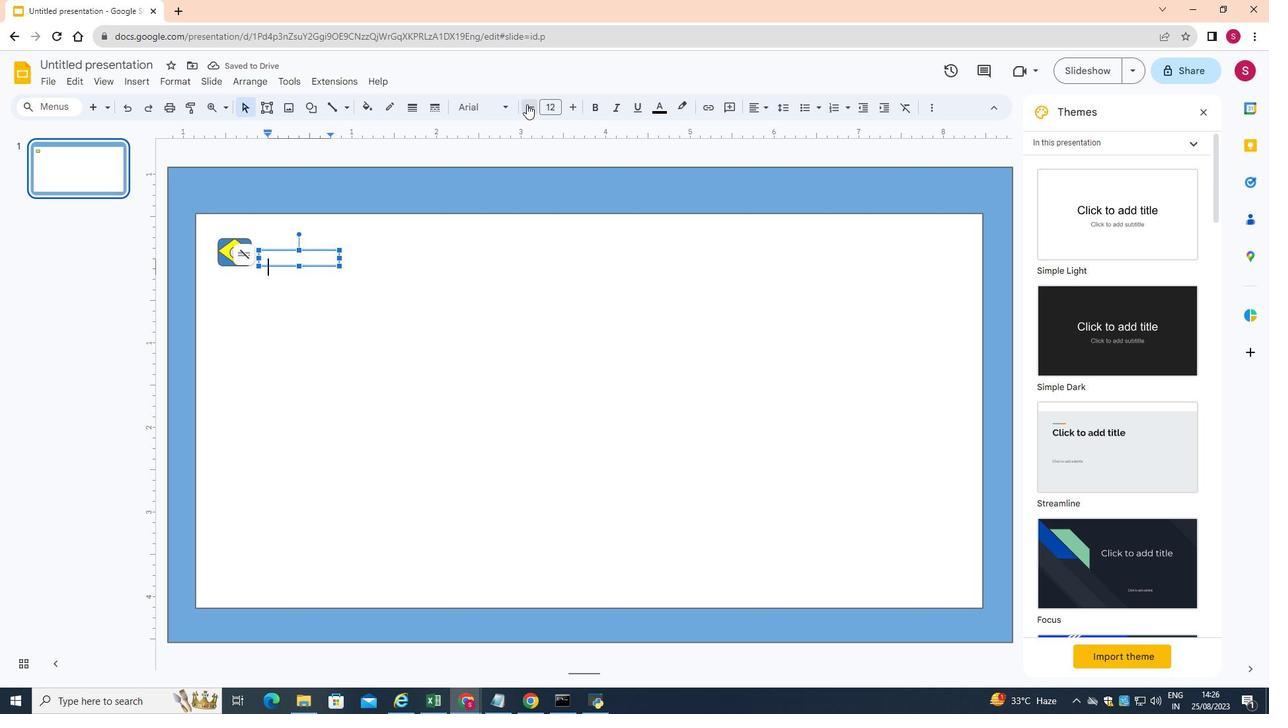 
Action: Mouse moved to (568, 101)
Screenshot: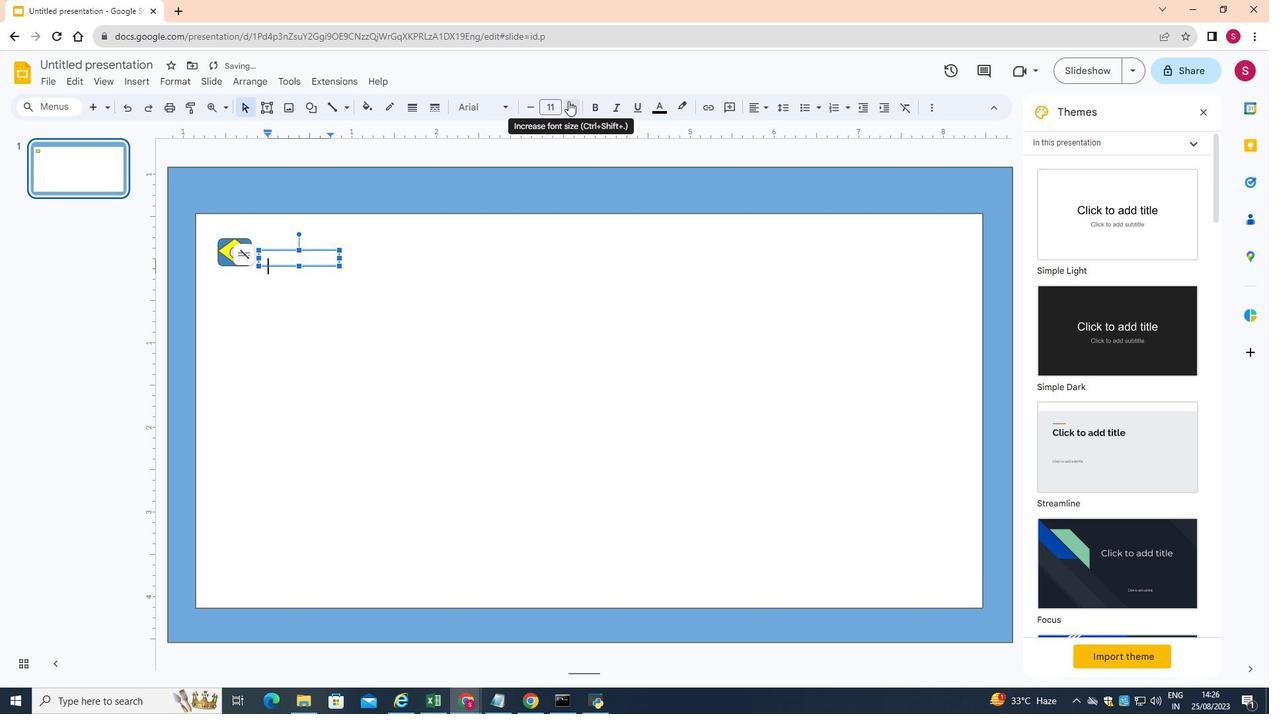 
Action: Mouse pressed left at (568, 101)
Screenshot: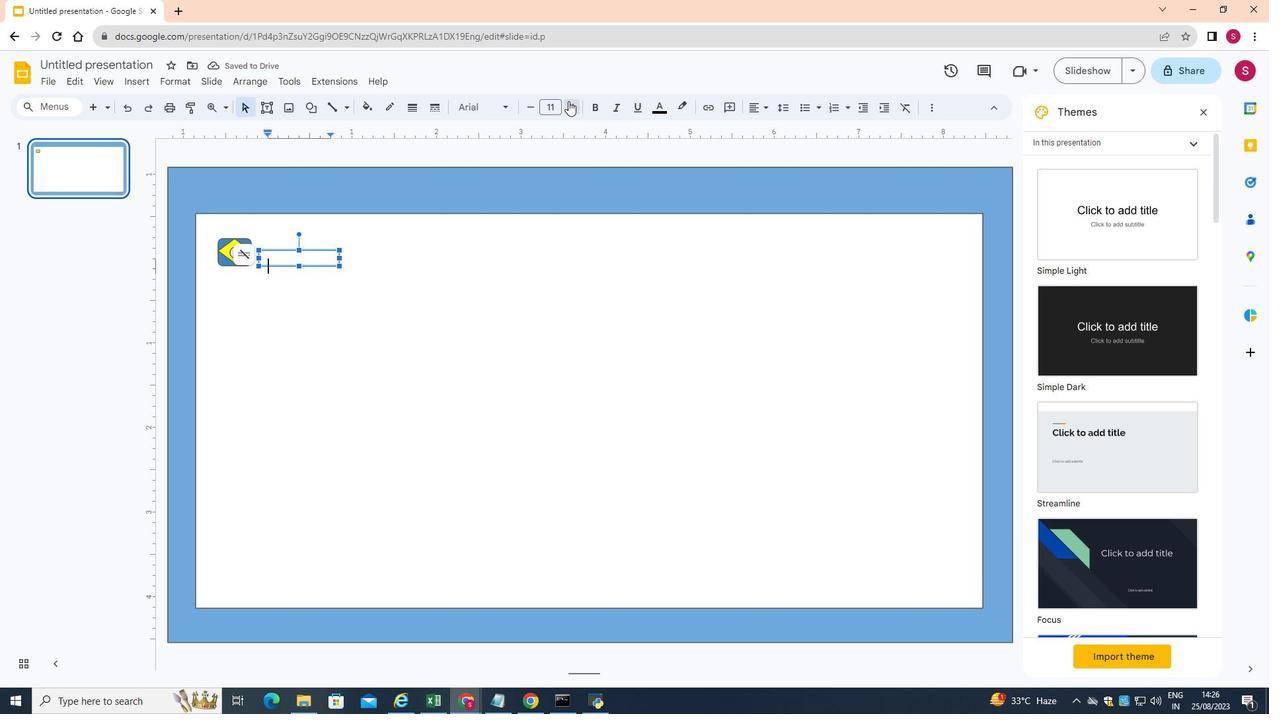
Action: Mouse moved to (299, 267)
Screenshot: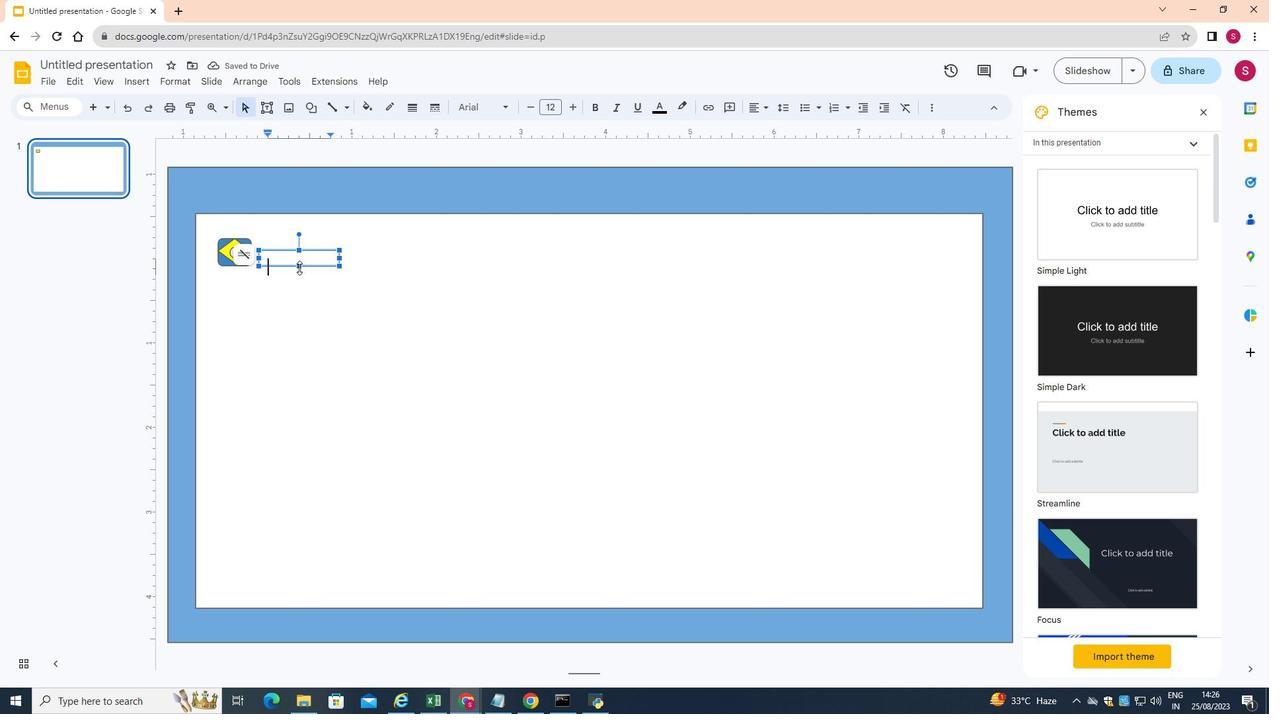 
Action: Mouse pressed left at (299, 267)
Screenshot: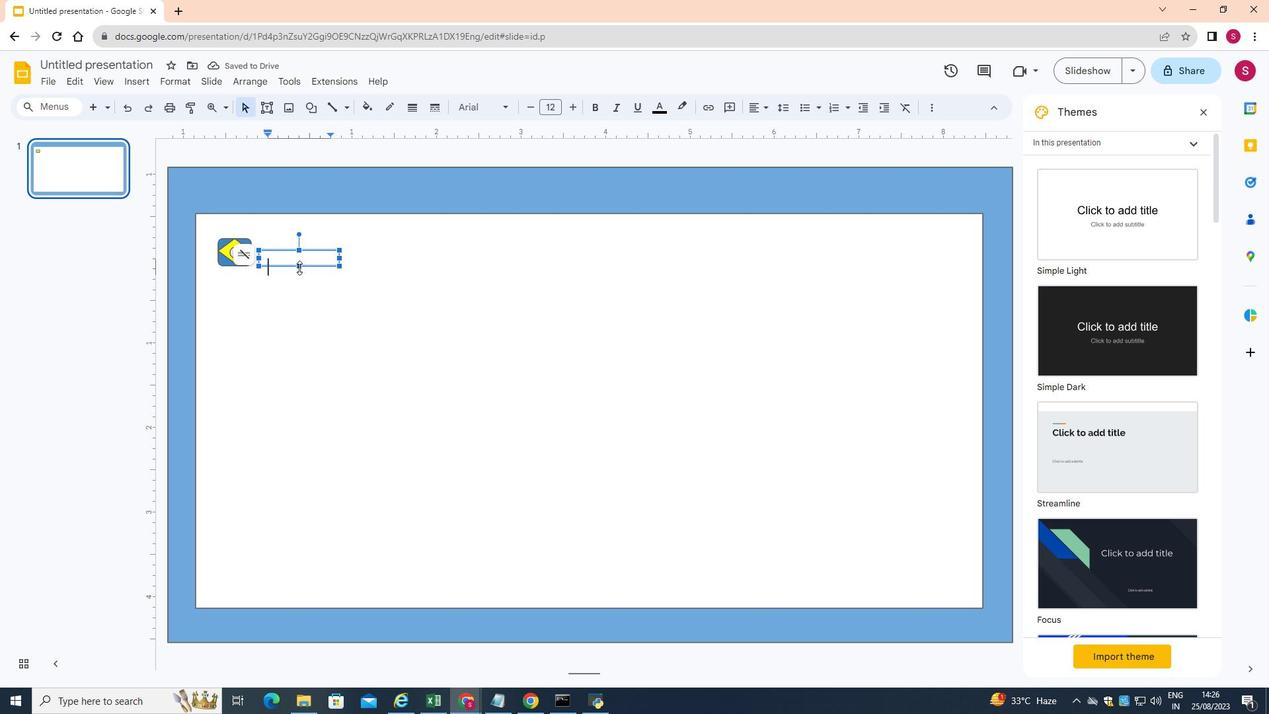 
Action: Mouse moved to (297, 258)
Screenshot: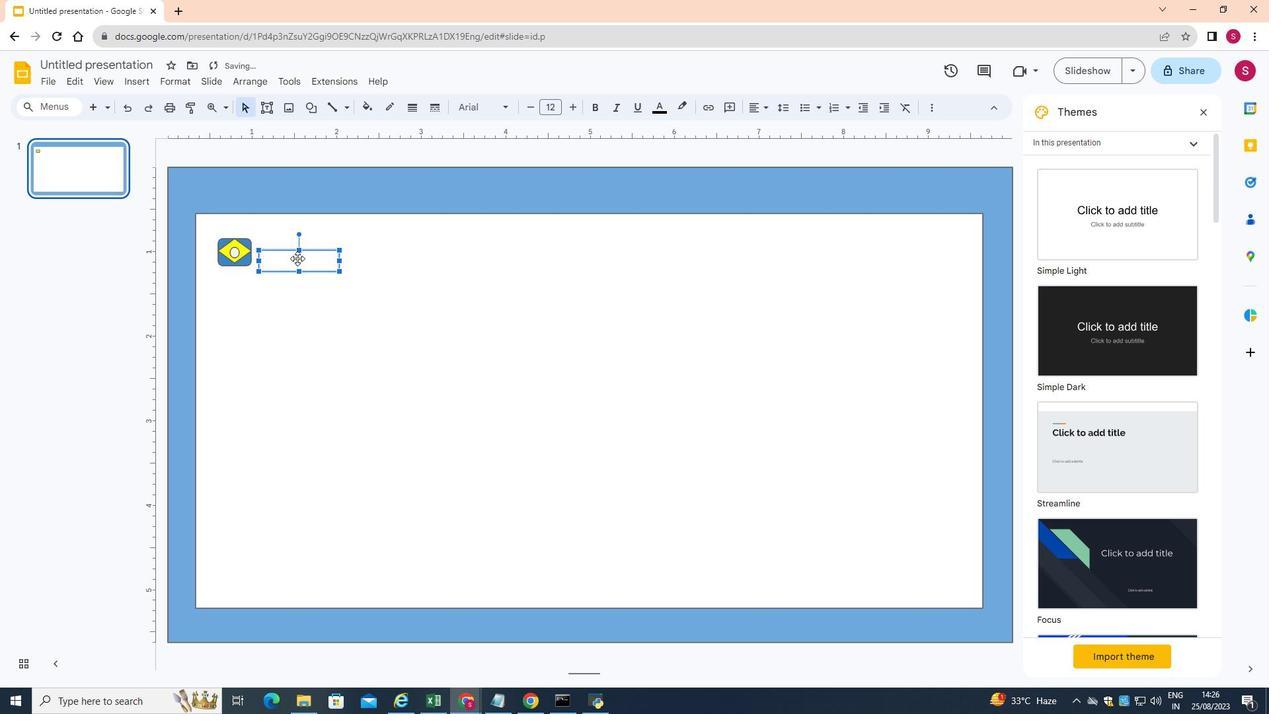 
Action: Mouse pressed left at (297, 258)
Screenshot: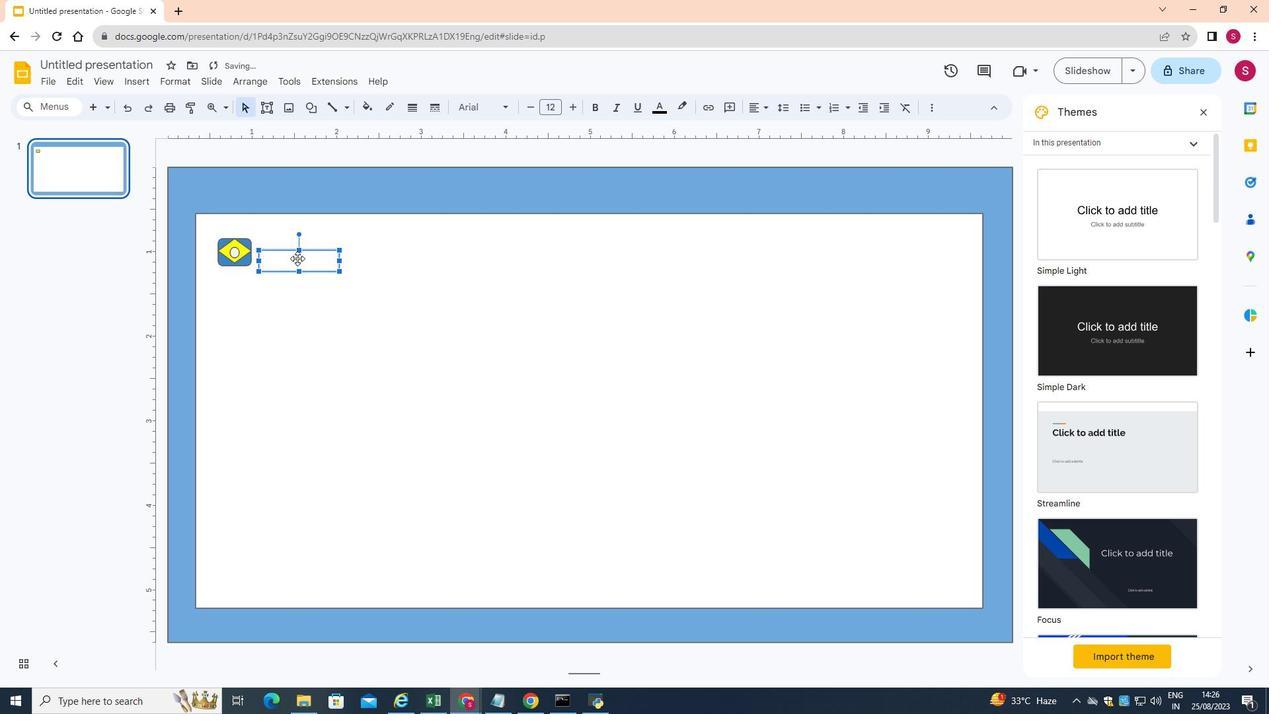 
Action: Mouse pressed left at (297, 258)
Screenshot: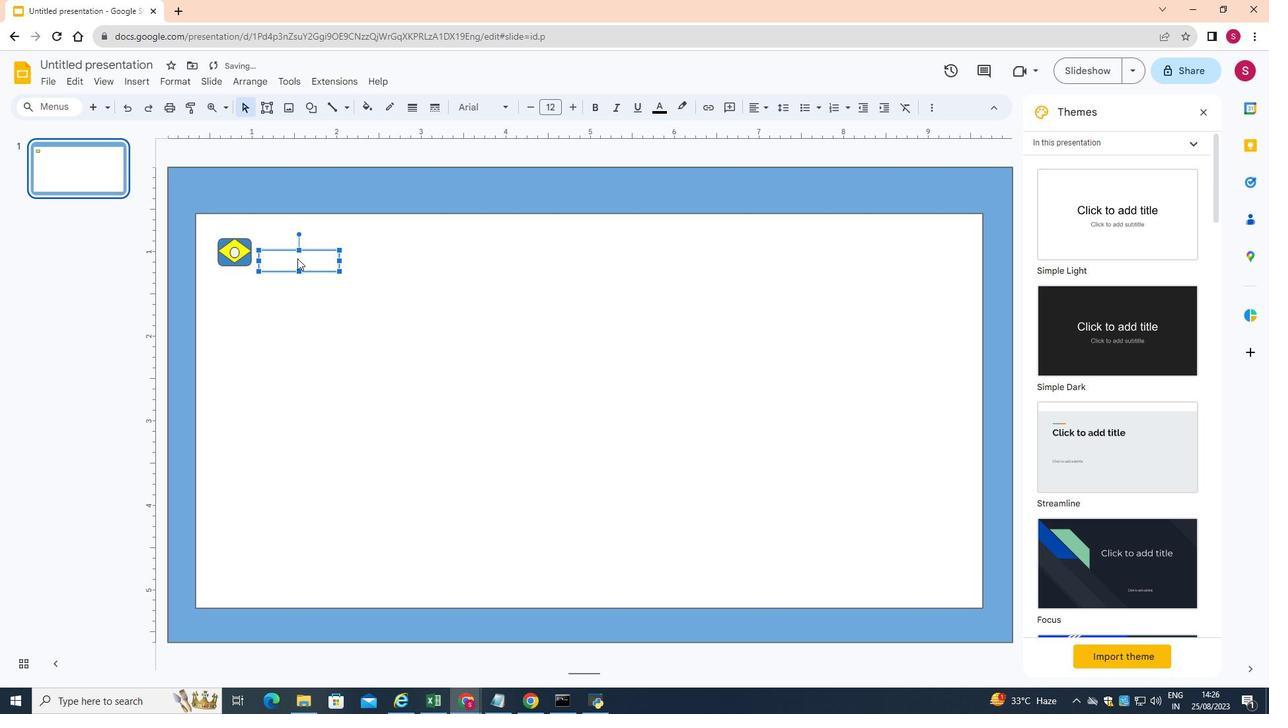 
Action: Mouse pressed left at (297, 258)
Screenshot: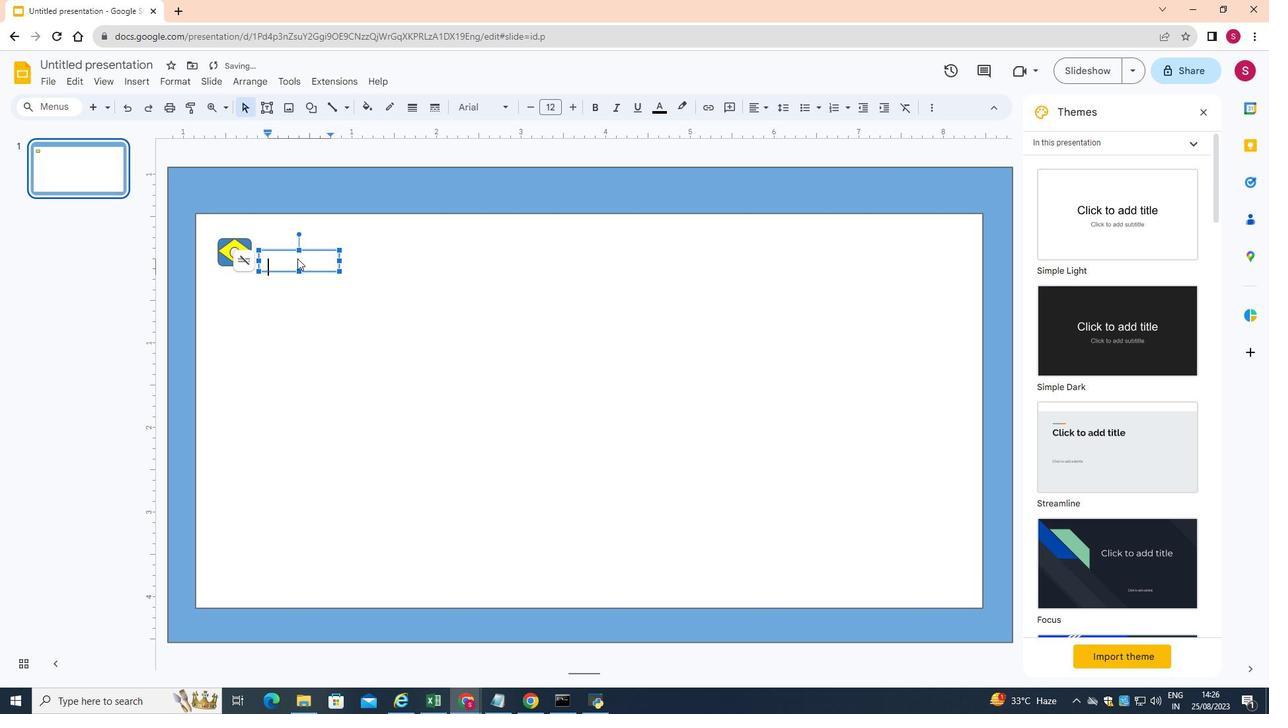 
Action: Mouse moved to (283, 262)
Screenshot: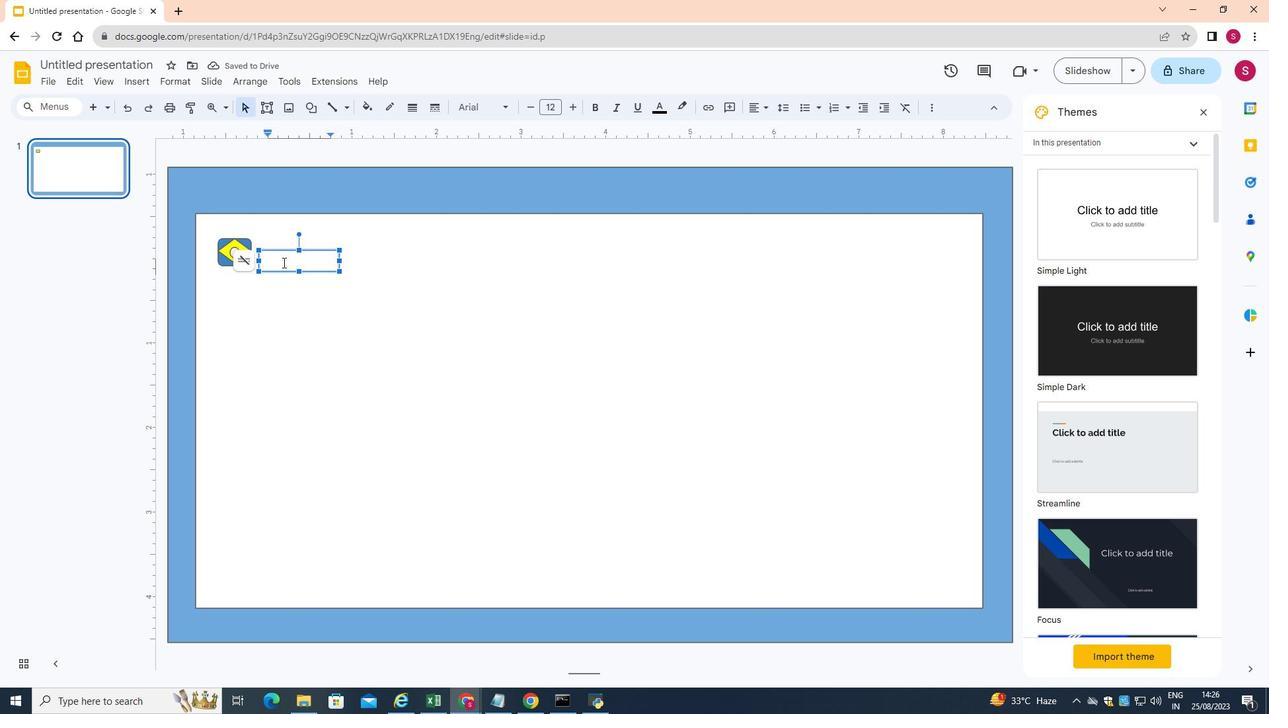 
Action: Key pressed <Key.shift>
Screenshot: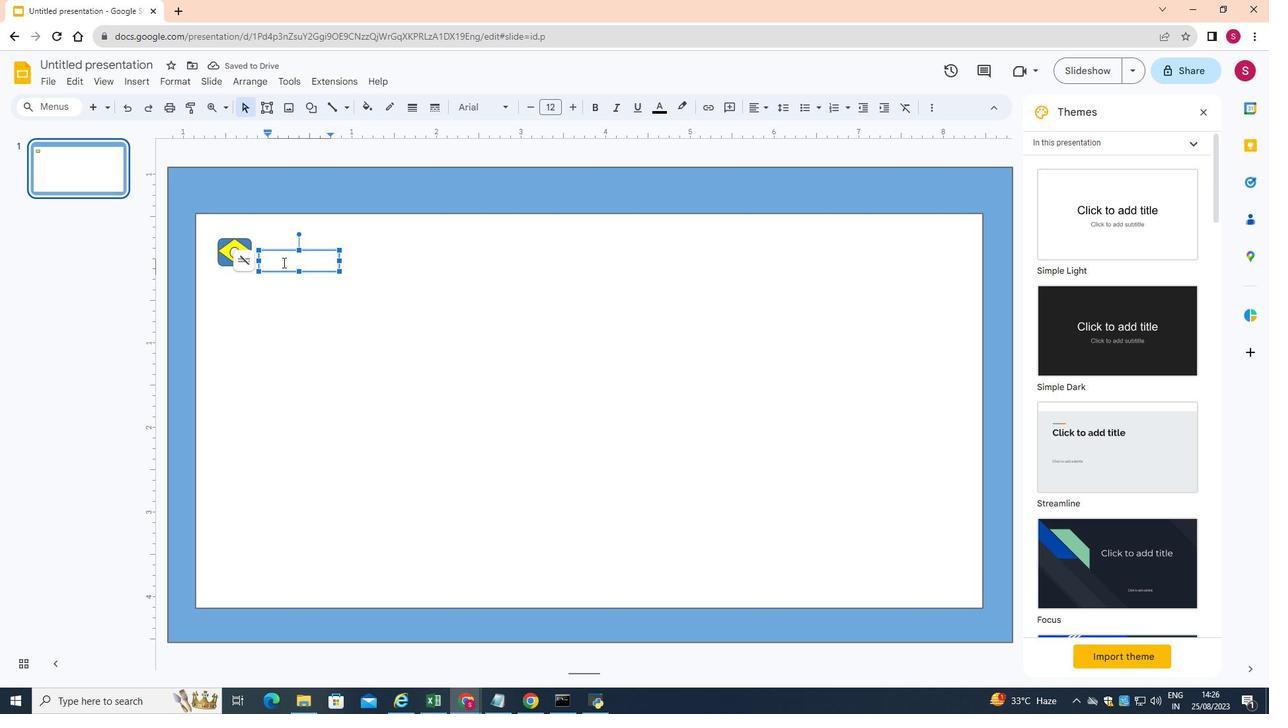 
Action: Mouse moved to (283, 263)
Screenshot: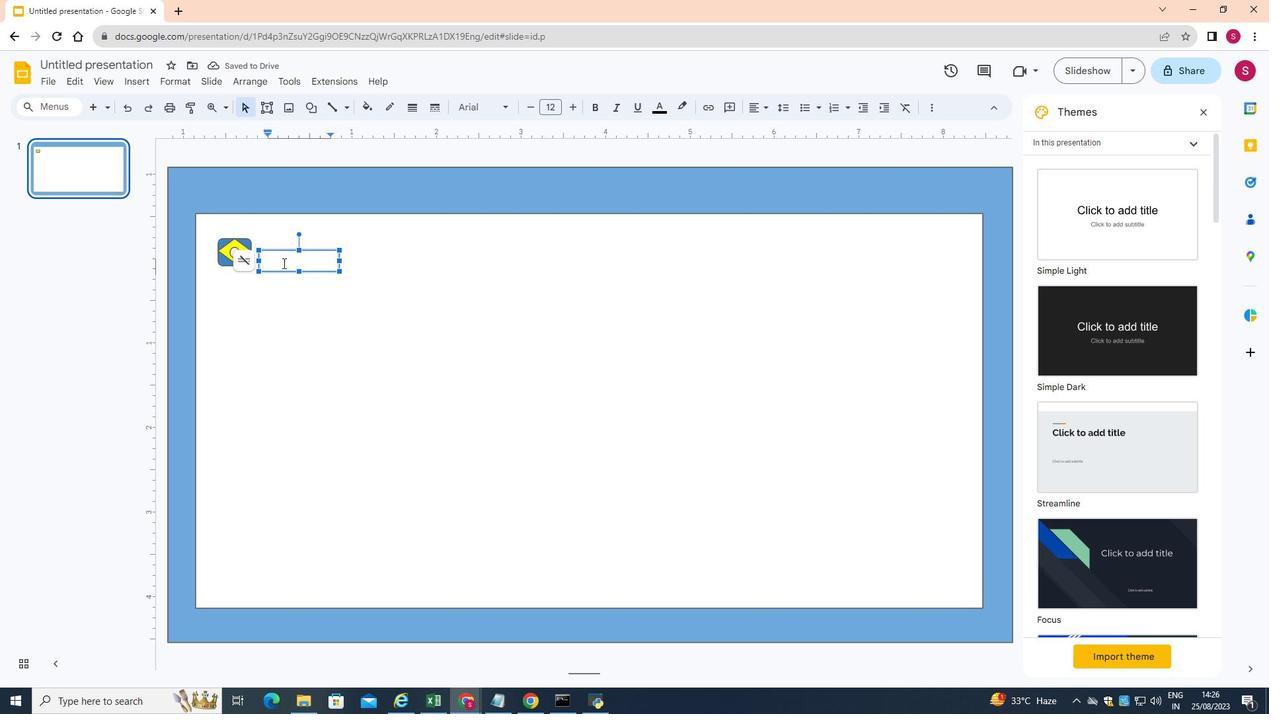 
Action: Key pressed YOUR<Key.space><Key.shift>COMPANY
Screenshot: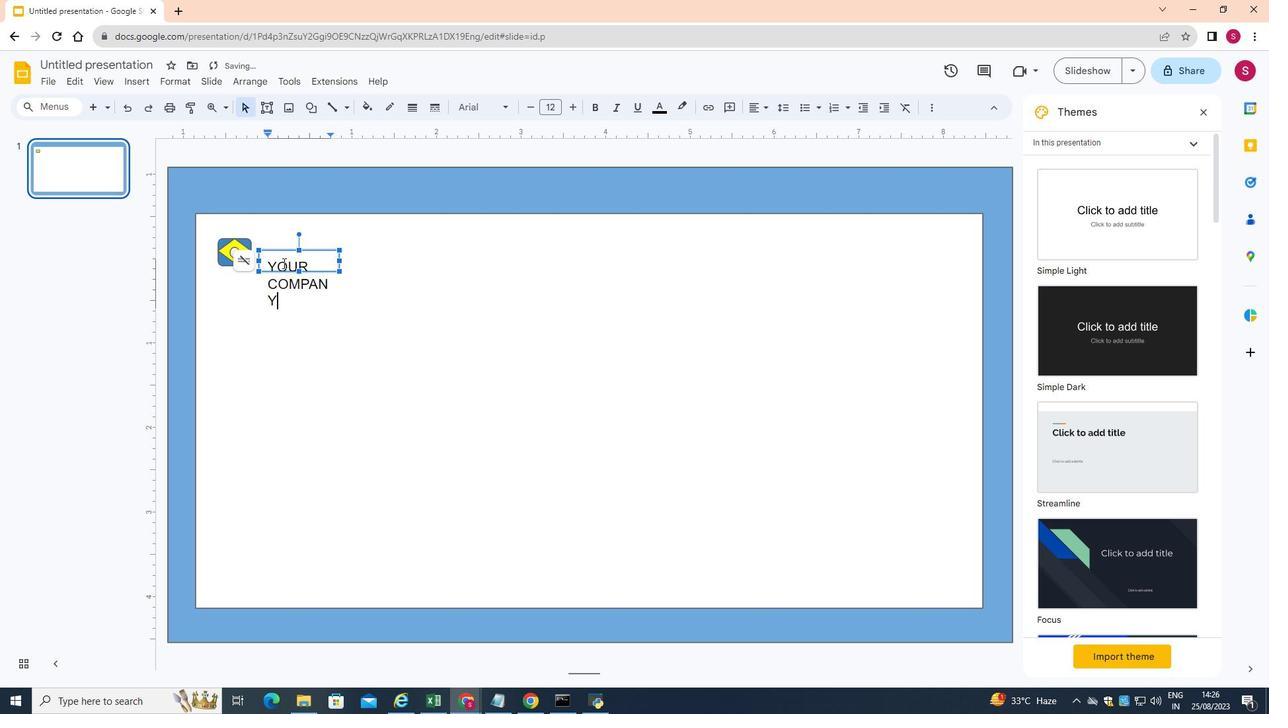 
Action: Mouse moved to (267, 263)
Screenshot: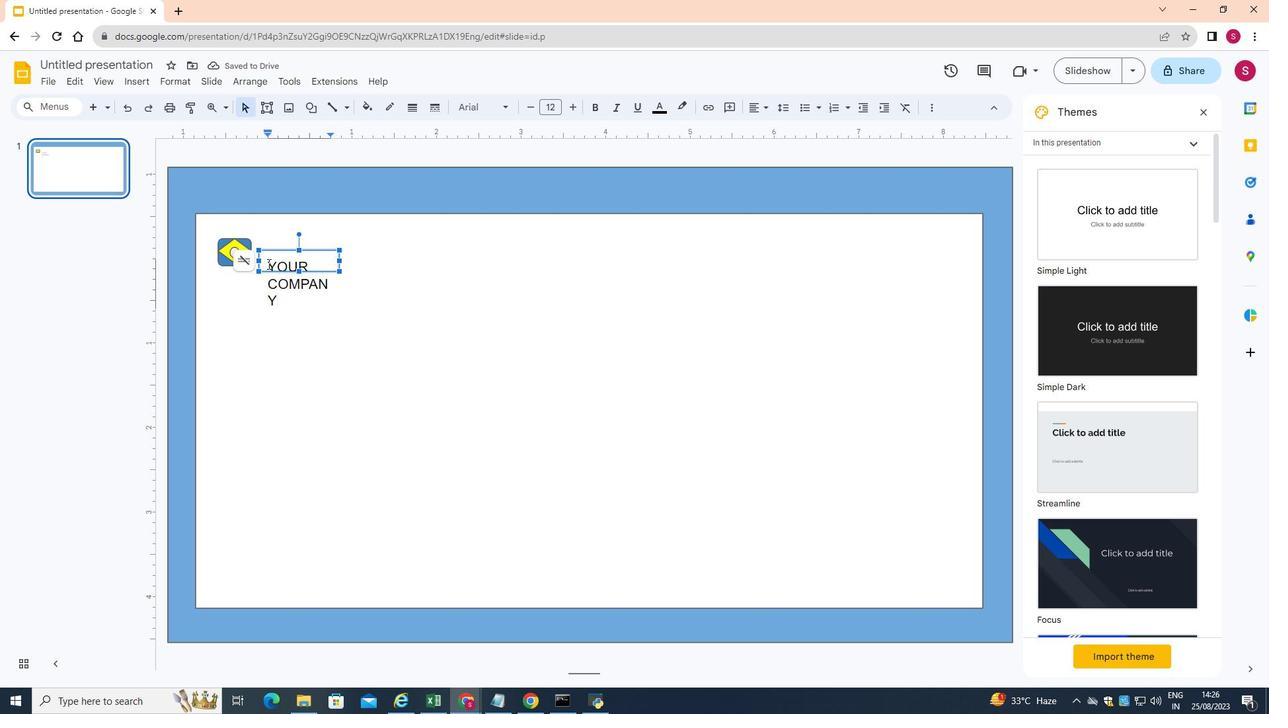 
Action: Mouse pressed left at (267, 263)
Screenshot: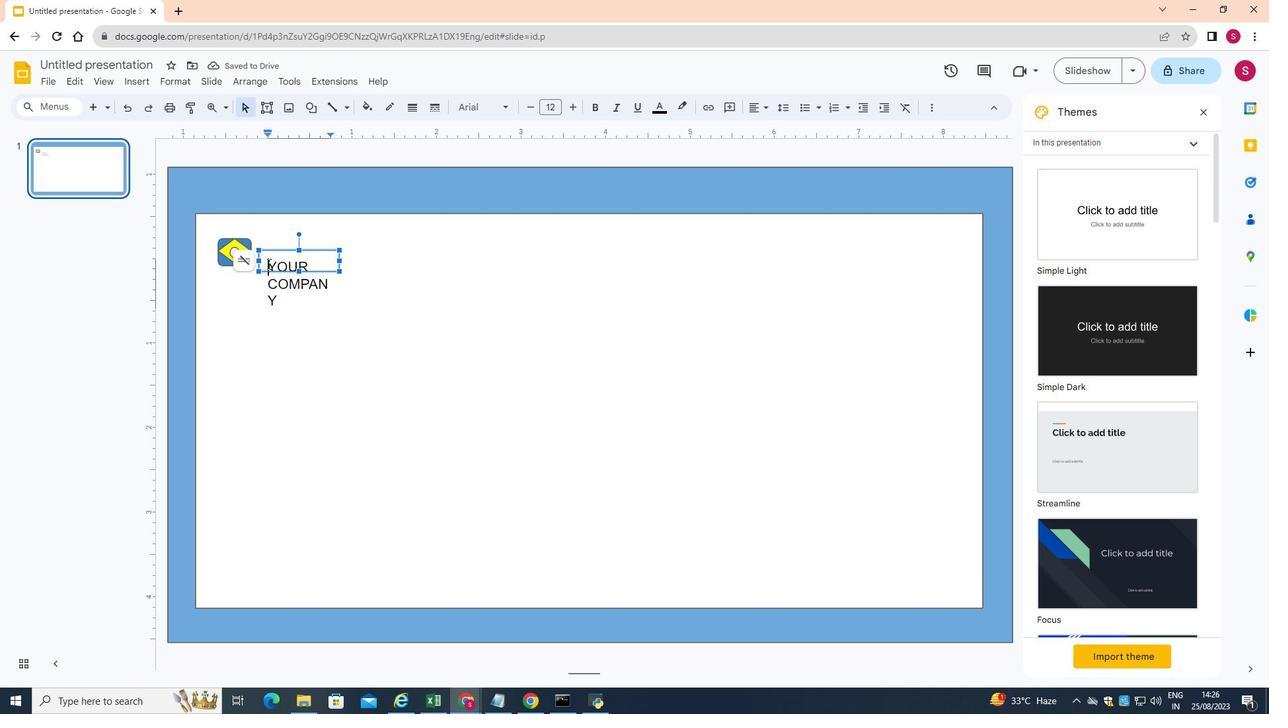 
Action: Mouse moved to (532, 107)
Screenshot: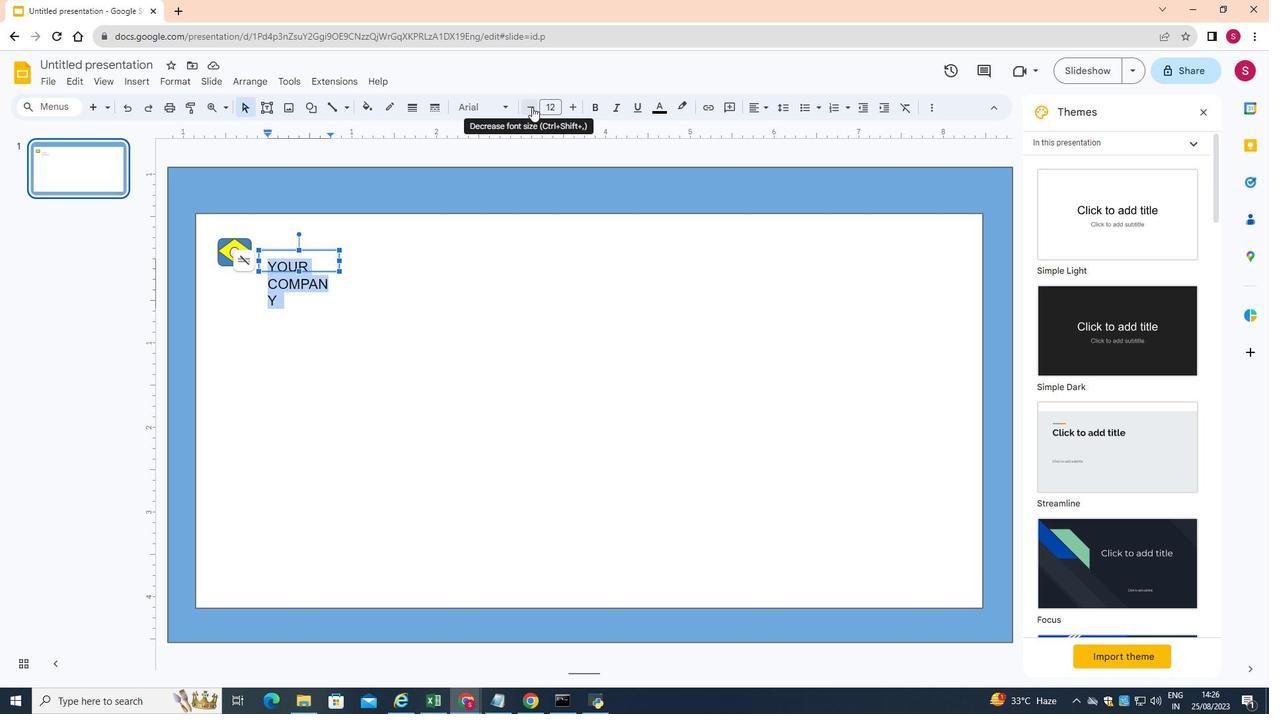 
Action: Mouse pressed left at (532, 107)
Screenshot: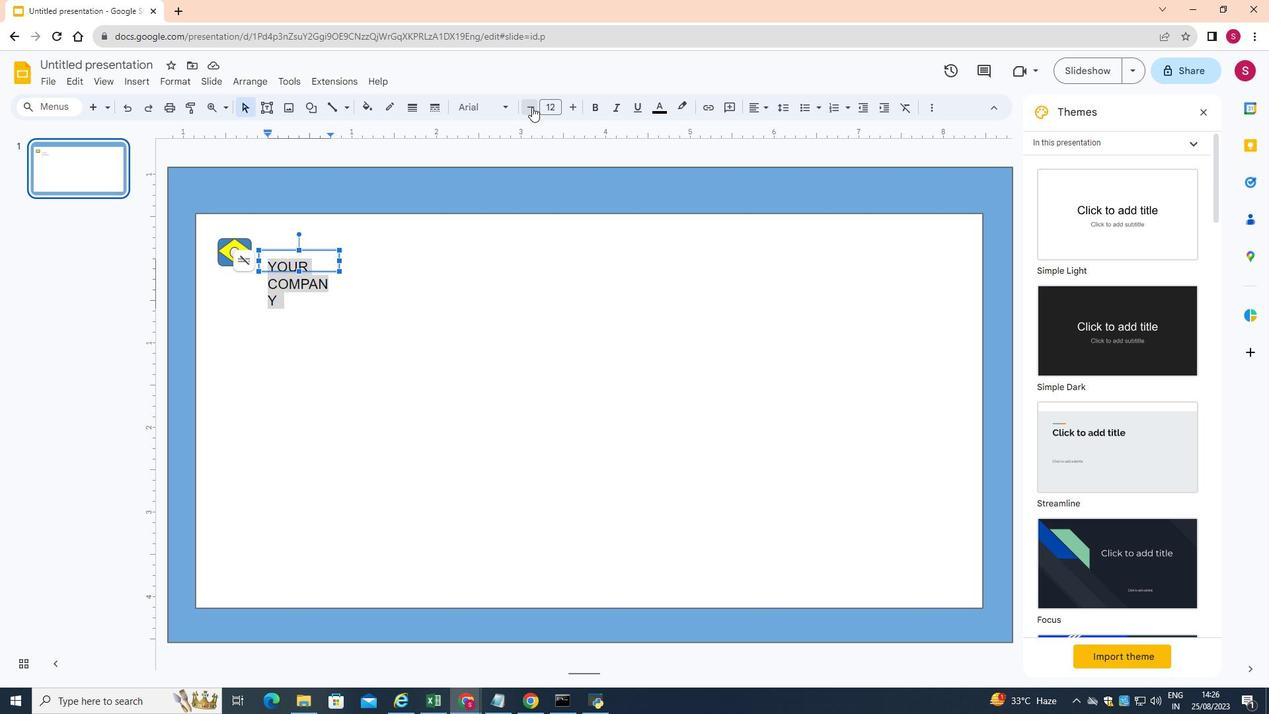 
Action: Mouse pressed left at (532, 107)
Screenshot: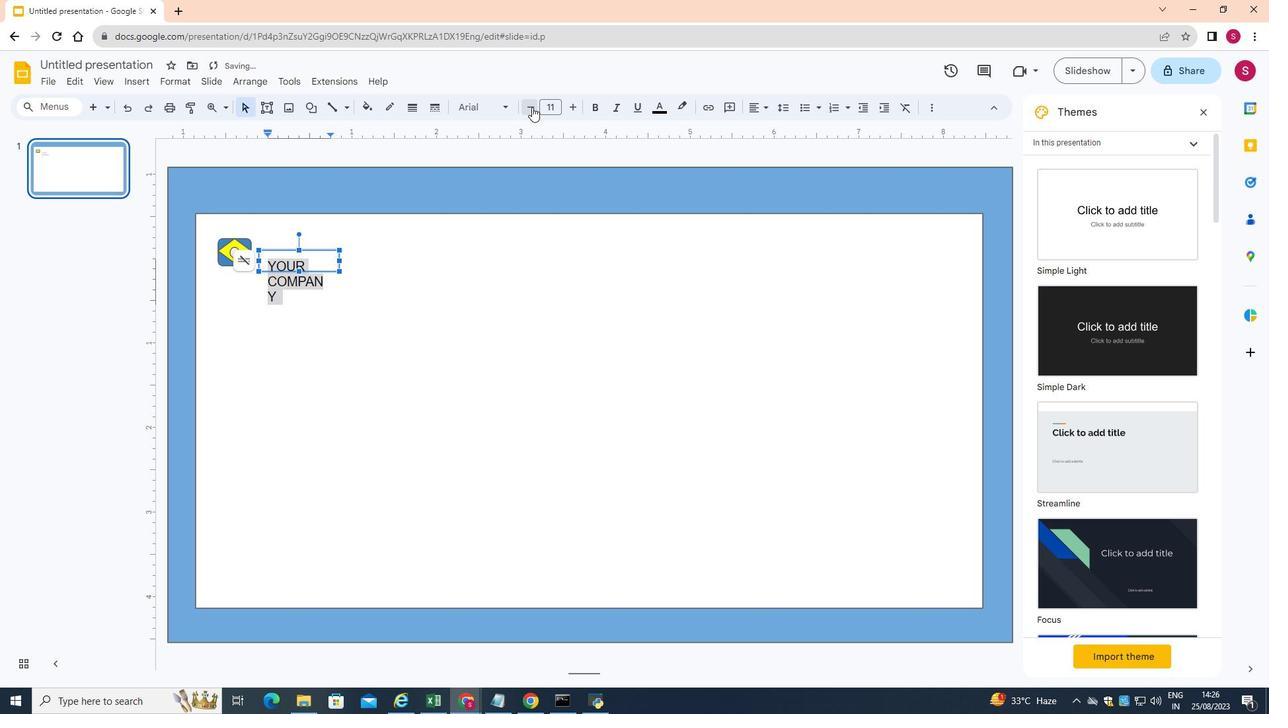 
Action: Mouse moved to (337, 259)
Screenshot: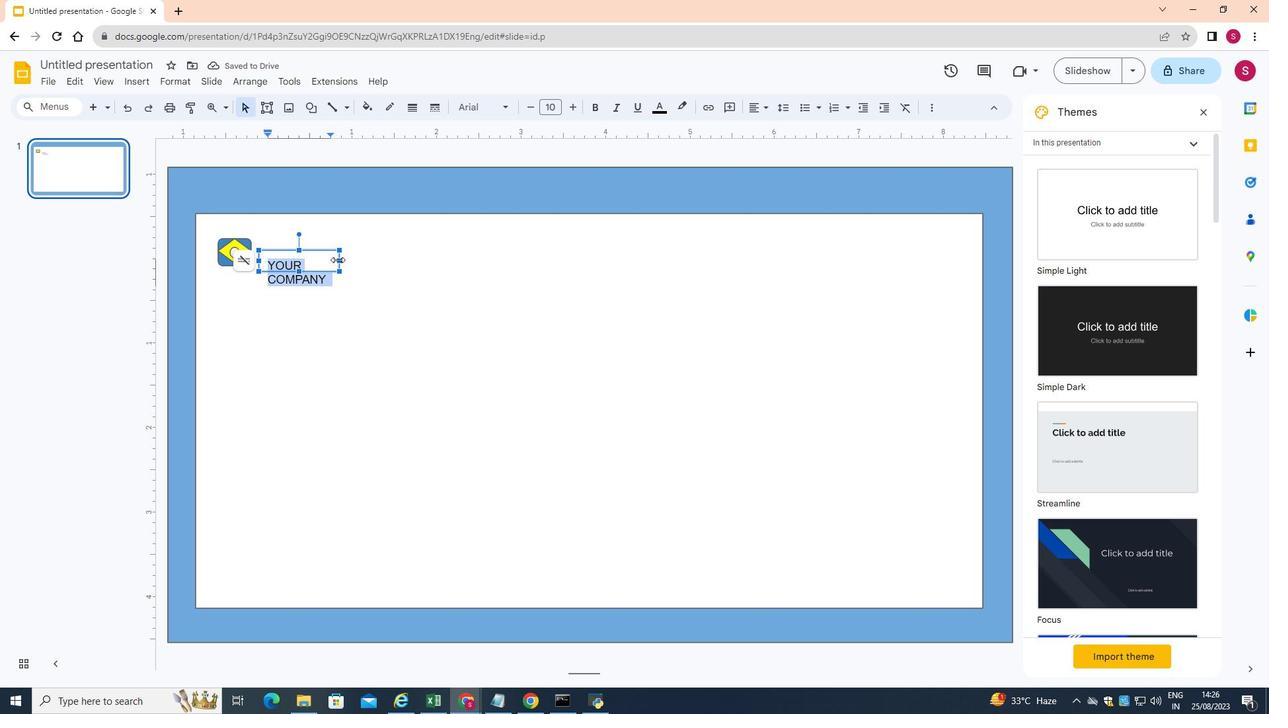 
Action: Mouse pressed left at (337, 259)
Screenshot: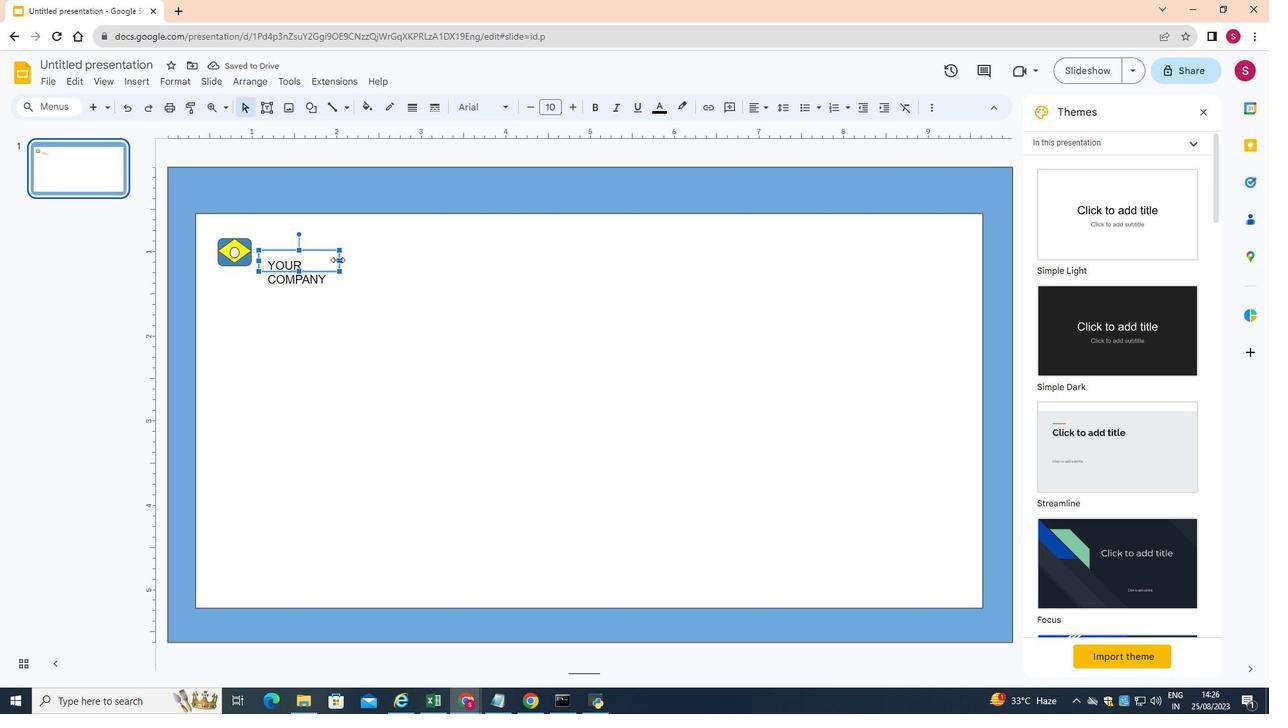 
Action: Mouse moved to (306, 269)
Screenshot: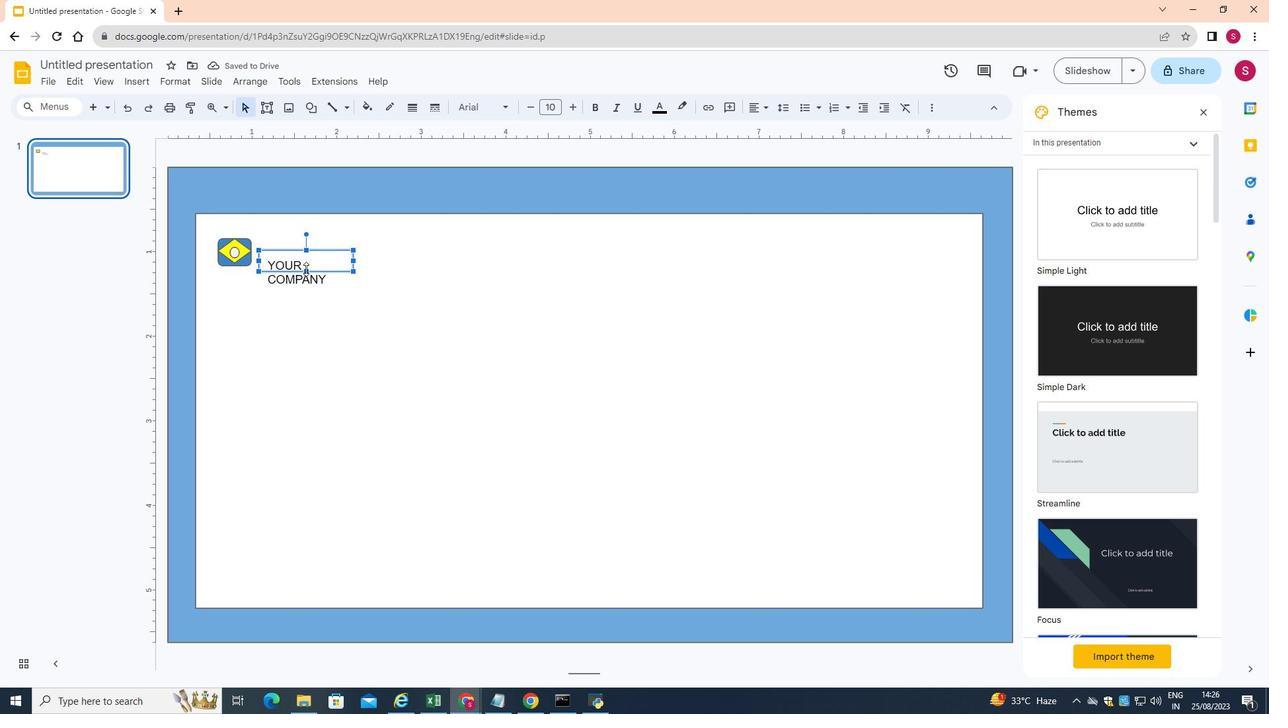 
Action: Mouse pressed left at (306, 269)
Screenshot: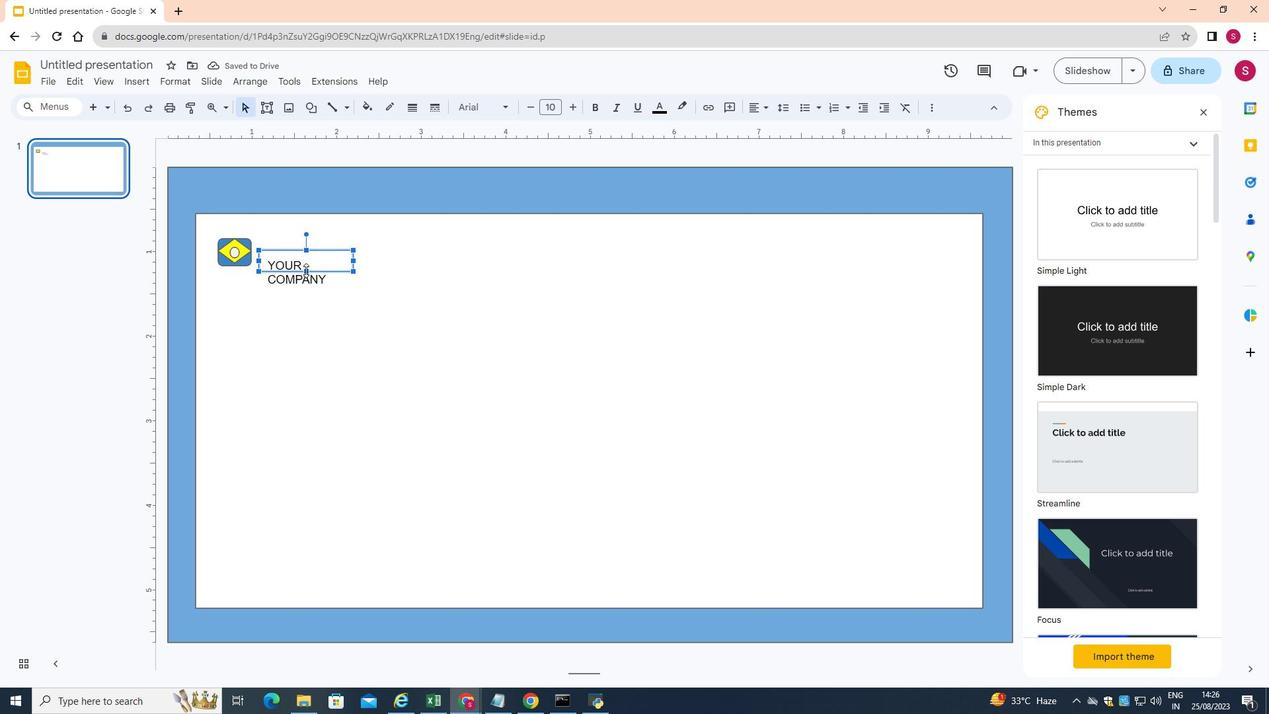 
Action: Mouse moved to (351, 264)
Screenshot: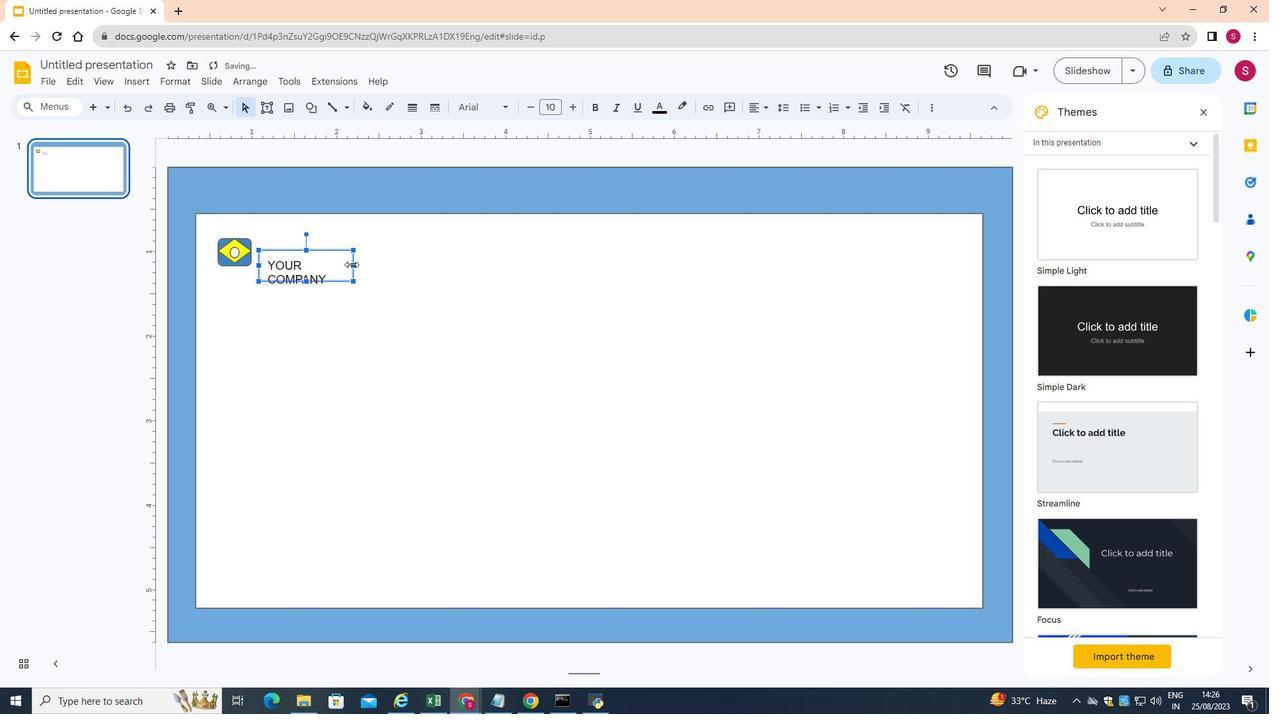 
Action: Mouse pressed left at (351, 264)
Screenshot: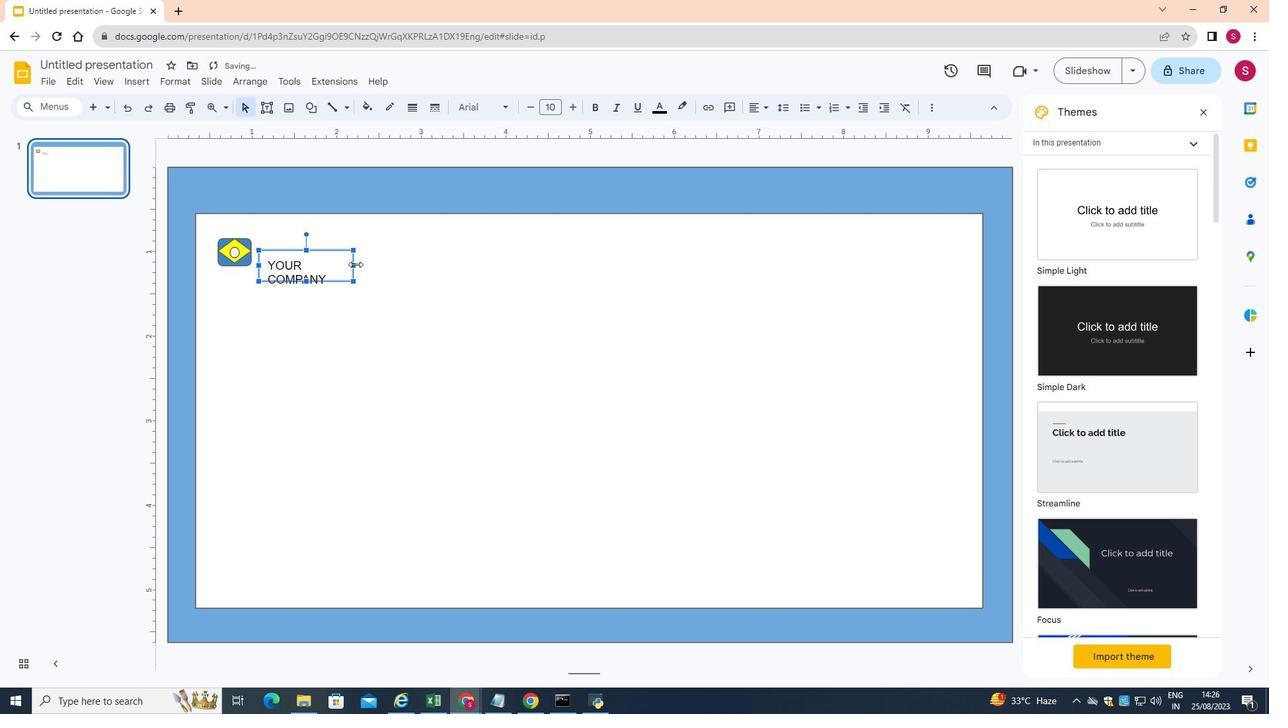 
Action: Mouse moved to (304, 265)
Screenshot: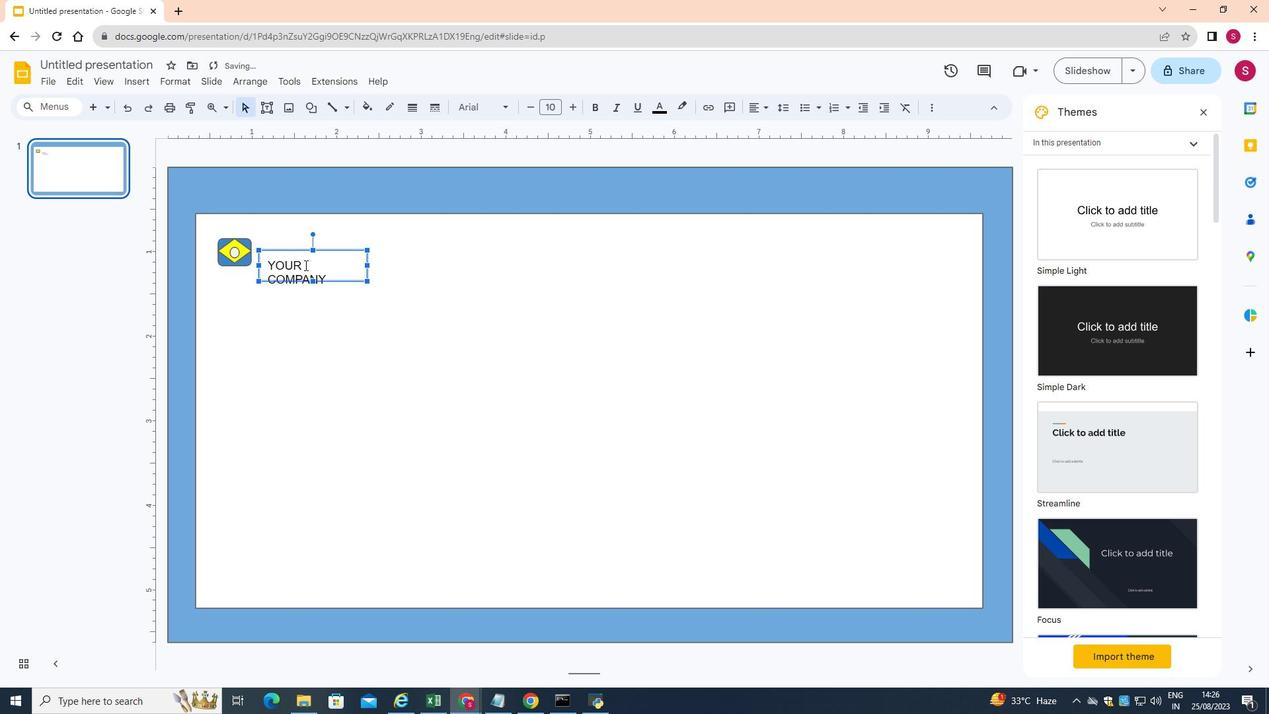 
Action: Mouse pressed left at (304, 265)
Screenshot: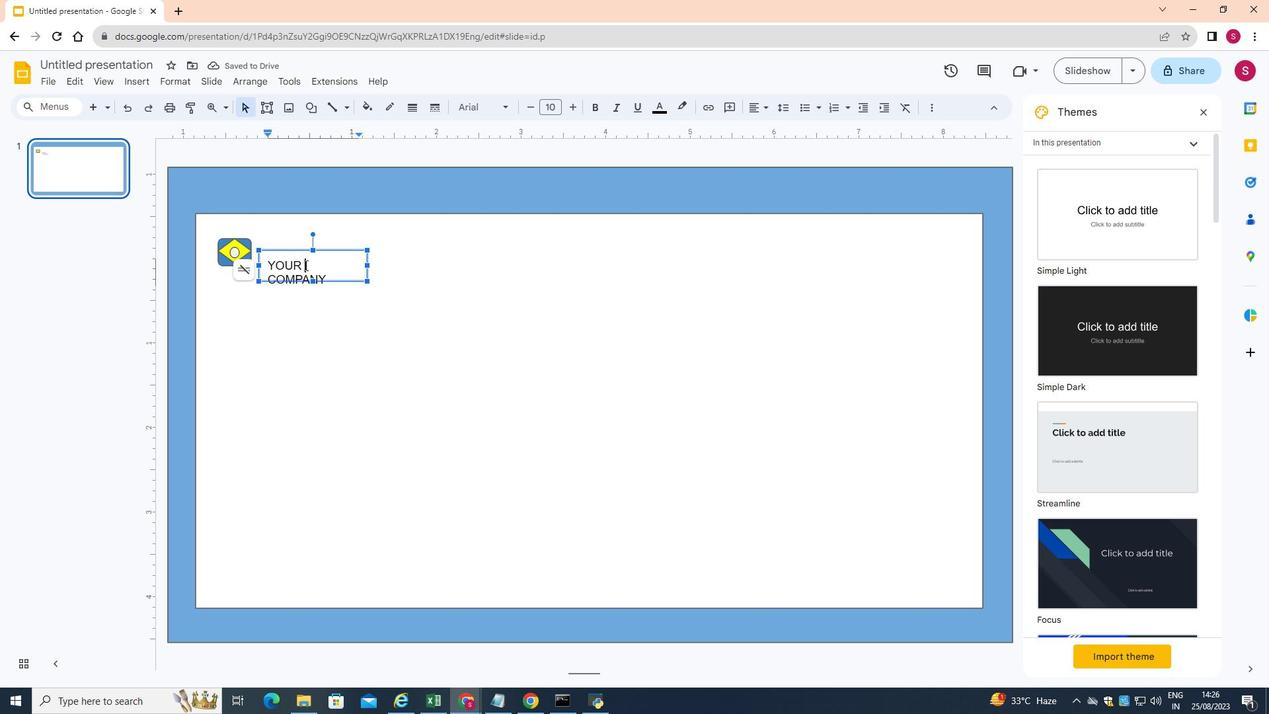 
Action: Mouse moved to (269, 279)
Screenshot: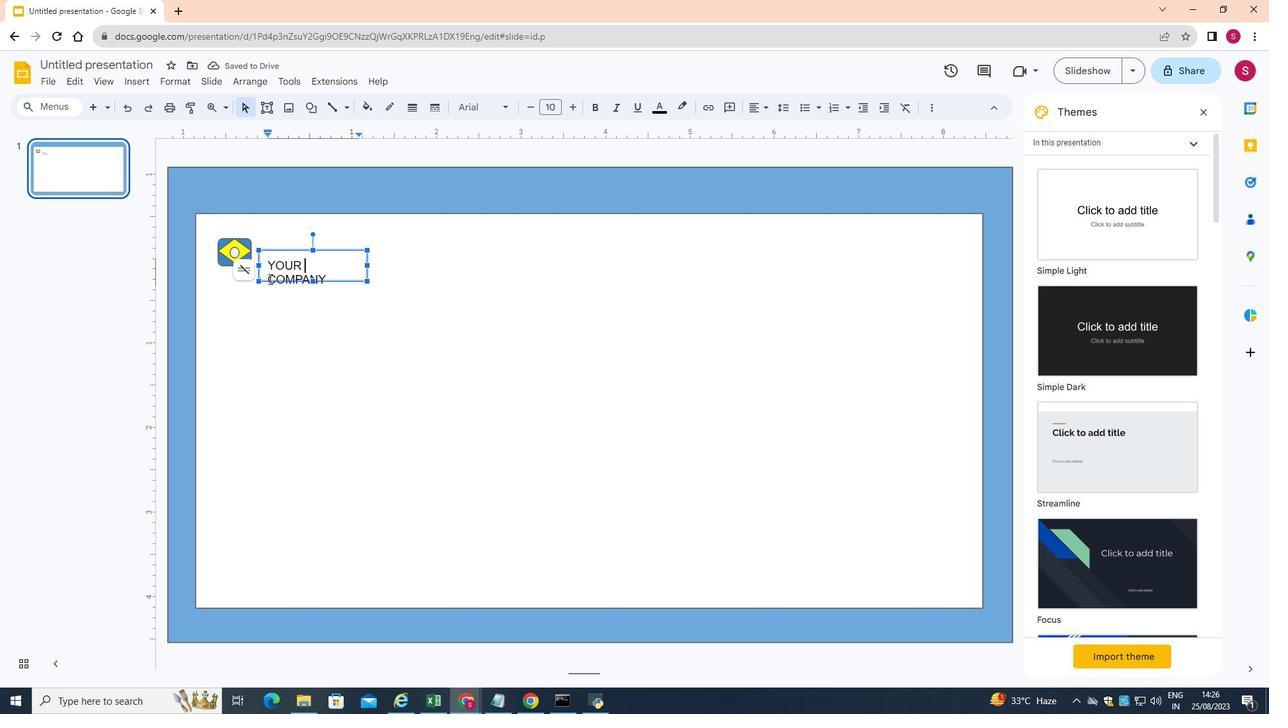 
Action: Mouse pressed left at (269, 279)
Screenshot: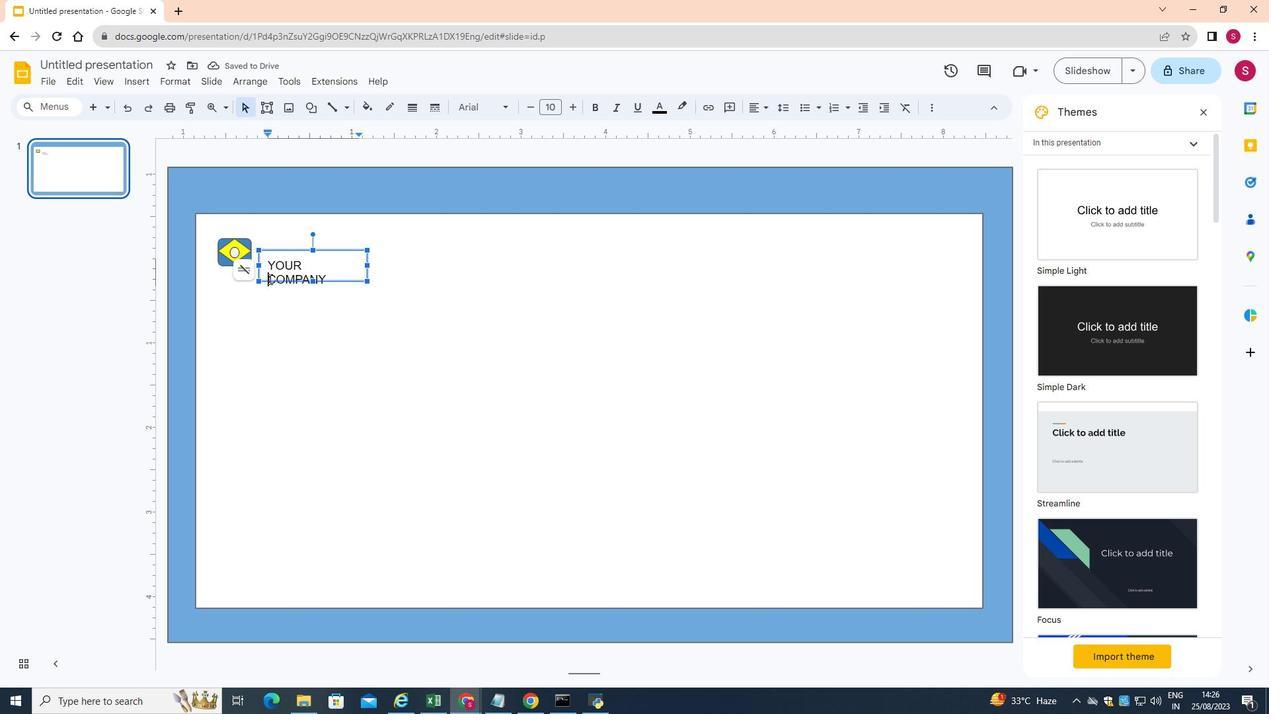 
Action: Mouse moved to (326, 274)
Screenshot: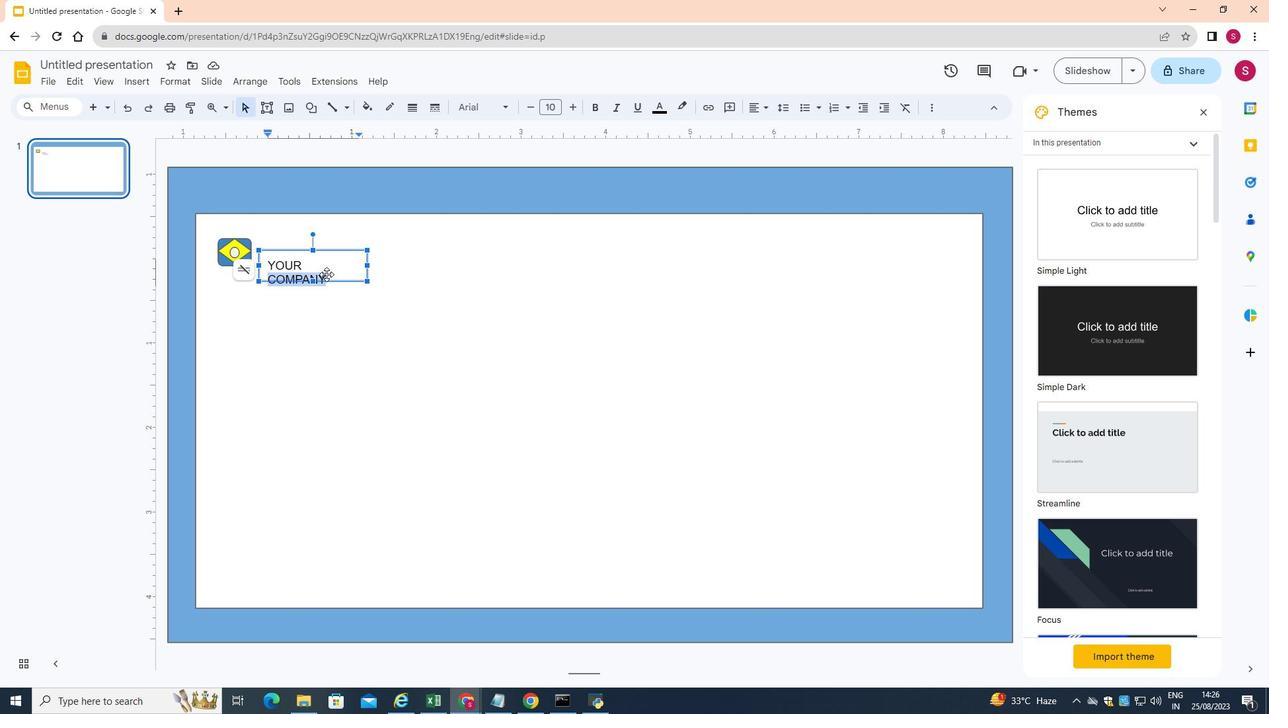 
Action: Key pressed <Key.backspace>
Screenshot: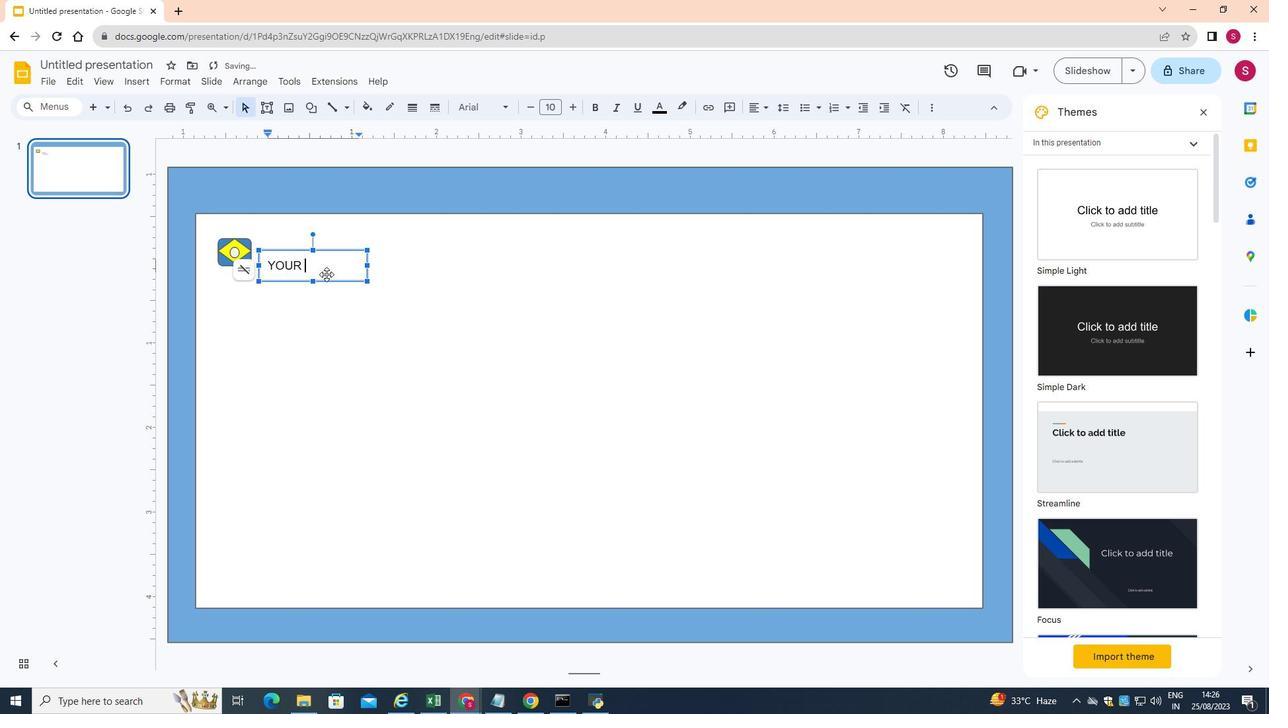 
Action: Mouse moved to (533, 109)
Screenshot: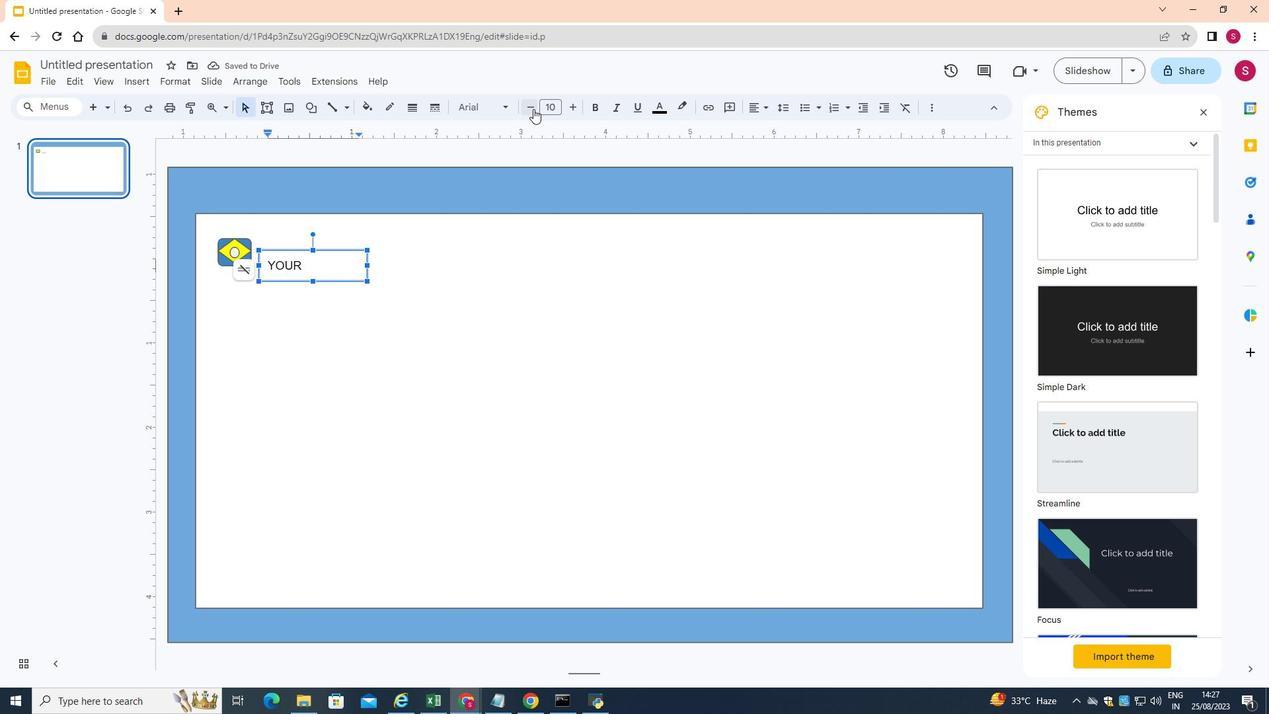 
Action: Mouse pressed left at (533, 109)
Screenshot: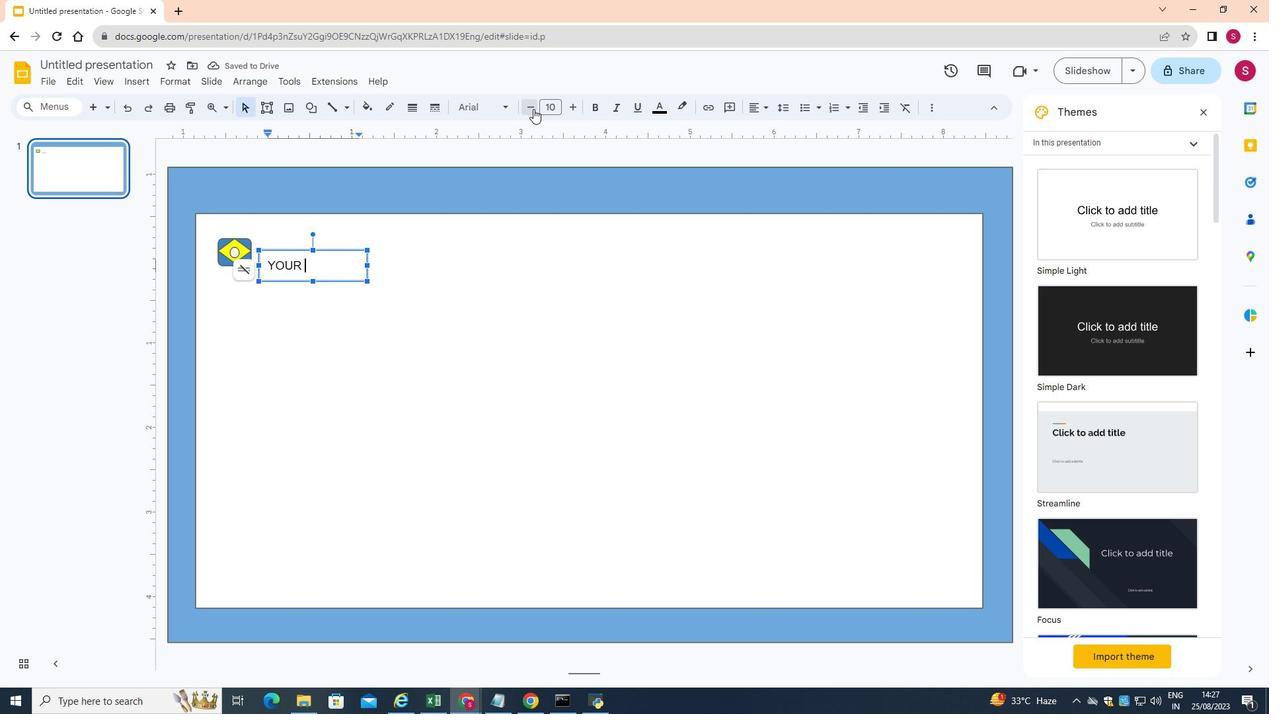 
Action: Mouse pressed left at (533, 109)
Screenshot: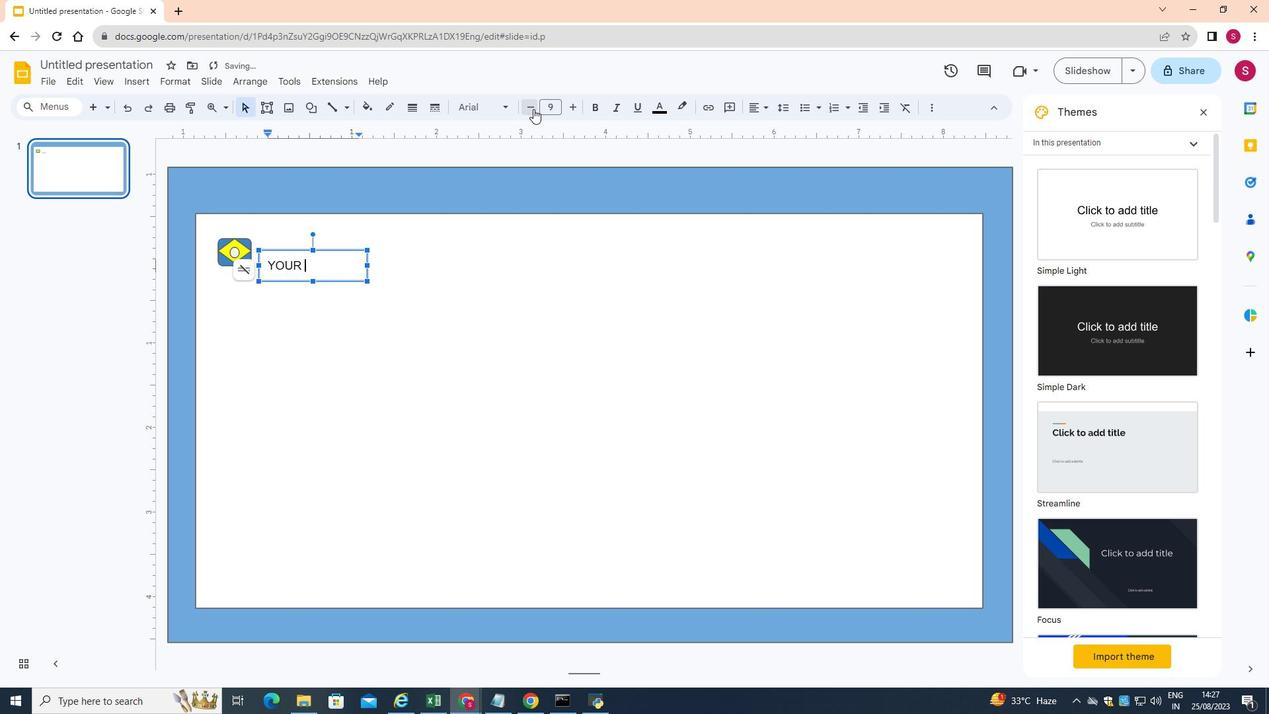 
Action: Mouse moved to (503, 129)
Screenshot: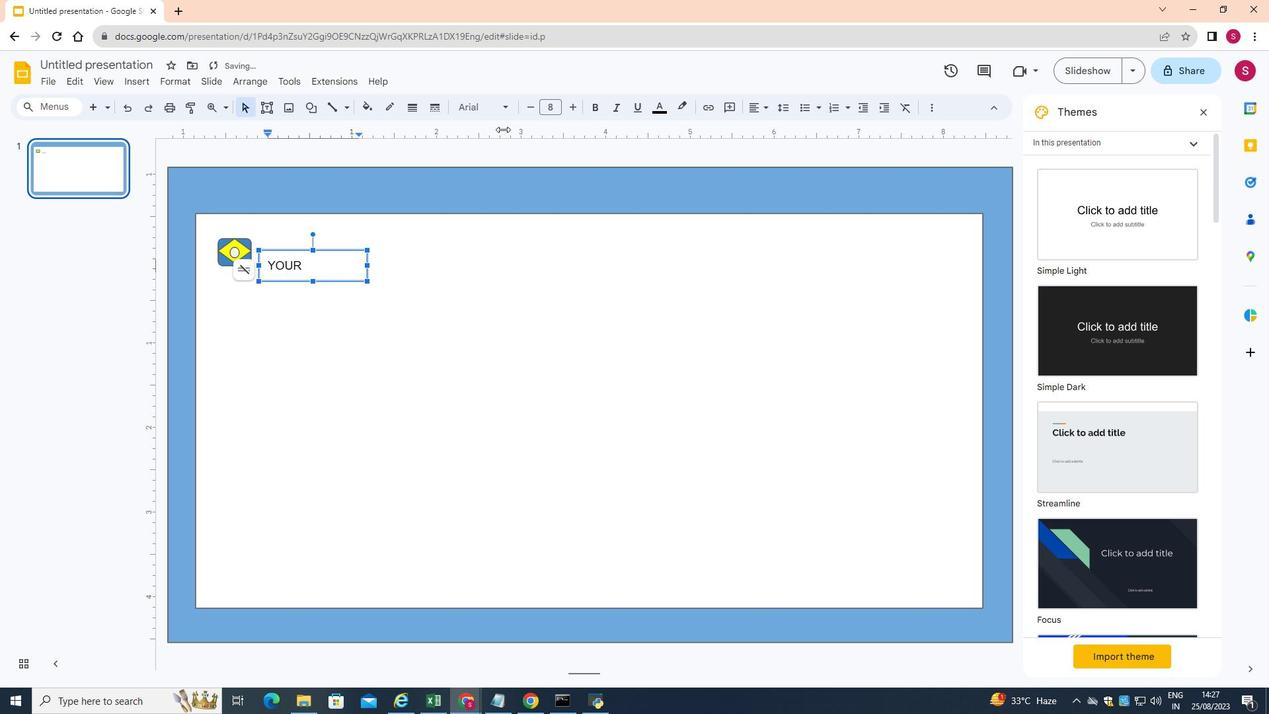 
Action: Key pressed <Key.shift>COMPANY
Screenshot: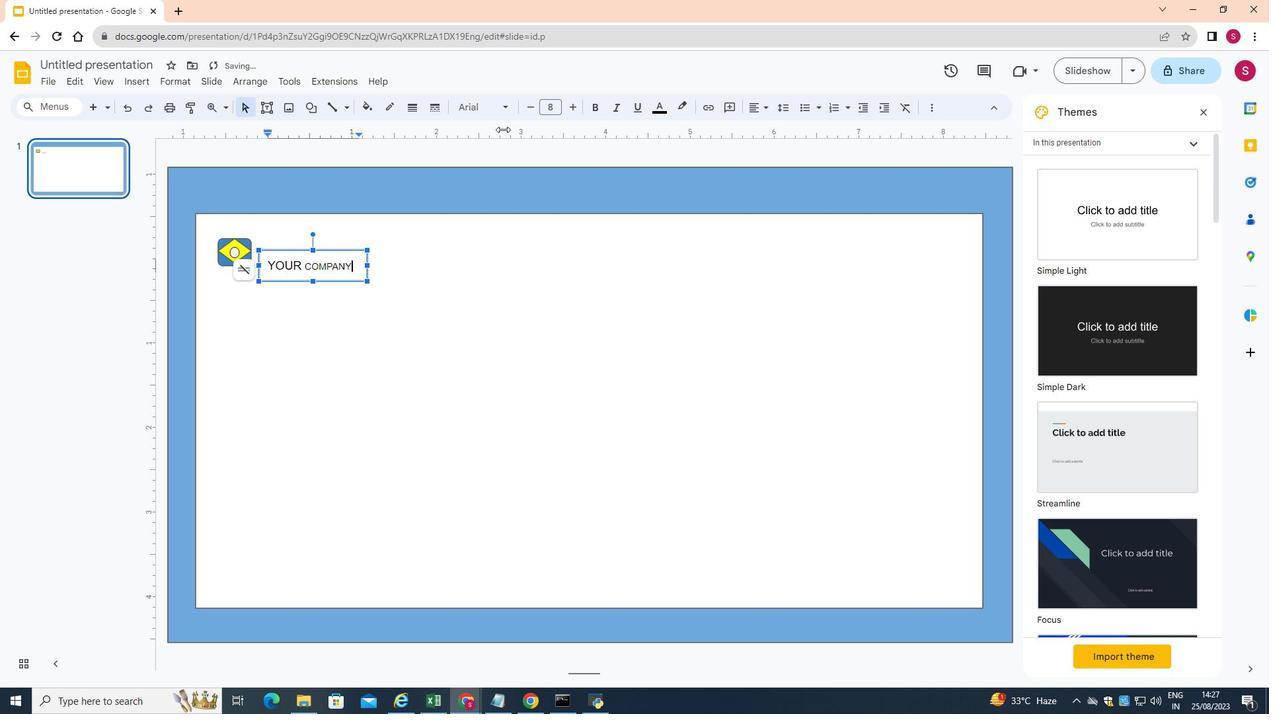 
Action: Mouse moved to (266, 262)
Screenshot: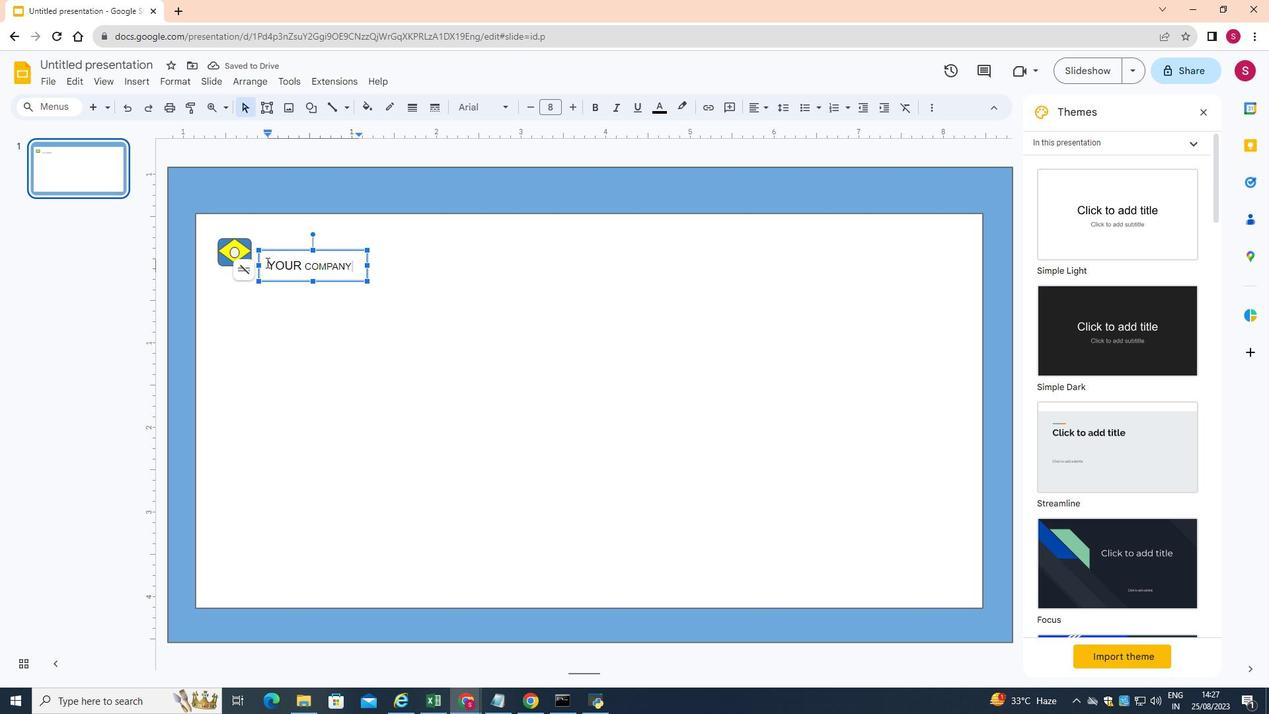 
Action: Mouse pressed left at (266, 262)
Screenshot: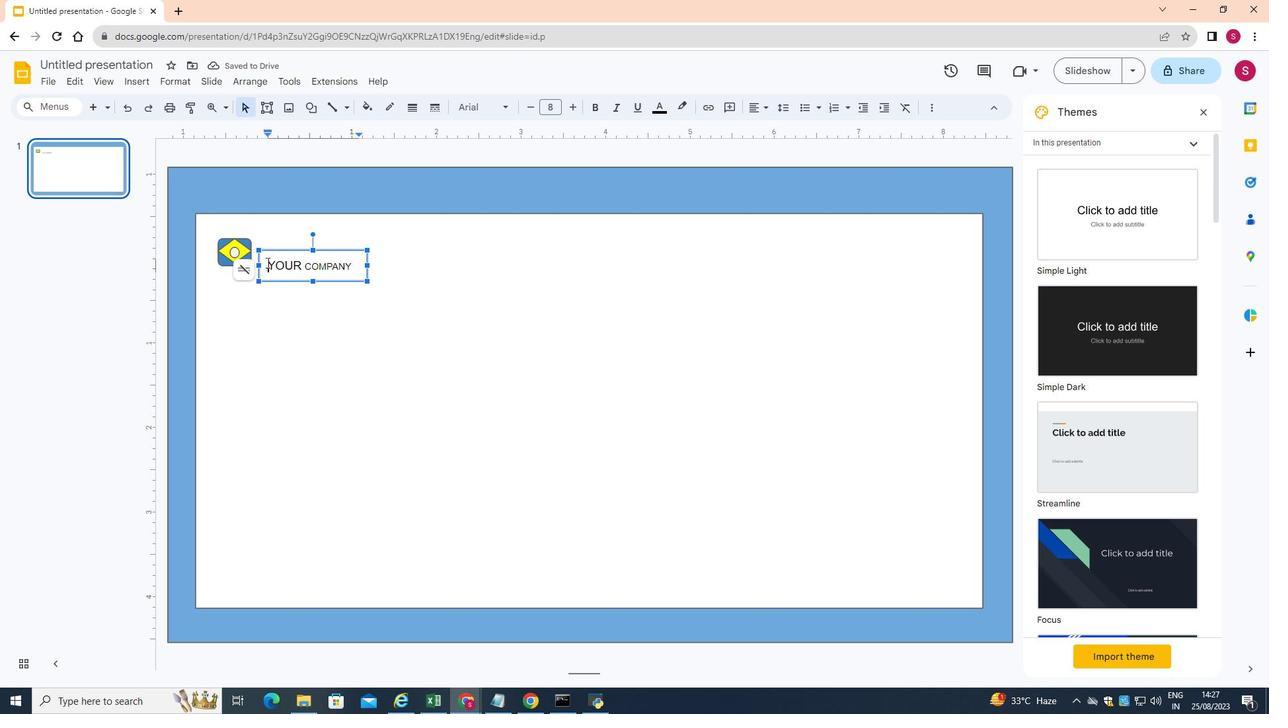 
Action: Mouse moved to (525, 103)
Screenshot: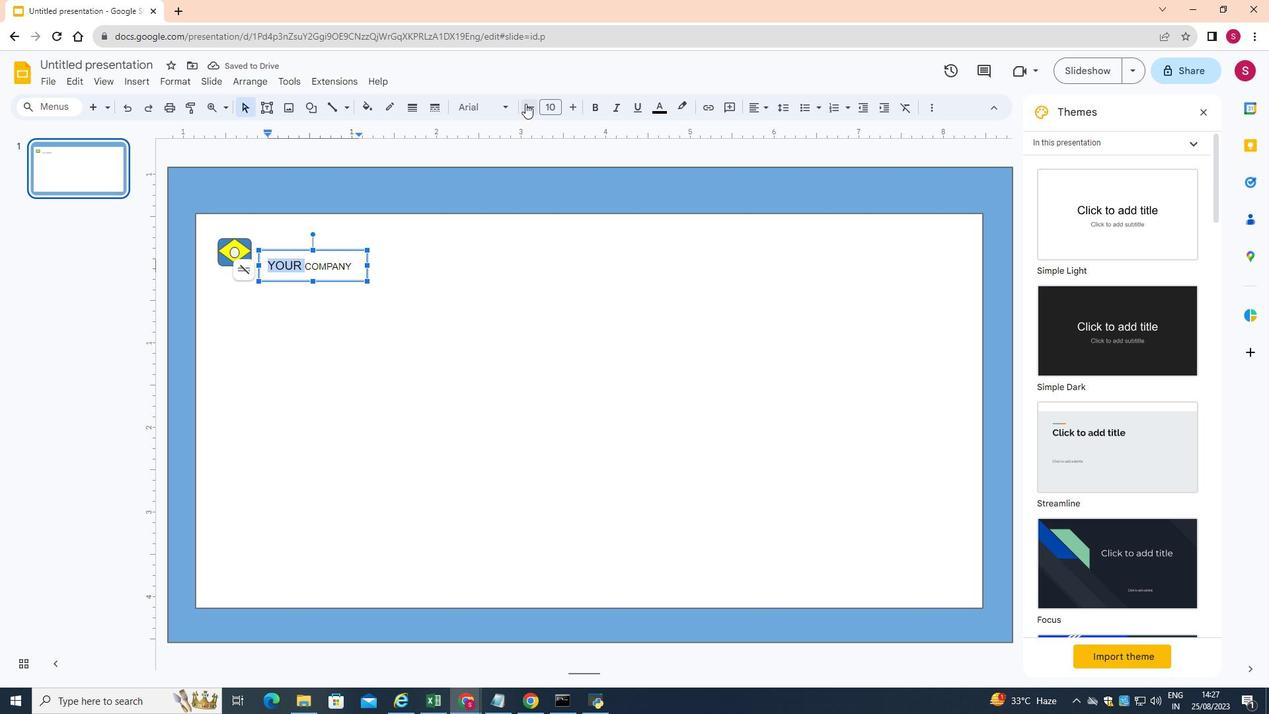 
Action: Mouse pressed left at (525, 103)
Screenshot: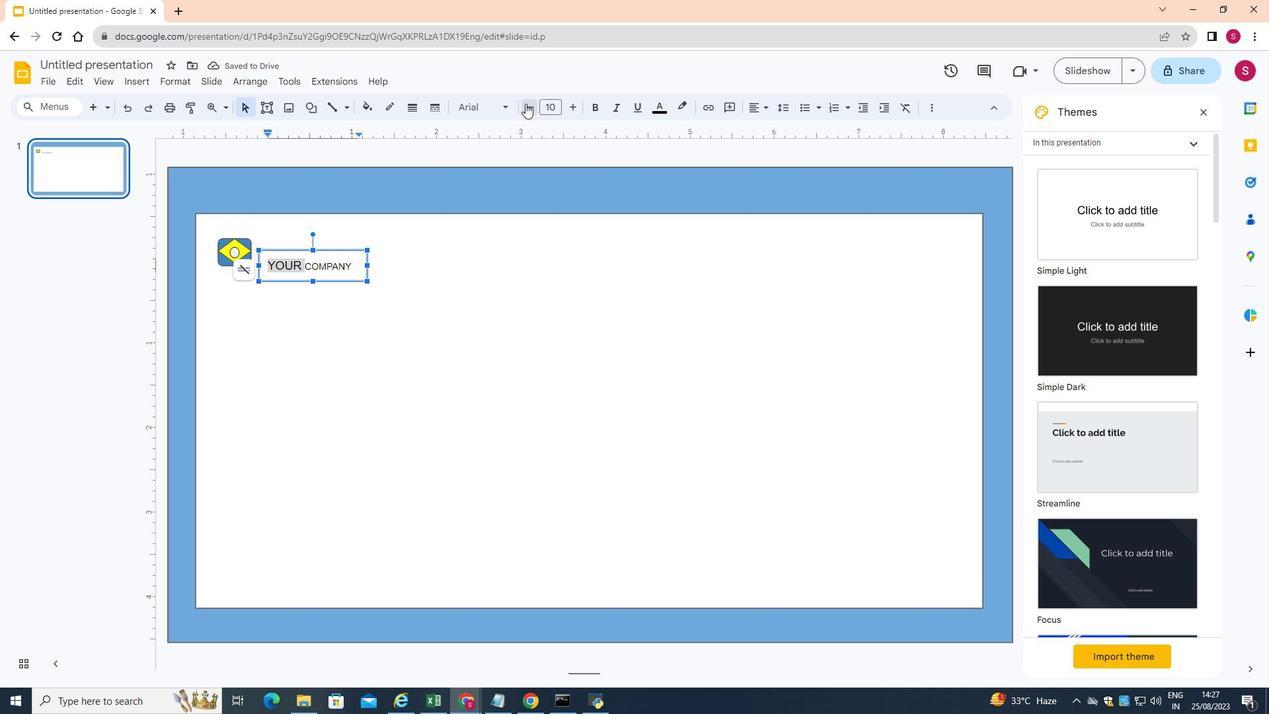
Action: Mouse pressed left at (525, 103)
Screenshot: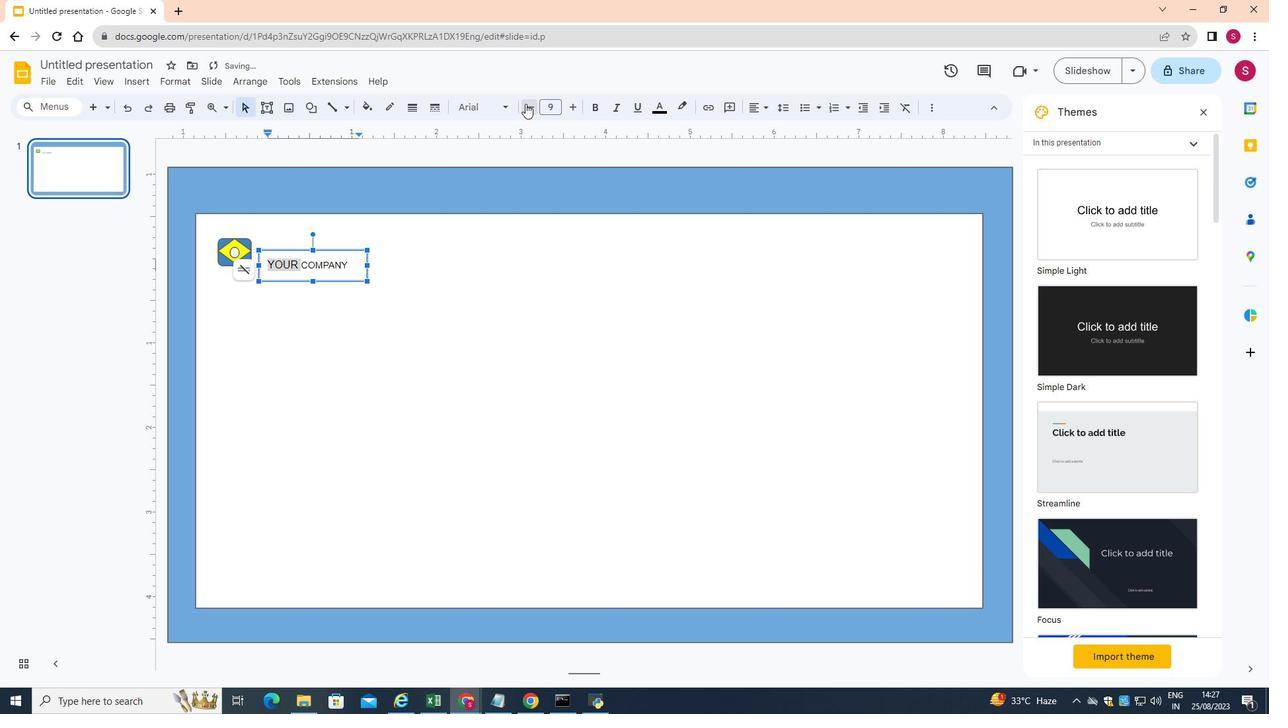 
Action: Mouse moved to (359, 268)
Screenshot: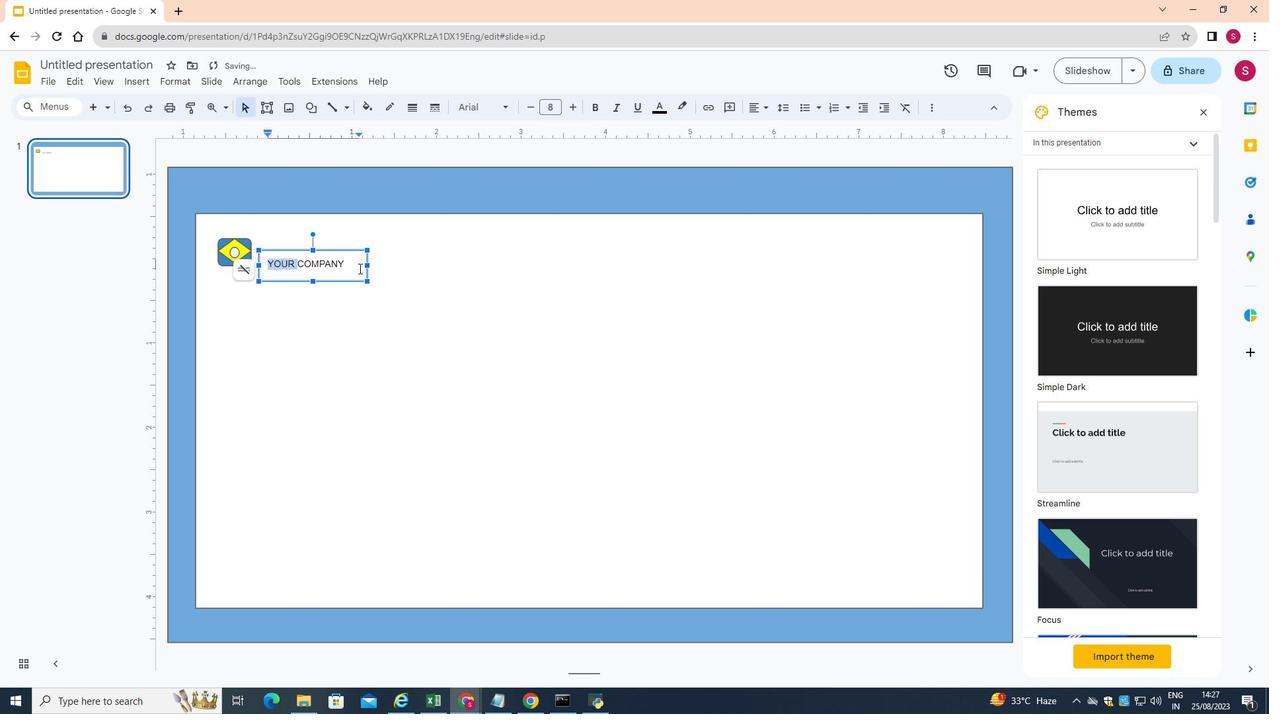 
Action: Mouse pressed left at (359, 268)
Screenshot: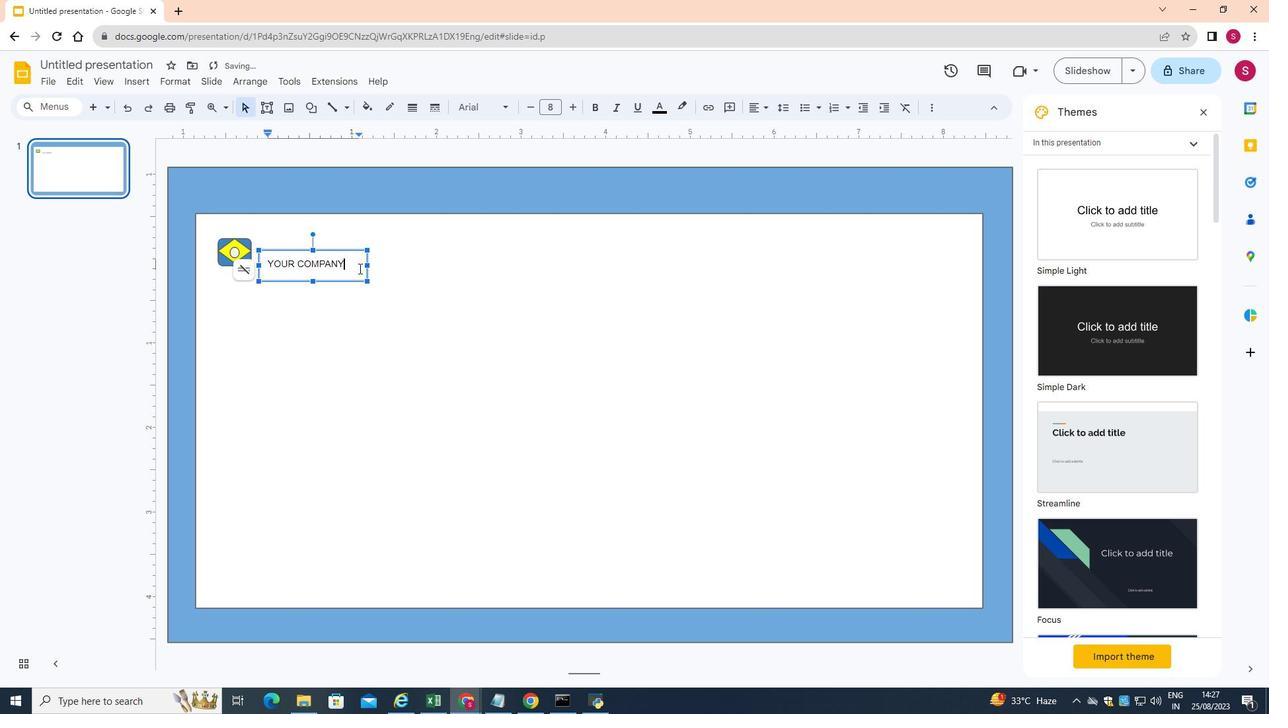 
Action: Mouse moved to (276, 253)
Screenshot: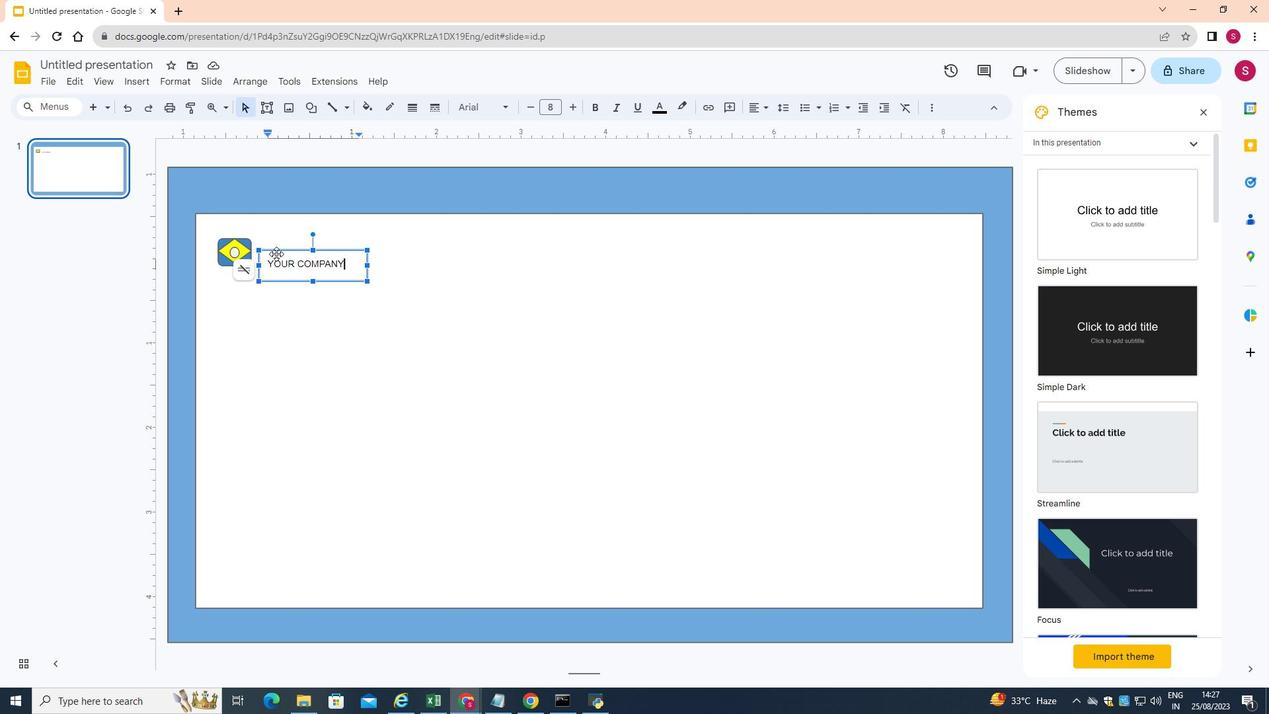 
Action: Mouse pressed left at (276, 253)
Screenshot: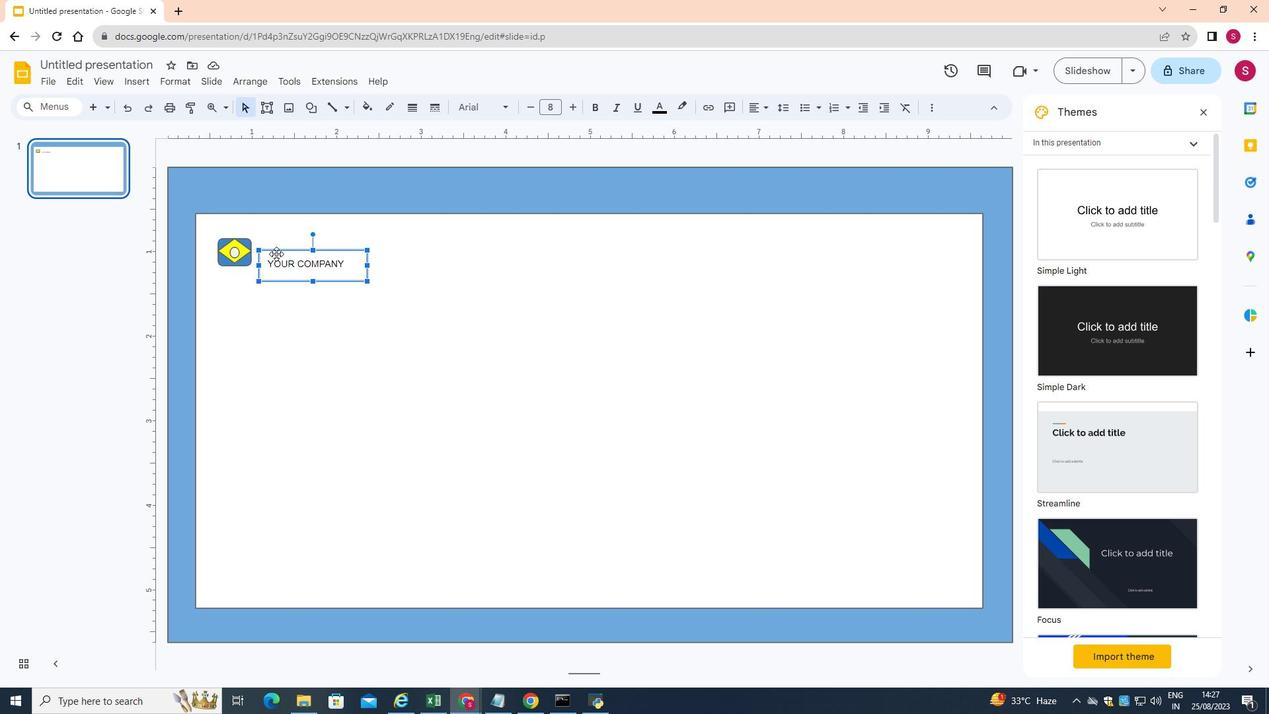 
Action: Mouse moved to (257, 252)
Screenshot: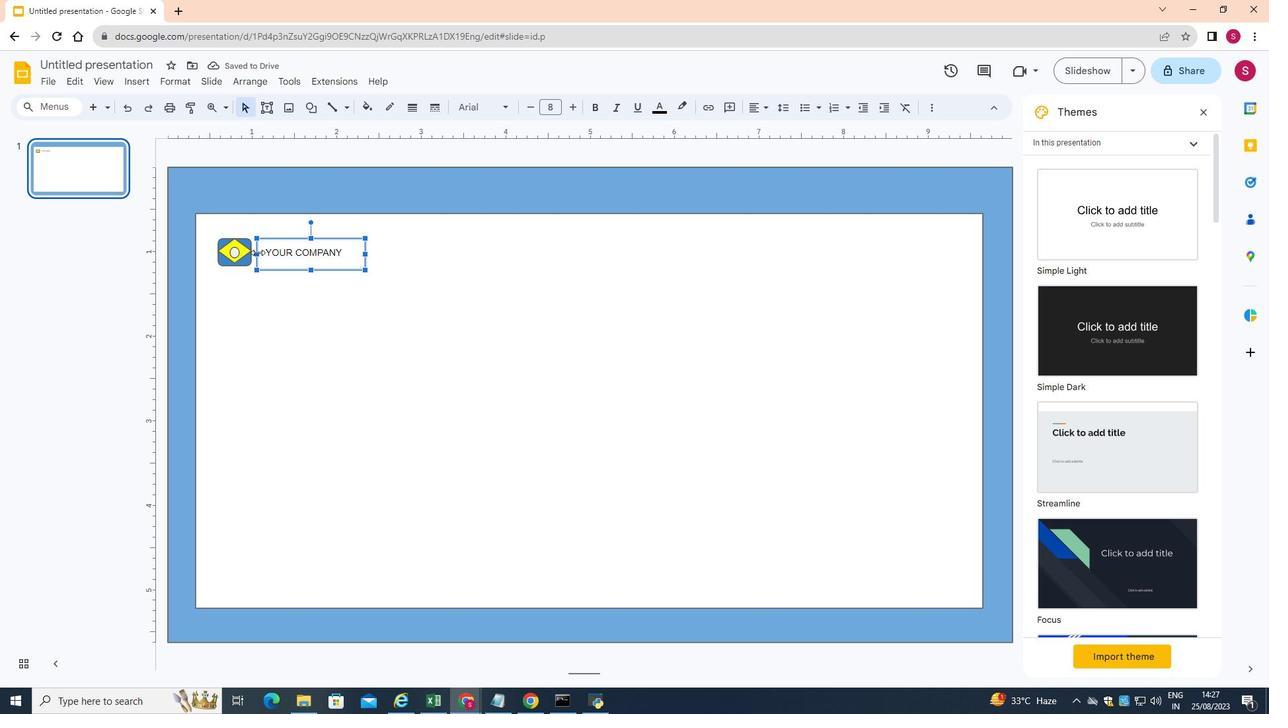 
Action: Mouse pressed left at (257, 252)
Screenshot: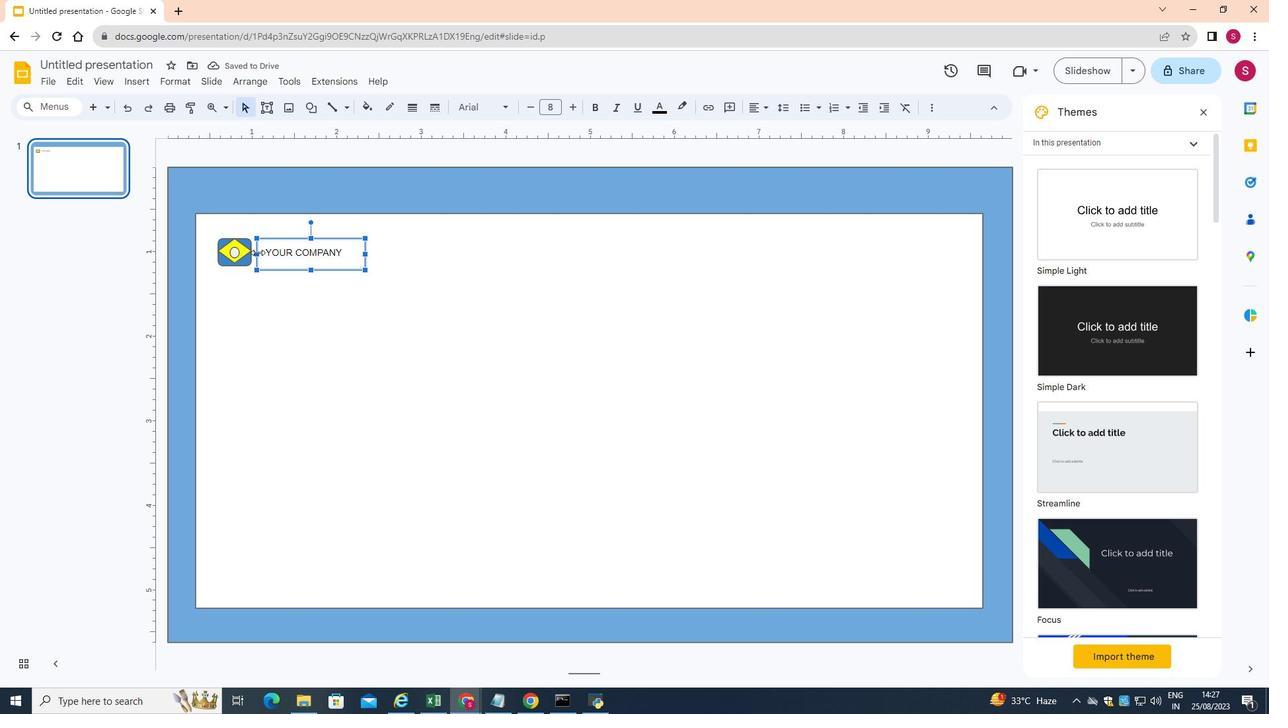 
Action: Mouse moved to (290, 240)
Screenshot: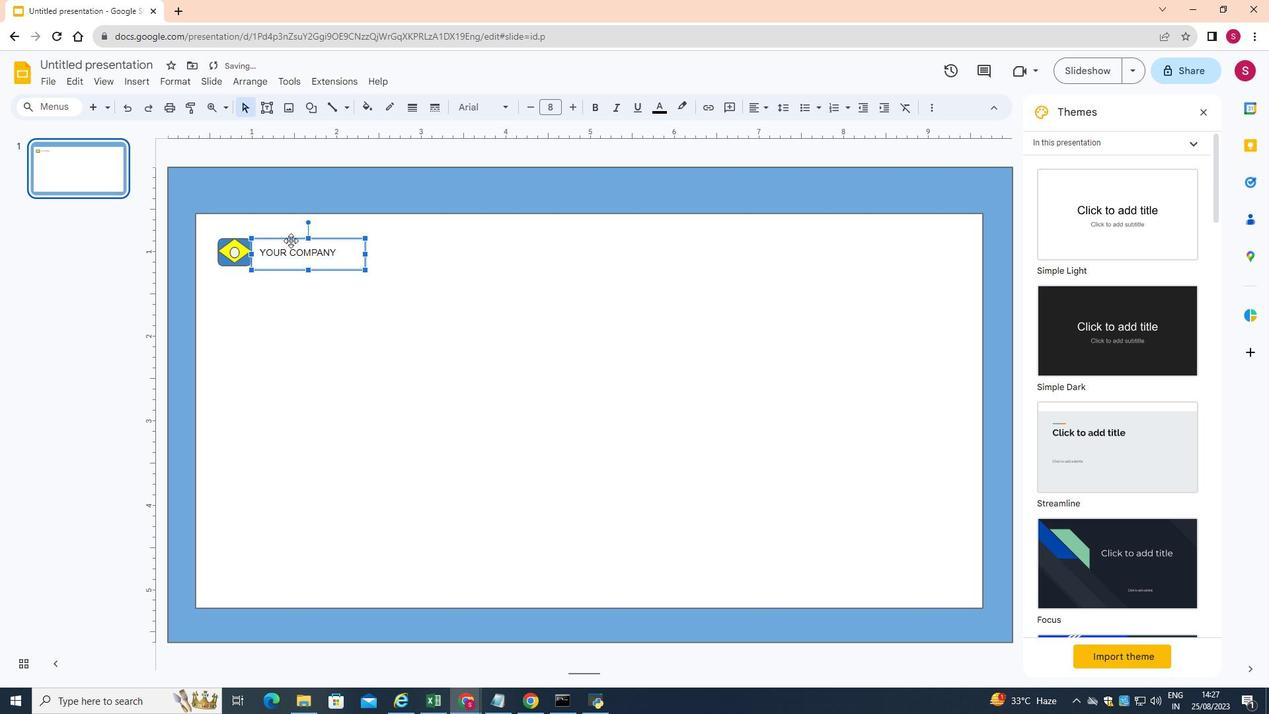 
Action: Mouse pressed left at (290, 240)
Screenshot: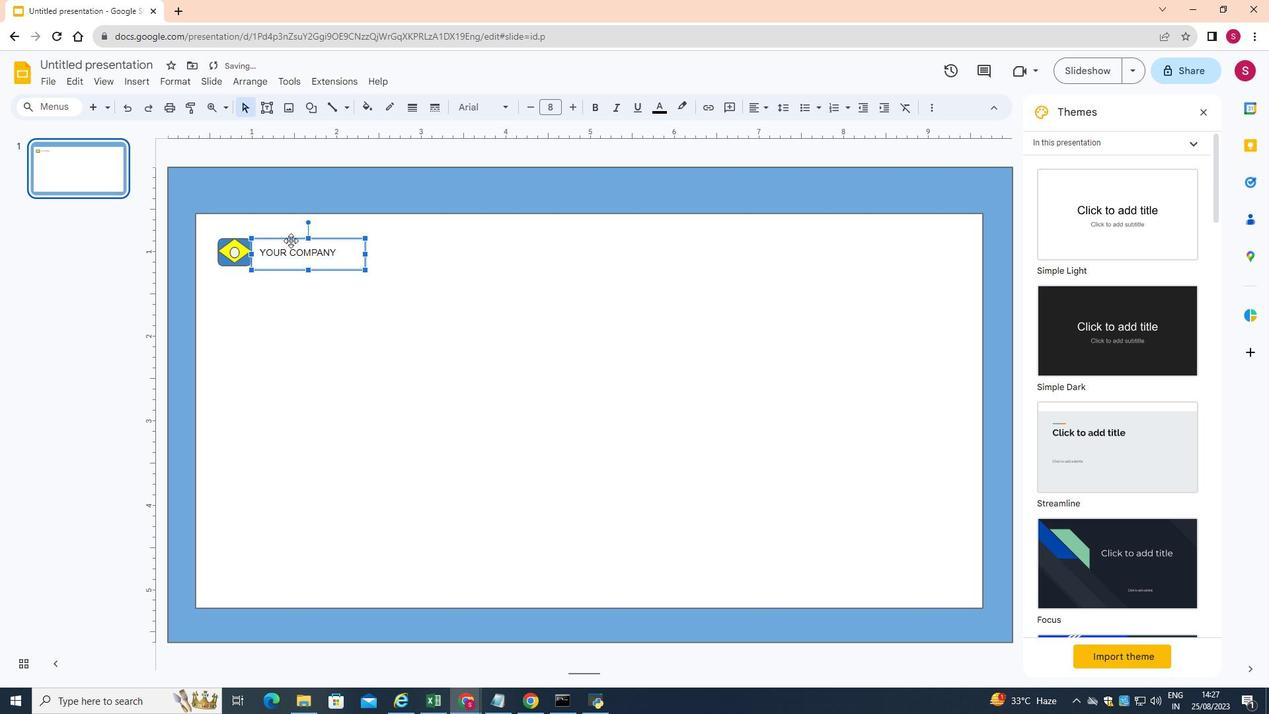 
Action: Mouse moved to (304, 242)
Screenshot: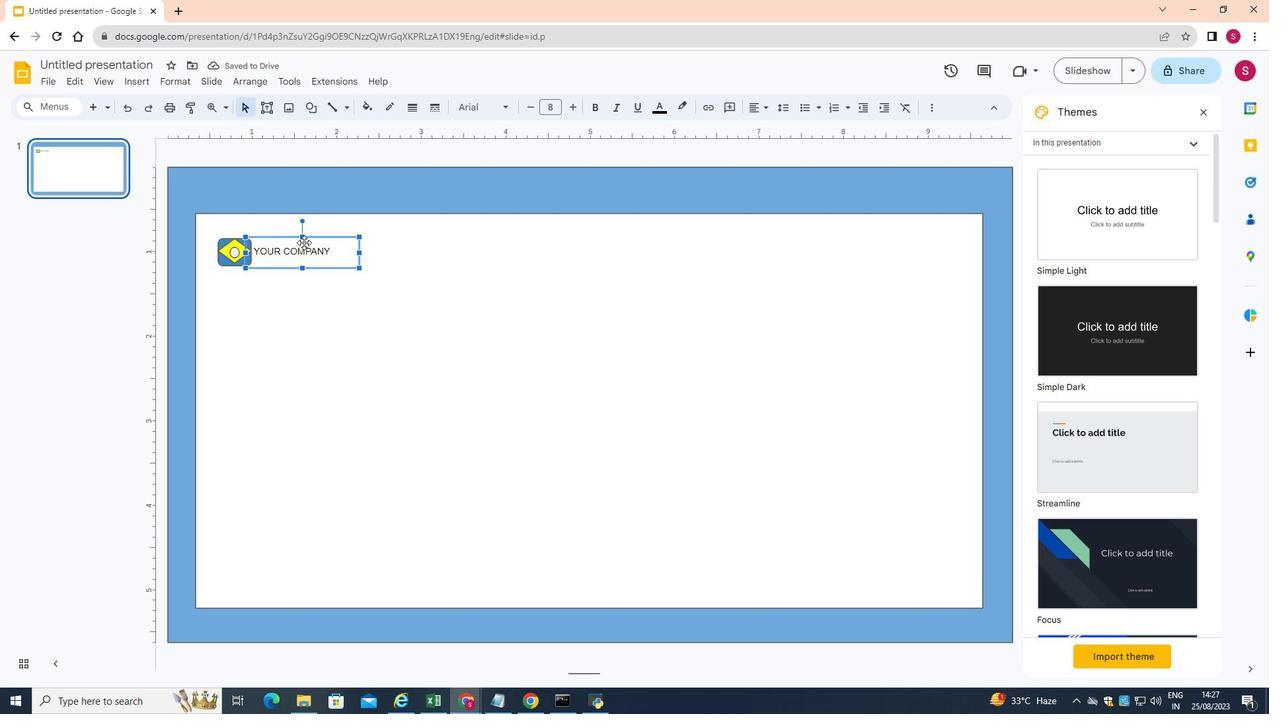 
Action: Mouse pressed left at (304, 242)
Screenshot: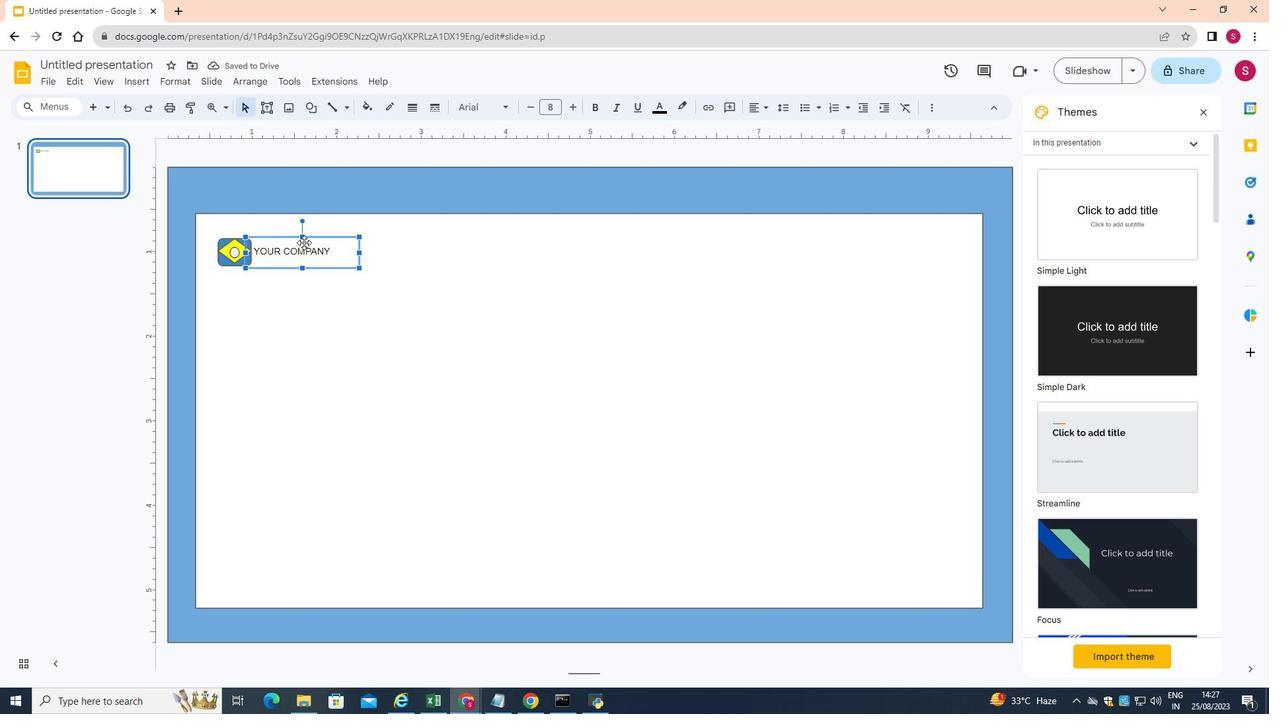 
Action: Mouse moved to (345, 335)
Screenshot: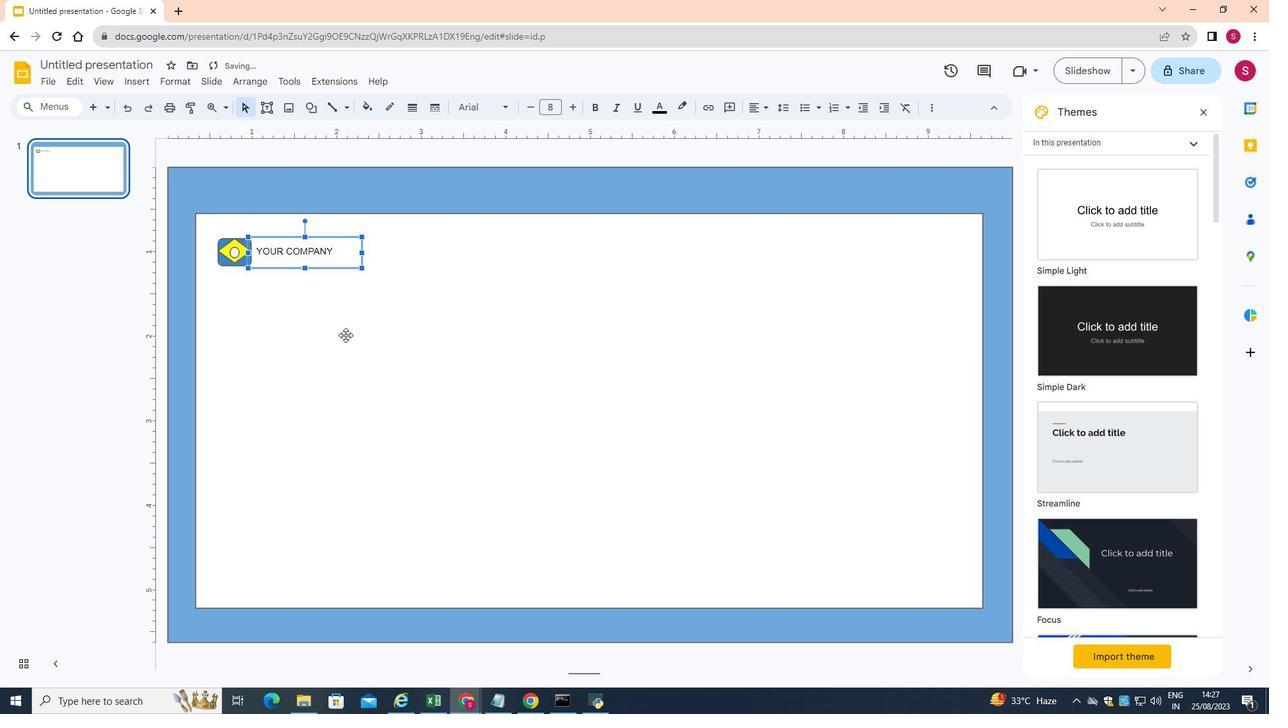 
Action: Mouse pressed left at (345, 335)
Screenshot: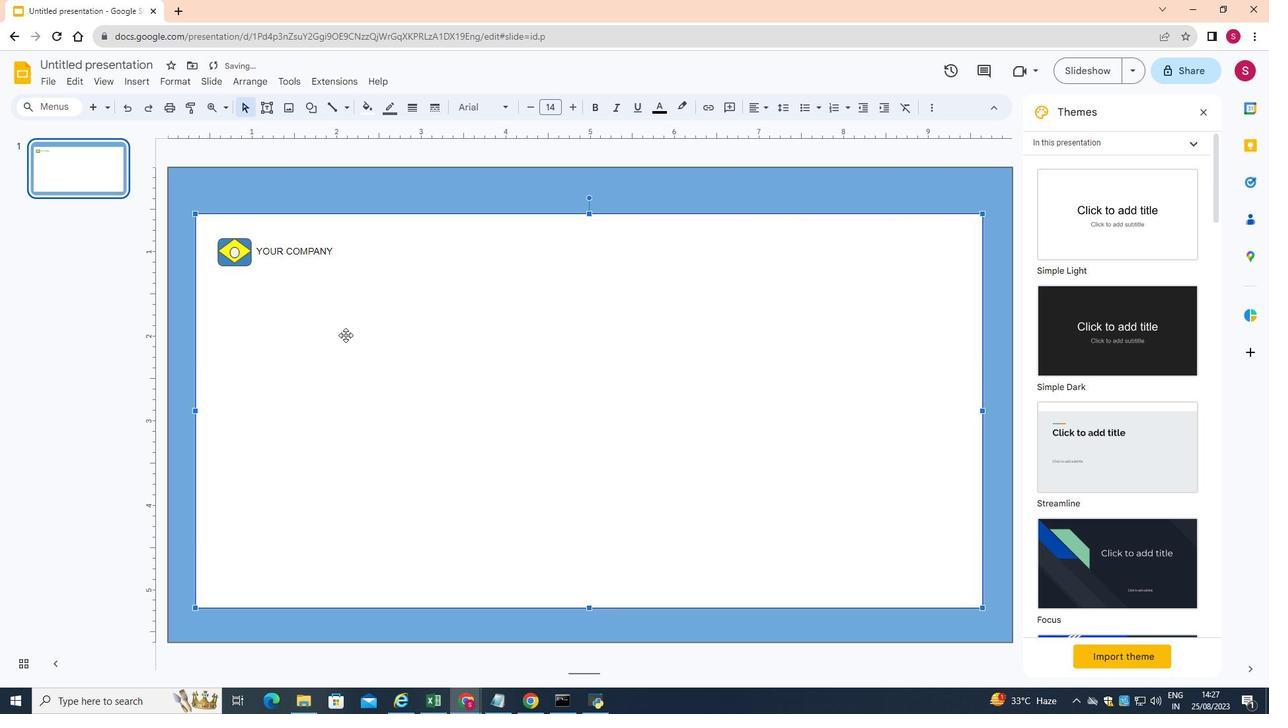 
Action: Mouse moved to (266, 253)
Screenshot: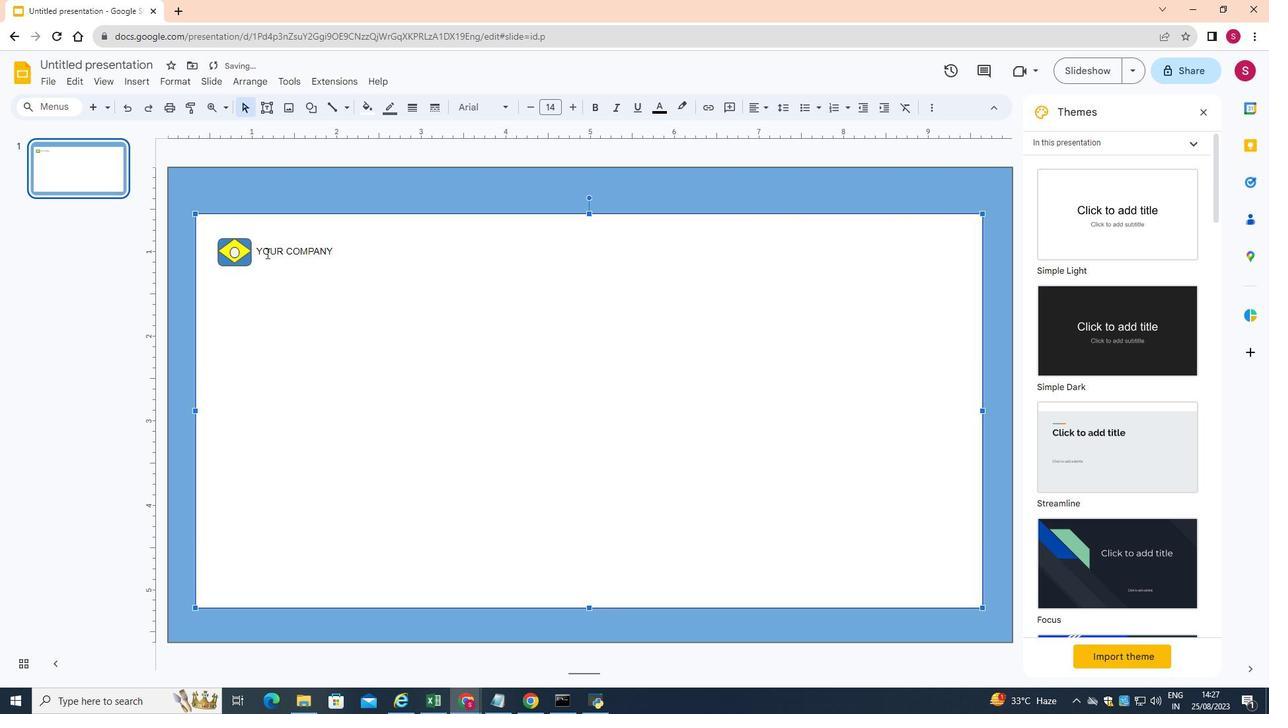 
Action: Mouse pressed left at (266, 253)
Screenshot: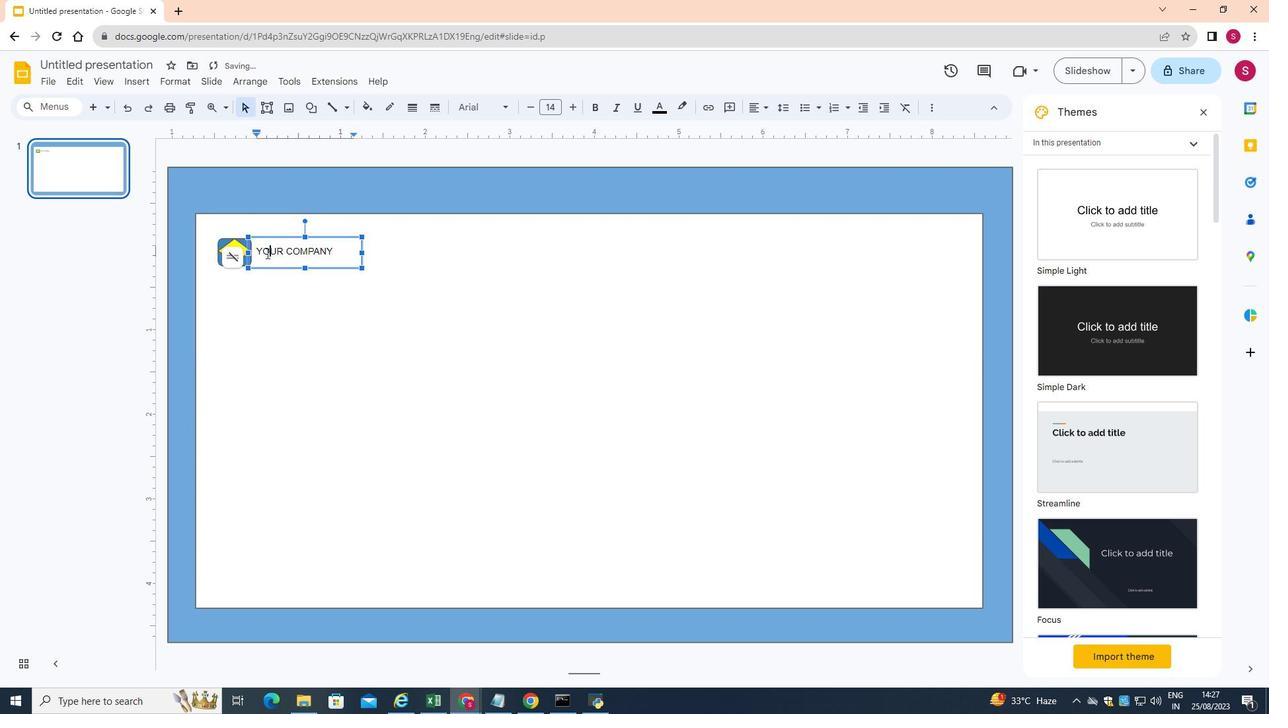 
Action: Mouse moved to (256, 252)
Screenshot: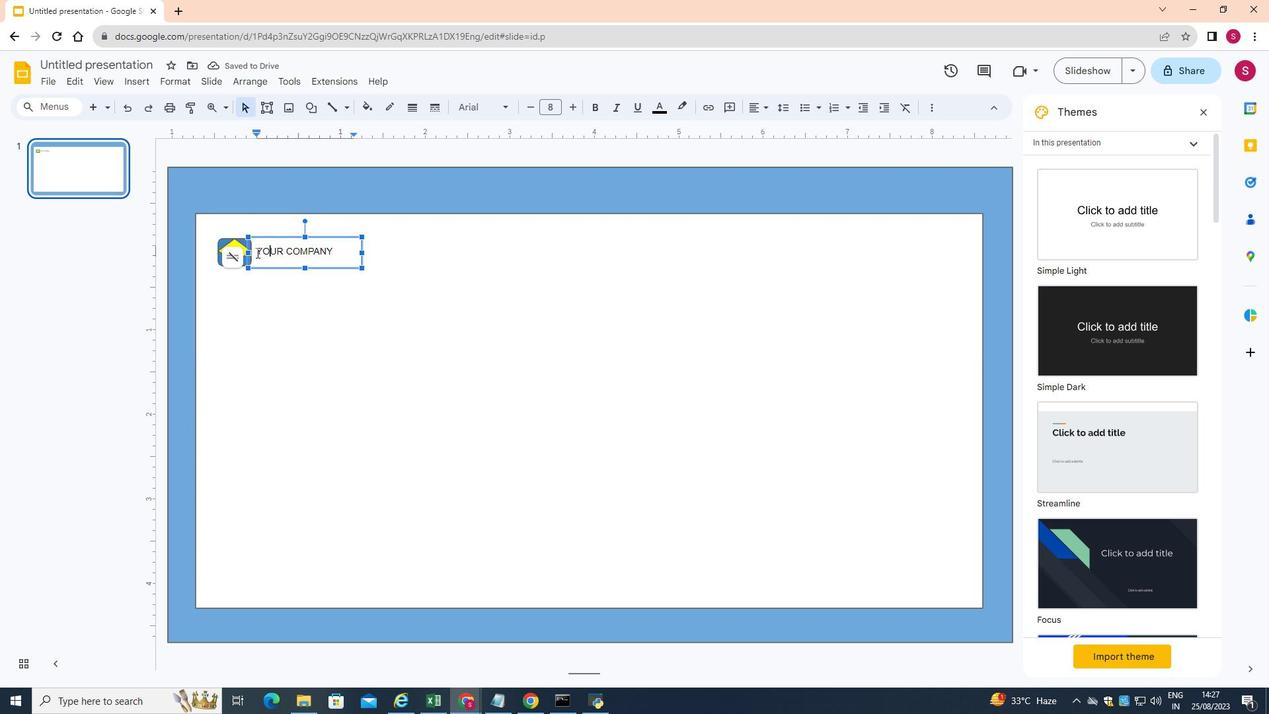 
Action: Mouse pressed left at (256, 252)
Screenshot: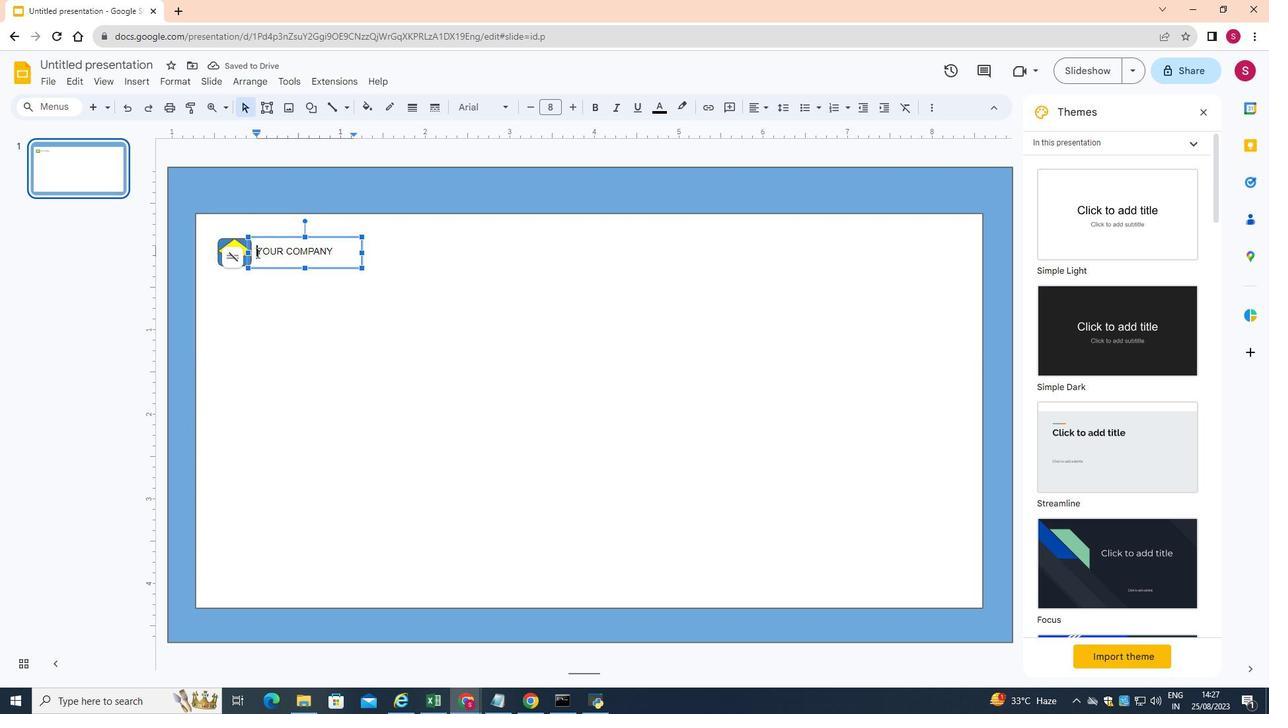 
Action: Mouse moved to (597, 107)
Screenshot: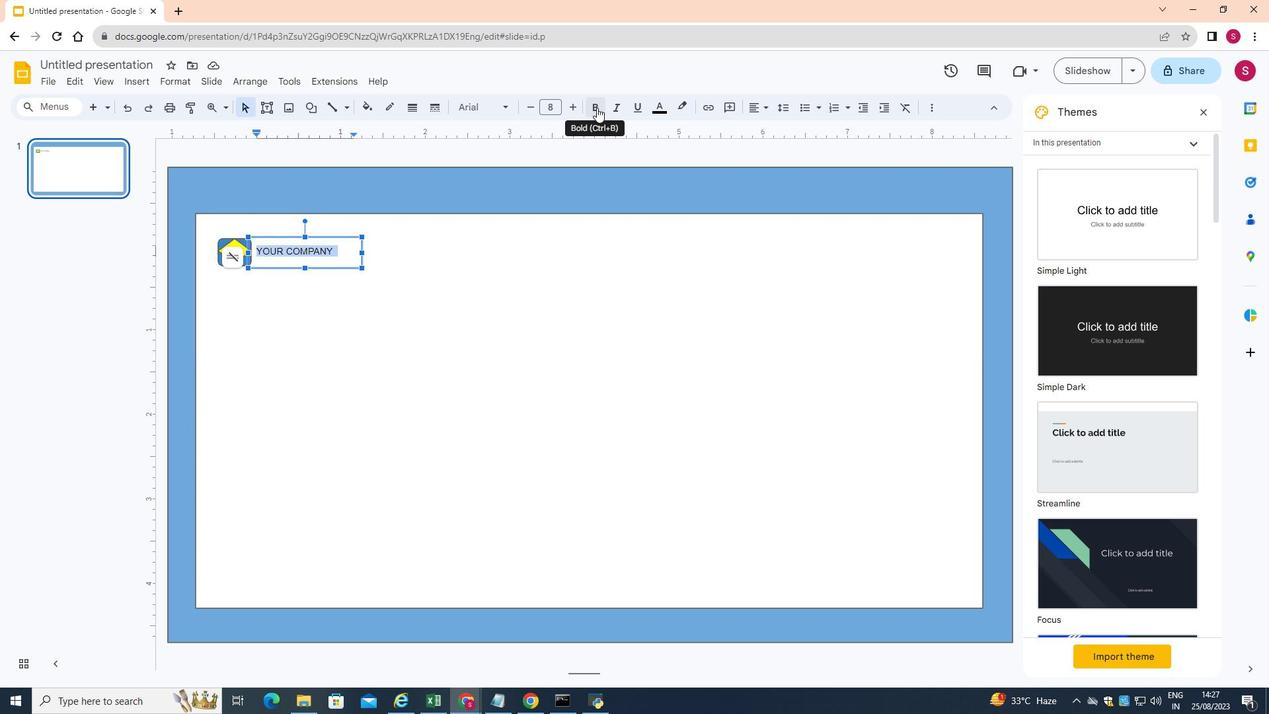 
Action: Mouse pressed left at (597, 107)
Screenshot: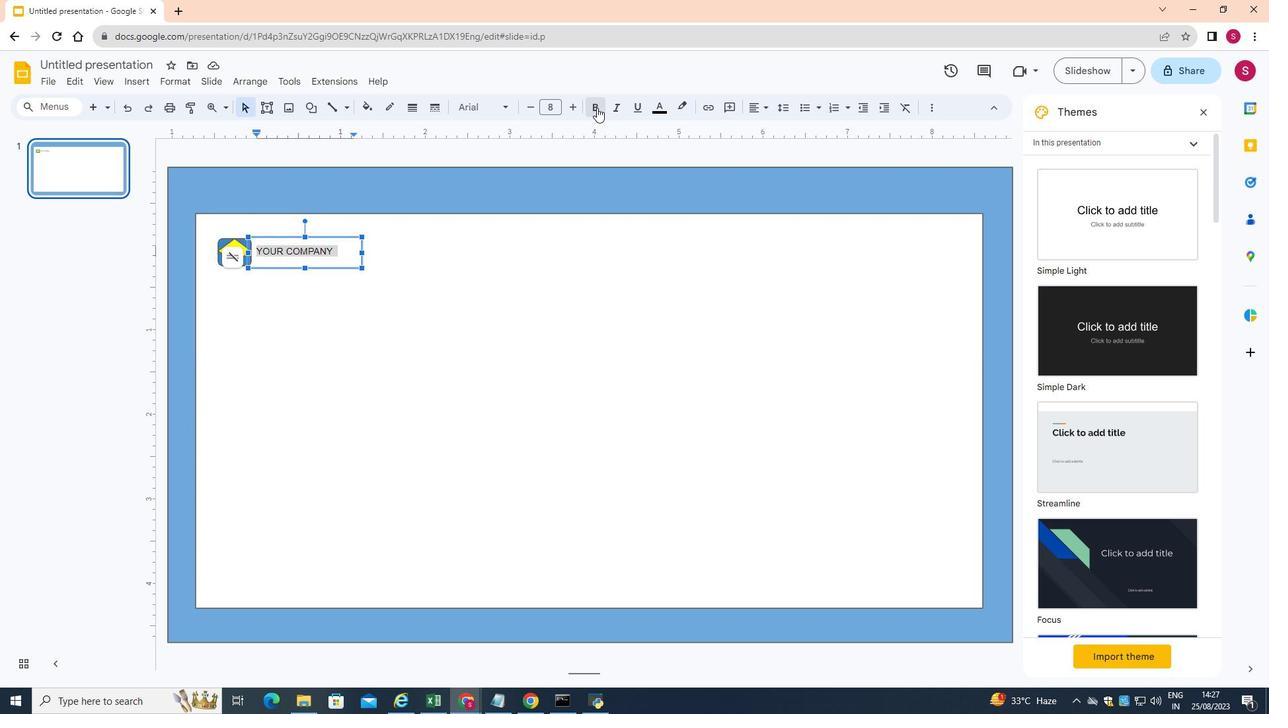 
Action: Mouse moved to (450, 268)
Screenshot: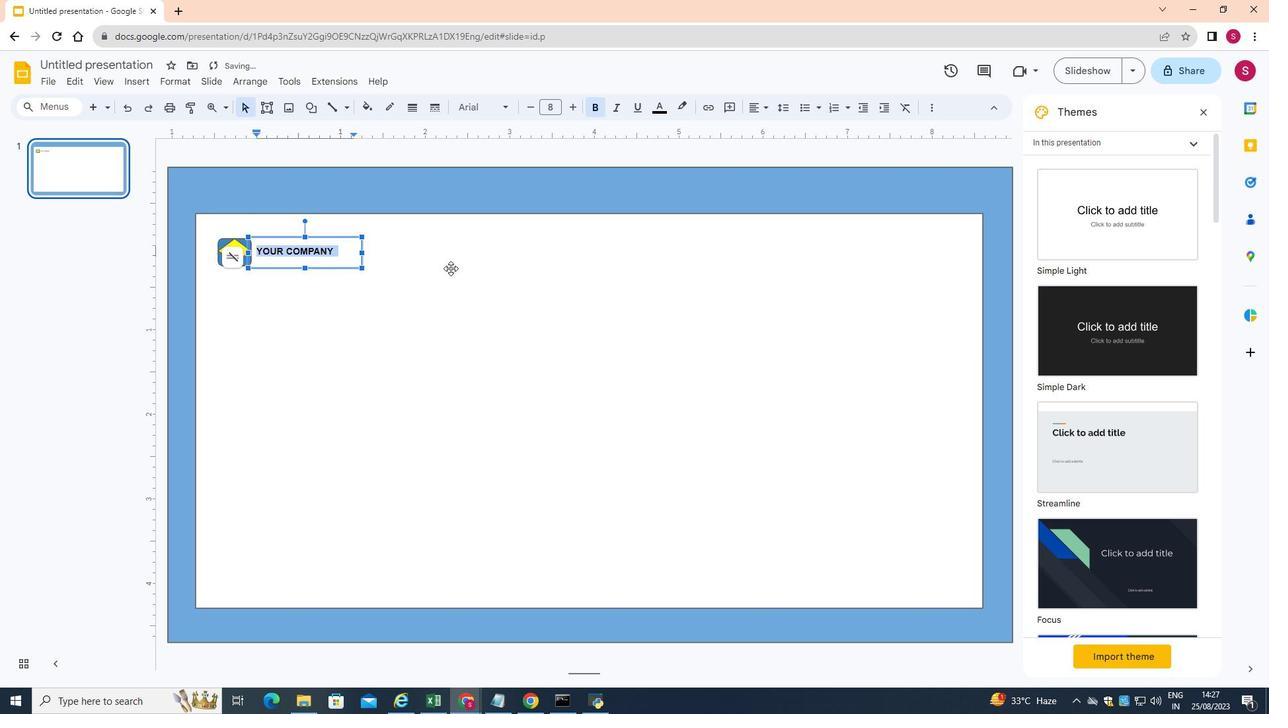 
Action: Mouse pressed left at (450, 268)
Screenshot: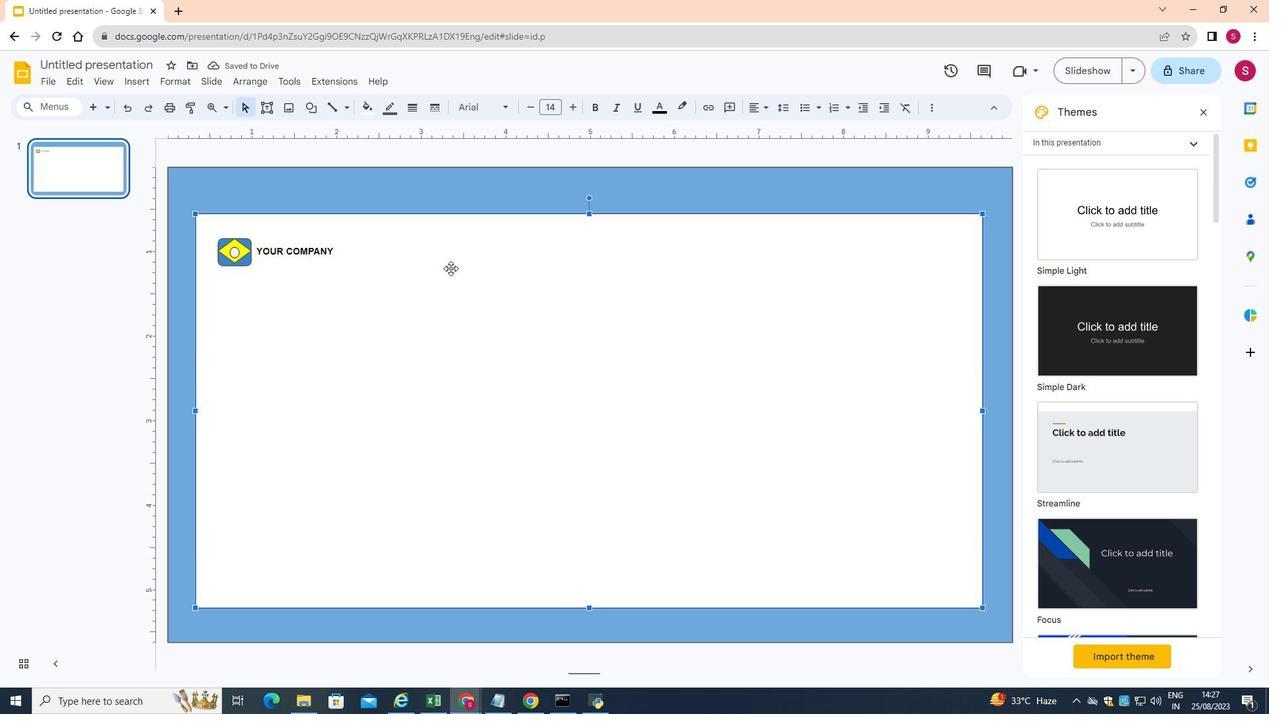 
Action: Mouse moved to (142, 76)
Screenshot: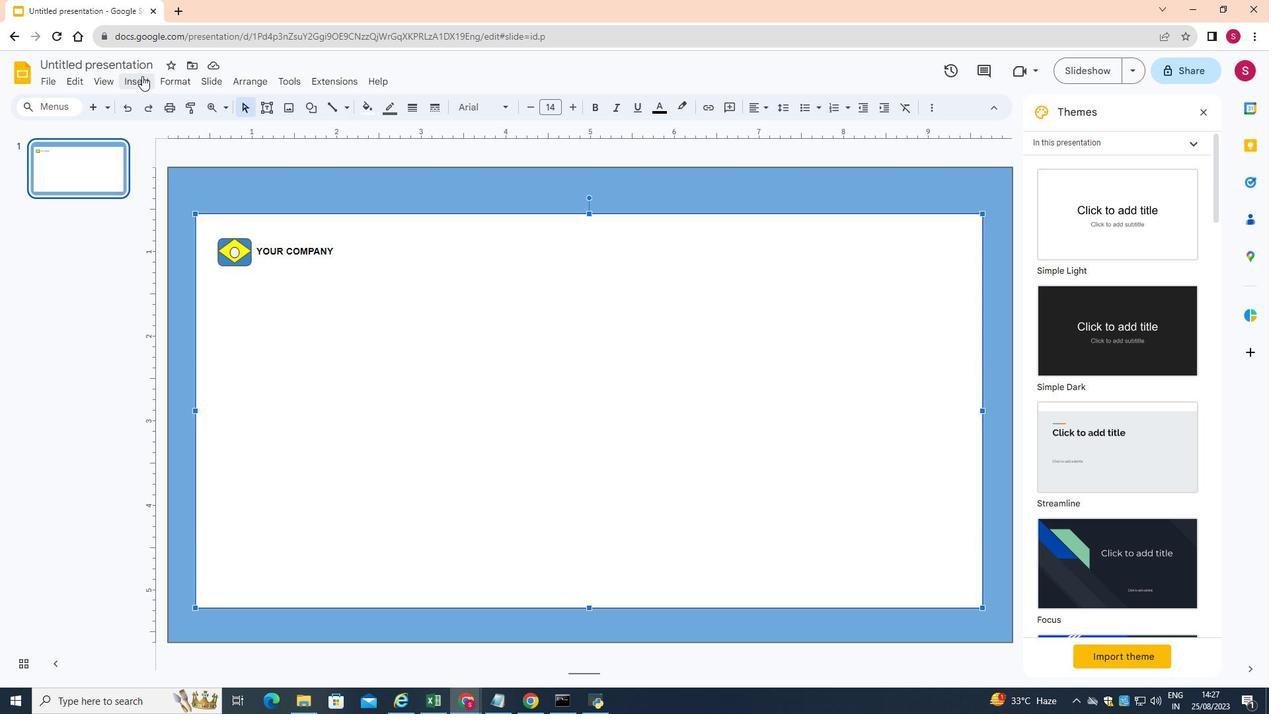 
Action: Mouse pressed left at (142, 76)
Screenshot: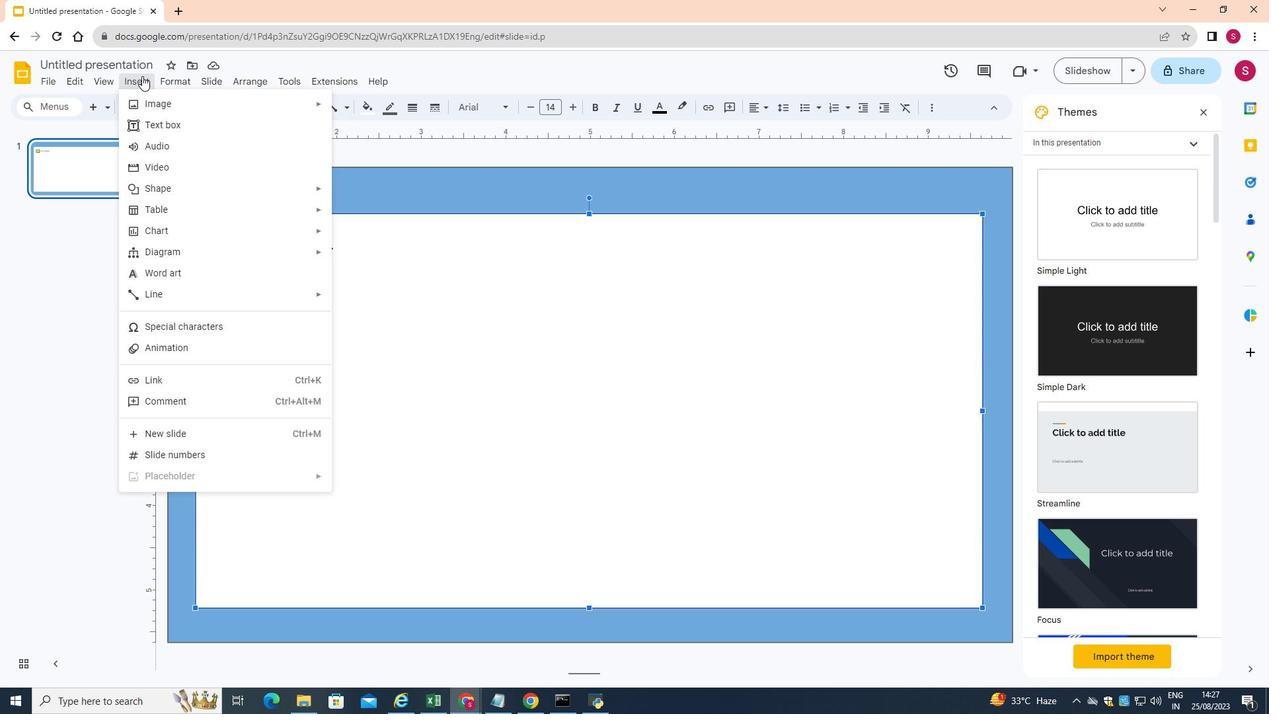 
Action: Mouse moved to (166, 120)
Screenshot: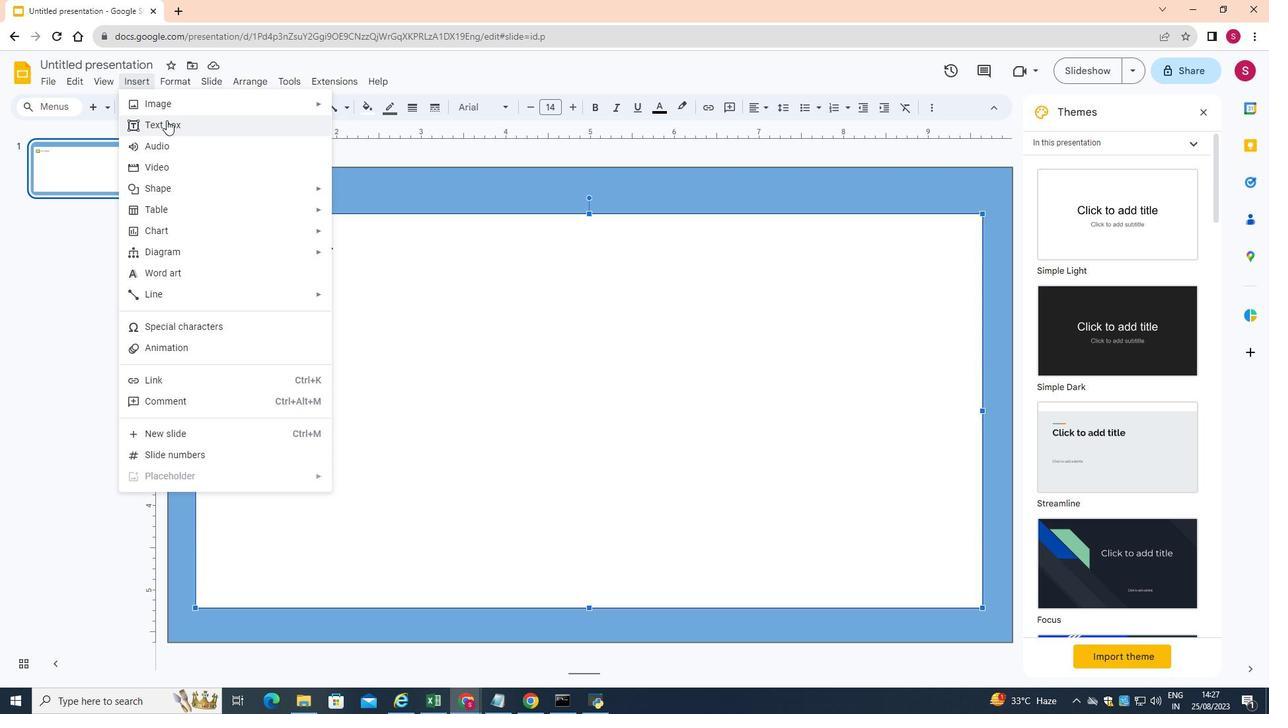 
Action: Mouse pressed left at (166, 120)
Screenshot: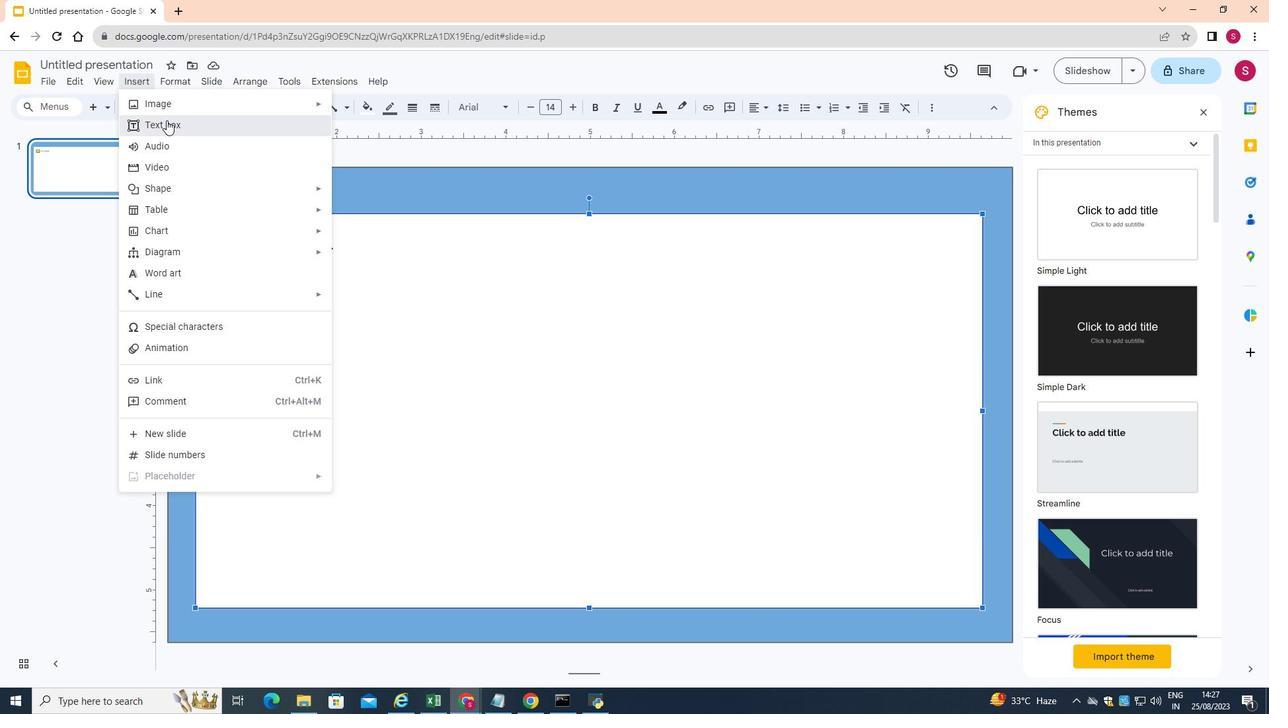 
Action: Mouse moved to (448, 243)
Screenshot: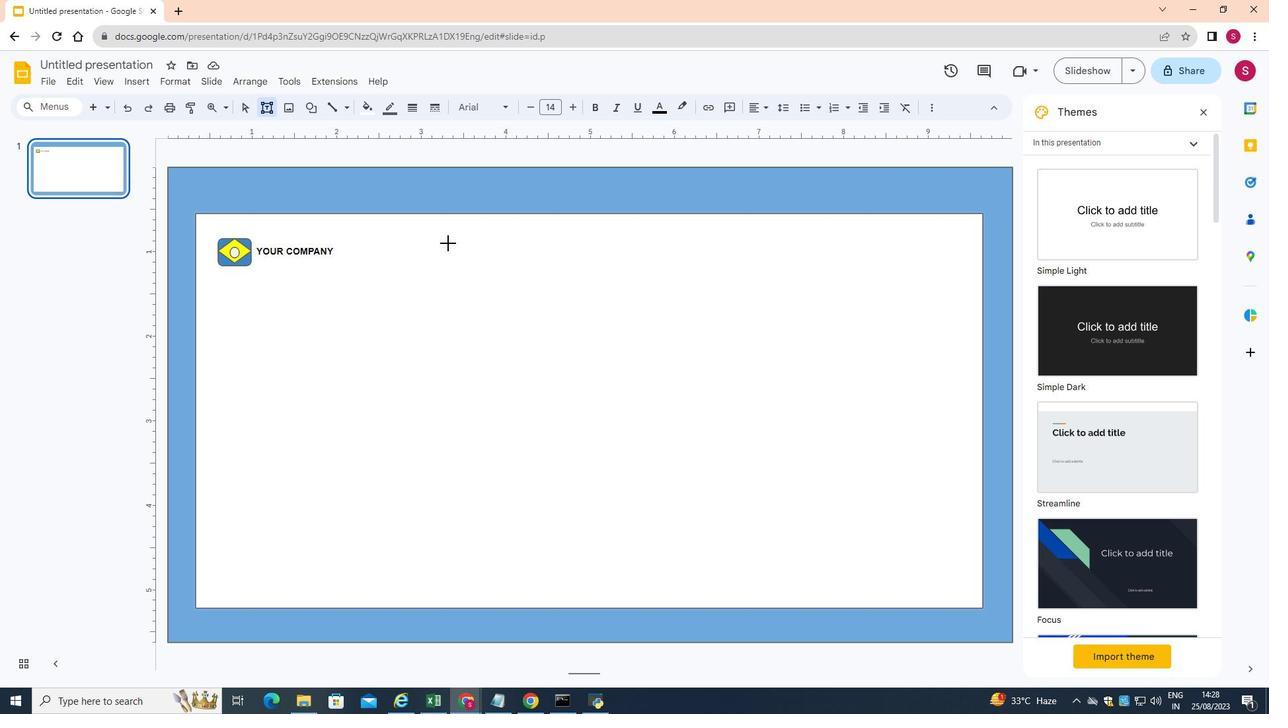 
Action: Mouse pressed left at (448, 243)
Screenshot: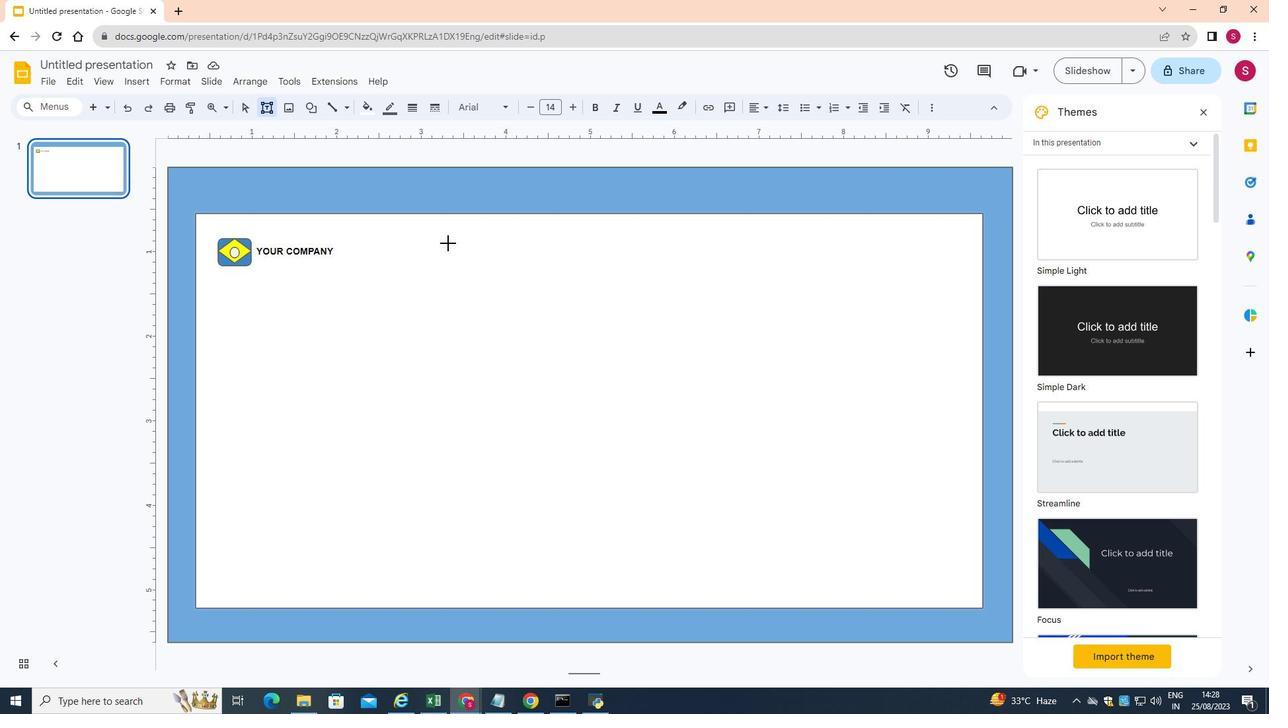 
Action: Mouse moved to (528, 104)
Screenshot: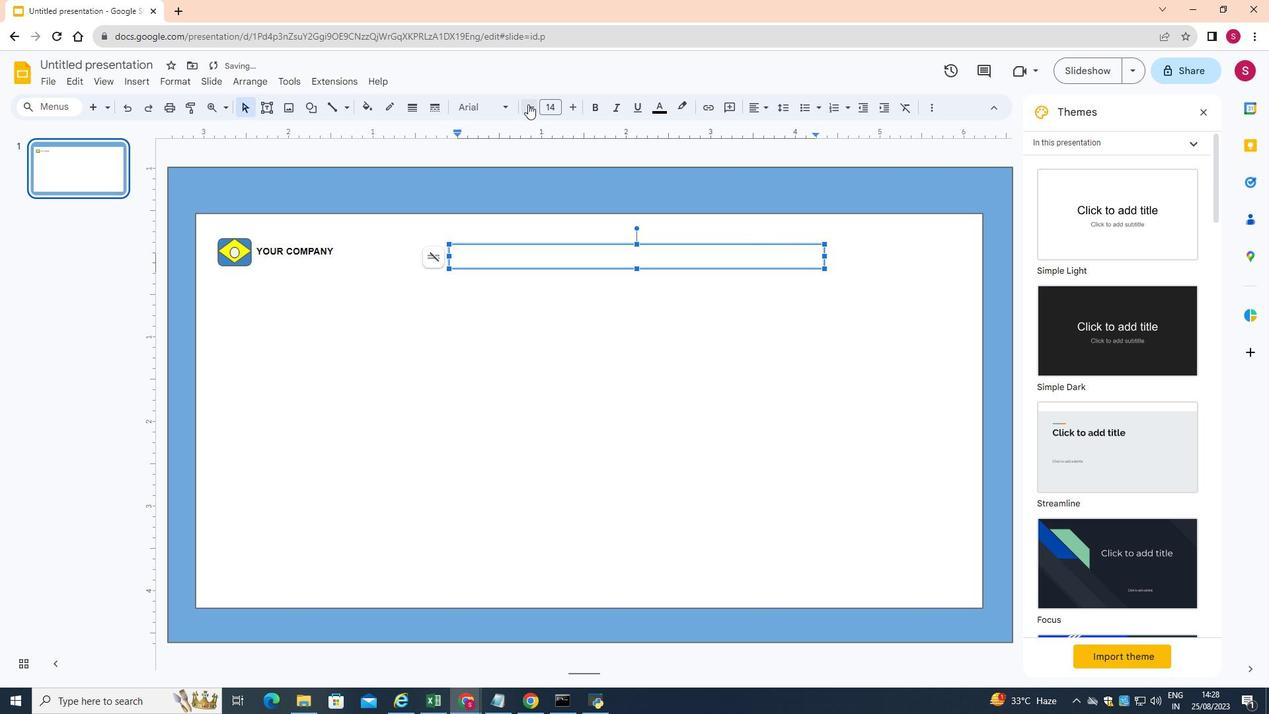 
Action: Mouse pressed left at (528, 104)
Screenshot: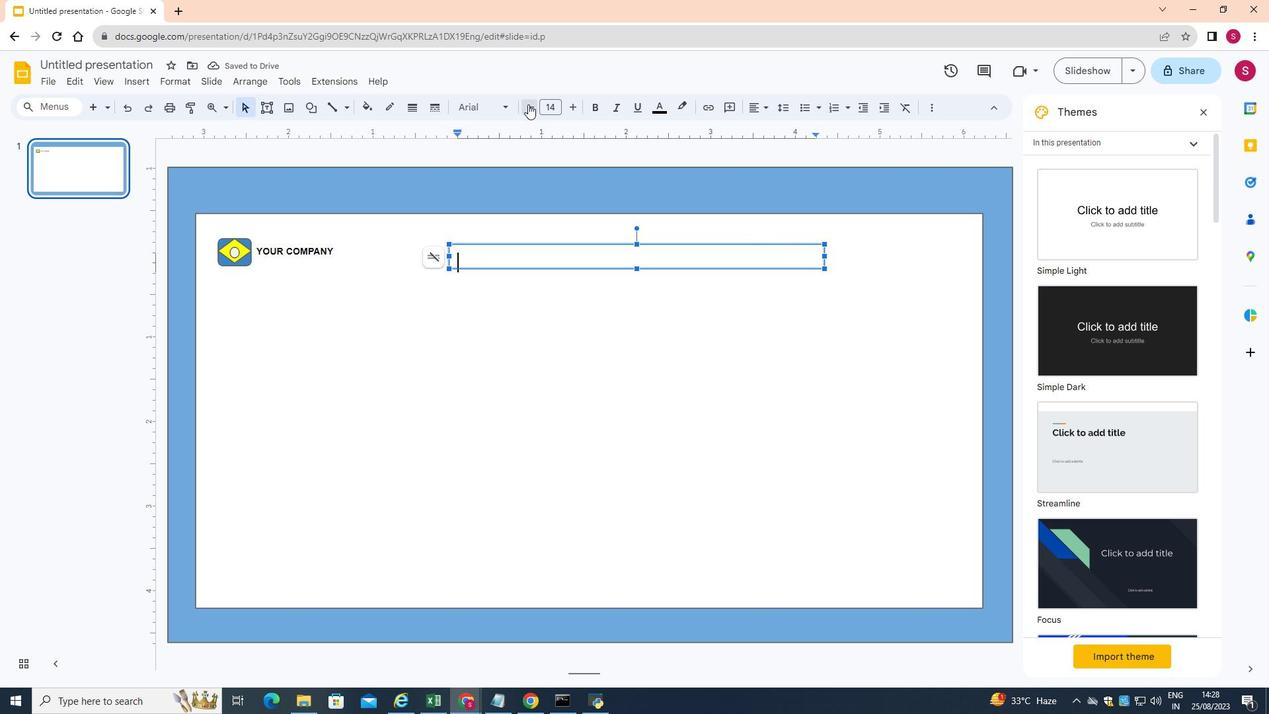 
Action: Mouse pressed left at (528, 104)
Screenshot: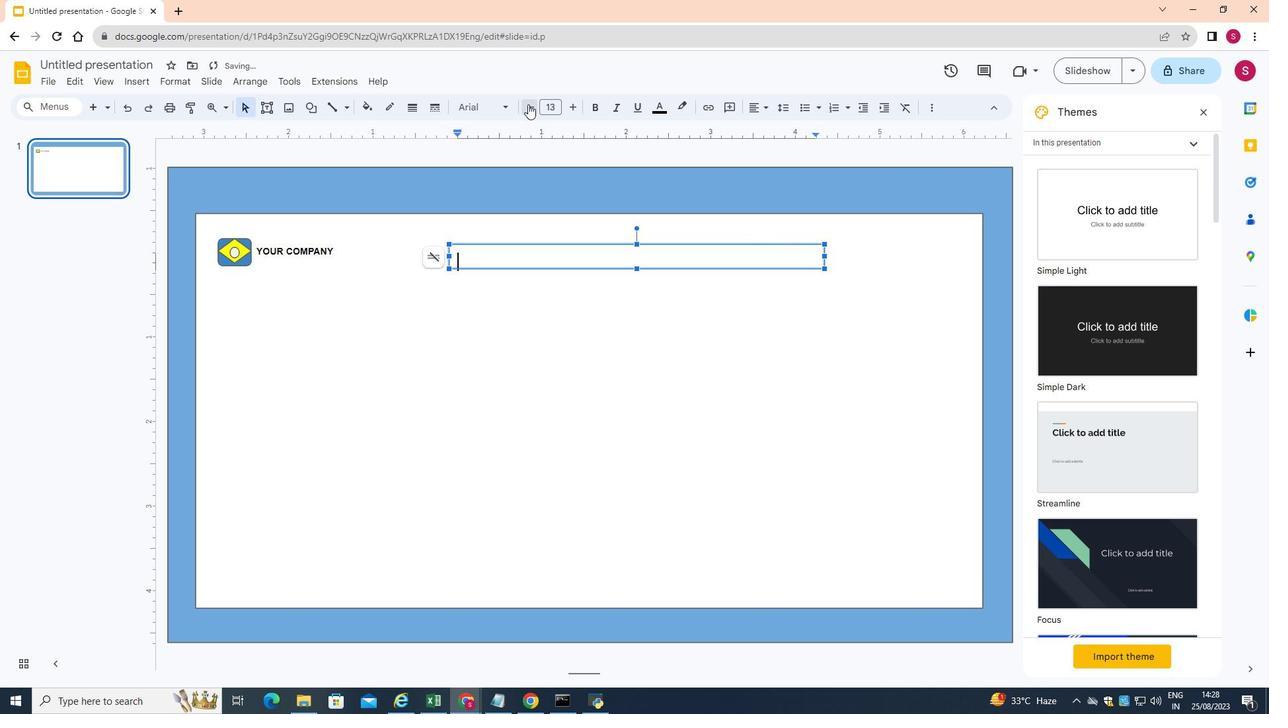
Action: Mouse pressed left at (528, 104)
Screenshot: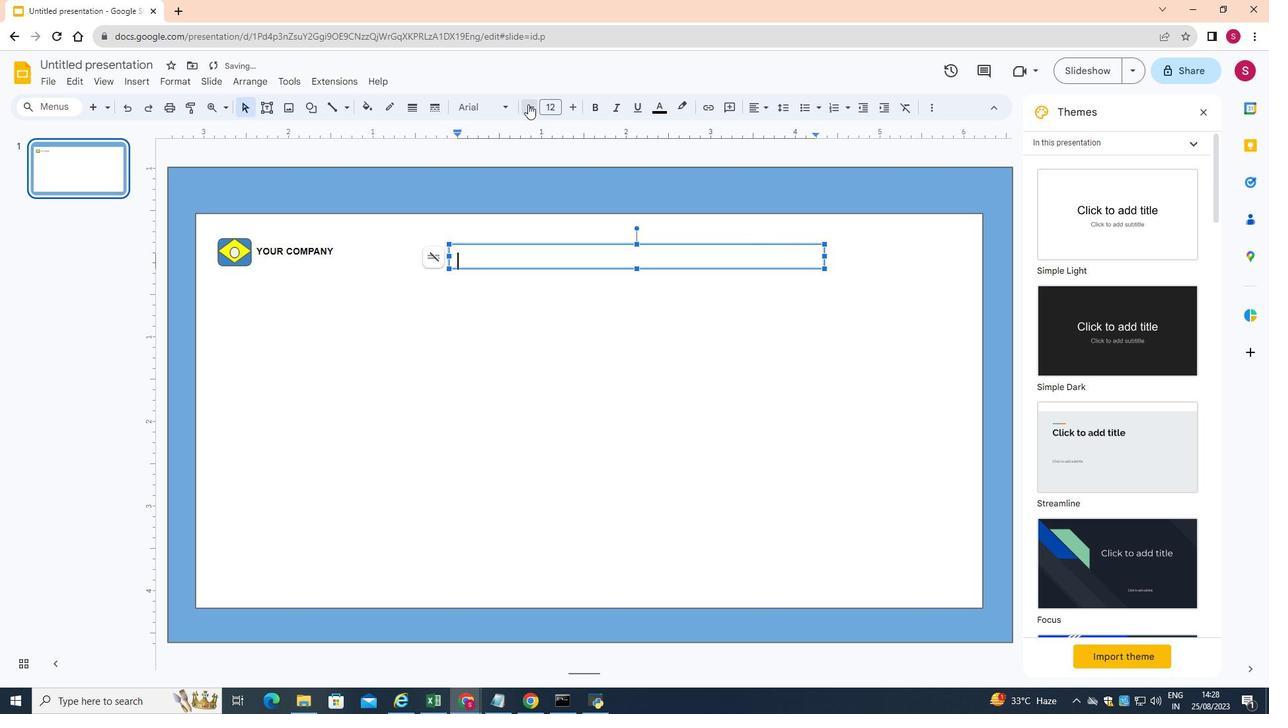 
Action: Mouse pressed left at (528, 104)
Screenshot: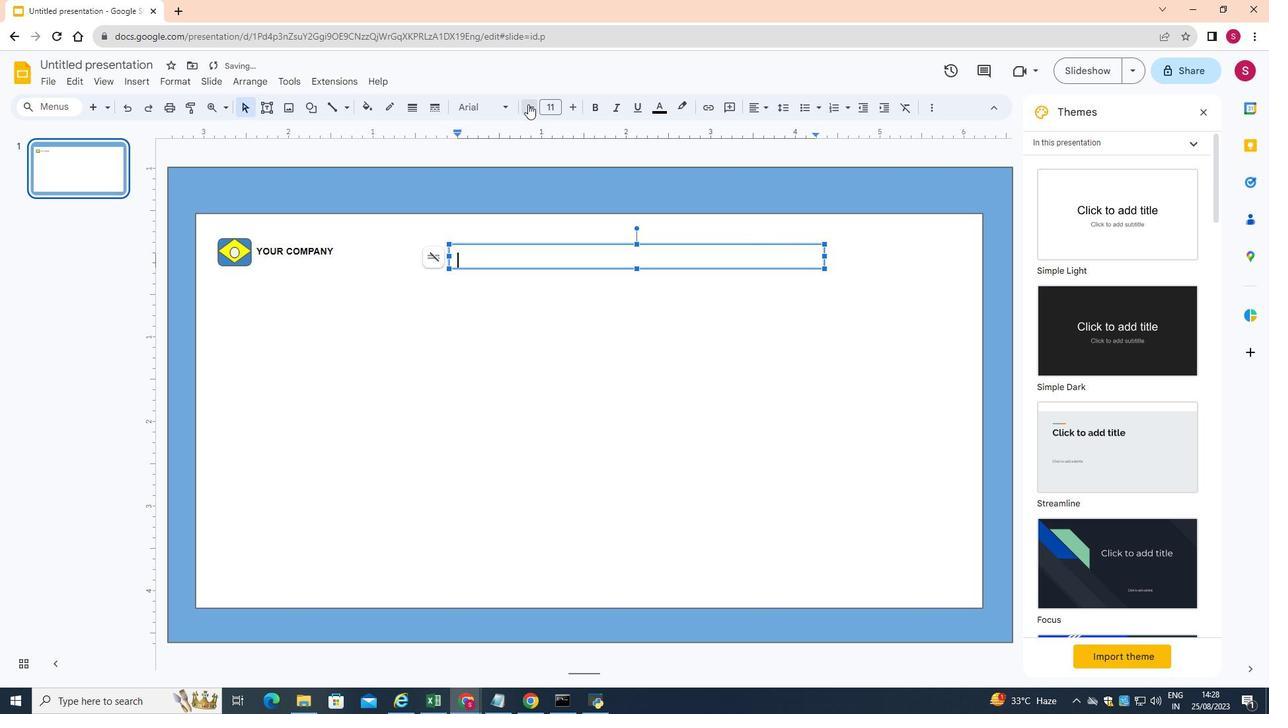 
Action: Mouse pressed left at (528, 104)
Screenshot: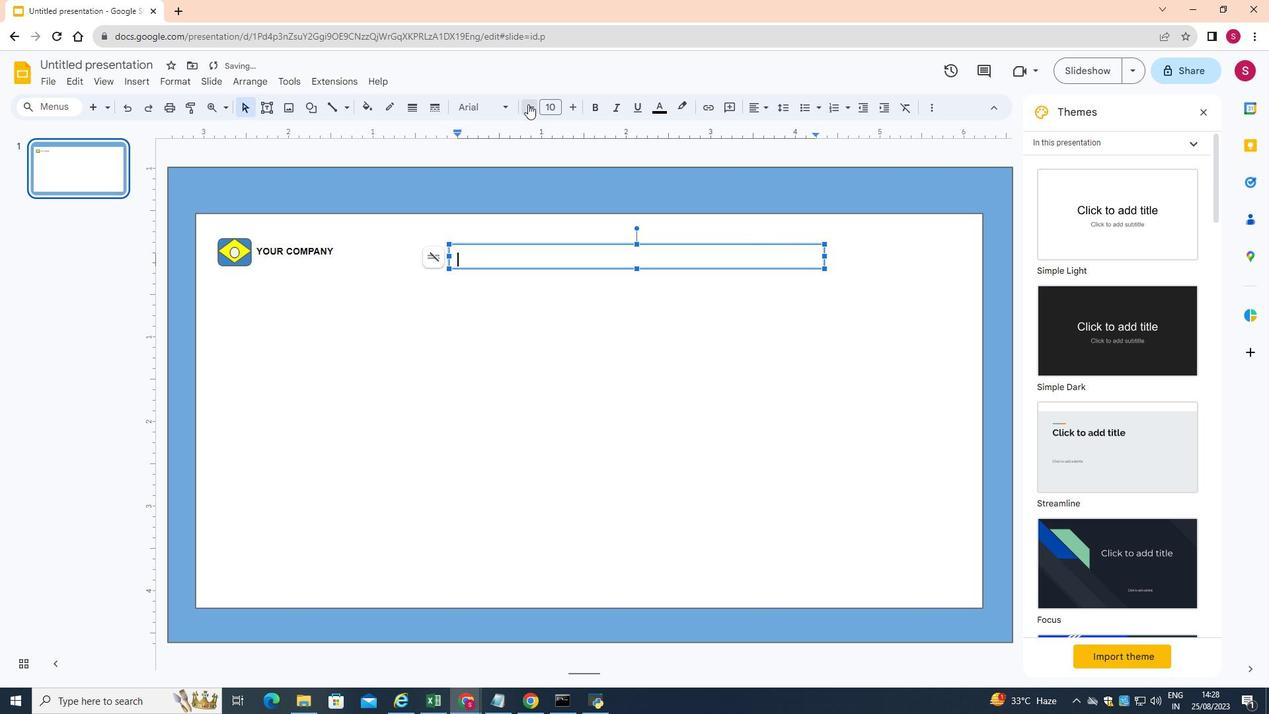 
Action: Mouse pressed left at (528, 104)
Screenshot: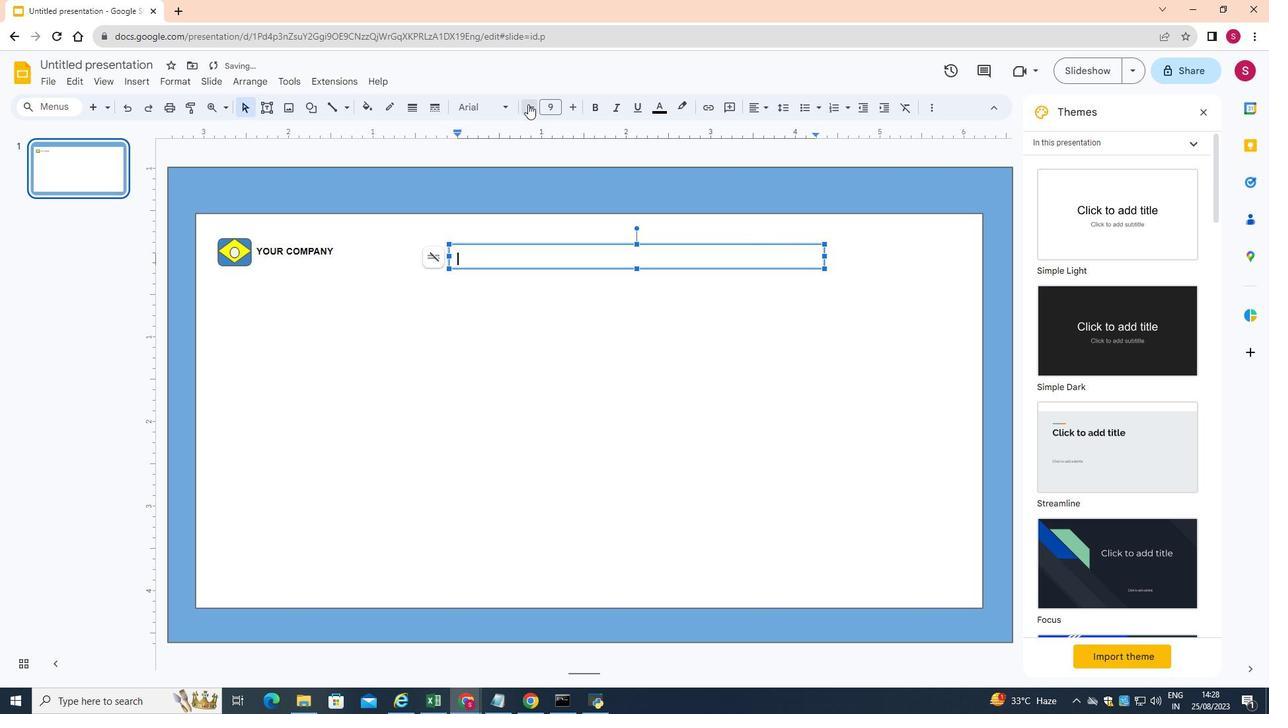 
Action: Key pressed <Key.shift>HOME<Key.space><Key.space><Key.space><Key.space><Key.space><Key.space><Key.space><Key.space><Key.space><Key.space><Key.space><Key.space><Key.space><Key.space><Key.space><Key.space><Key.shift>ABOUT<Key.space><Key.space><Key.space><Key.space><Key.space><Key.space><Key.space><Key.space><Key.space><Key.space><Key.space><Key.space><Key.space><Key.space><Key.space><Key.space><Key.space><Key.space><Key.space><Key.space><Key.space><Key.space><Key.space><Key.space><Key.space><Key.space><Key.space><Key.space><Key.space><Key.space><Key.space><Key.shift>SERVICES<Key.space><Key.space><Key.space><Key.space><Key.space><Key.space><Key.space><Key.space><Key.space><Key.space><Key.space><Key.space><Key.space><Key.space><Key.space><Key.space><Key.space><Key.space><Key.space><Key.space><Key.space><Key.space><Key.space><Key.space><Key.space><Key.space><Key.space><Key.space><Key.space><Key.space><Key.space><Key.space><Key.space><Key.space><Key.space><Key.space><Key.shift>LOG<Key.space><Key.shift>IN
Screenshot: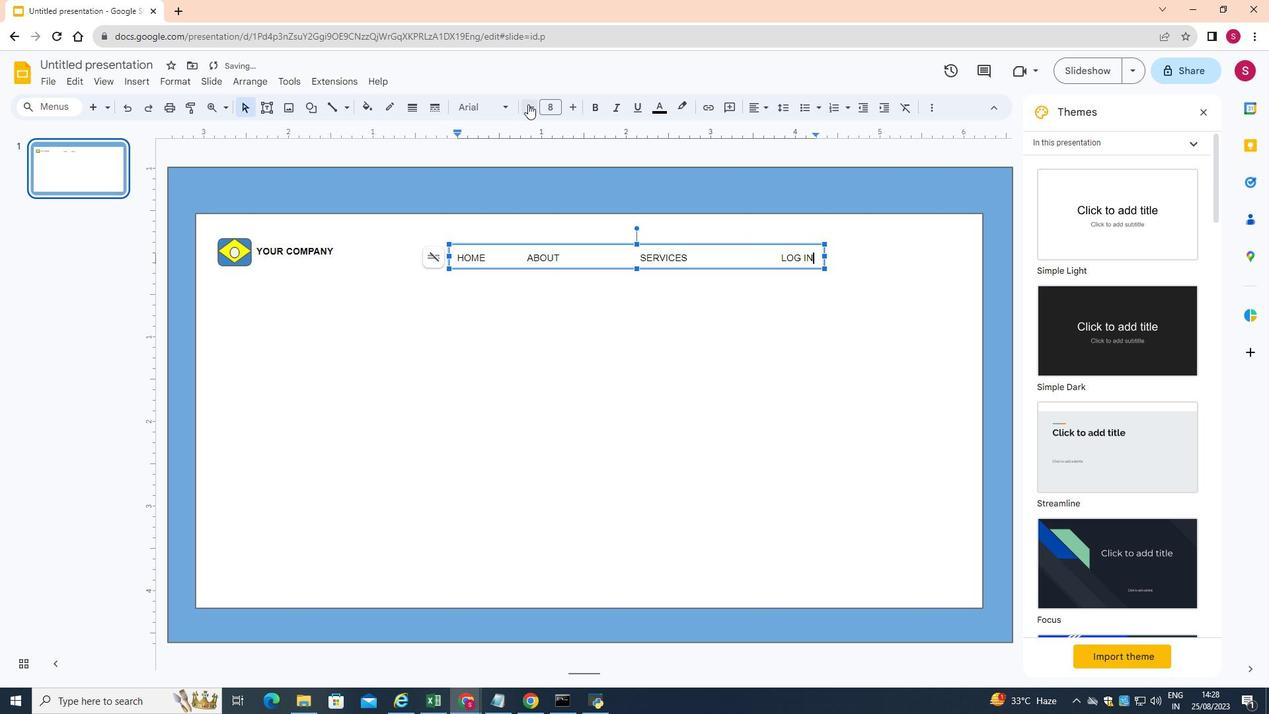 
Action: Mouse moved to (520, 255)
Screenshot: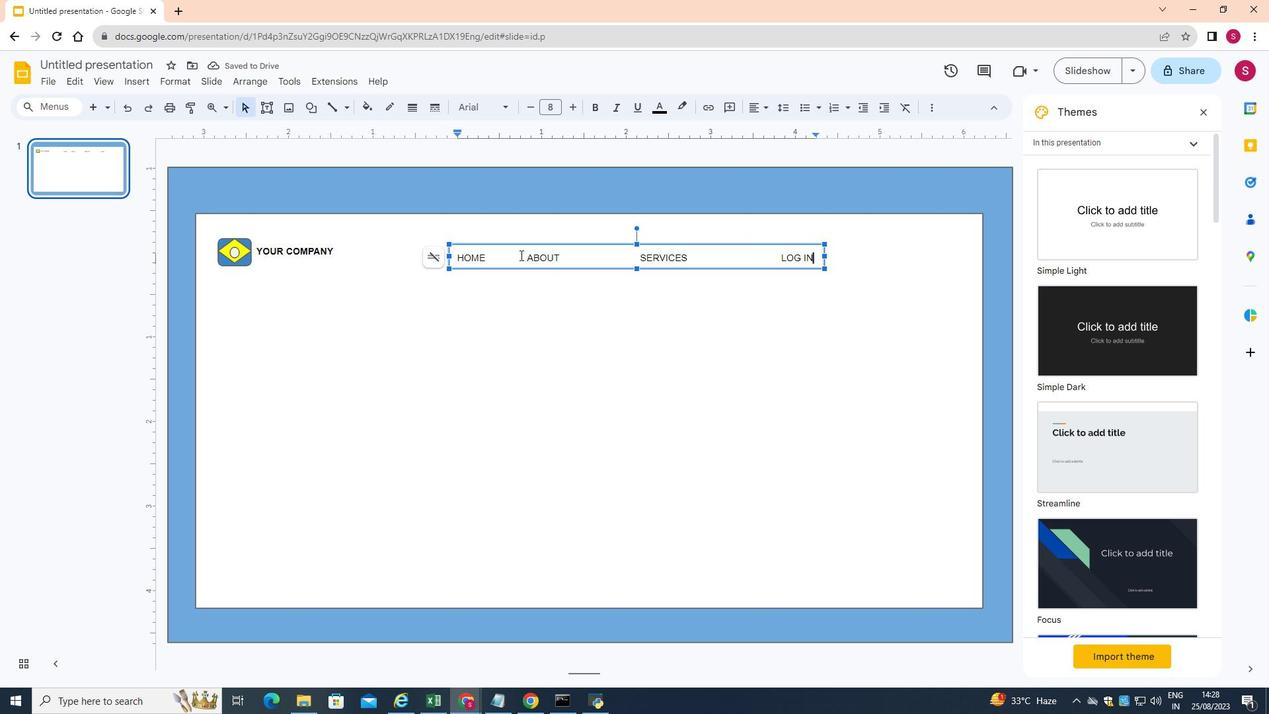 
Action: Mouse pressed left at (520, 255)
Screenshot: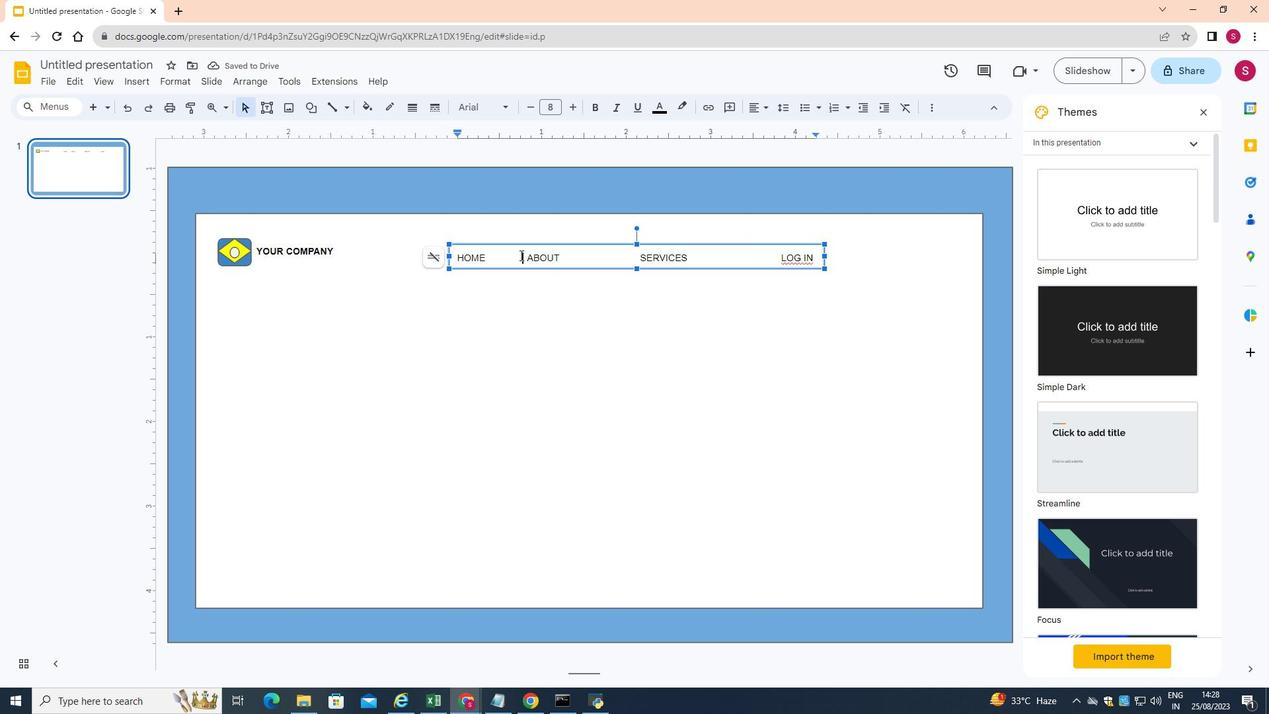 
Action: Key pressed <Key.space><Key.space><Key.space>
Screenshot: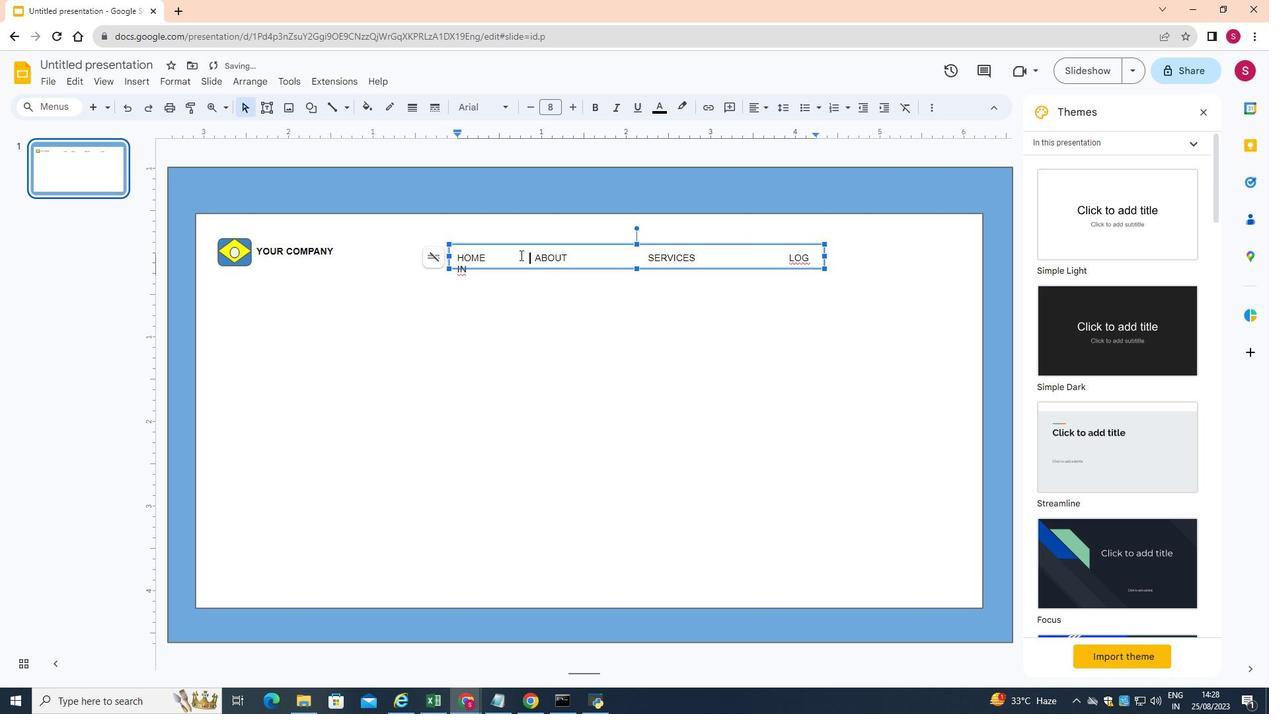 
Action: Mouse moved to (825, 257)
Screenshot: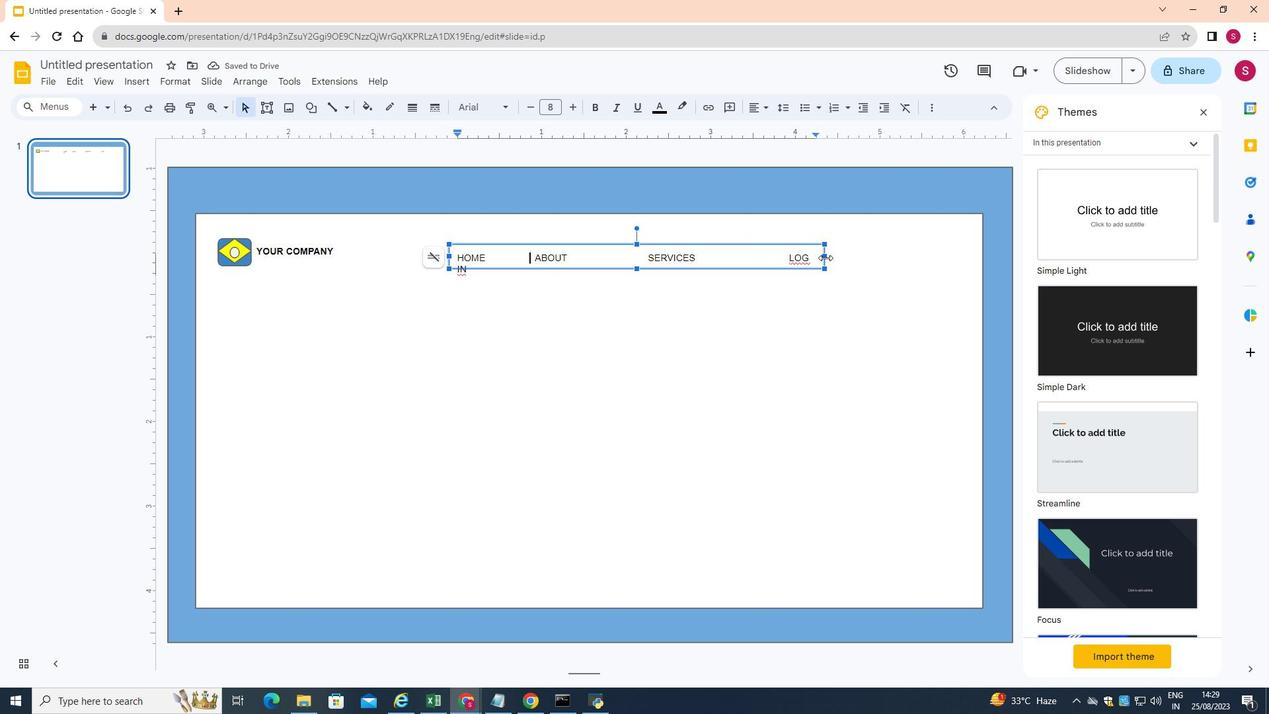 
Action: Mouse pressed left at (825, 257)
Screenshot: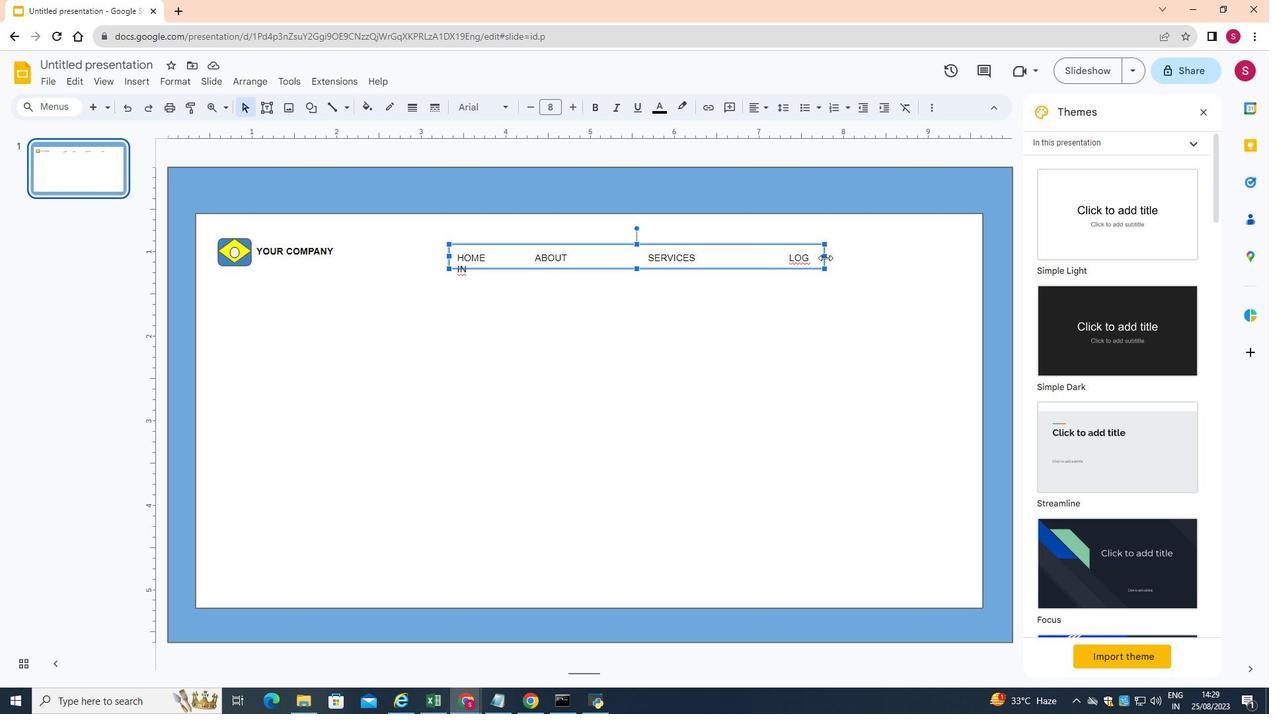 
Action: Mouse moved to (799, 292)
Screenshot: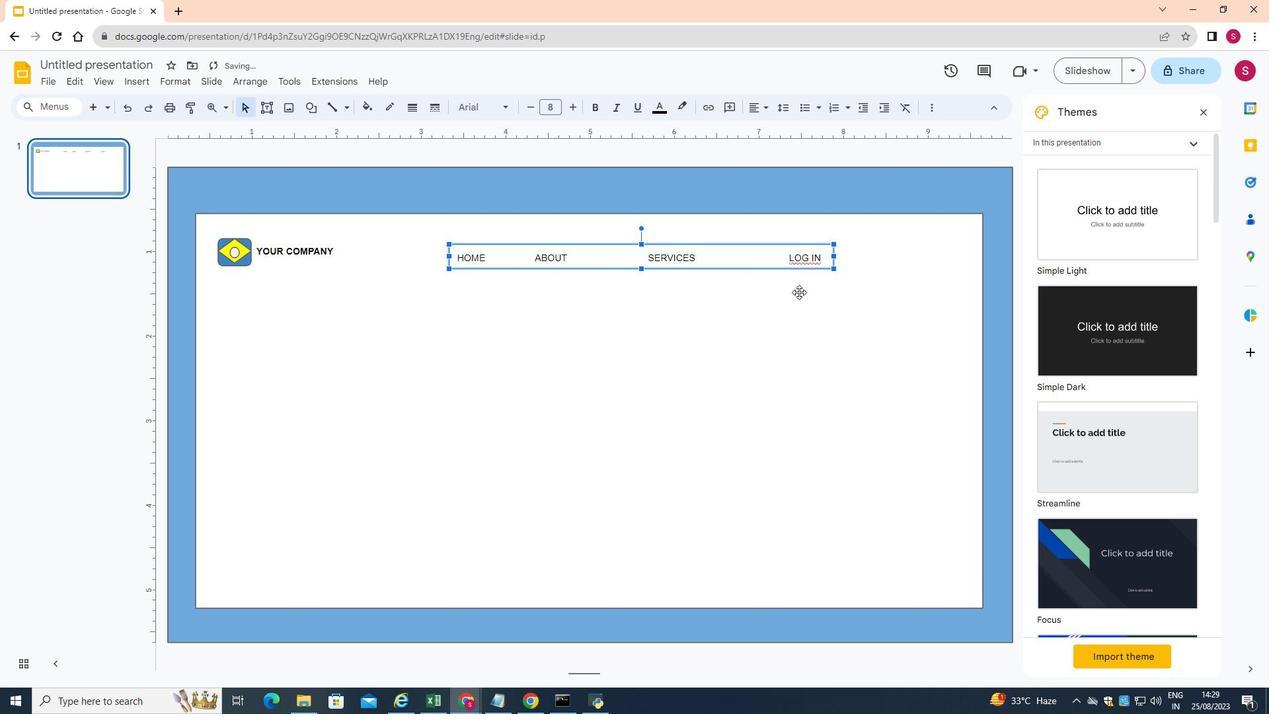 
Action: Mouse pressed left at (799, 292)
Screenshot: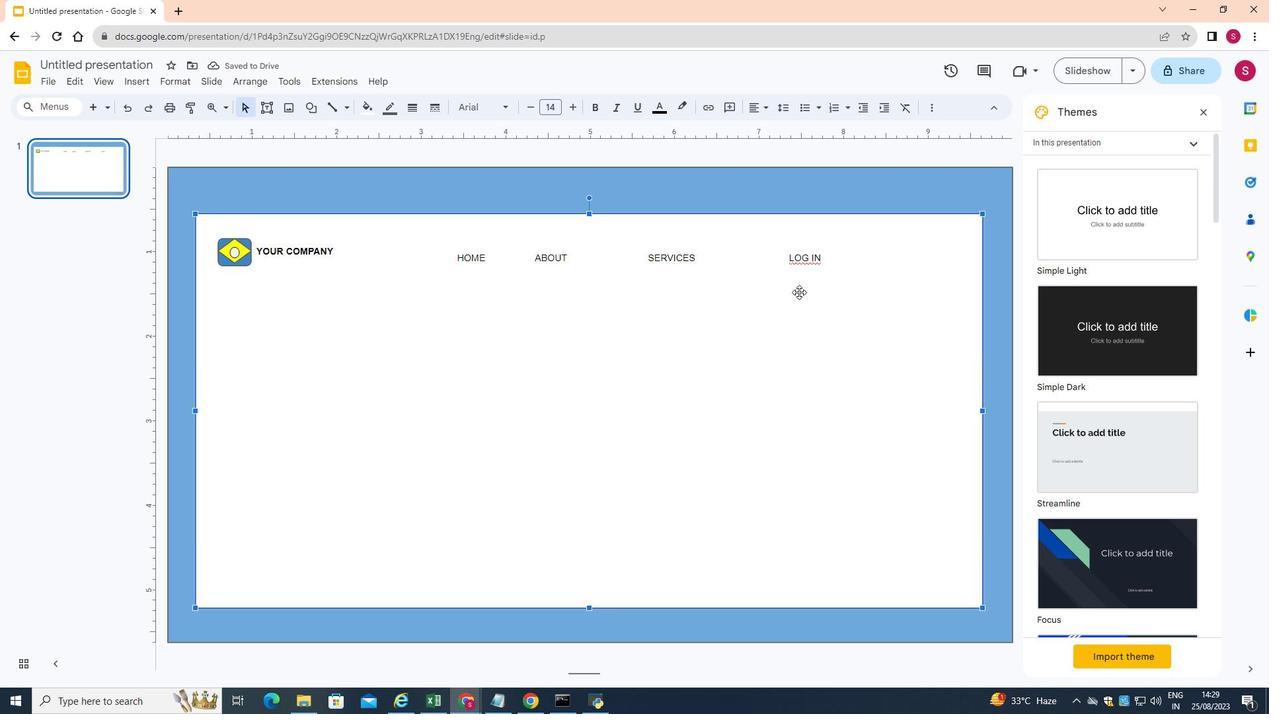 
Action: Mouse moved to (810, 255)
Screenshot: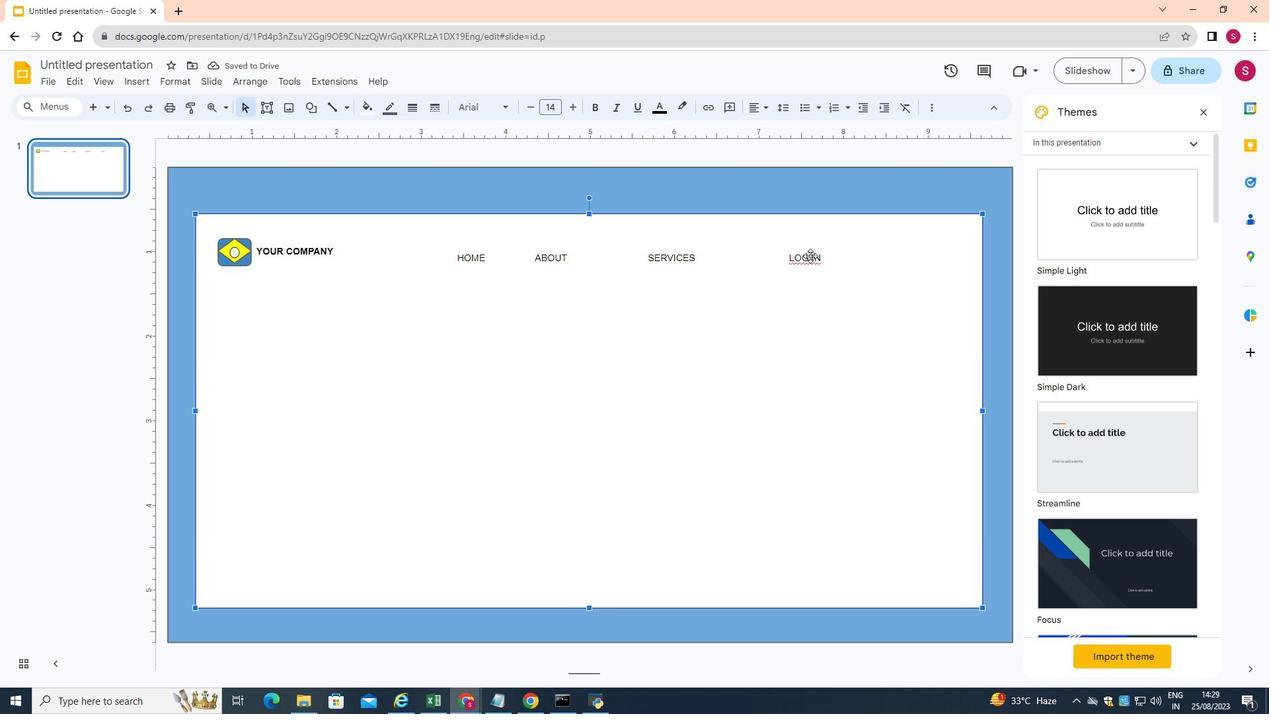 
Action: Mouse pressed left at (810, 255)
Screenshot: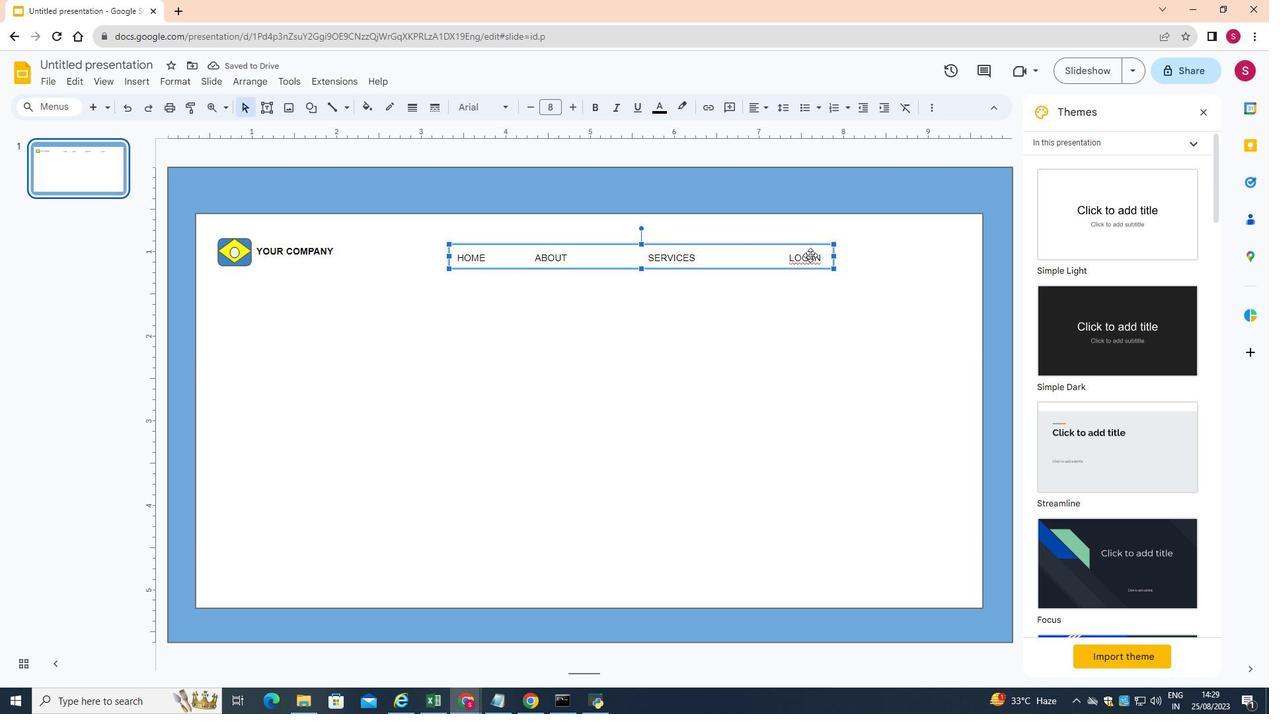
Action: Mouse moved to (807, 257)
Screenshot: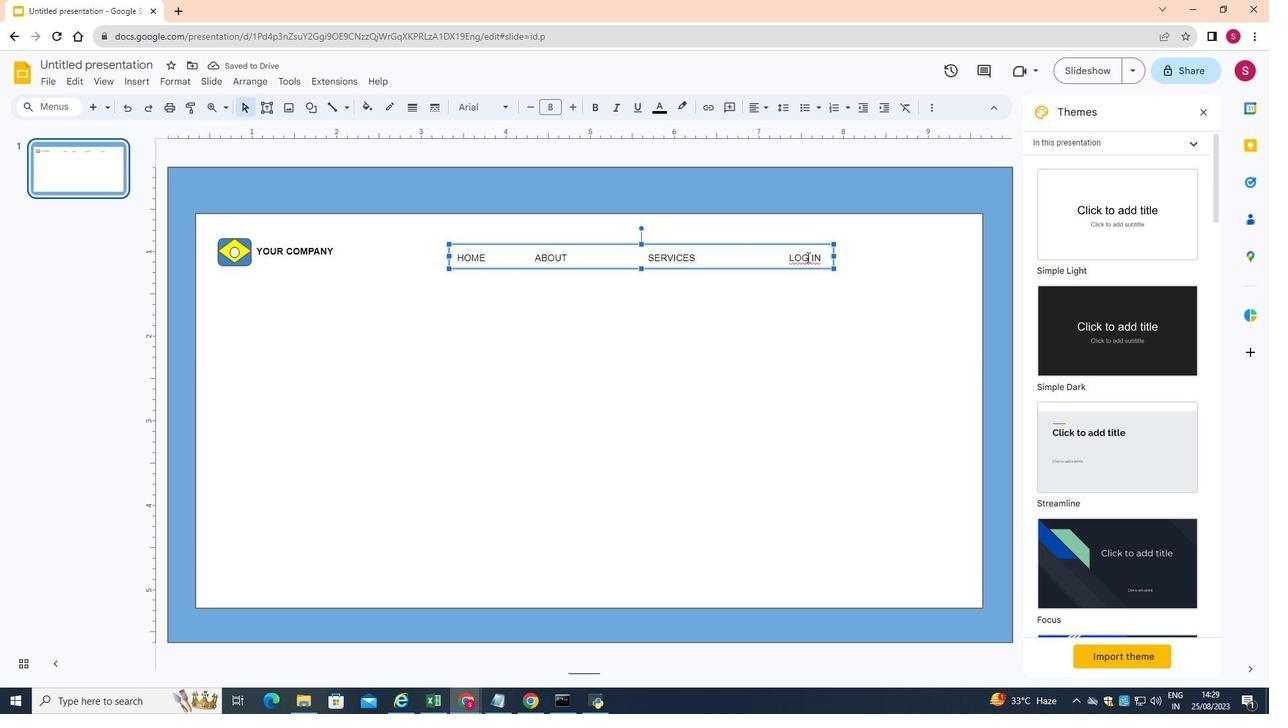
Action: Mouse pressed left at (807, 257)
Screenshot: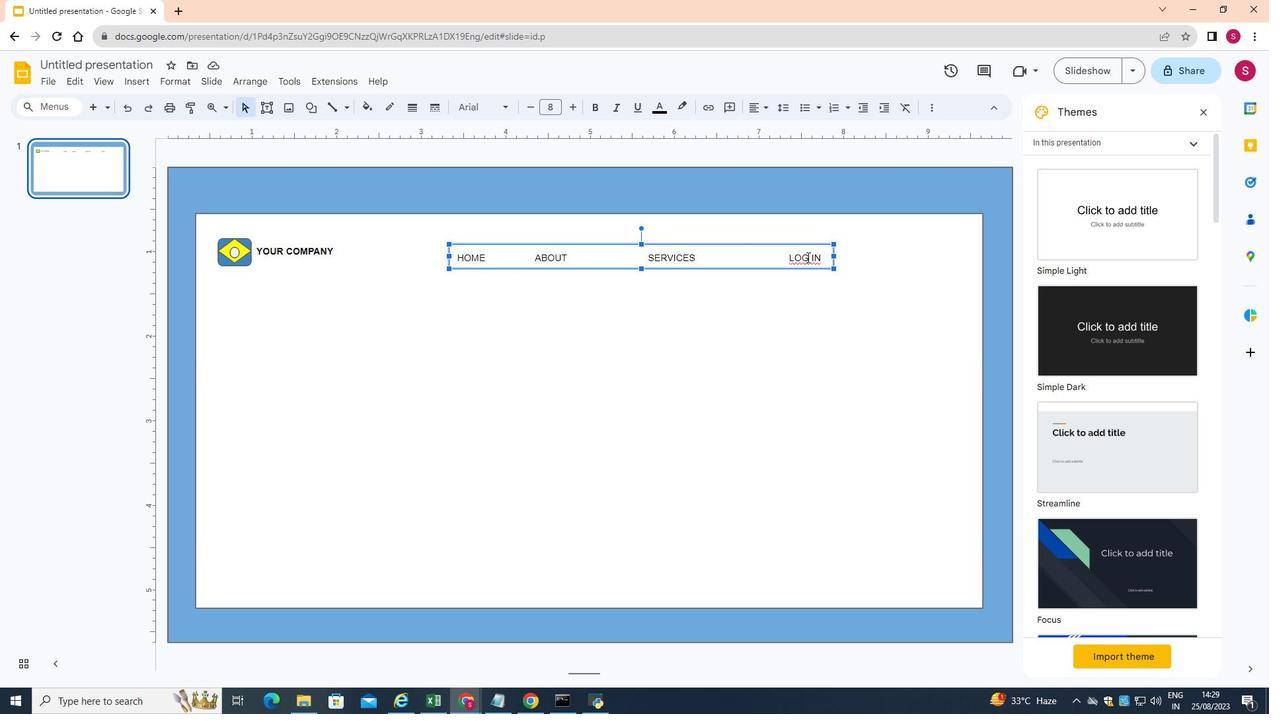 
Action: Mouse moved to (810, 261)
Screenshot: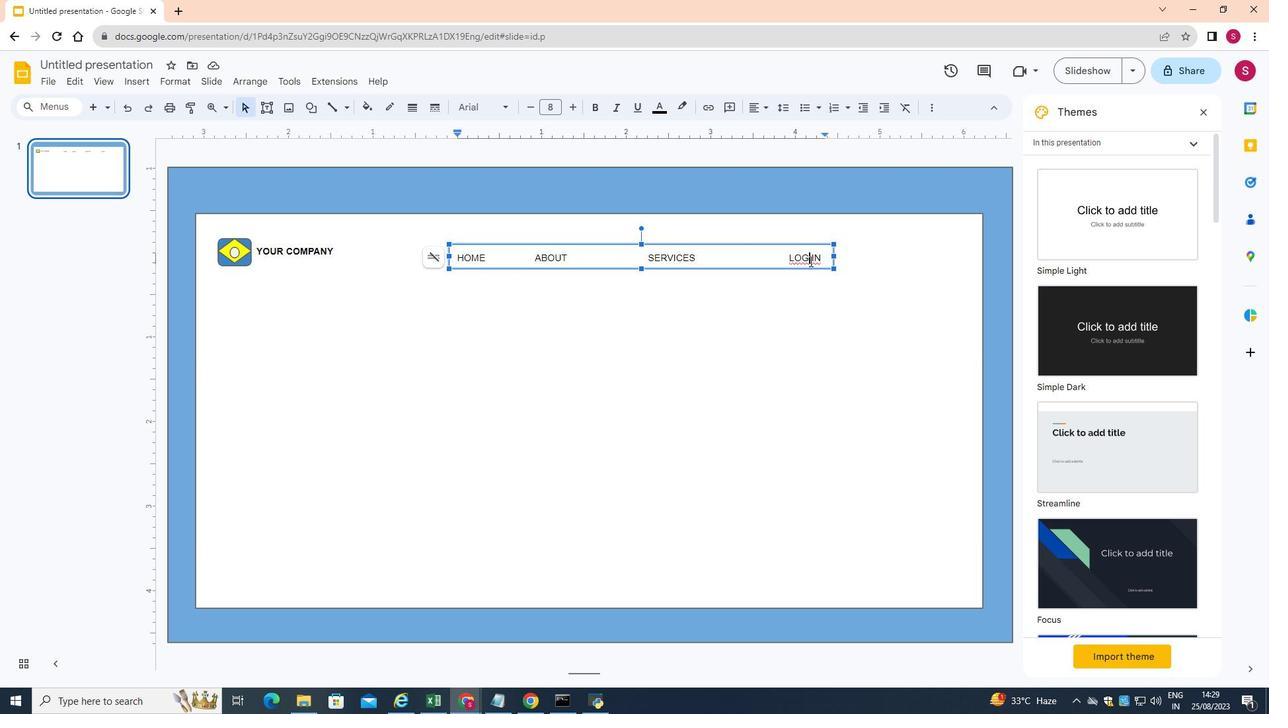 
Action: Key pressed <Key.backspace>g
Screenshot: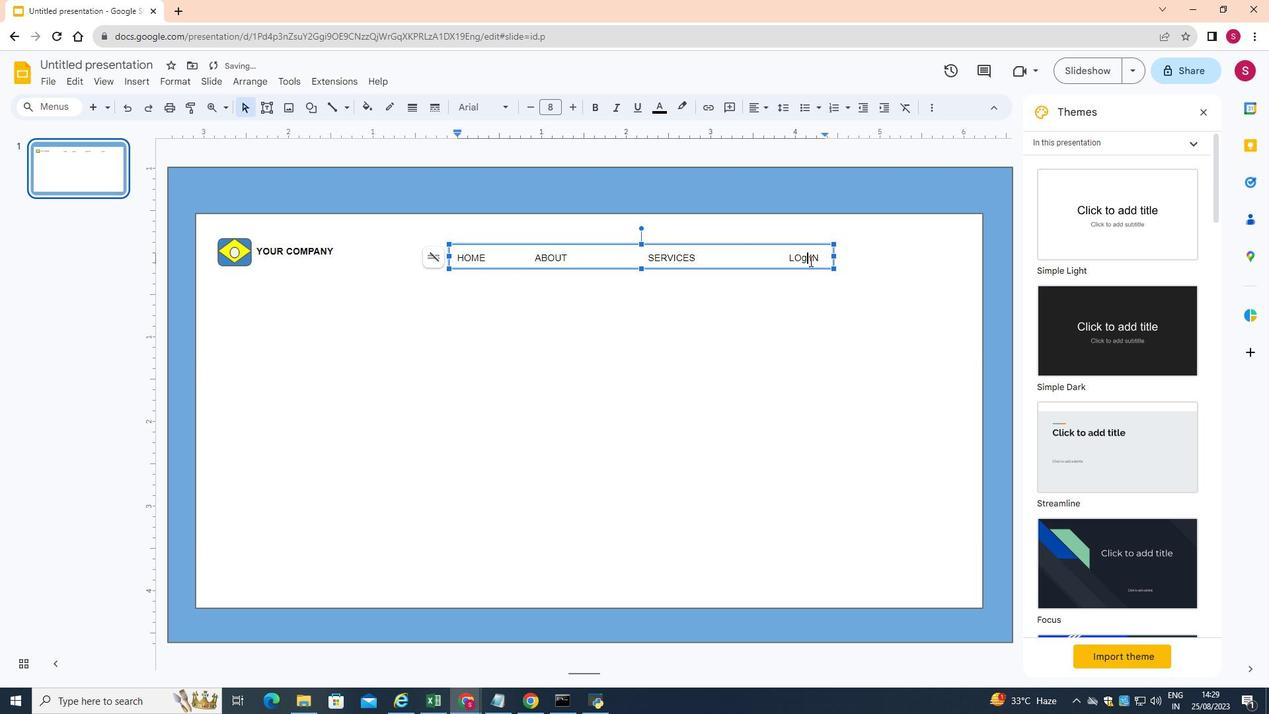 
Action: Mouse moved to (810, 255)
Screenshot: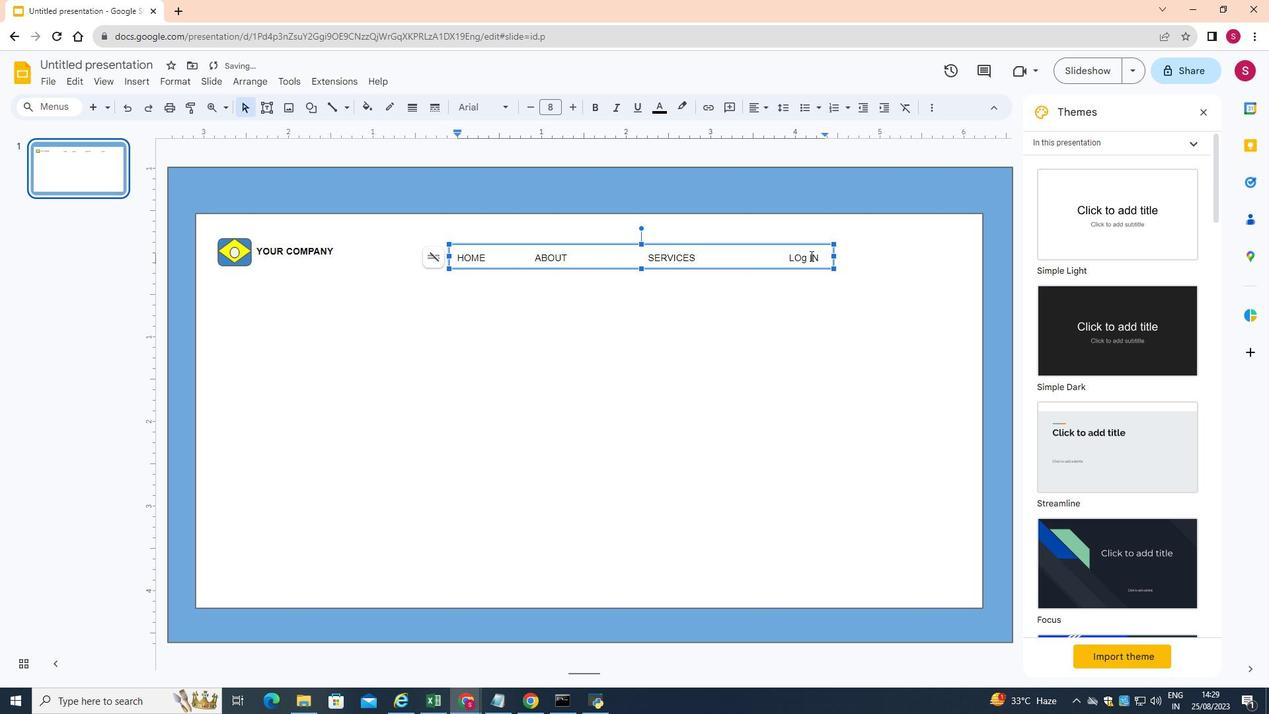 
Action: Mouse pressed left at (810, 255)
Screenshot: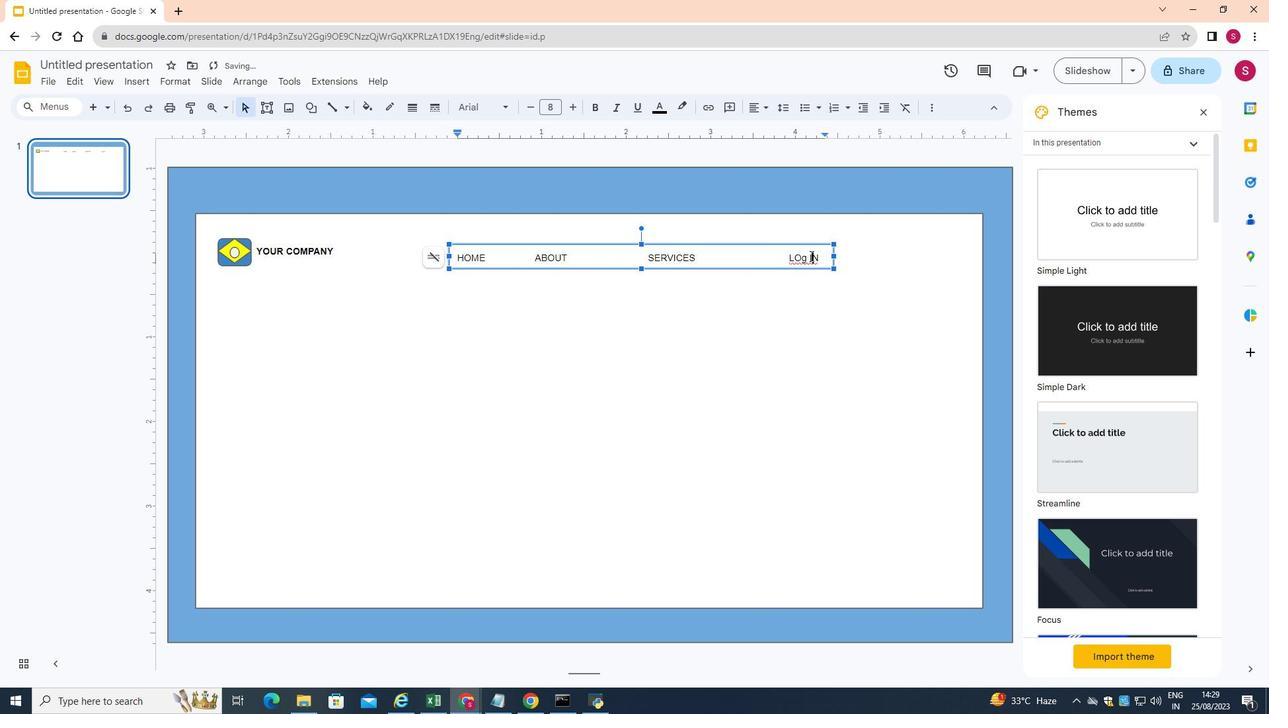 
Action: Key pressed <Key.backspace><Key.backspace>
Screenshot: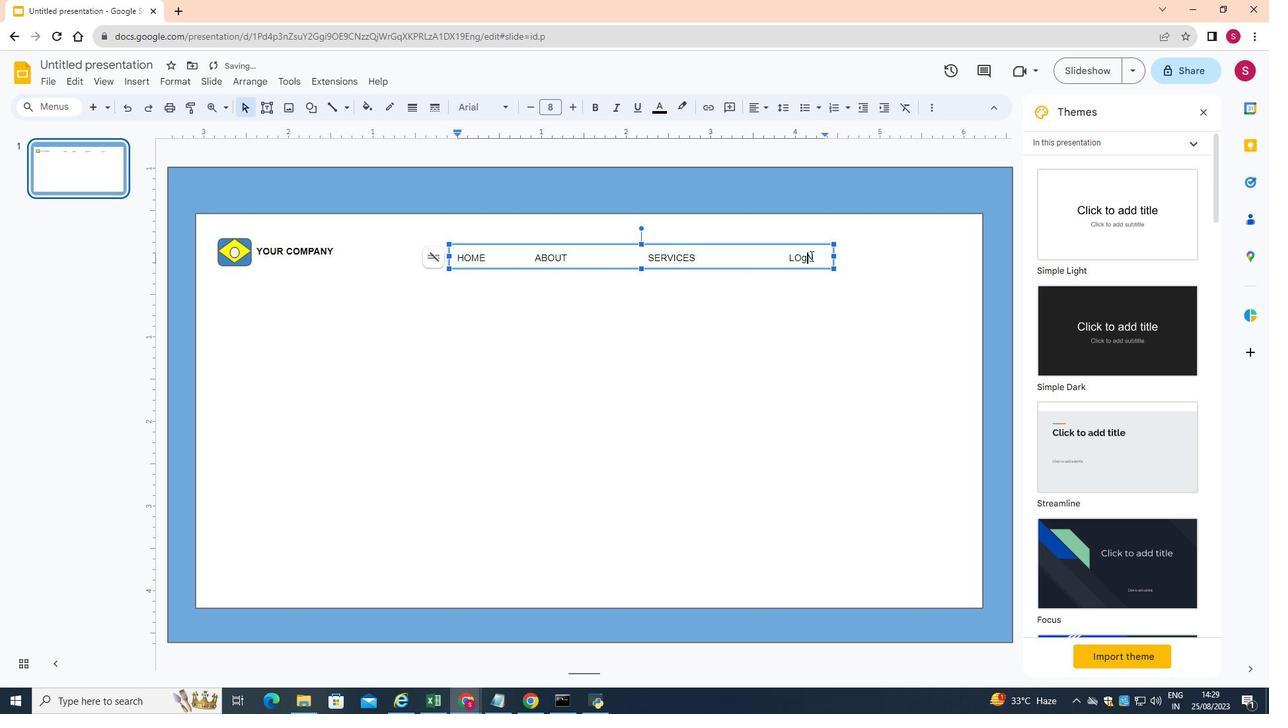 
Action: Mouse moved to (785, 268)
